 Task: Search nearby hardware stores in San Diego for a DIY project. 
Action: Mouse moved to (140, 76)
Screenshot: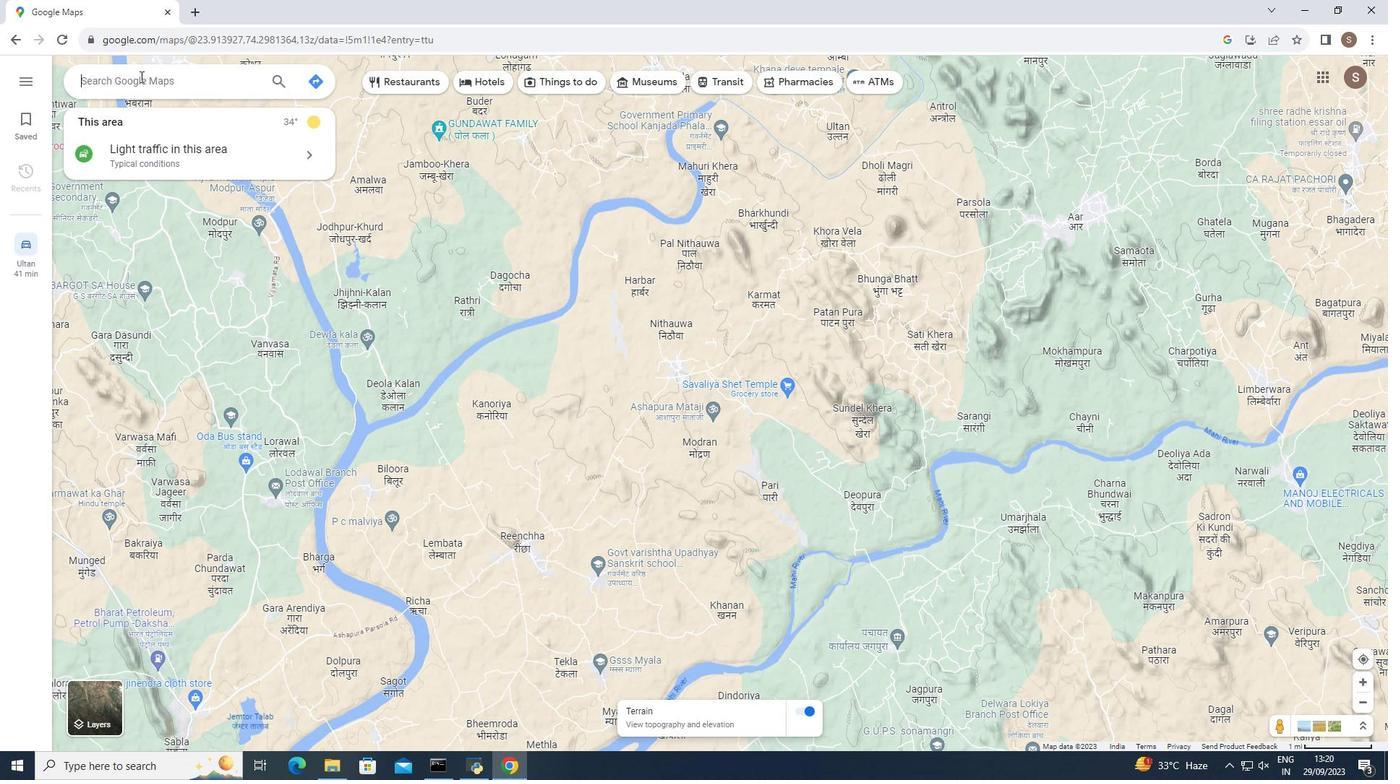
Action: Mouse pressed left at (140, 76)
Screenshot: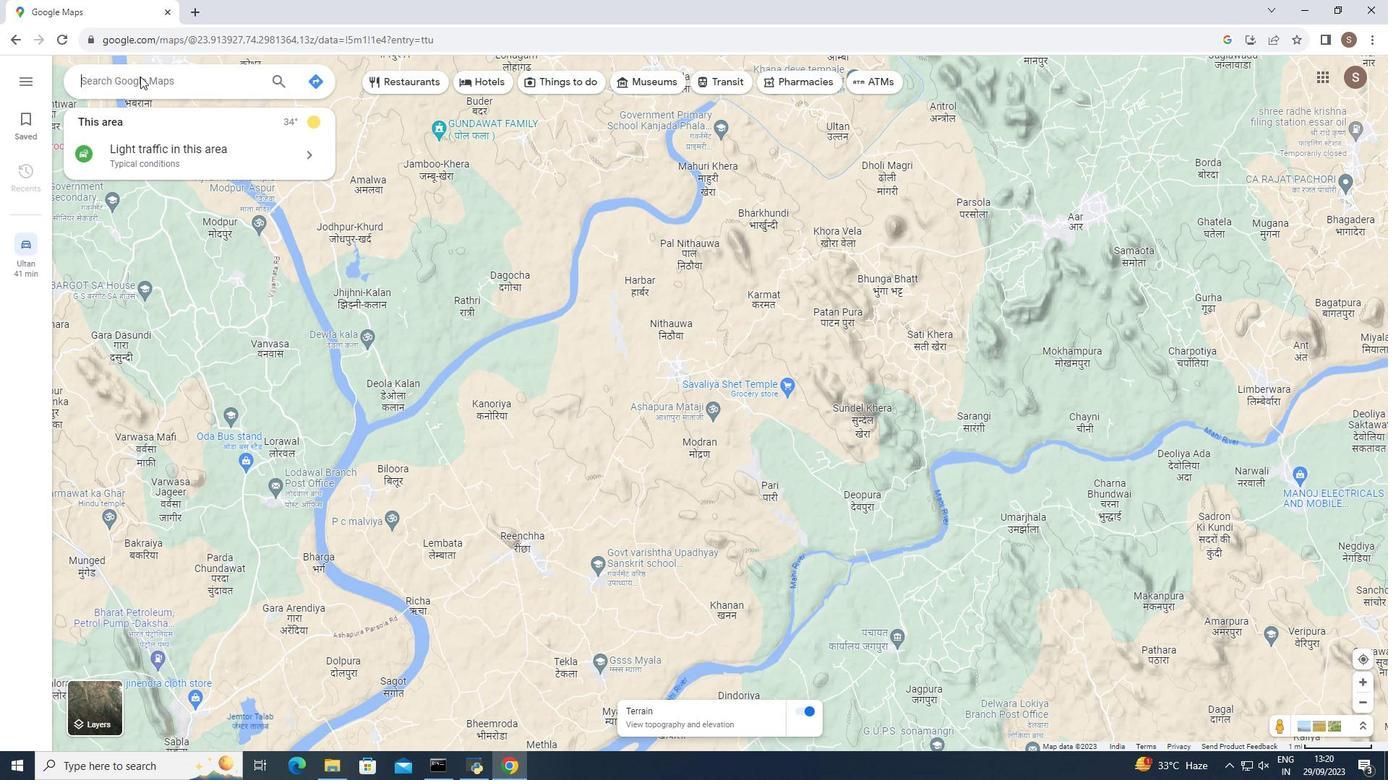 
Action: Mouse moved to (139, 78)
Screenshot: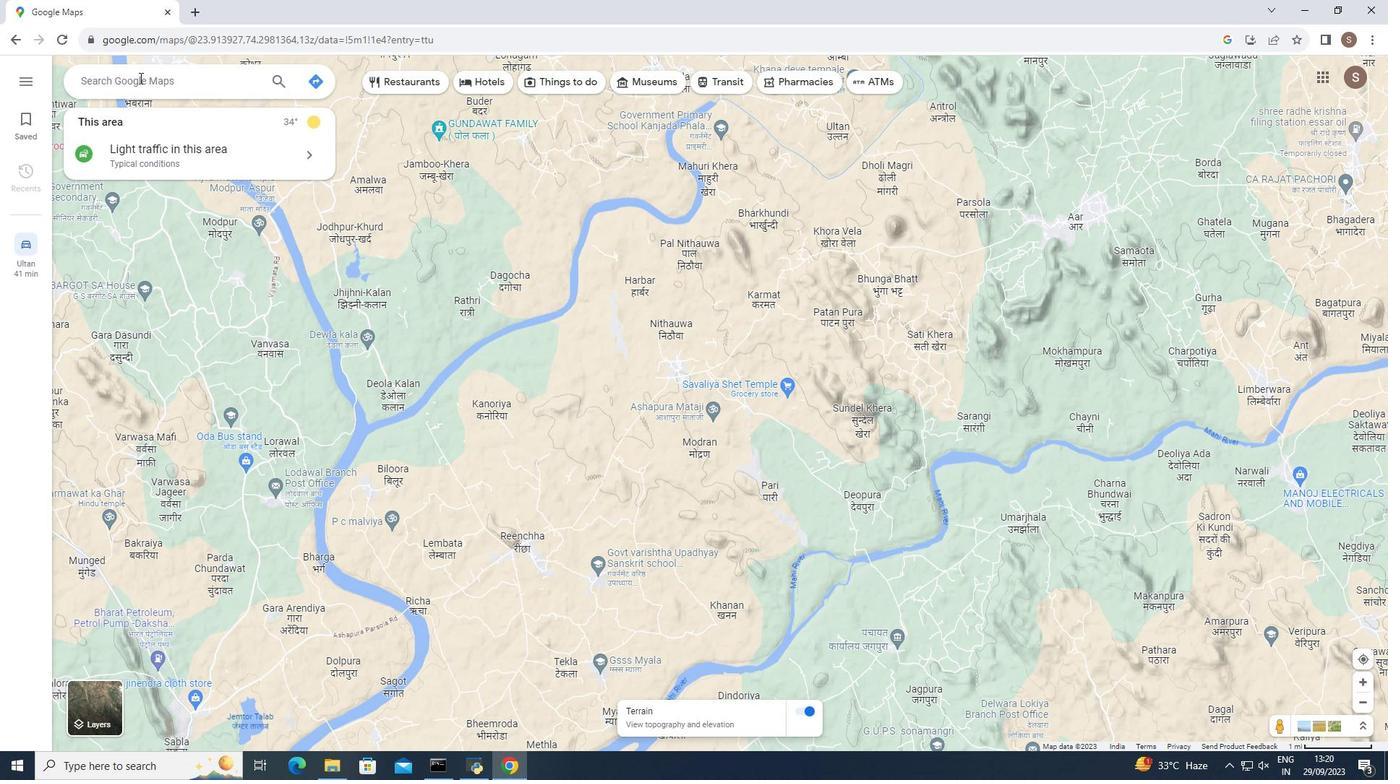 
Action: Key pressed san<Key.space>d
Screenshot: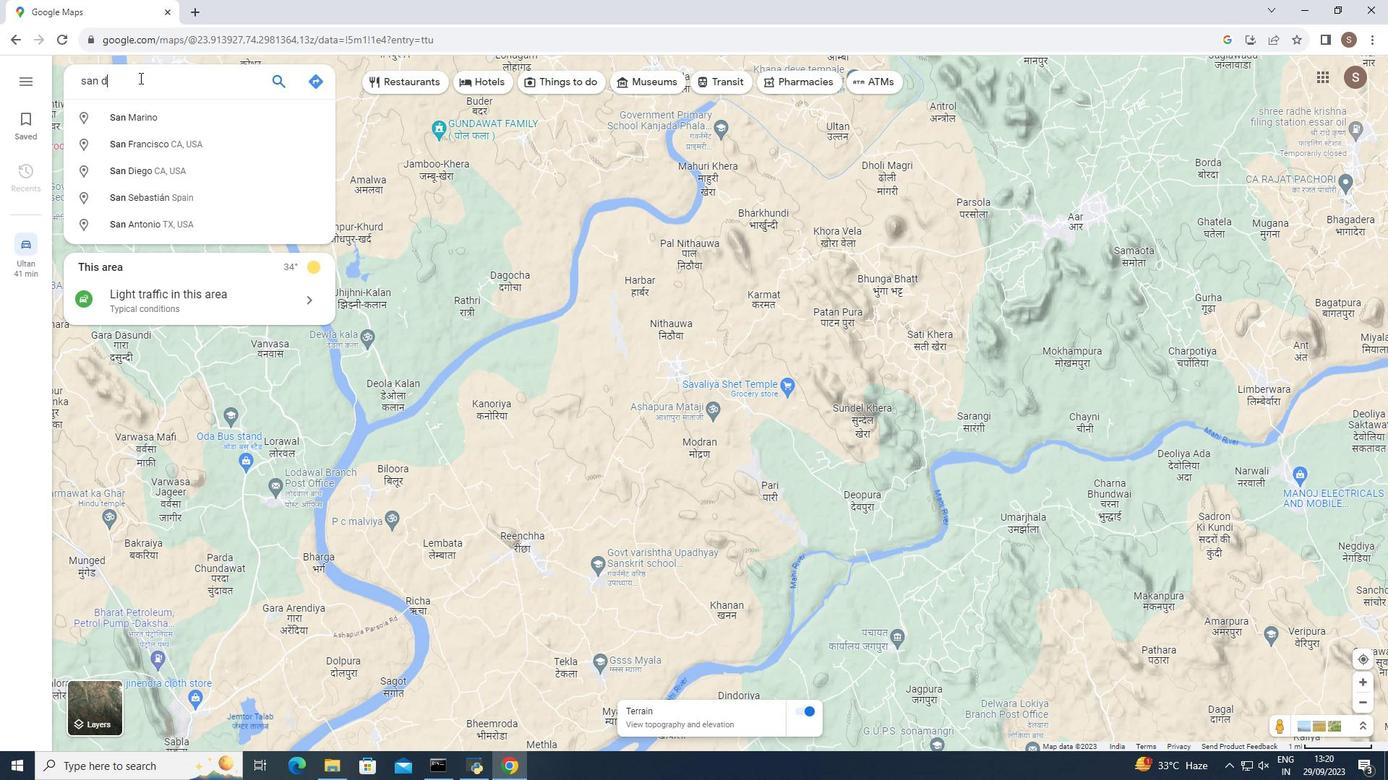 
Action: Mouse moved to (138, 78)
Screenshot: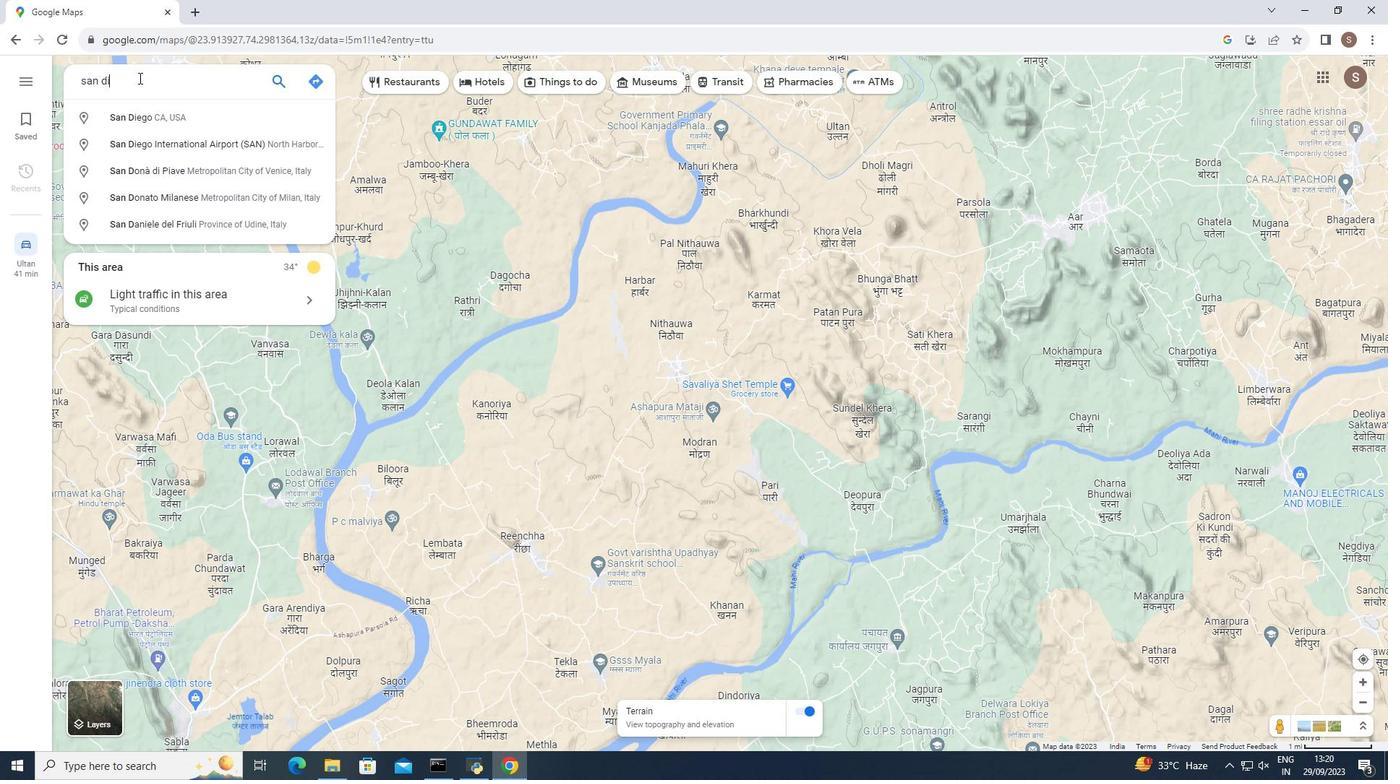 
Action: Key pressed iego
Screenshot: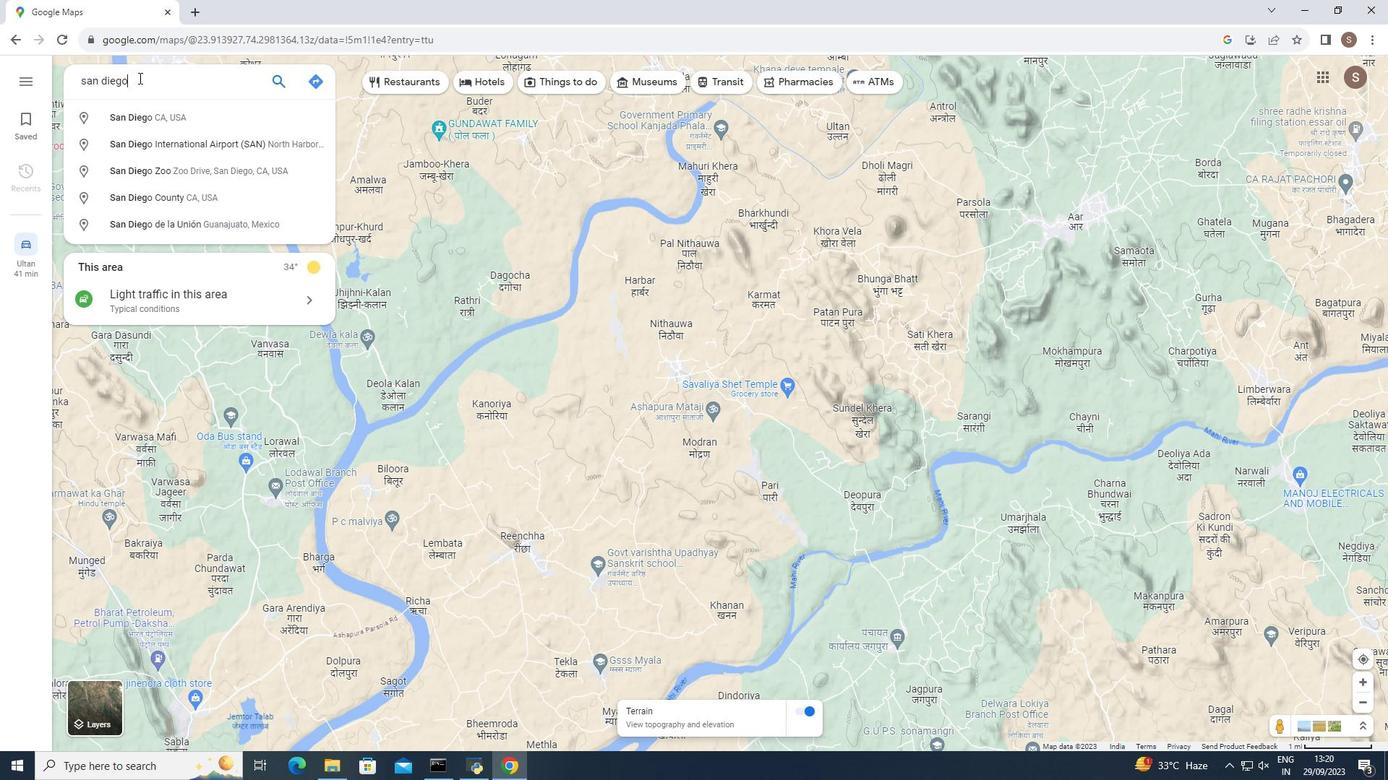 
Action: Mouse moved to (140, 117)
Screenshot: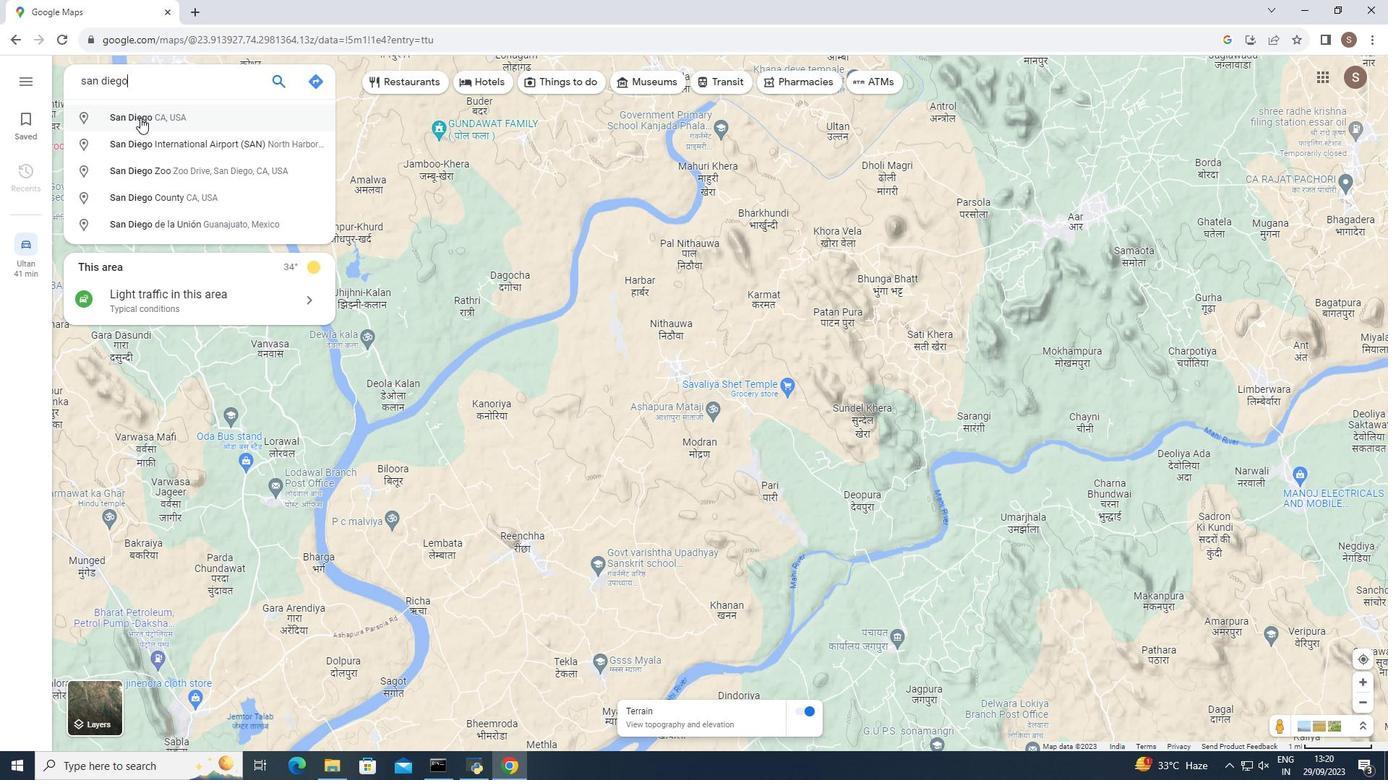 
Action: Mouse pressed left at (140, 117)
Screenshot: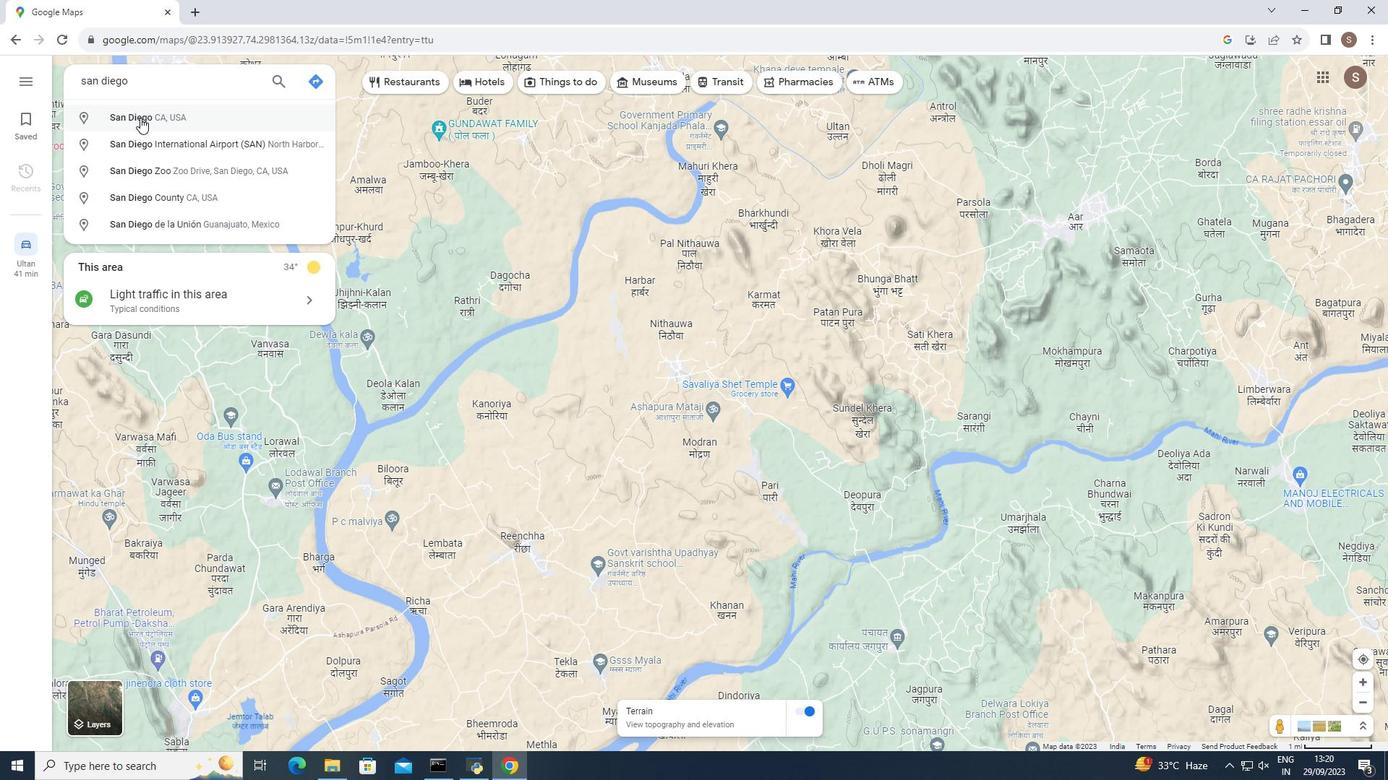 
Action: Mouse moved to (196, 325)
Screenshot: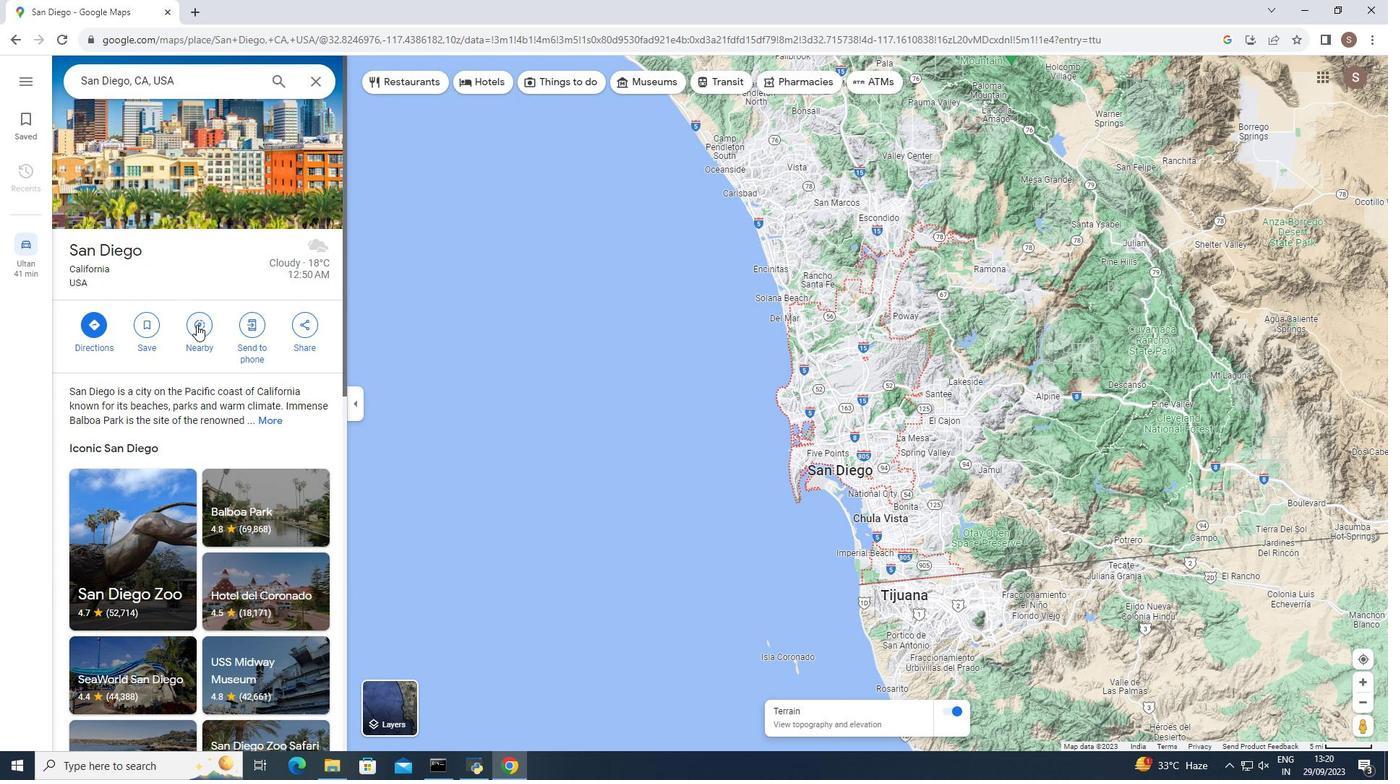 
Action: Mouse pressed left at (196, 325)
Screenshot: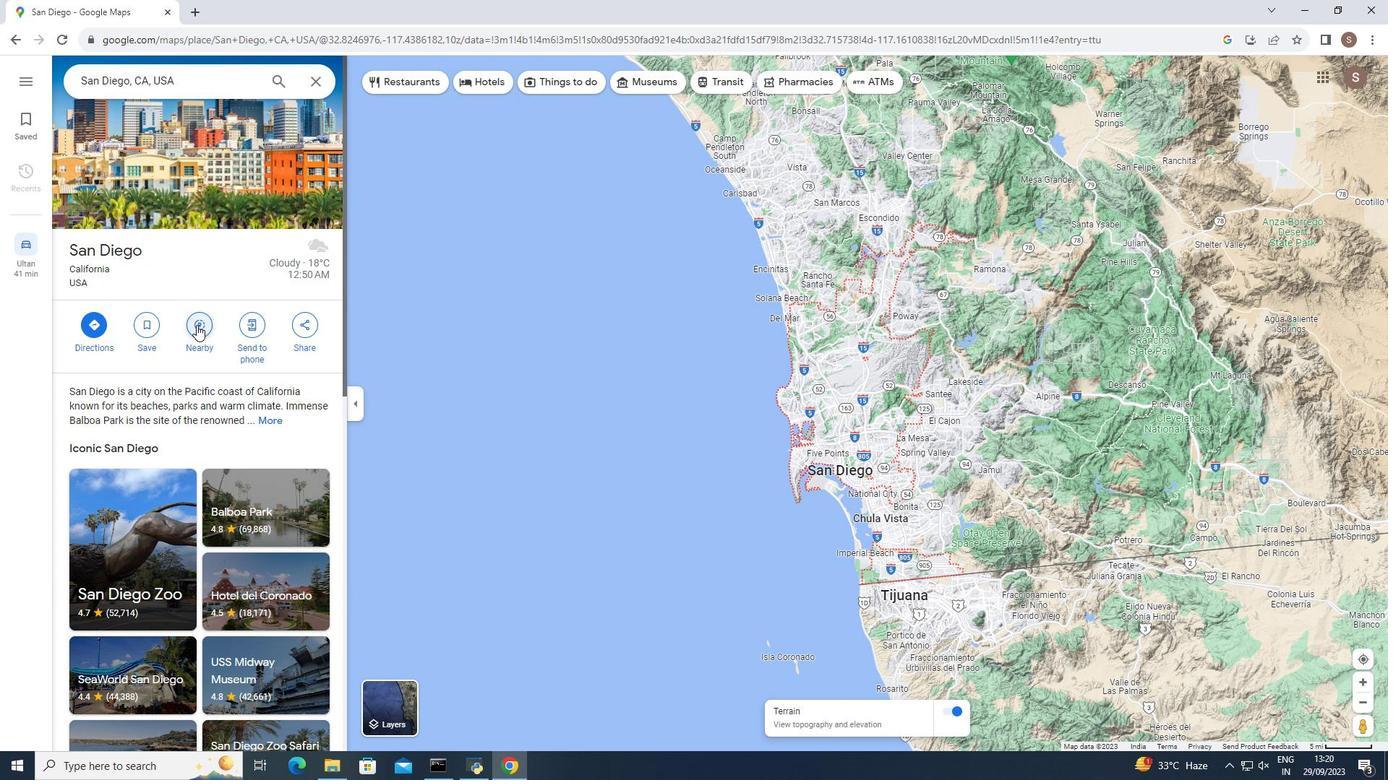 
Action: Mouse moved to (120, 83)
Screenshot: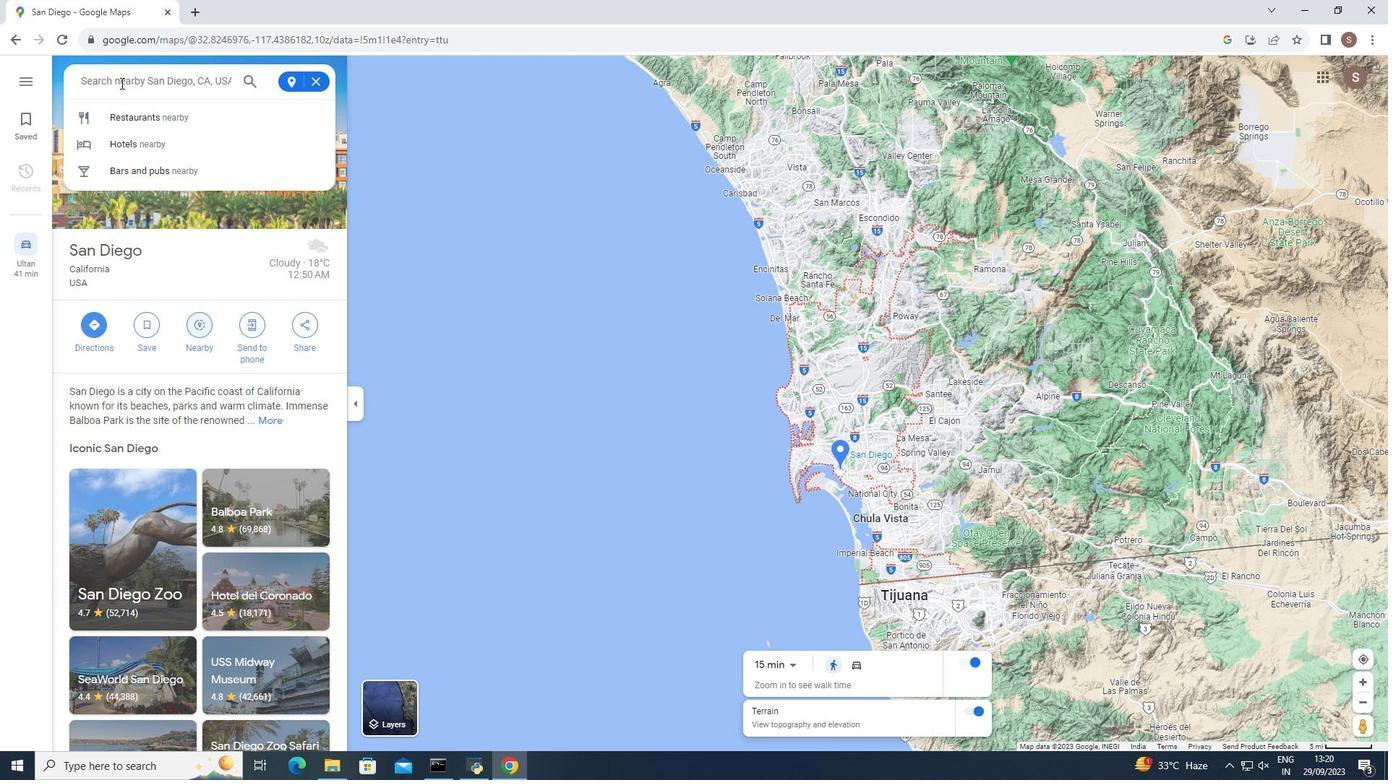 
Action: Mouse pressed left at (120, 83)
Screenshot: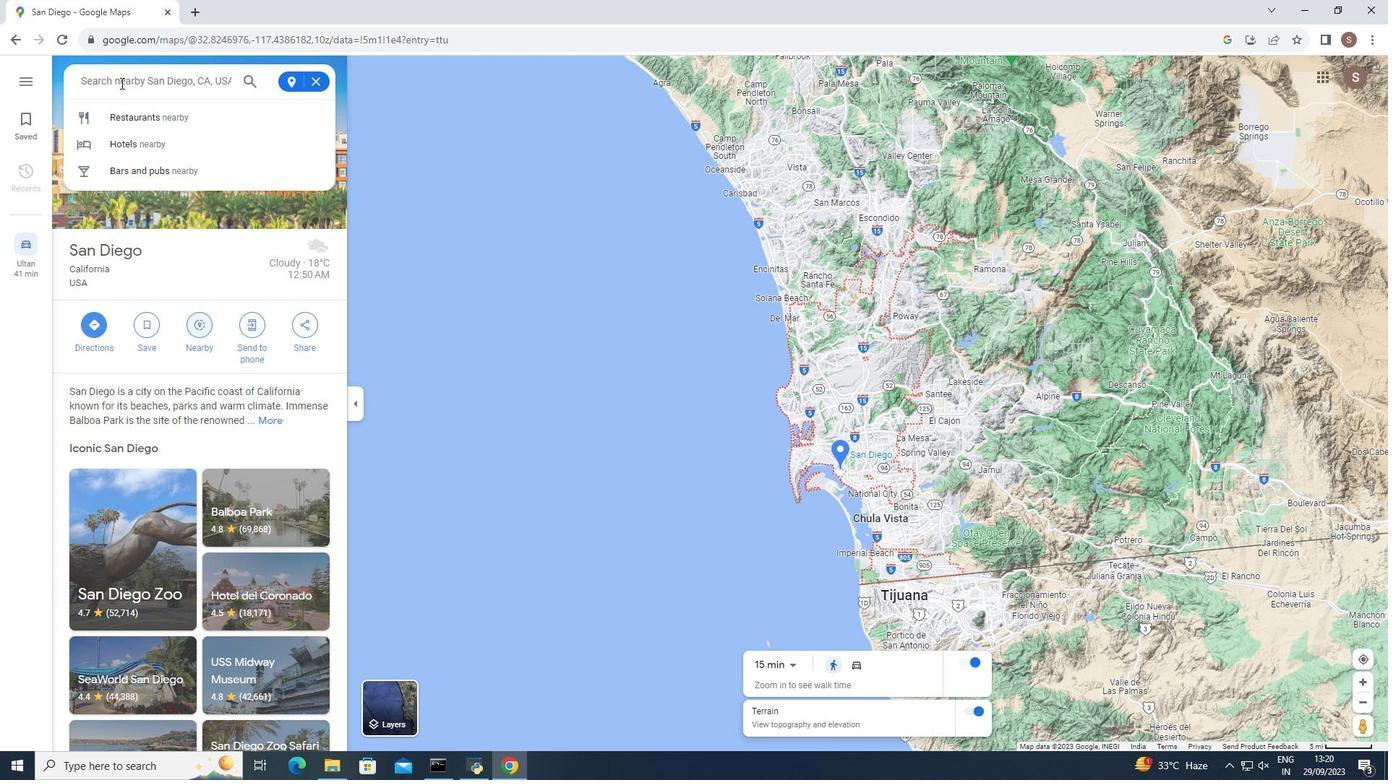 
Action: Mouse moved to (120, 83)
Screenshot: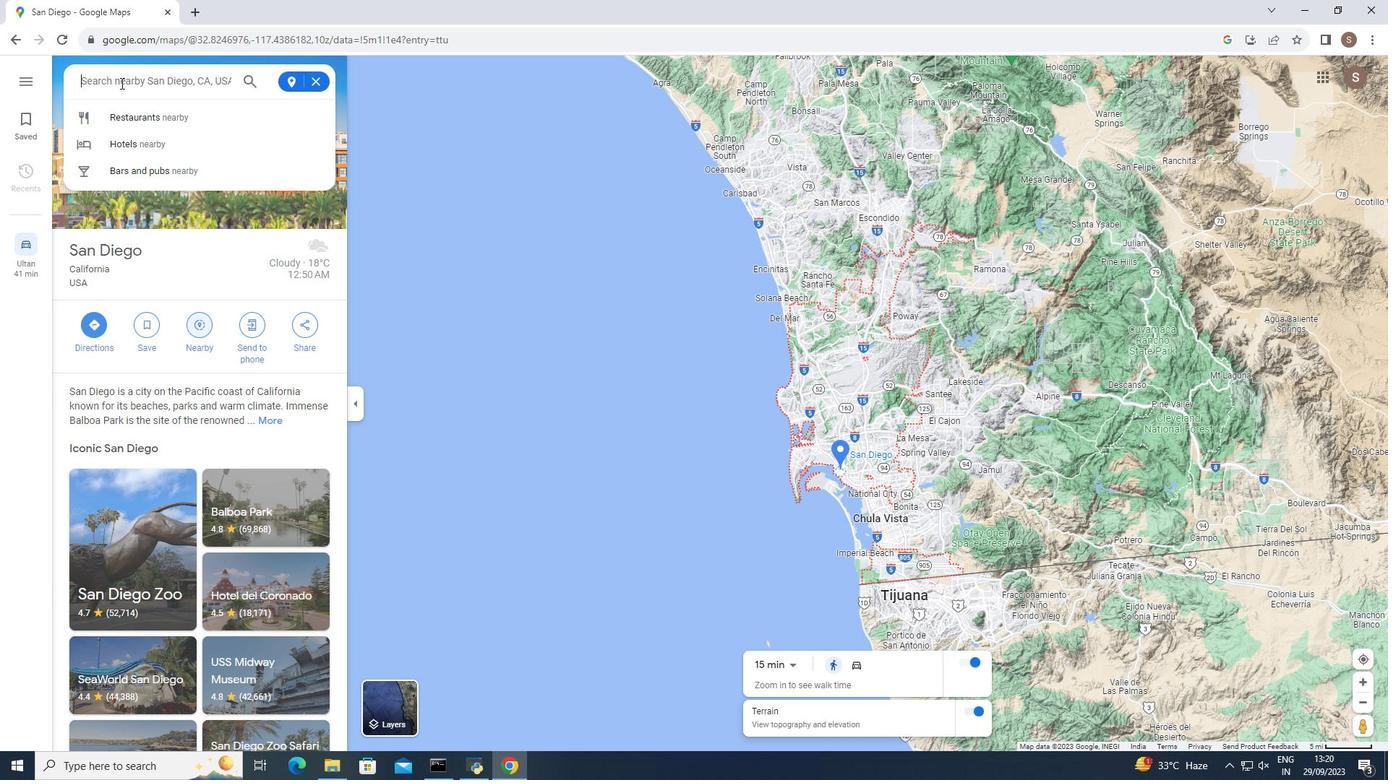 
Action: Key pressed hardware<Key.space>store<Key.enter>
Screenshot: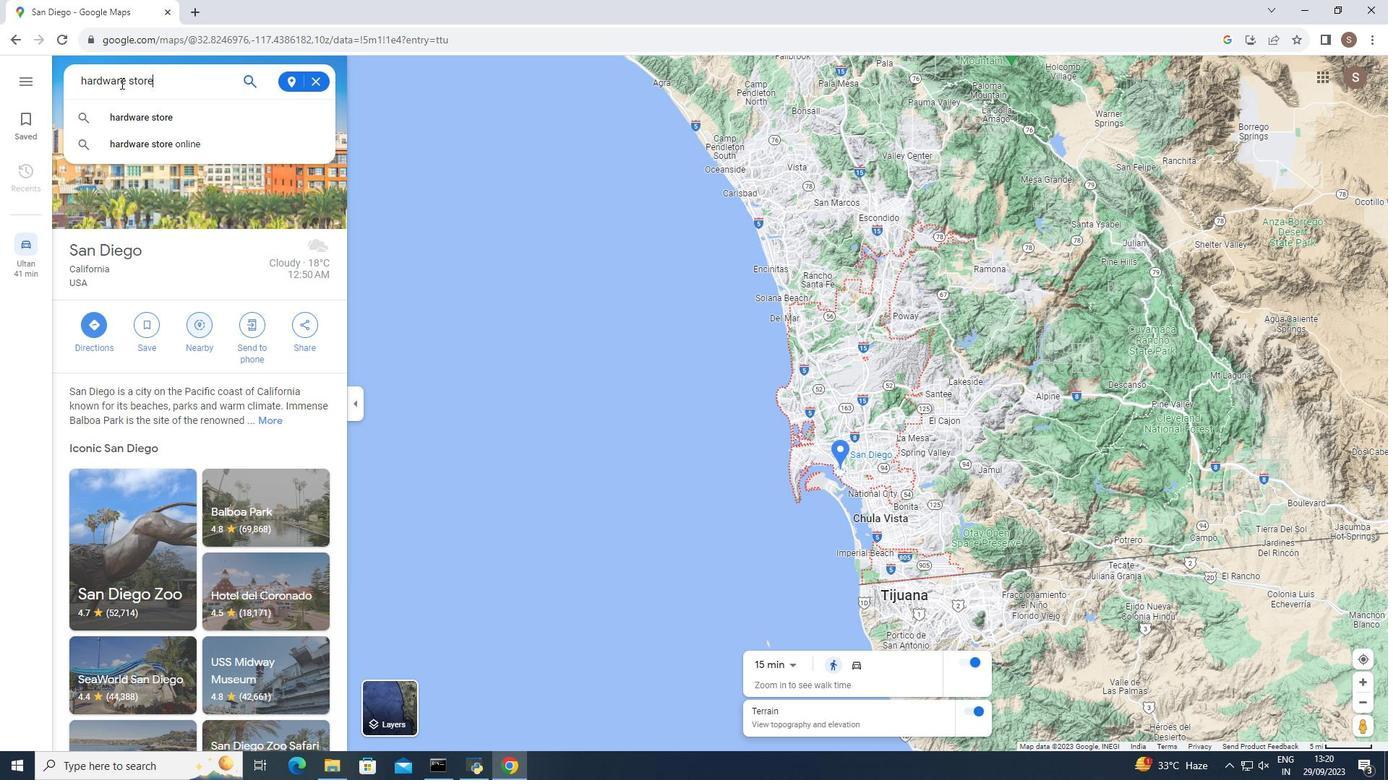 
Action: Mouse moved to (169, 292)
Screenshot: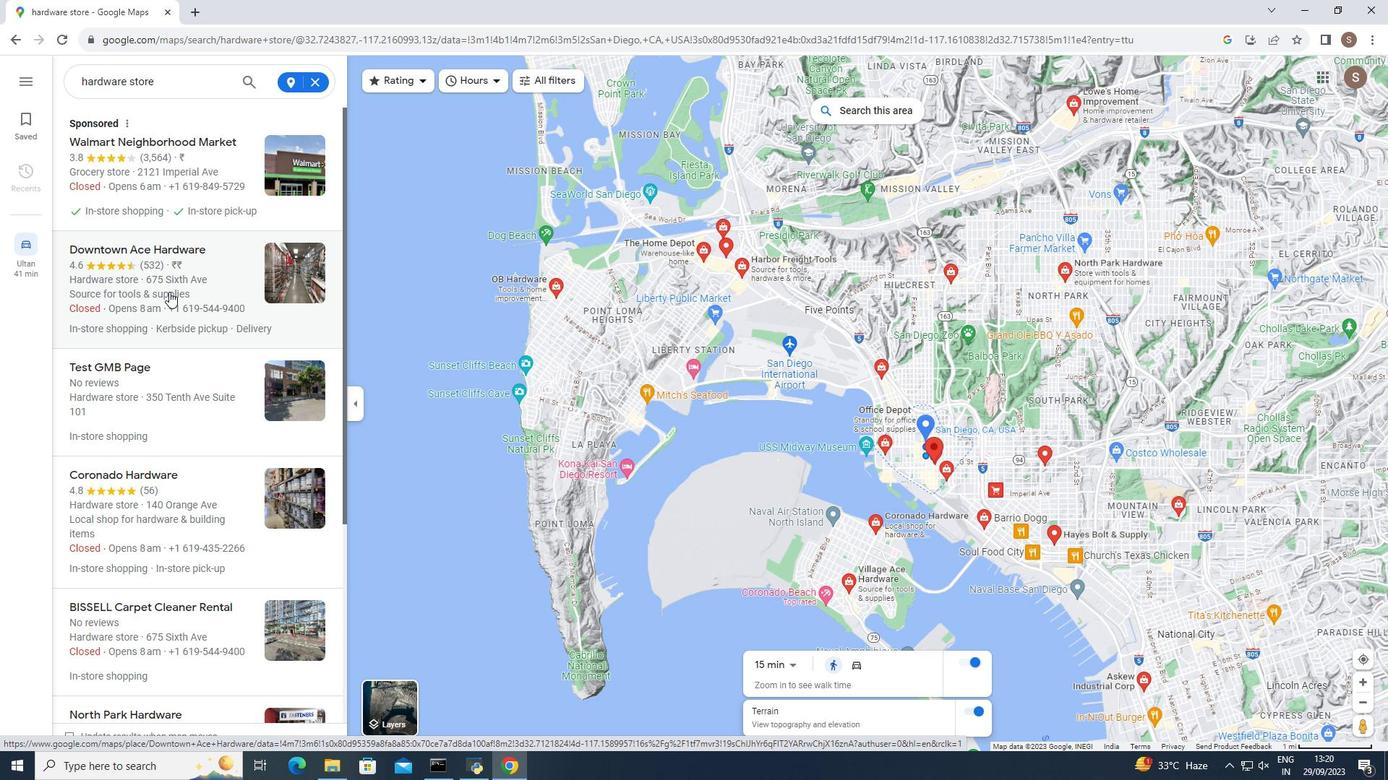
Action: Mouse scrolled (169, 291) with delta (0, 0)
Screenshot: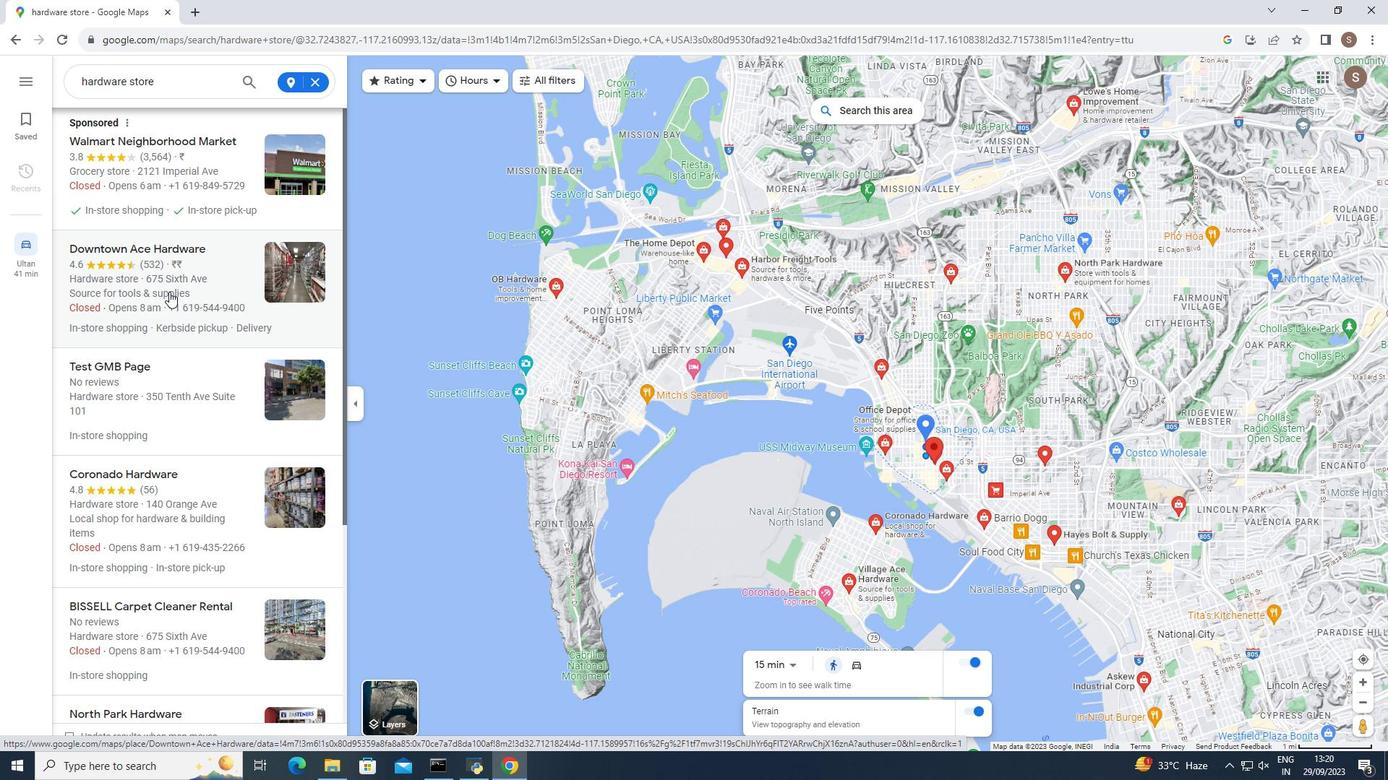 
Action: Mouse moved to (169, 292)
Screenshot: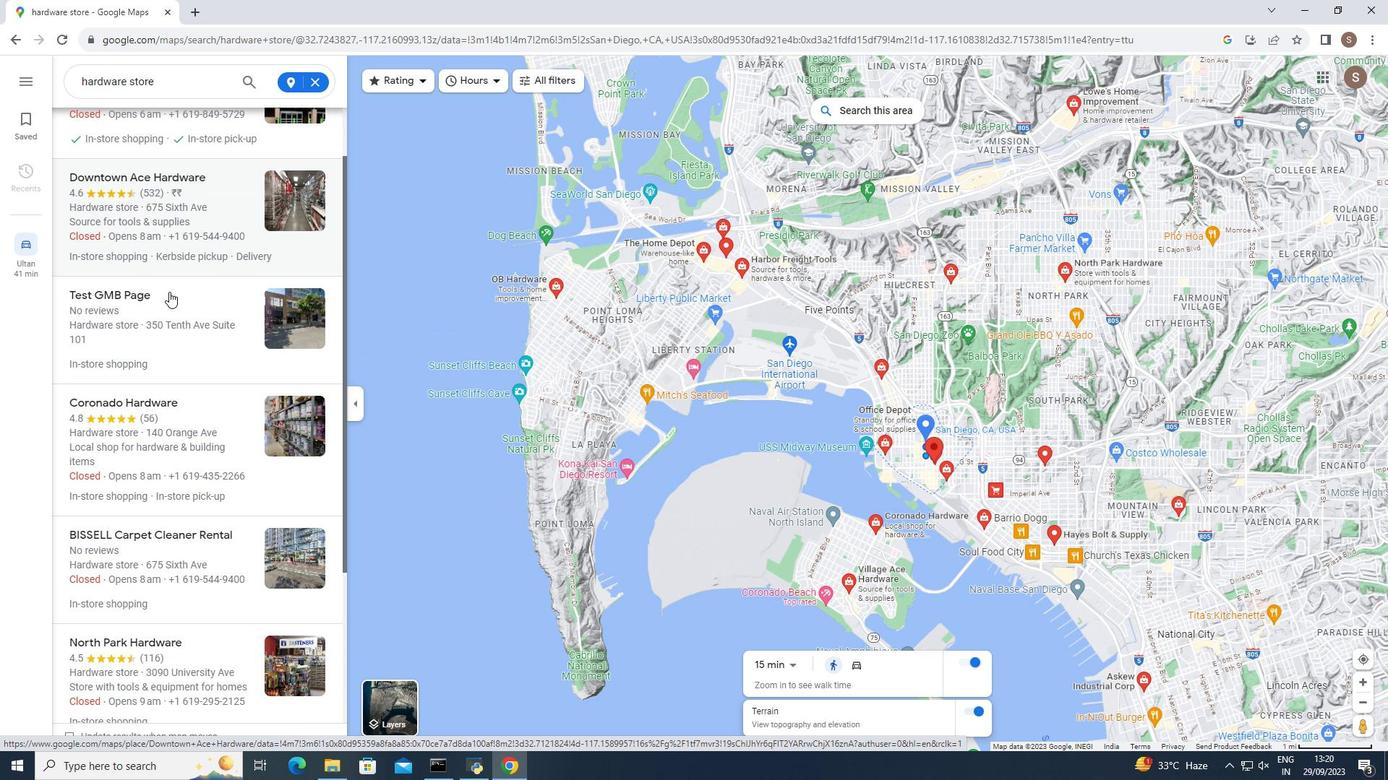
Action: Mouse scrolled (169, 292) with delta (0, 0)
Screenshot: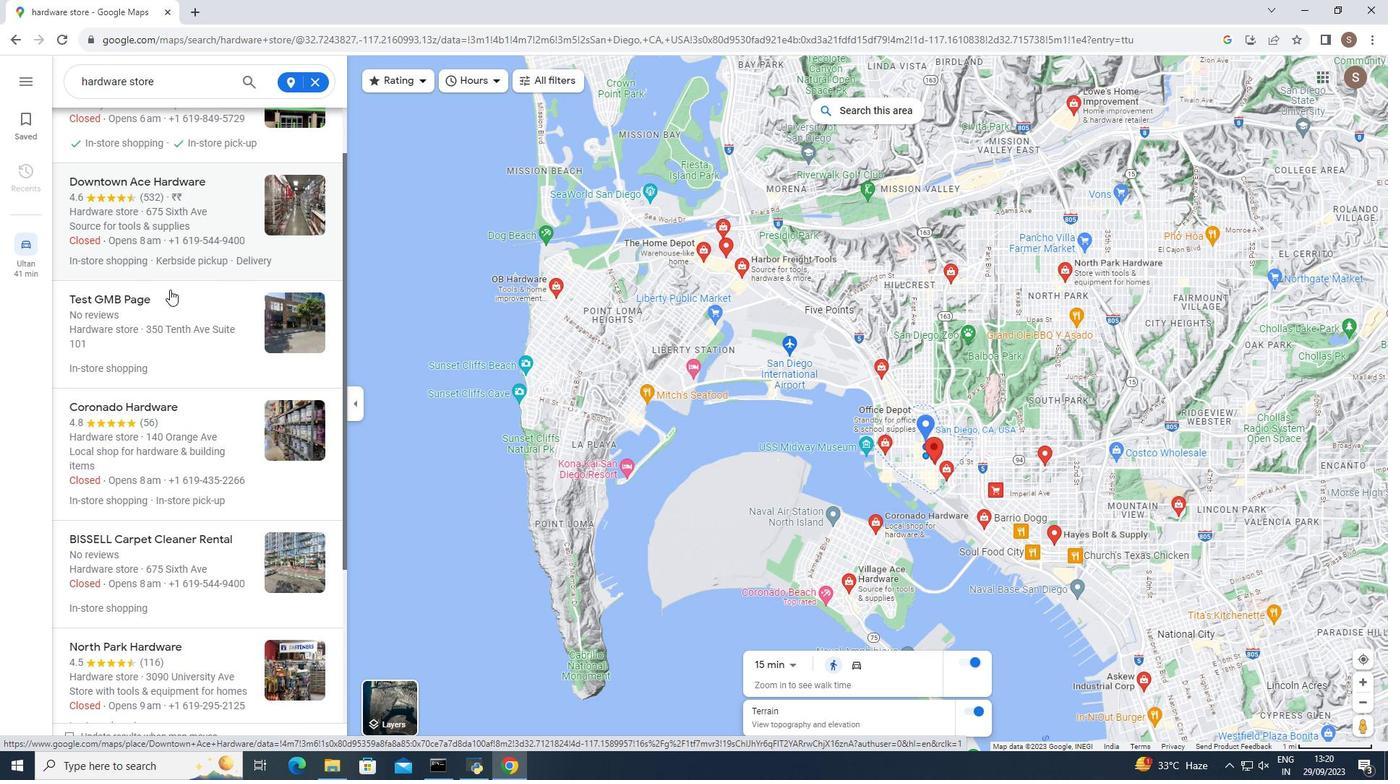 
Action: Mouse moved to (132, 142)
Screenshot: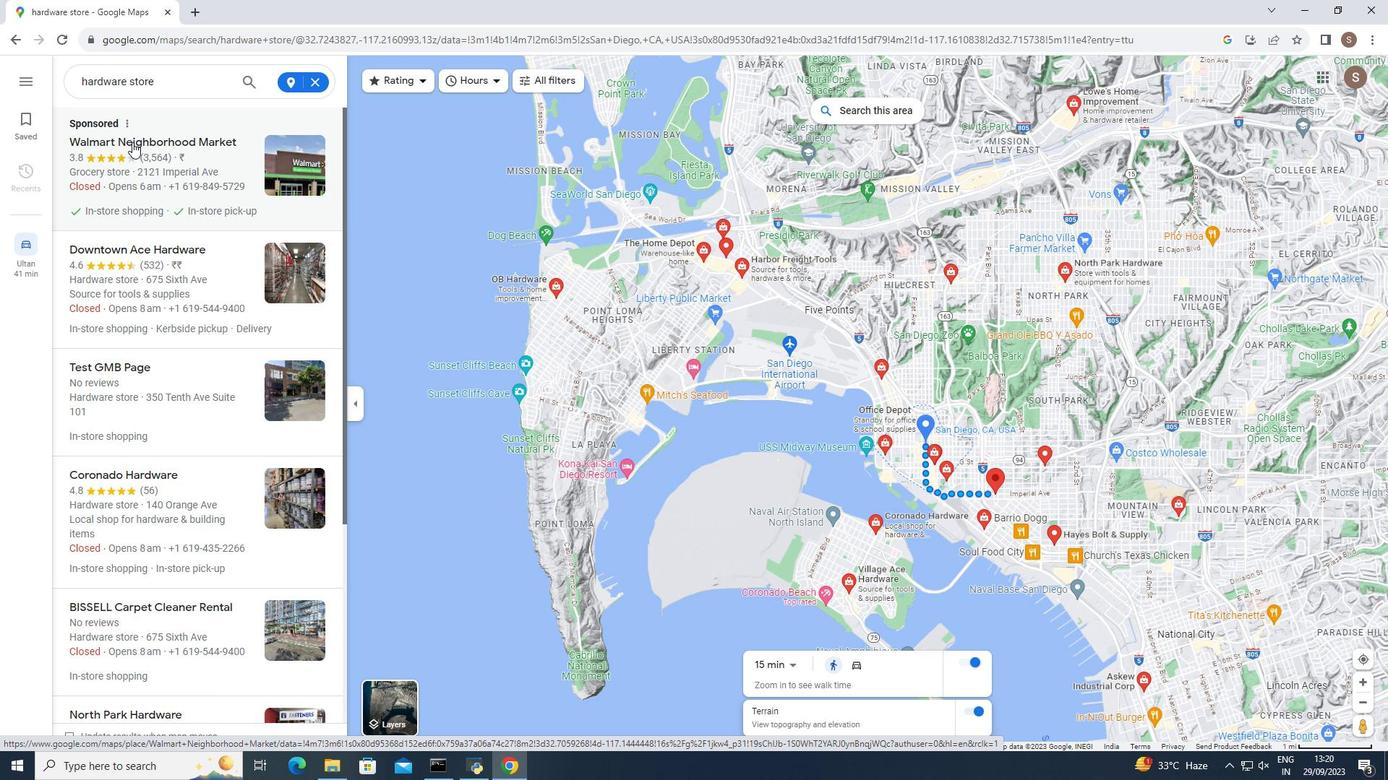 
Action: Mouse pressed left at (132, 142)
Screenshot: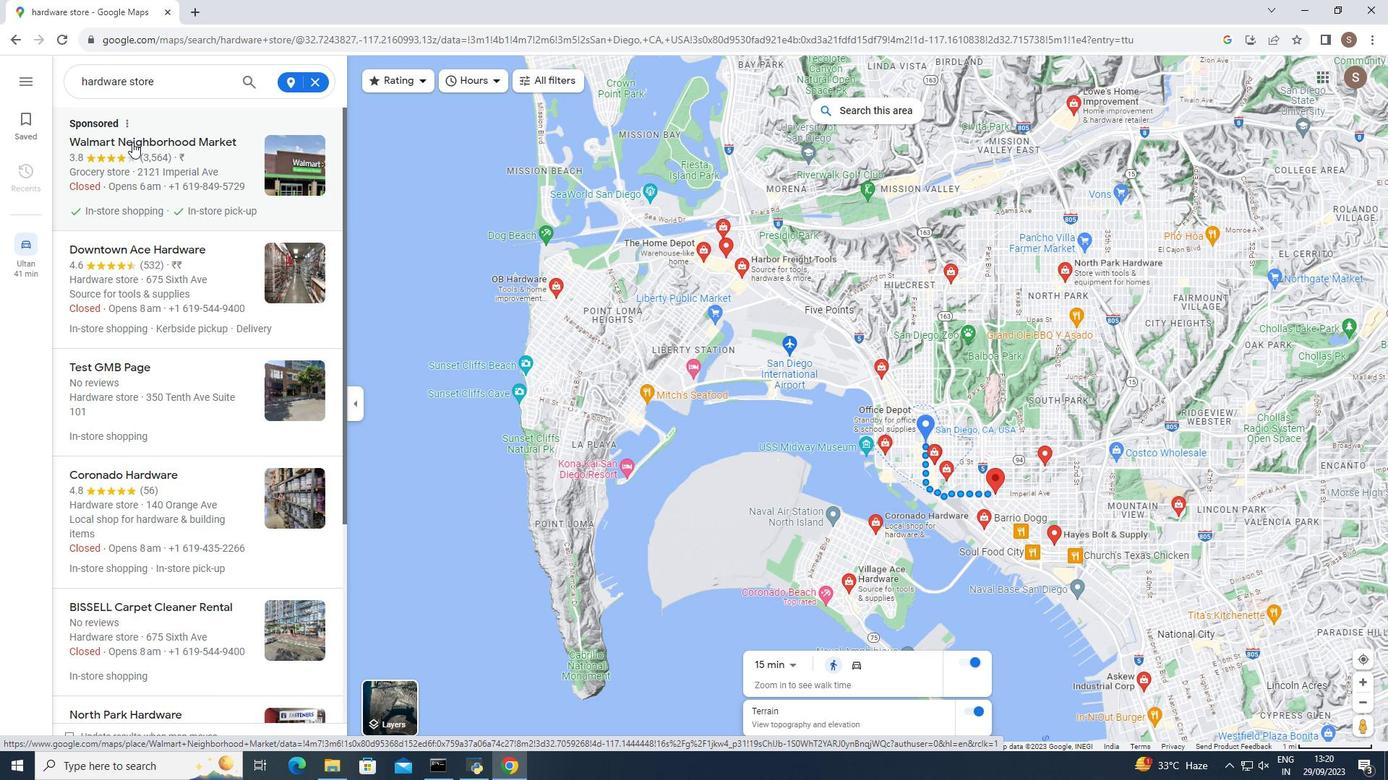 
Action: Mouse moved to (441, 420)
Screenshot: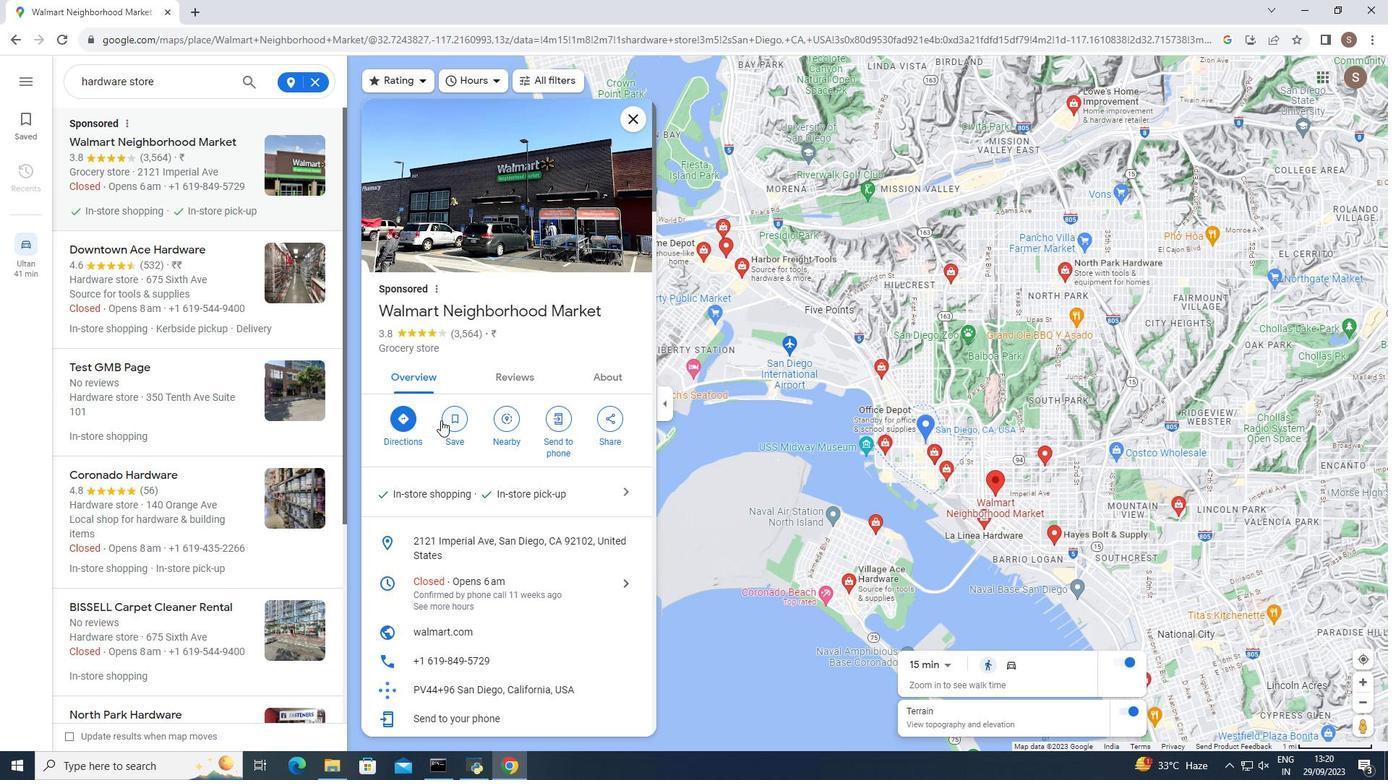 
Action: Mouse scrolled (441, 420) with delta (0, 0)
Screenshot: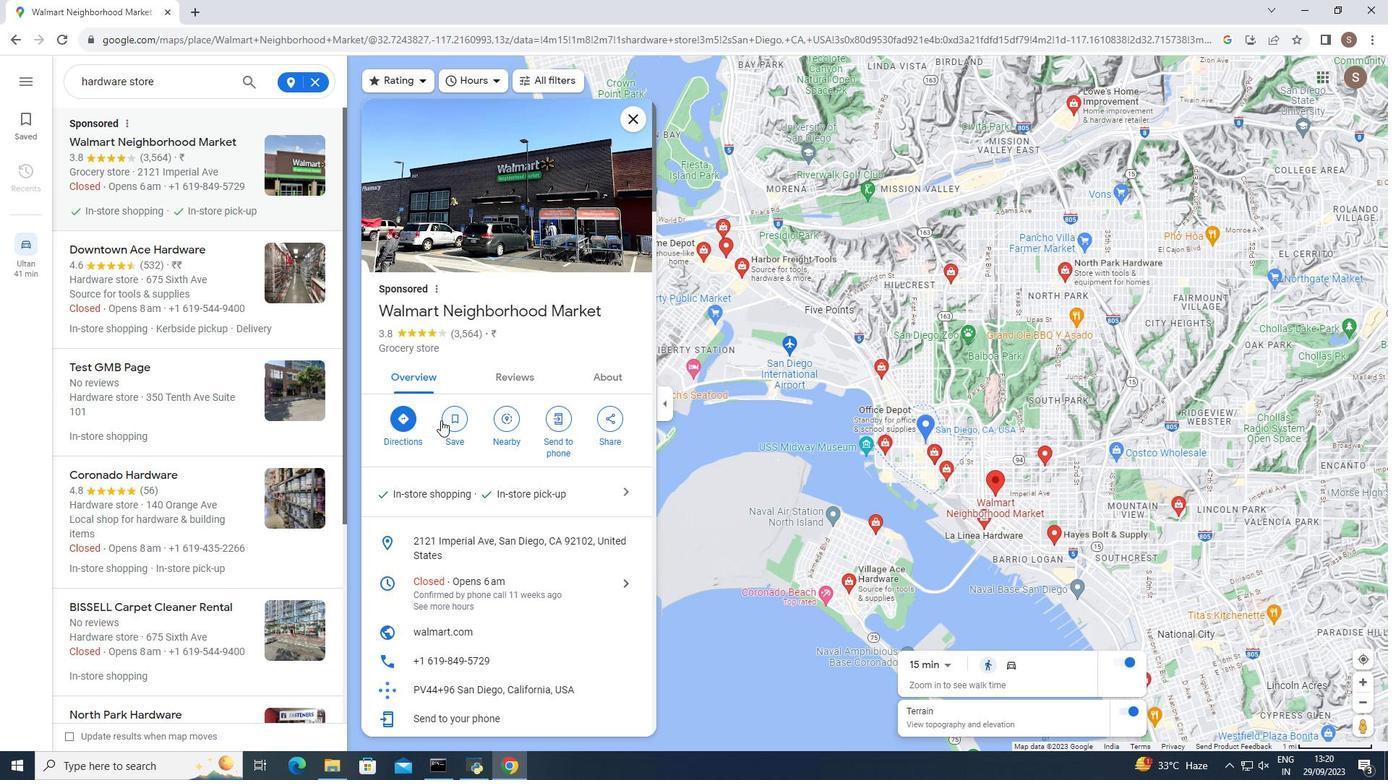 
Action: Mouse moved to (441, 420)
Screenshot: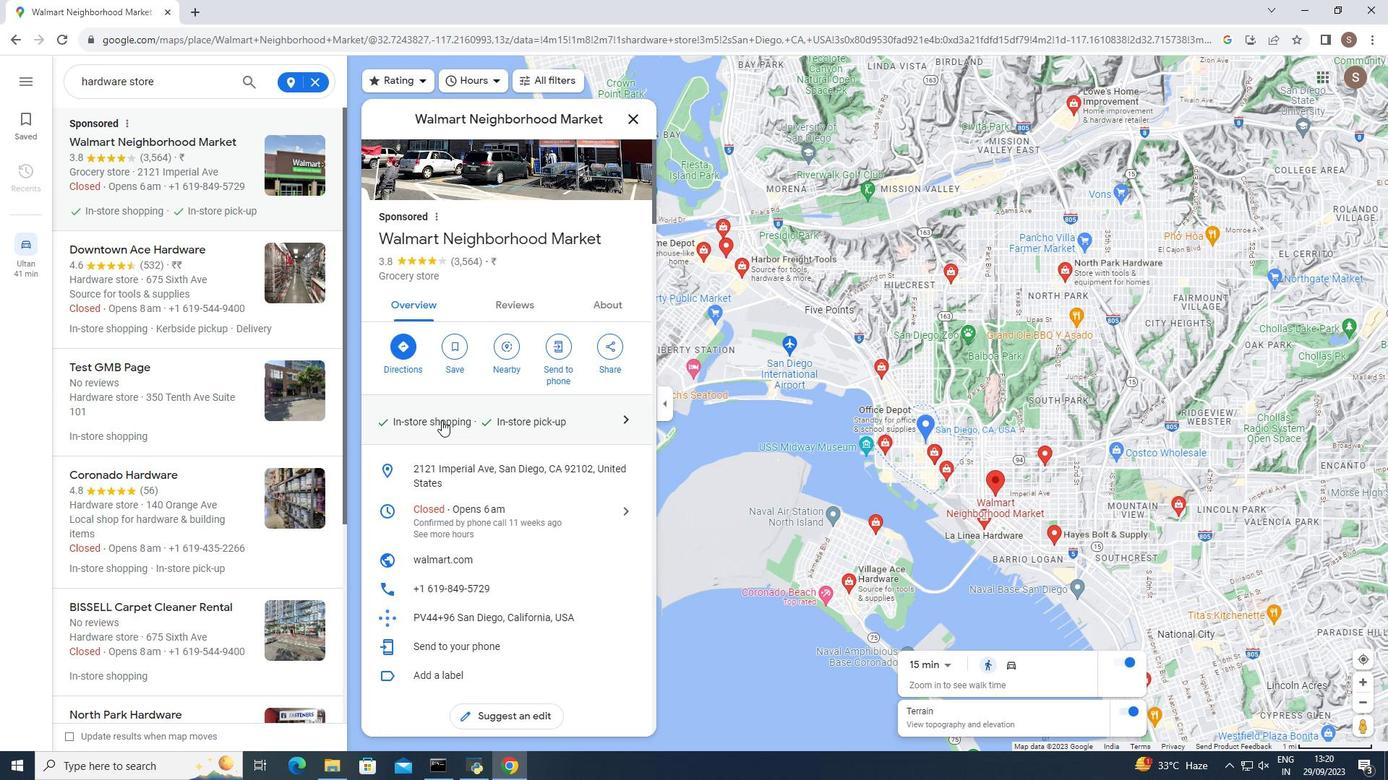 
Action: Mouse scrolled (441, 420) with delta (0, 0)
Screenshot: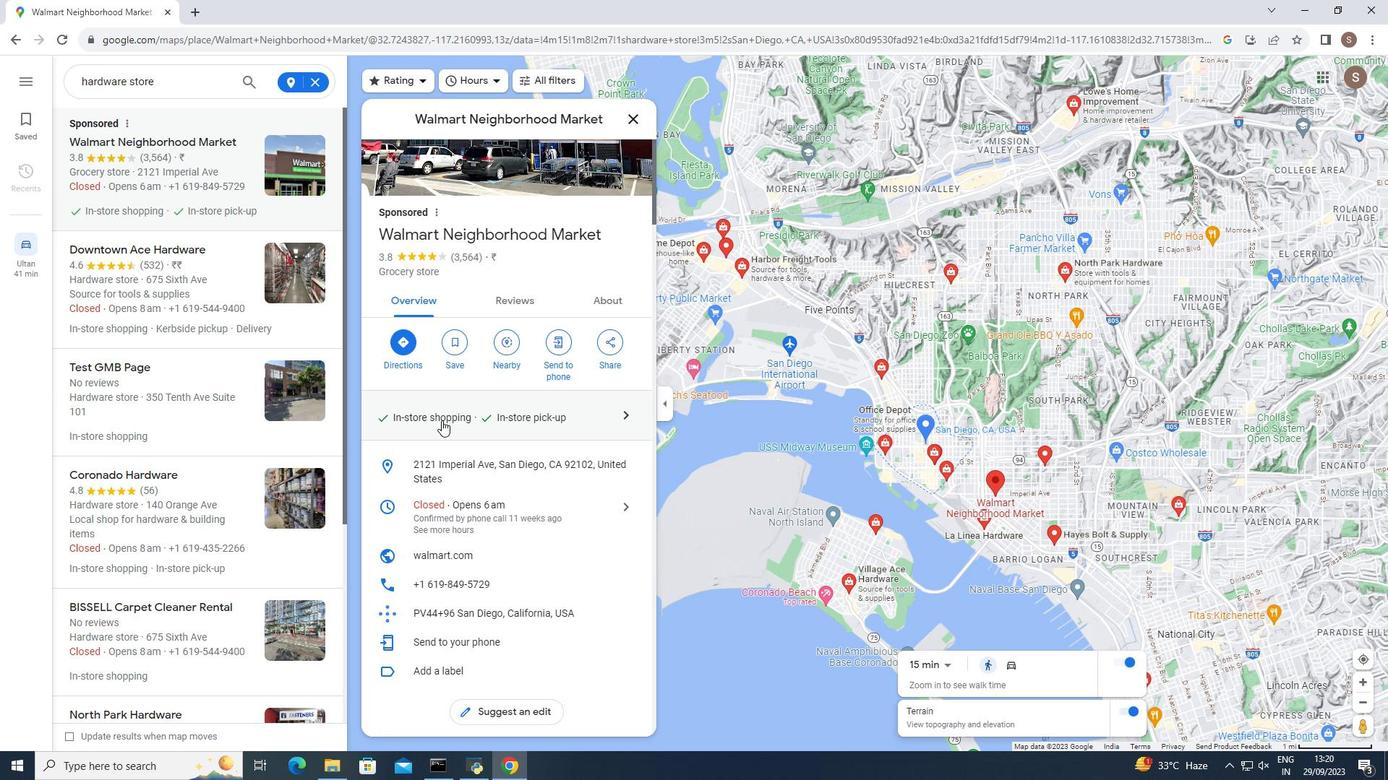 
Action: Mouse moved to (459, 416)
Screenshot: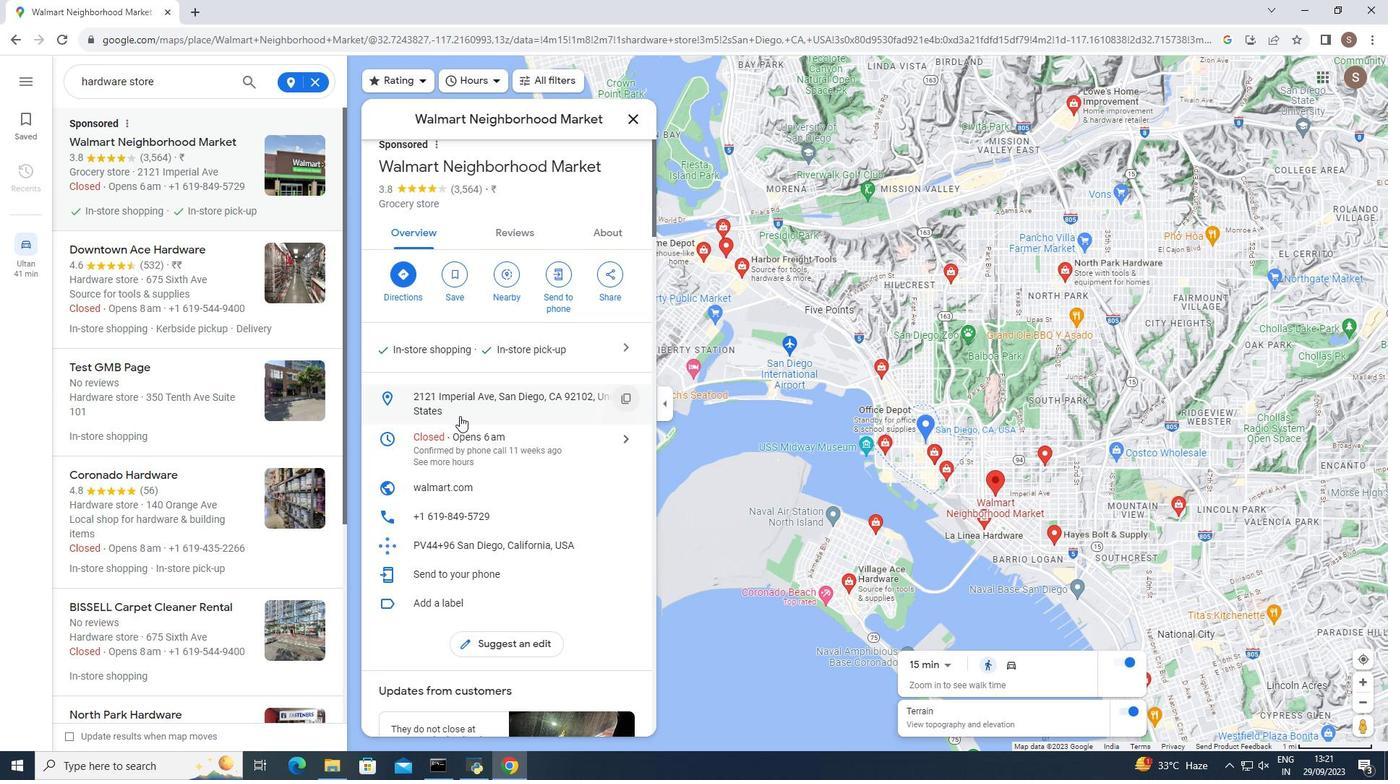 
Action: Mouse scrolled (459, 415) with delta (0, 0)
Screenshot: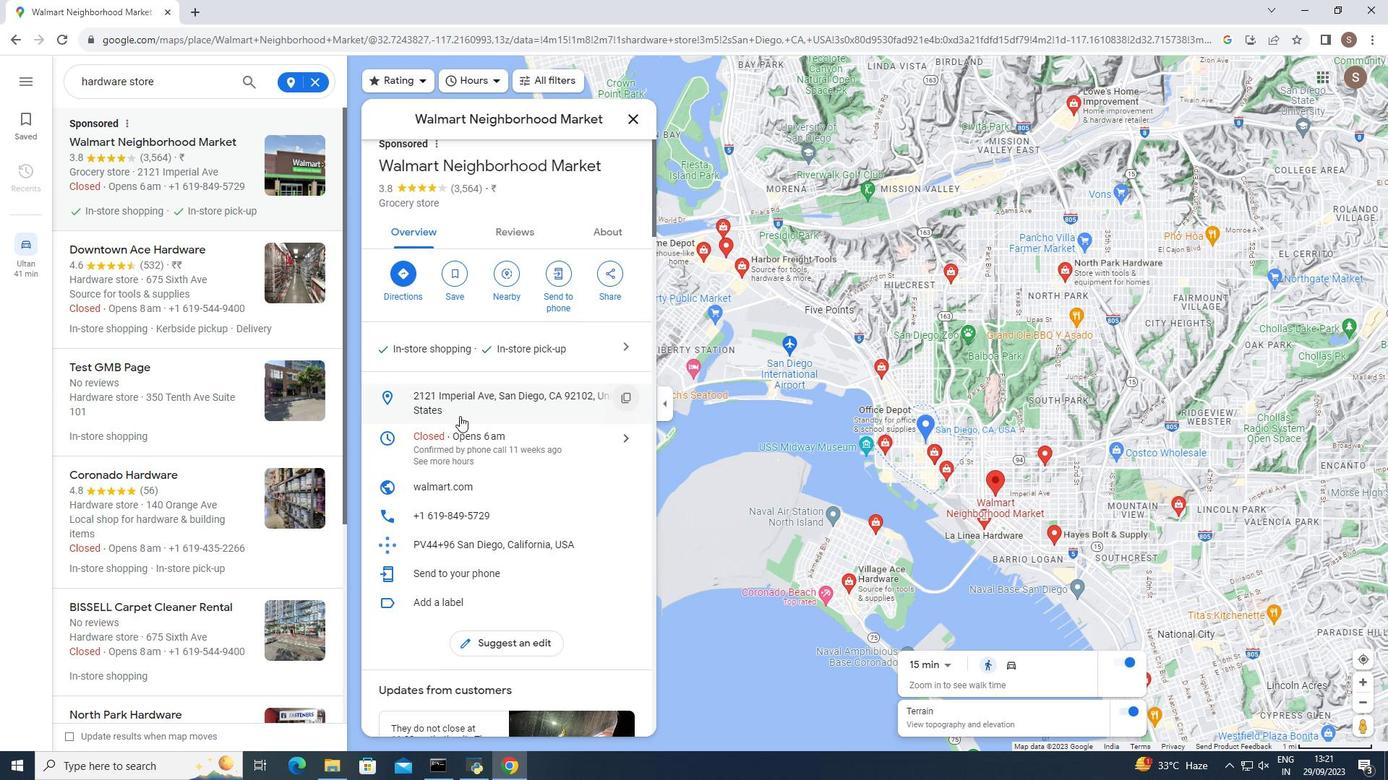 
Action: Mouse scrolled (459, 415) with delta (0, 0)
Screenshot: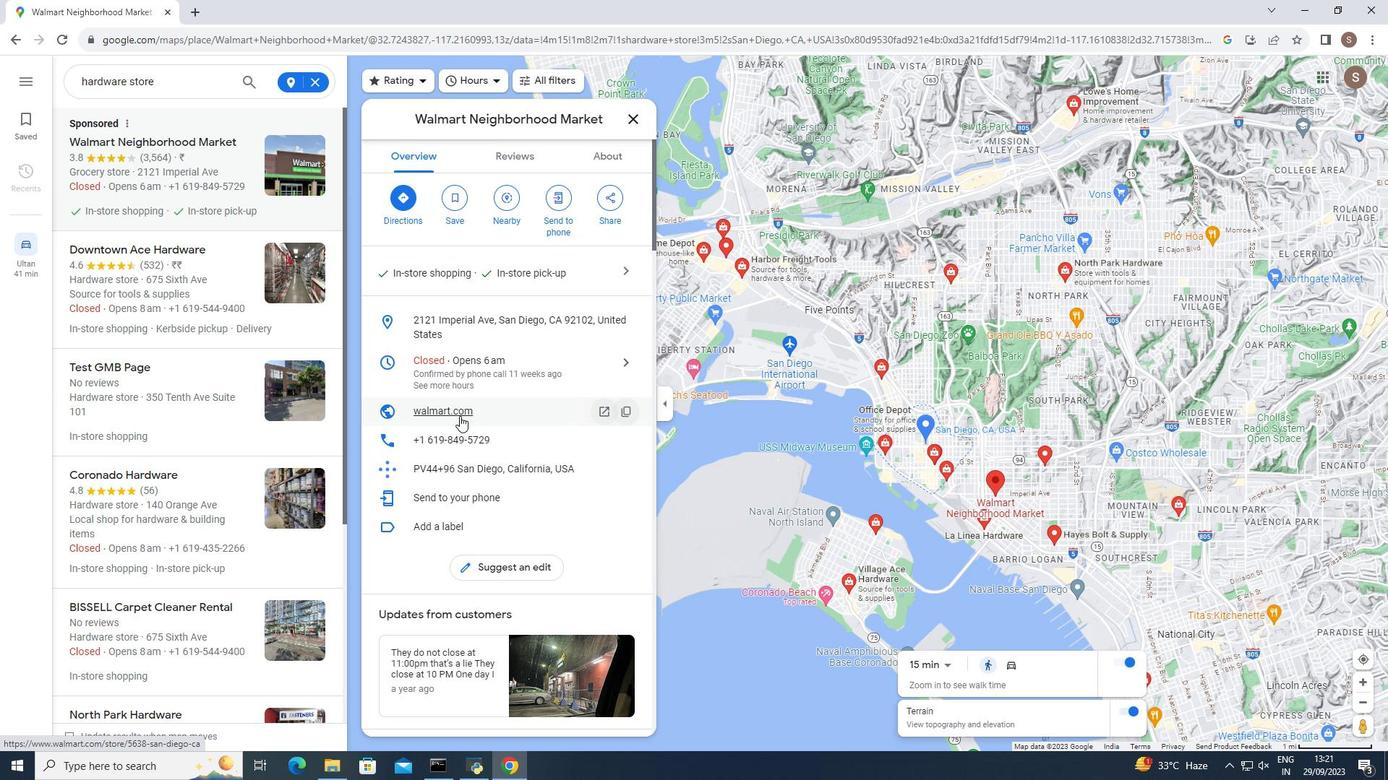 
Action: Mouse moved to (459, 417)
Screenshot: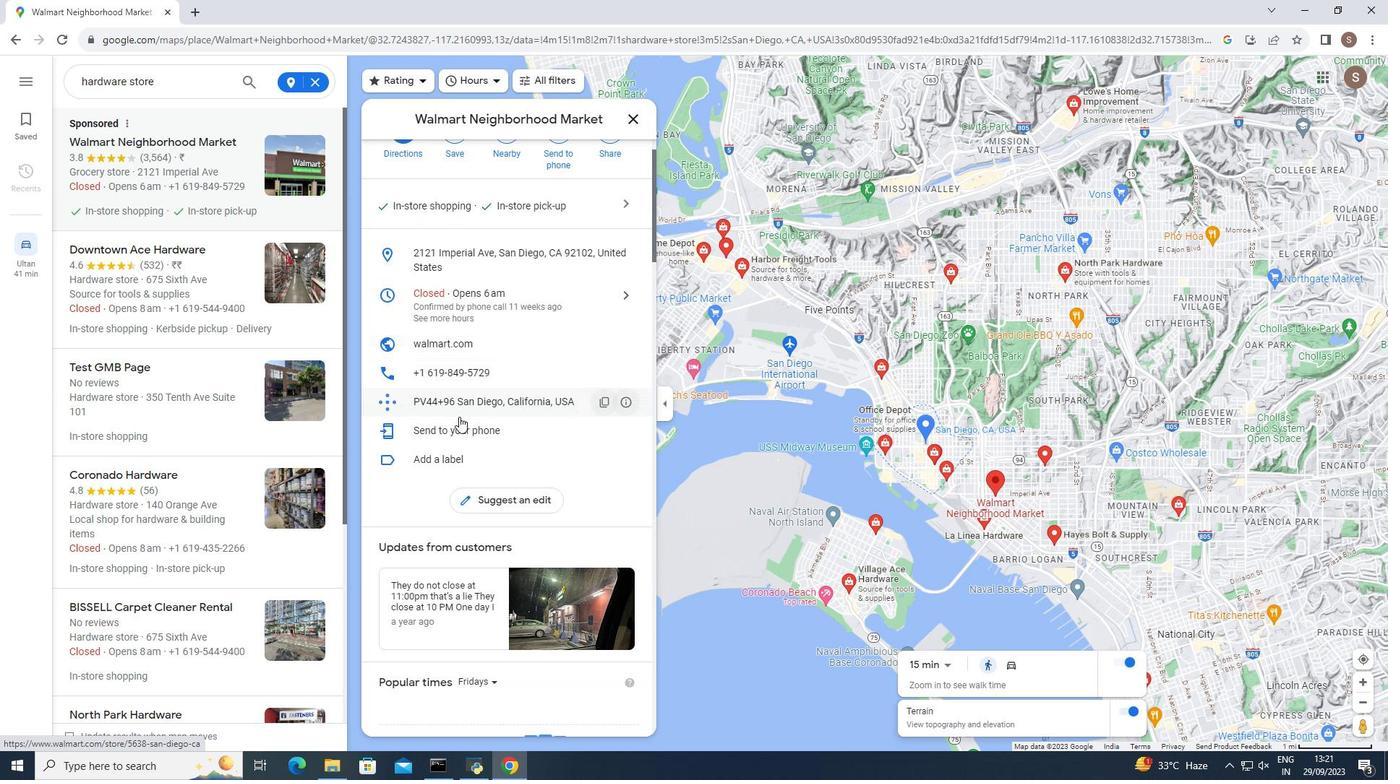 
Action: Mouse scrolled (459, 416) with delta (0, 0)
Screenshot: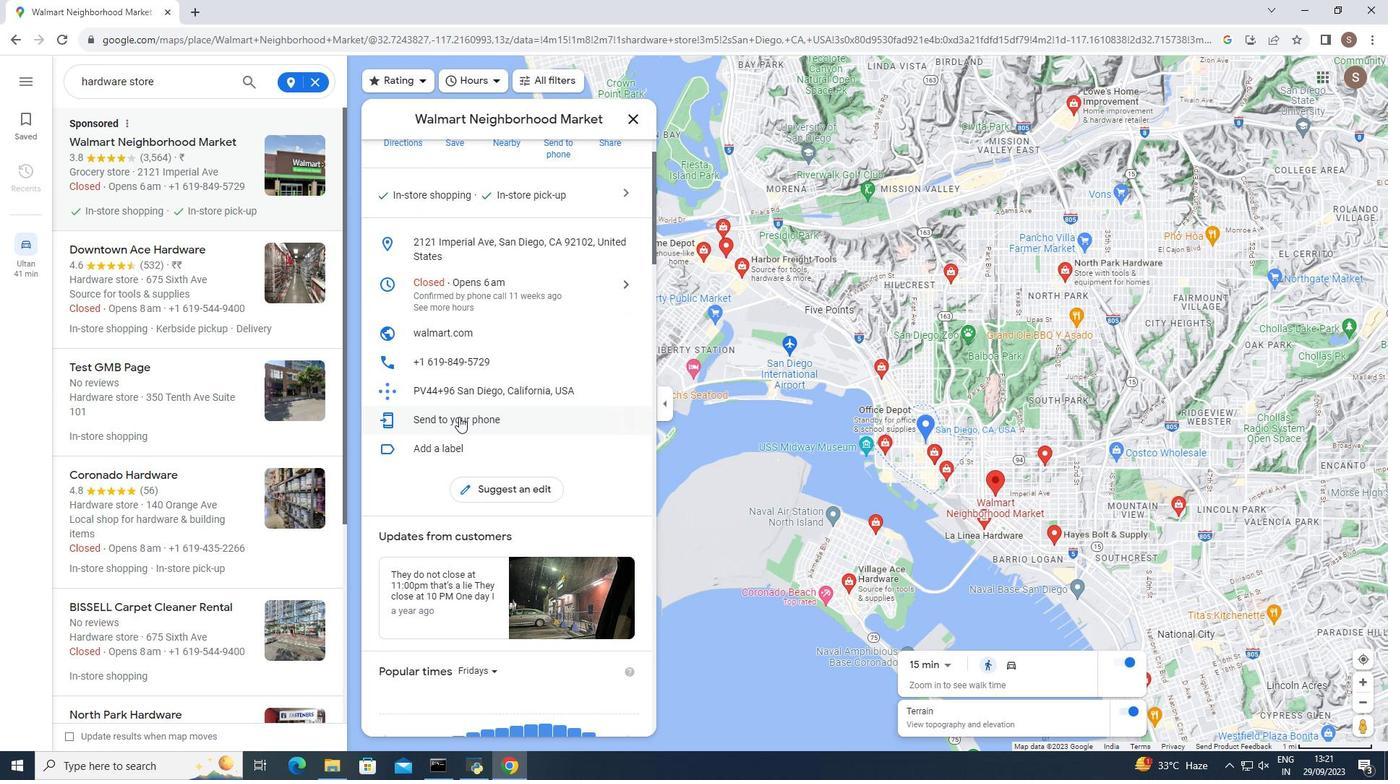 
Action: Mouse scrolled (459, 416) with delta (0, 0)
Screenshot: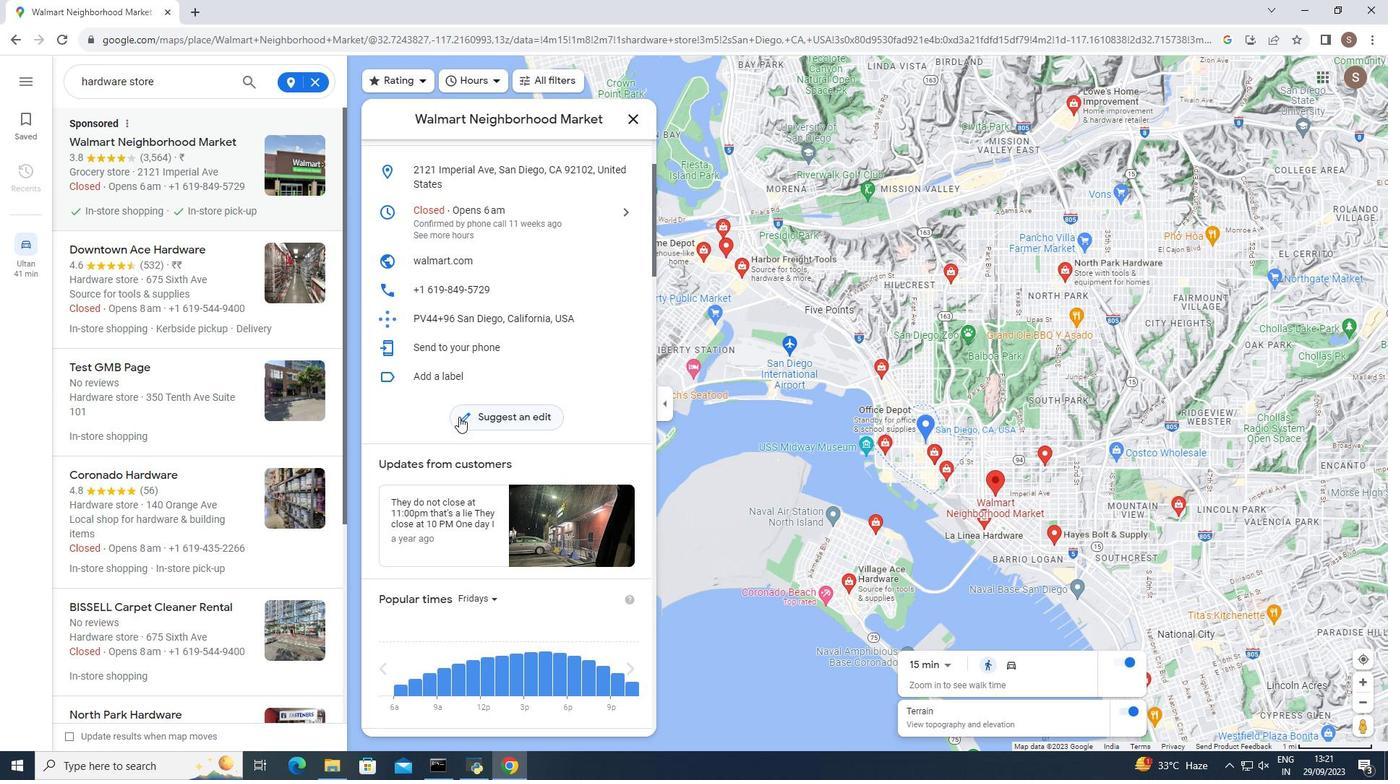 
Action: Mouse scrolled (459, 416) with delta (0, 0)
Screenshot: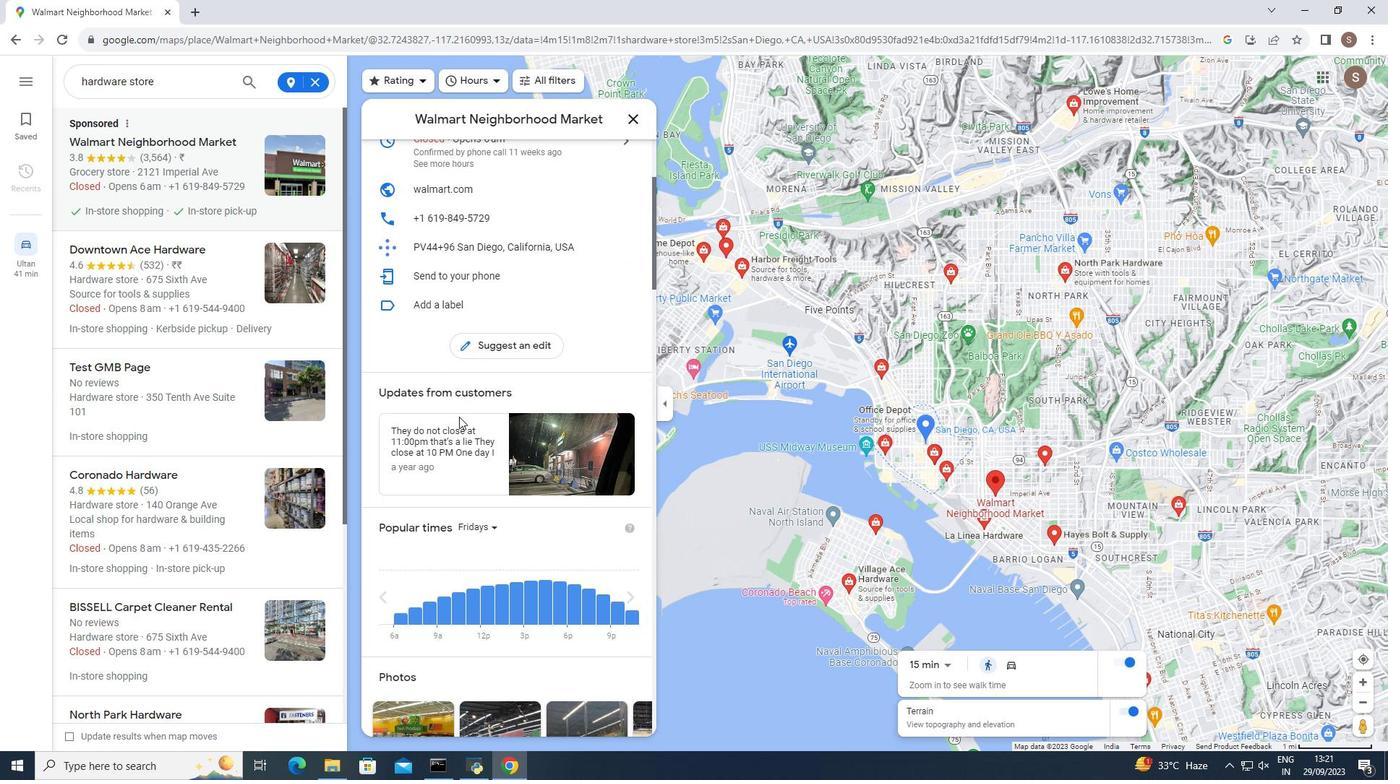 
Action: Mouse scrolled (459, 416) with delta (0, 0)
Screenshot: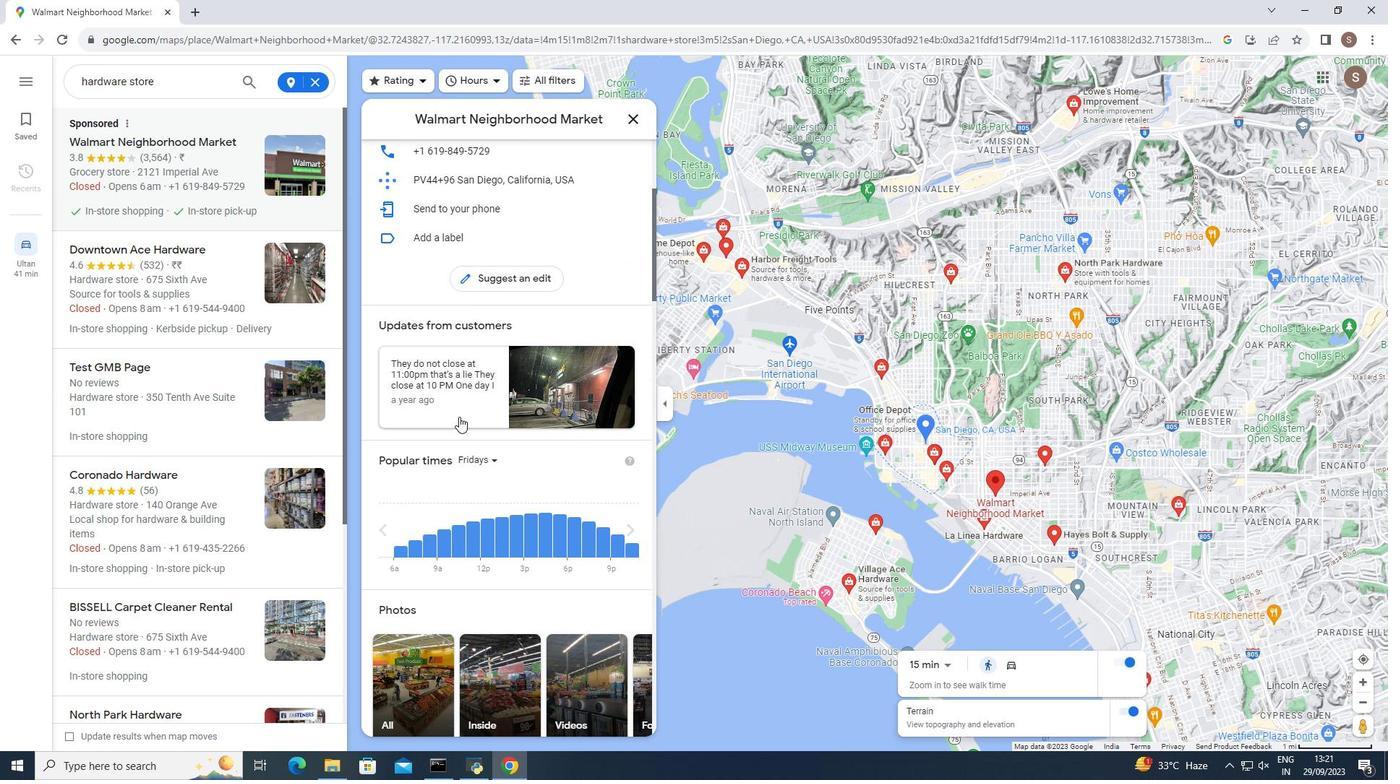 
Action: Mouse scrolled (459, 416) with delta (0, 0)
Screenshot: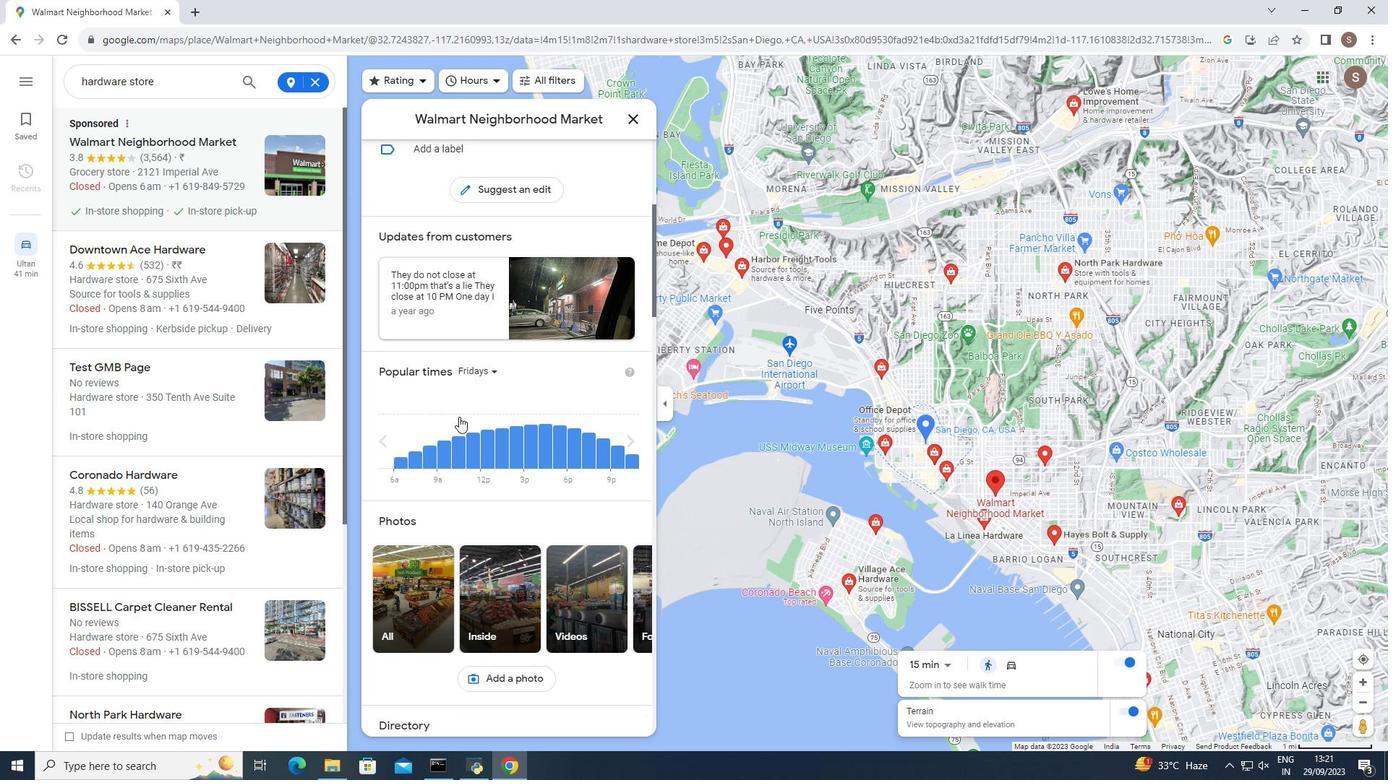 
Action: Mouse scrolled (459, 416) with delta (0, 0)
Screenshot: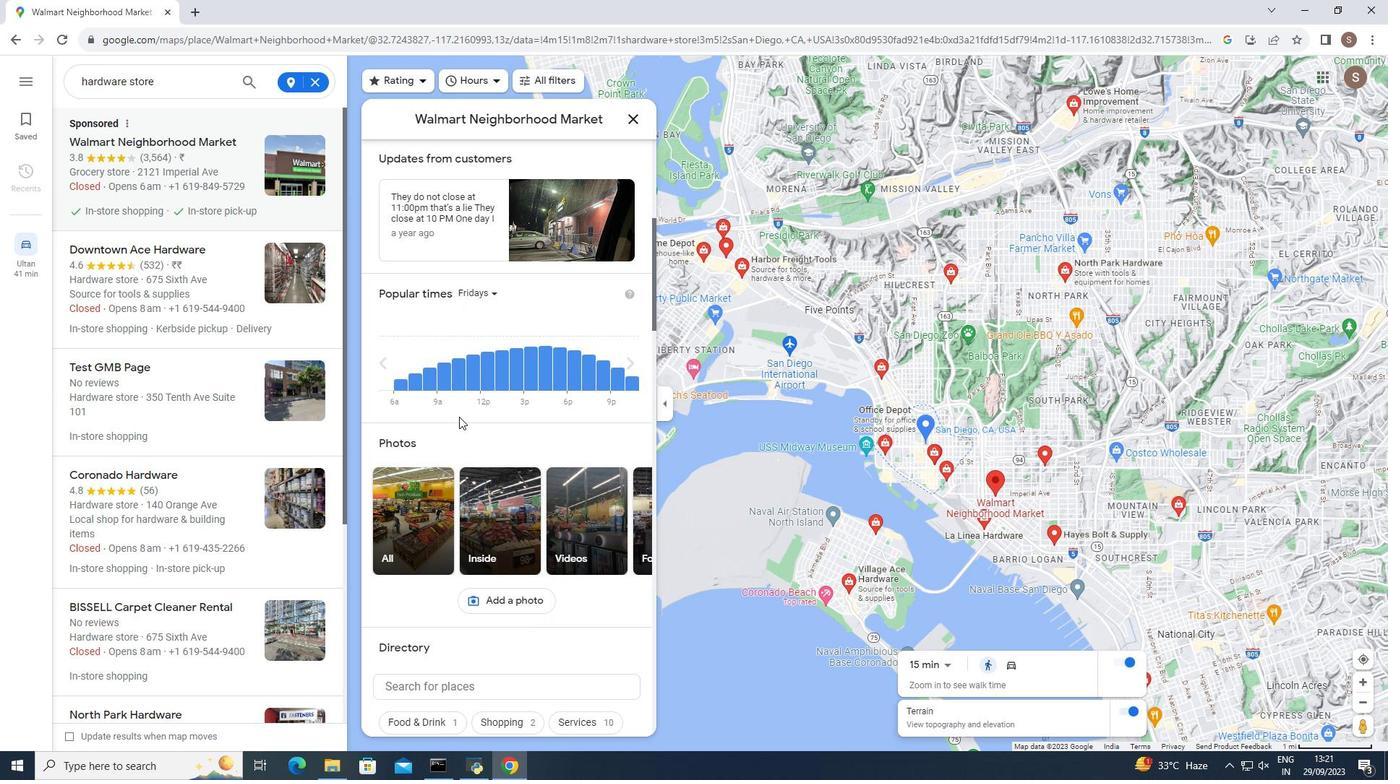 
Action: Mouse scrolled (459, 416) with delta (0, 0)
Screenshot: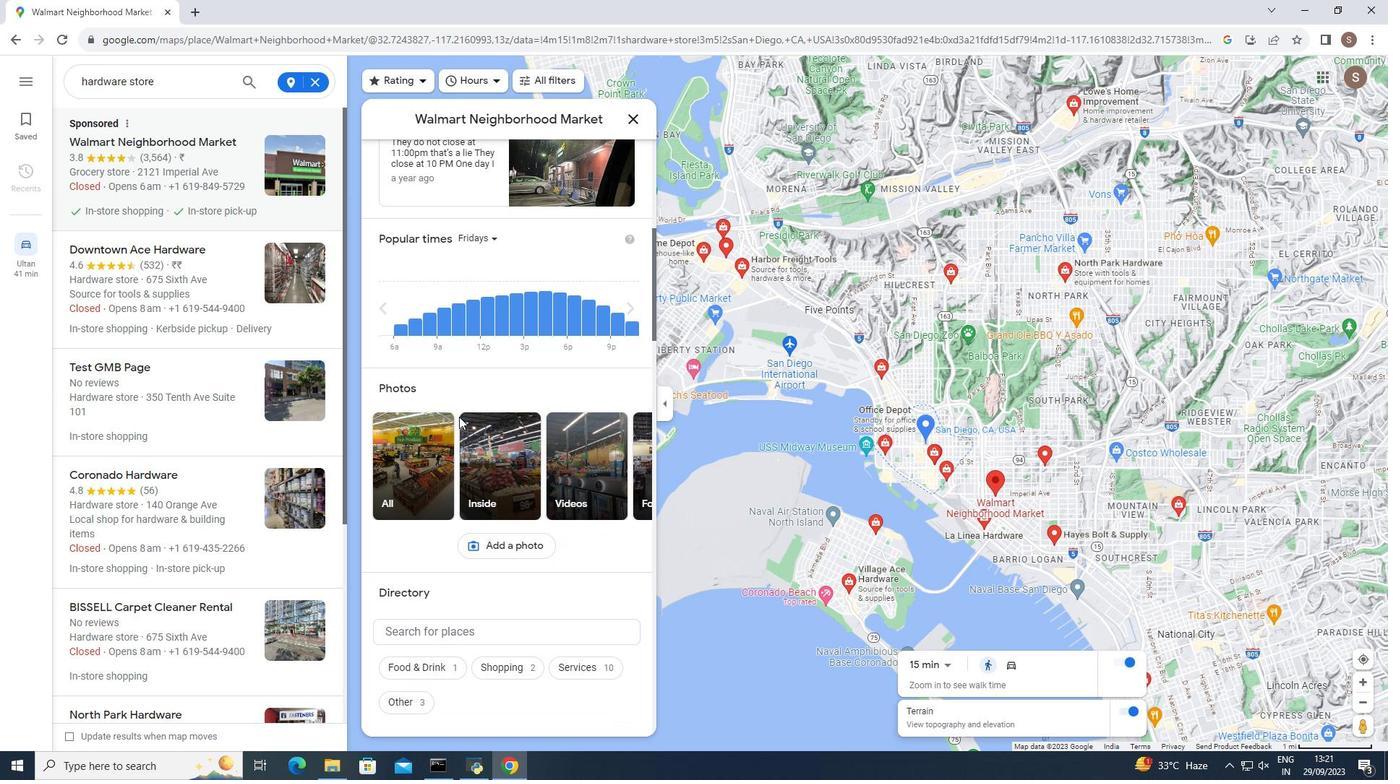 
Action: Mouse scrolled (459, 416) with delta (0, 0)
Screenshot: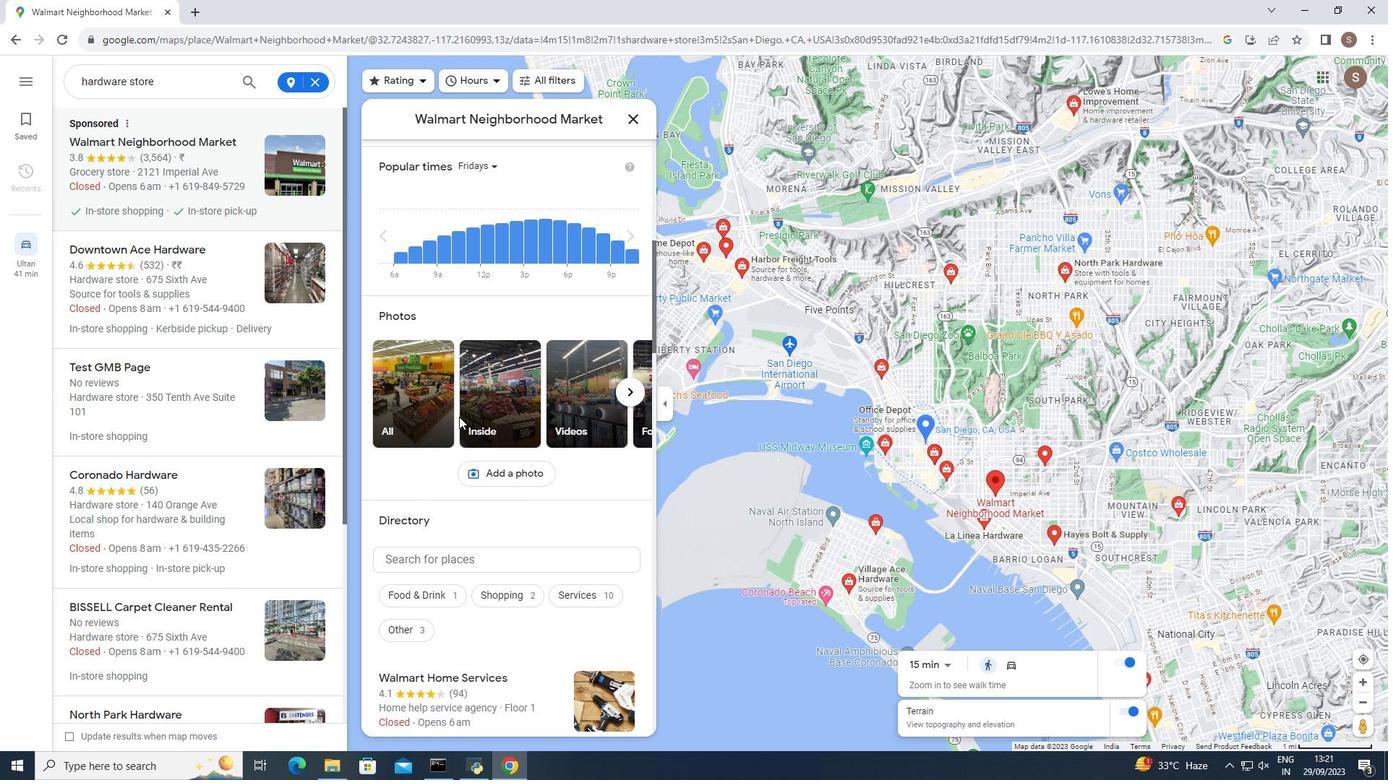 
Action: Mouse scrolled (459, 416) with delta (0, 0)
Screenshot: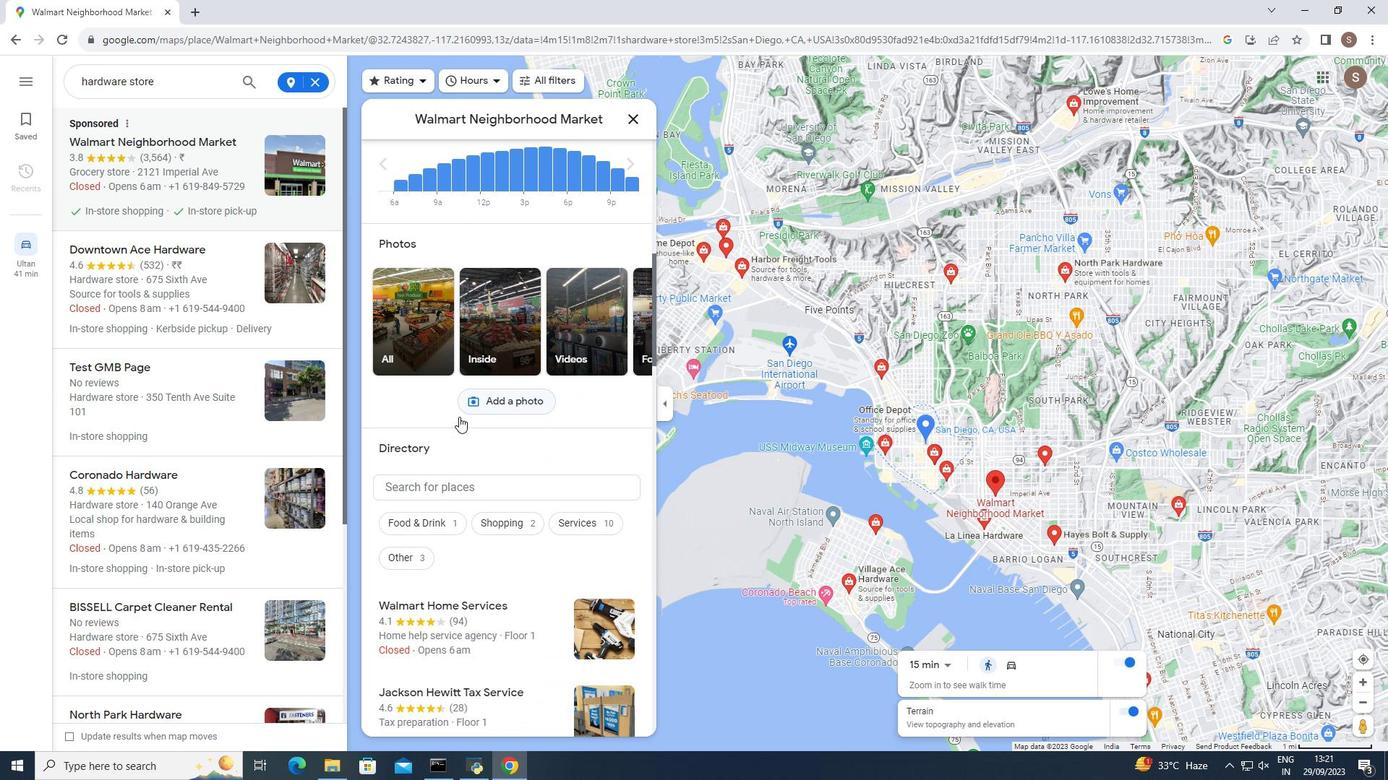 
Action: Mouse scrolled (459, 416) with delta (0, 0)
Screenshot: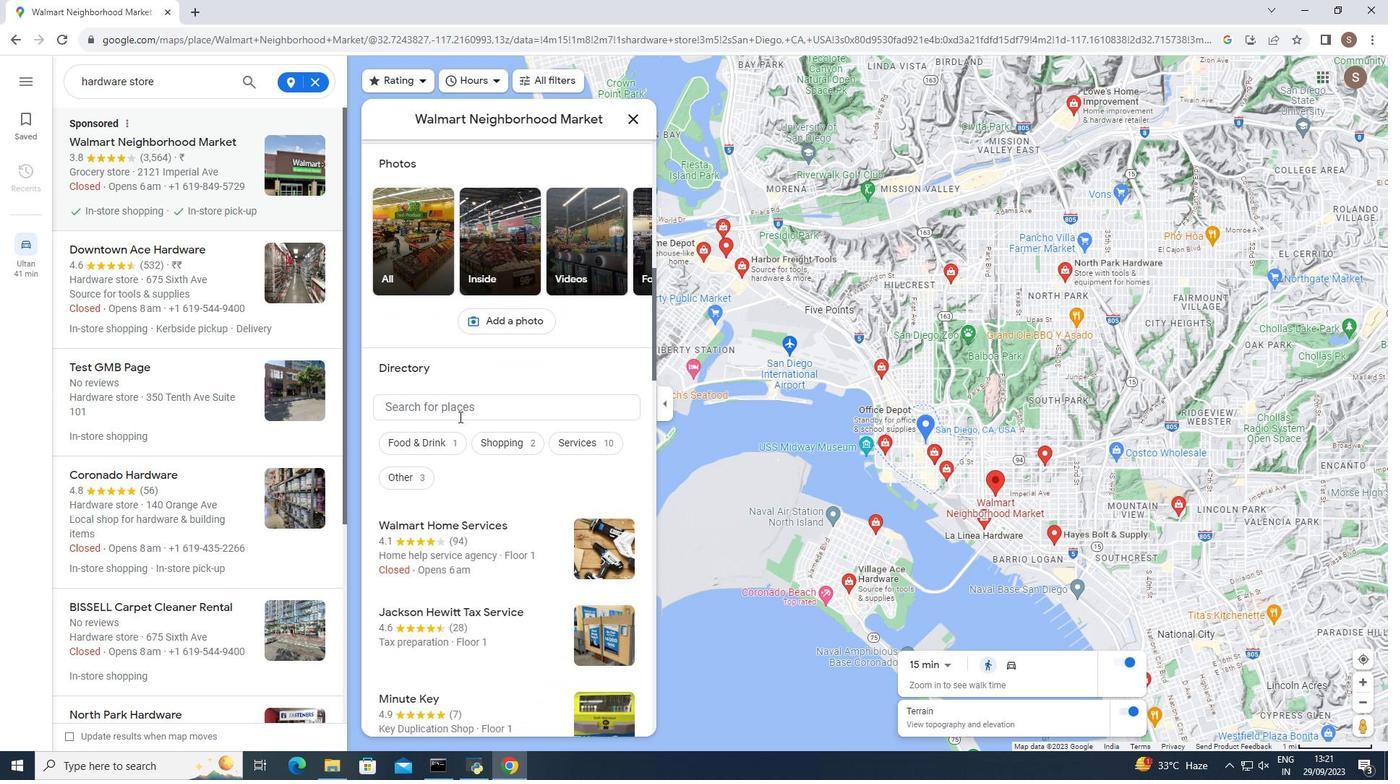 
Action: Mouse scrolled (459, 416) with delta (0, 0)
Screenshot: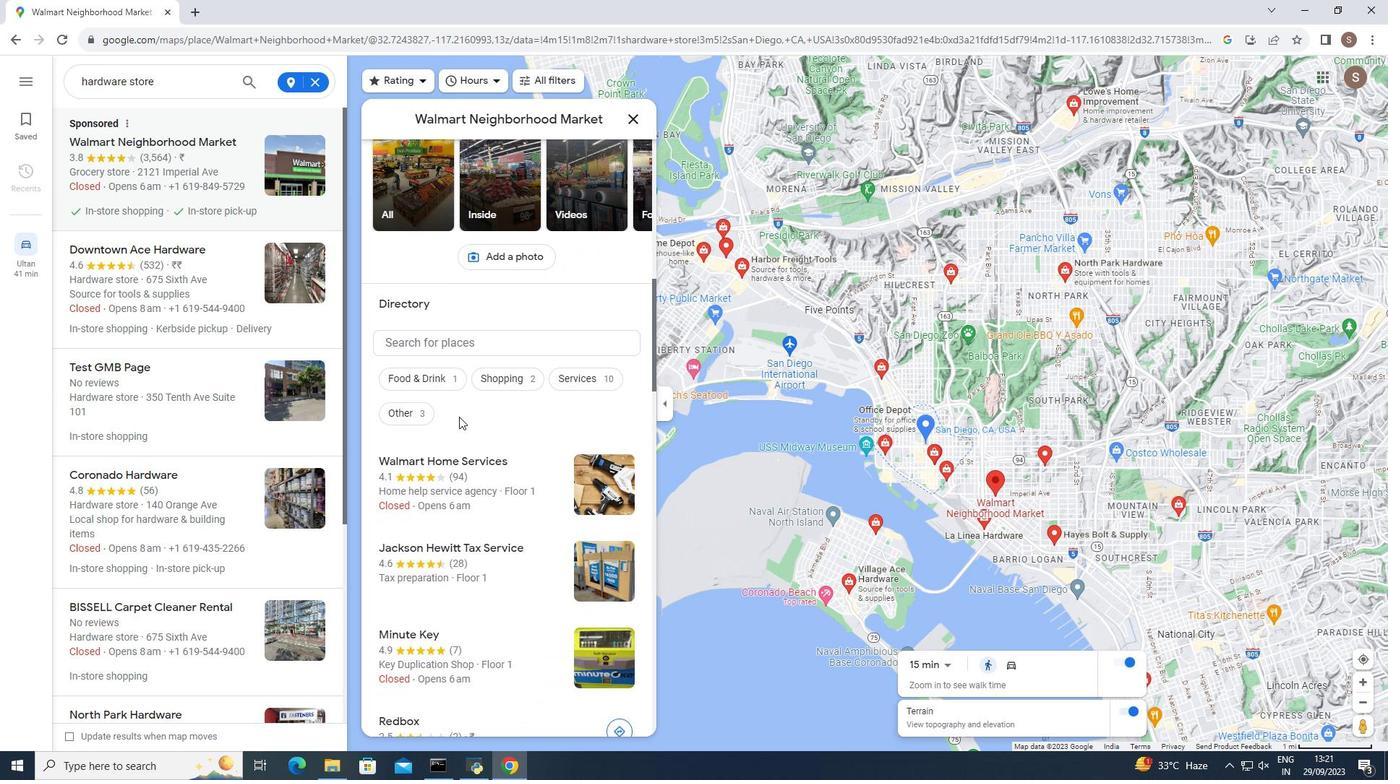 
Action: Mouse scrolled (459, 416) with delta (0, 0)
Screenshot: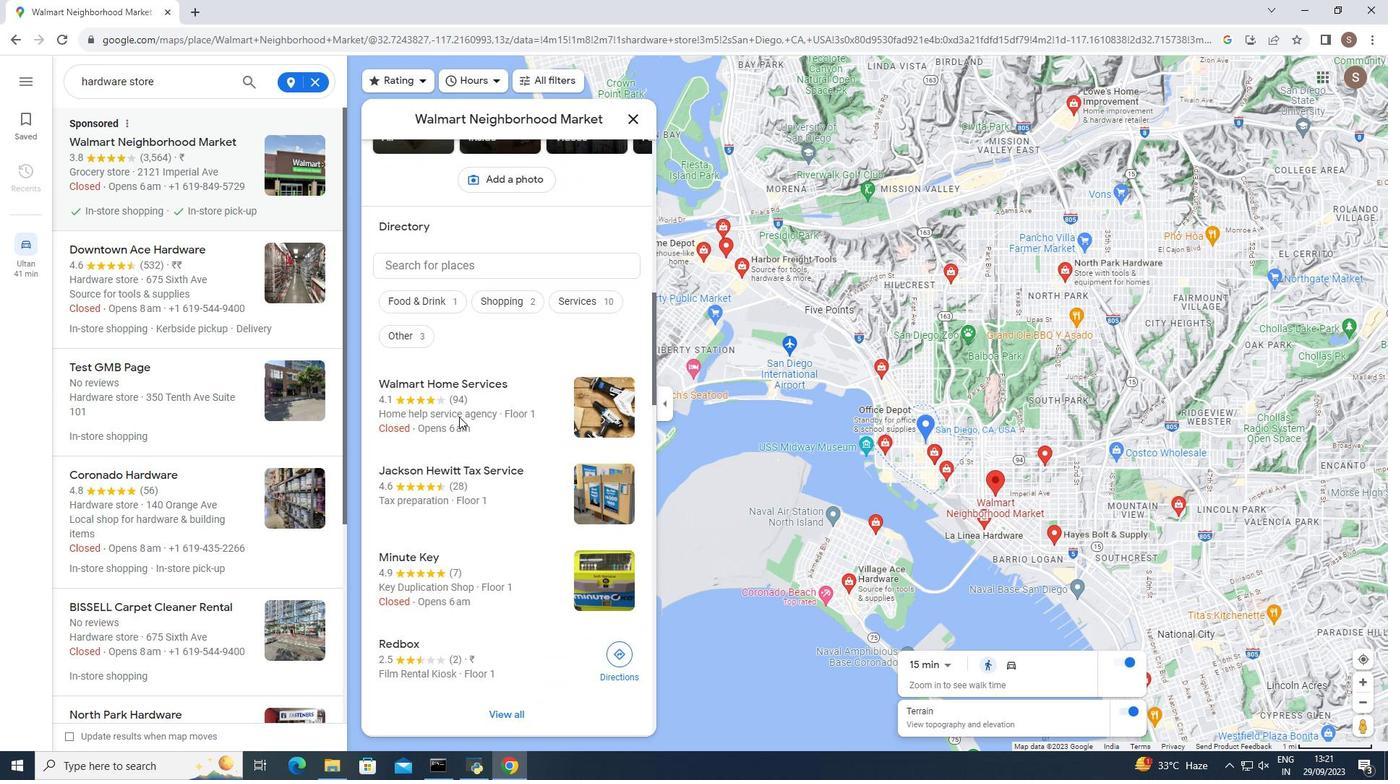 
Action: Mouse moved to (459, 417)
Screenshot: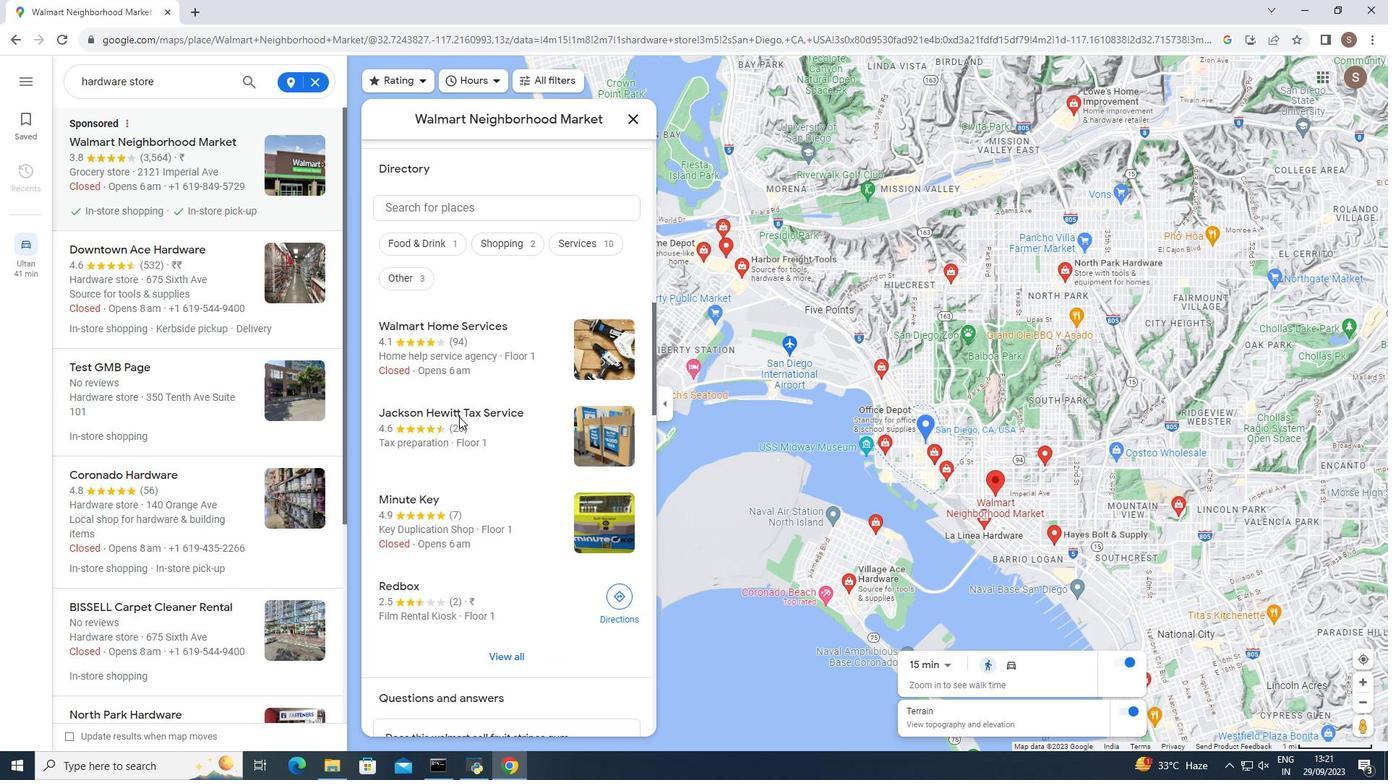 
Action: Mouse scrolled (459, 416) with delta (0, 0)
Screenshot: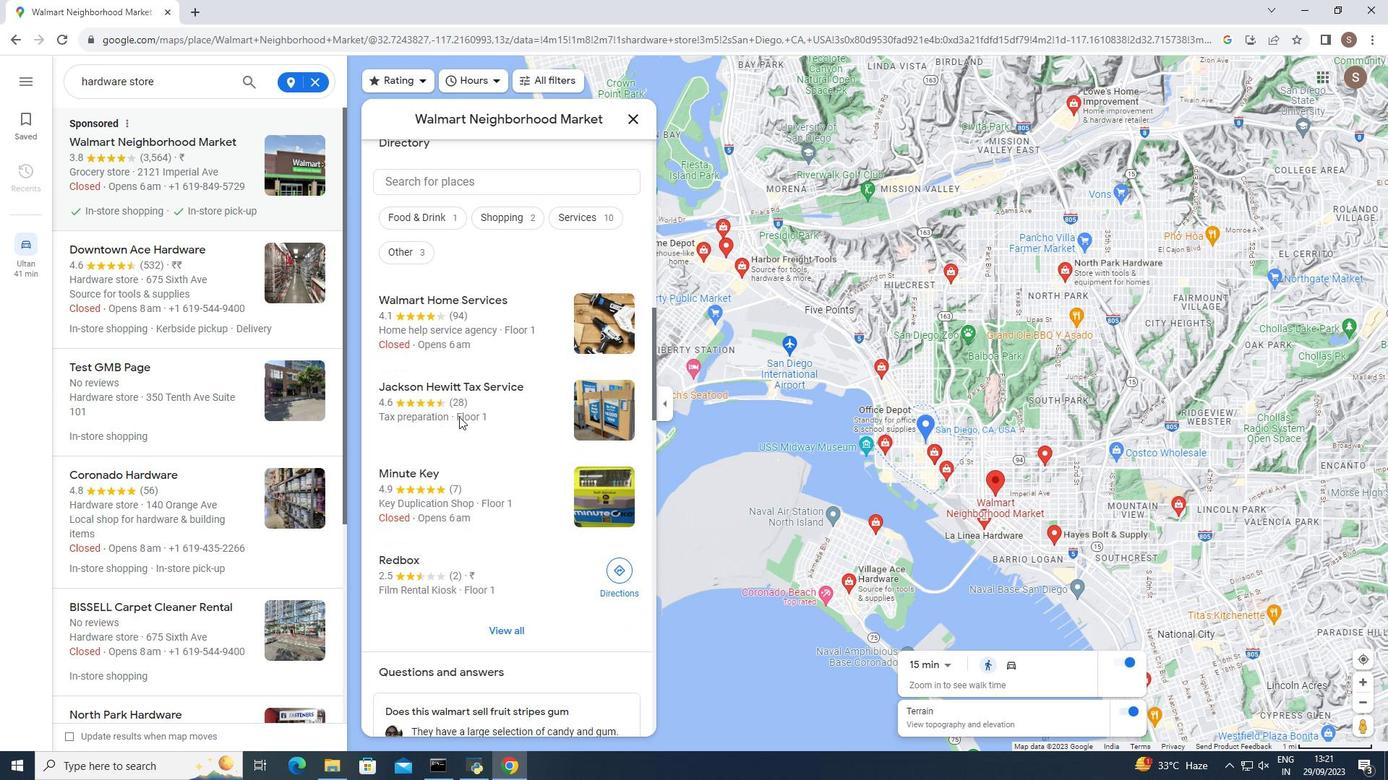 
Action: Mouse scrolled (459, 416) with delta (0, 0)
Screenshot: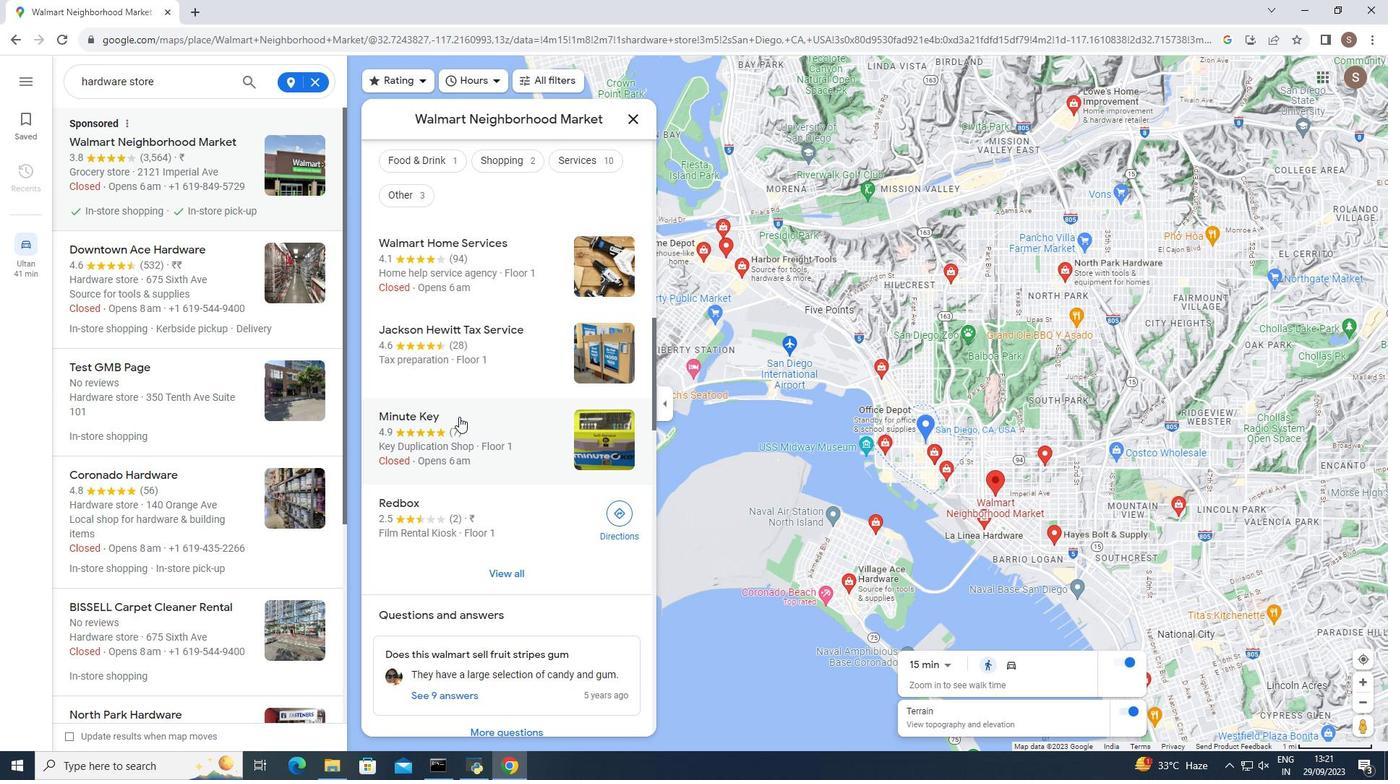 
Action: Mouse scrolled (459, 416) with delta (0, 0)
Screenshot: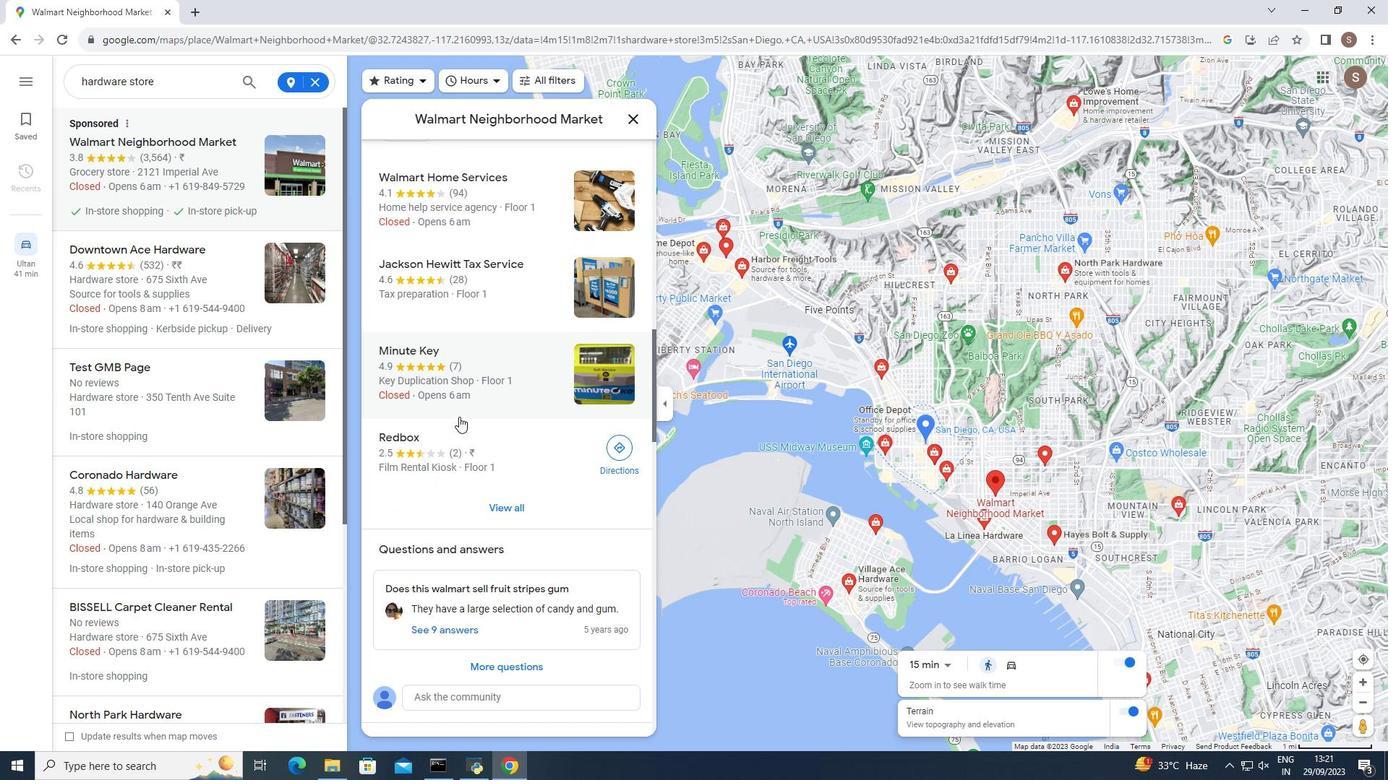 
Action: Mouse scrolled (459, 416) with delta (0, 0)
Screenshot: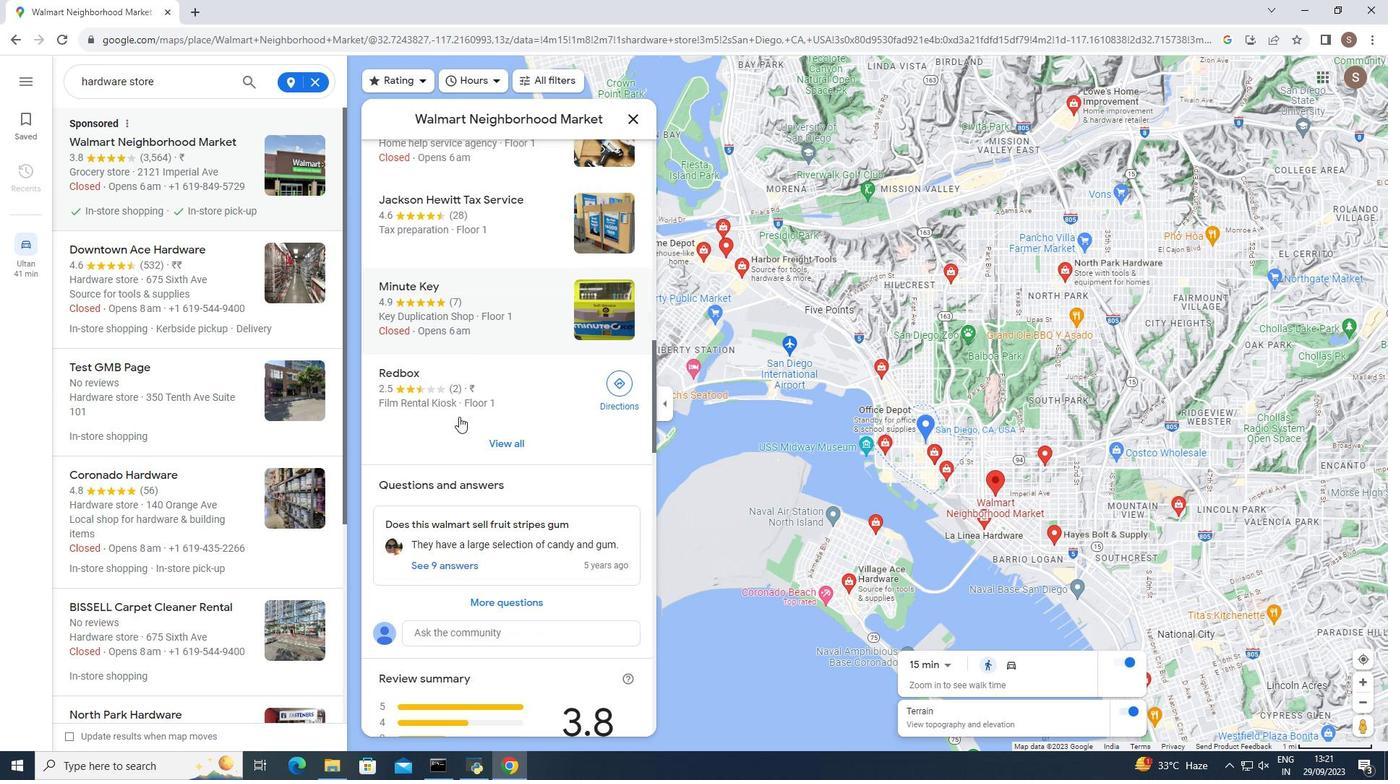 
Action: Mouse scrolled (459, 416) with delta (0, 0)
Screenshot: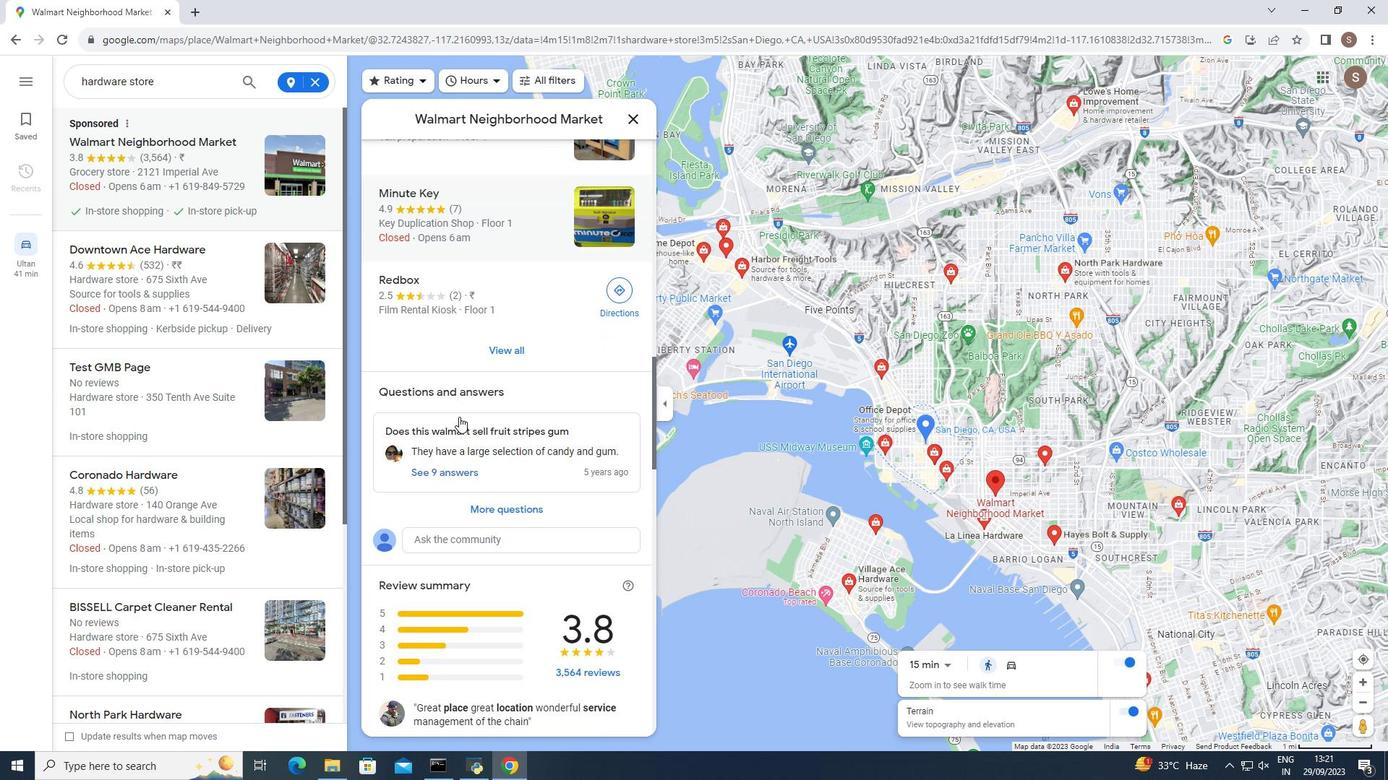 
Action: Mouse scrolled (459, 416) with delta (0, 0)
Screenshot: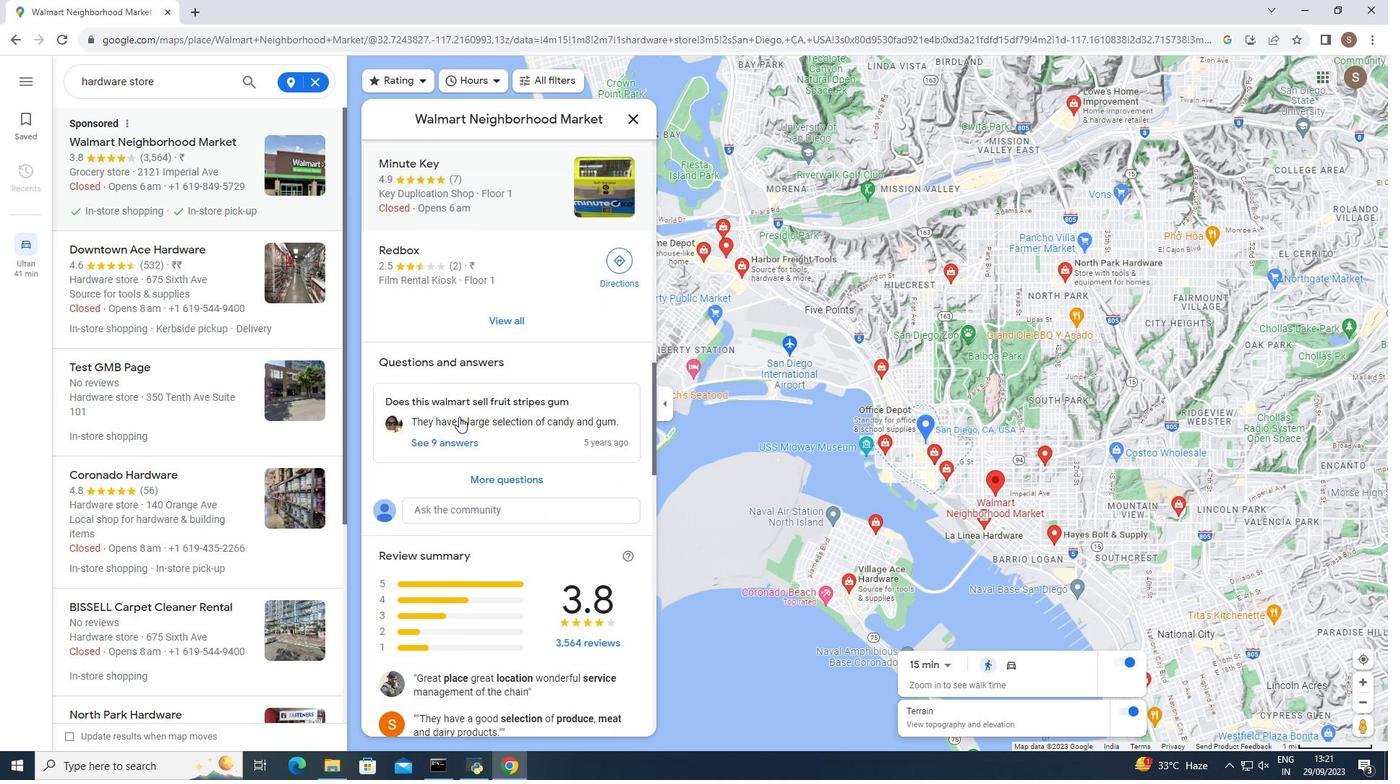 
Action: Mouse scrolled (459, 416) with delta (0, 0)
Screenshot: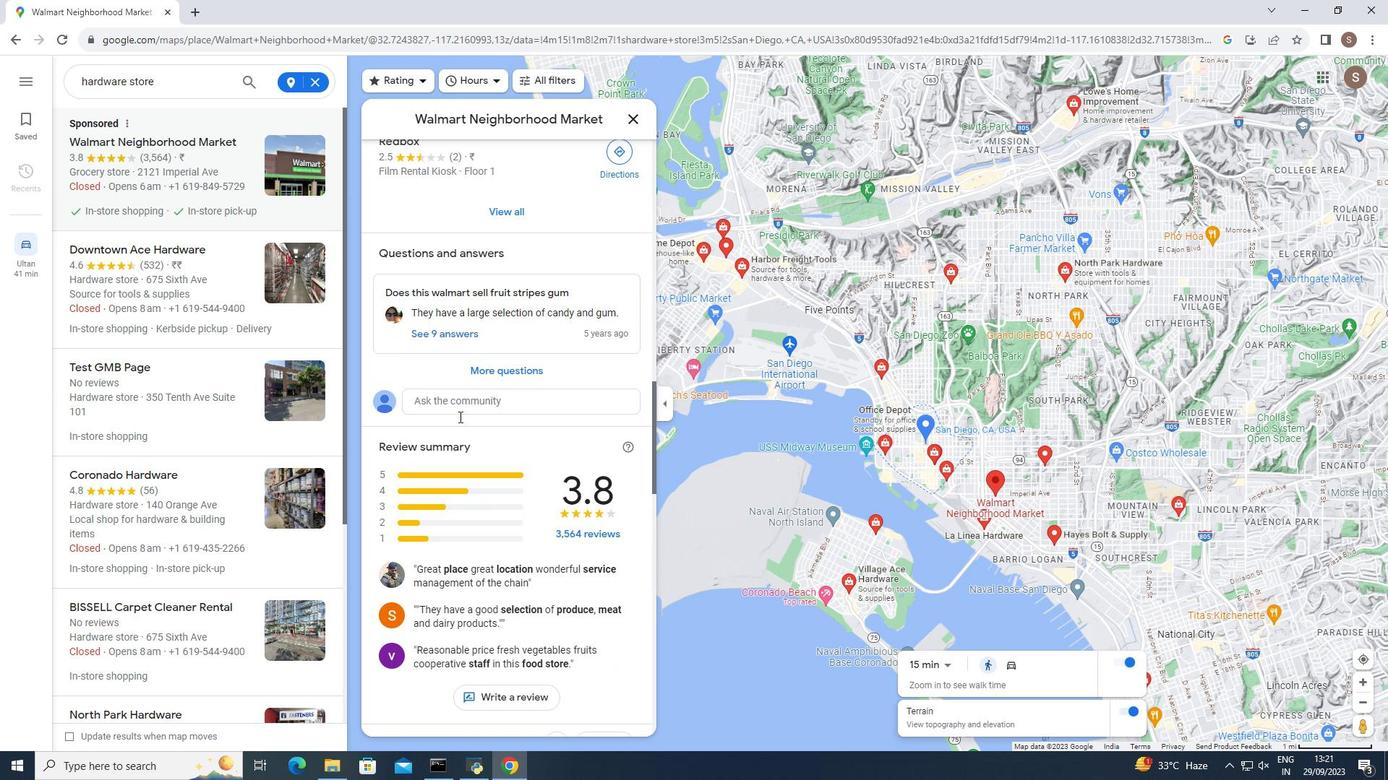 
Action: Mouse scrolled (459, 416) with delta (0, 0)
Screenshot: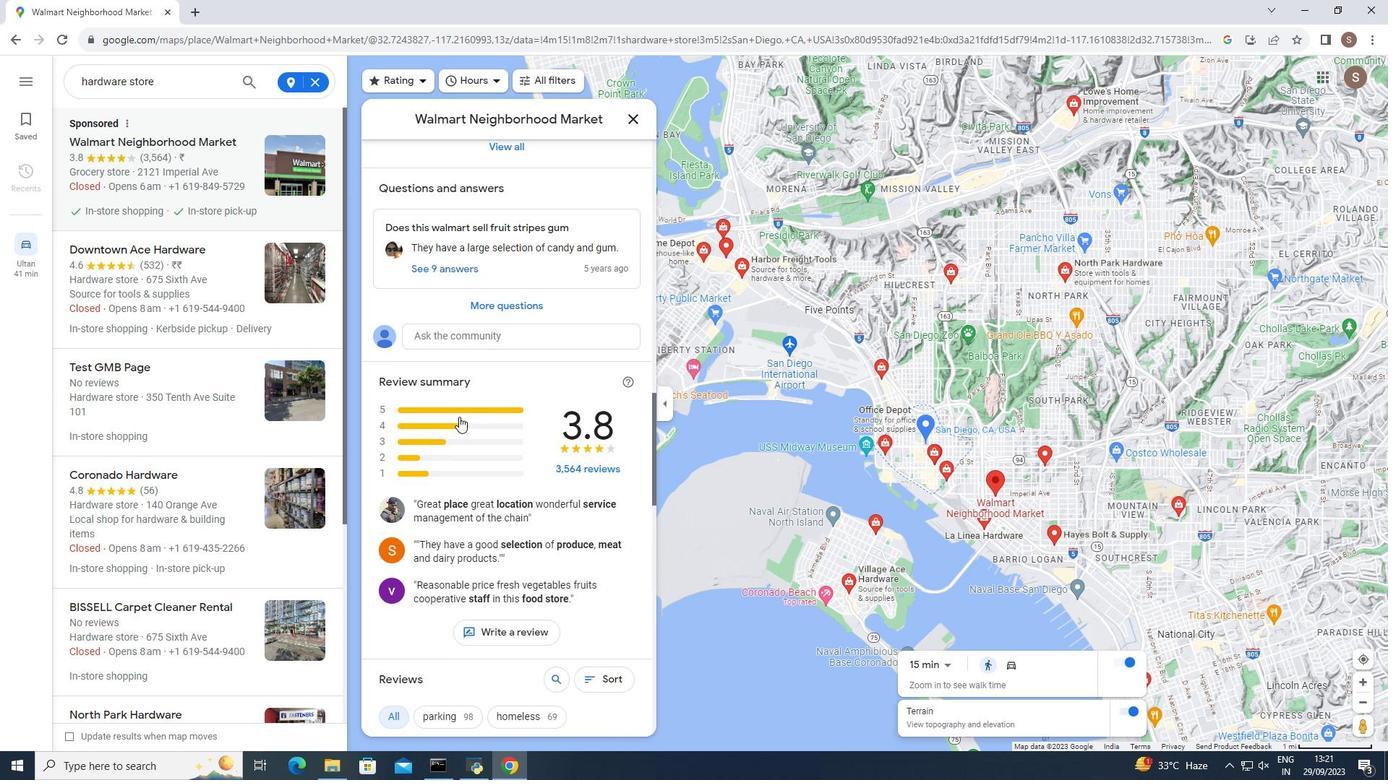 
Action: Mouse scrolled (459, 416) with delta (0, 0)
Screenshot: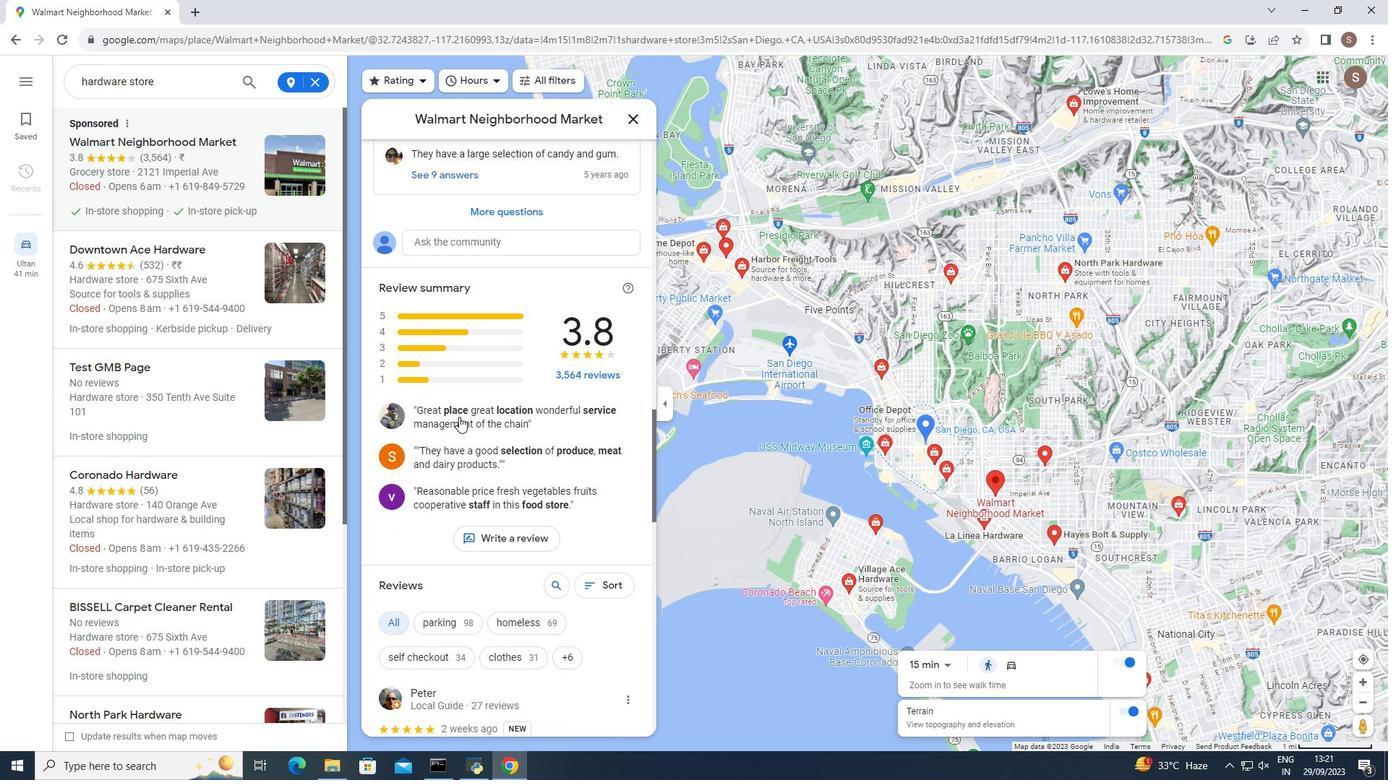 
Action: Mouse scrolled (459, 416) with delta (0, 0)
Screenshot: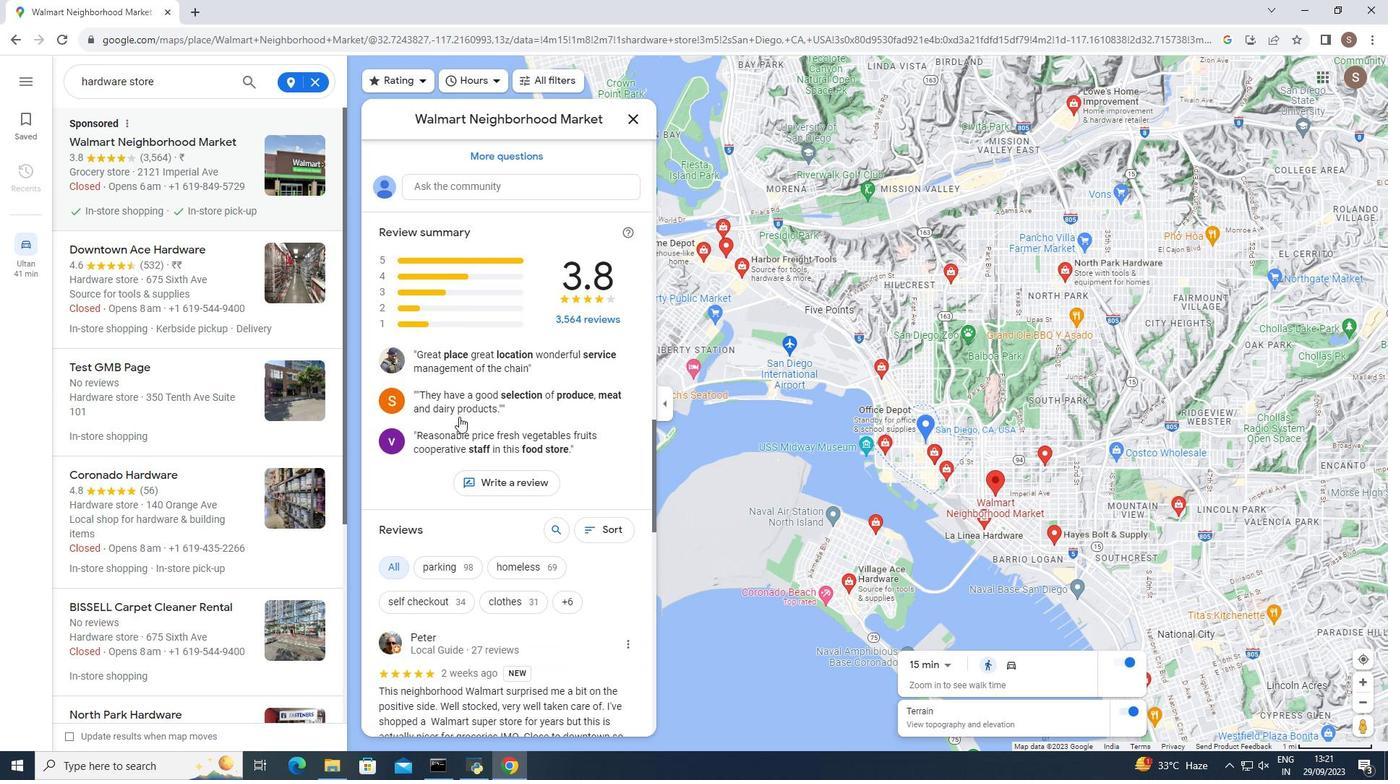 
Action: Mouse scrolled (459, 416) with delta (0, 0)
Screenshot: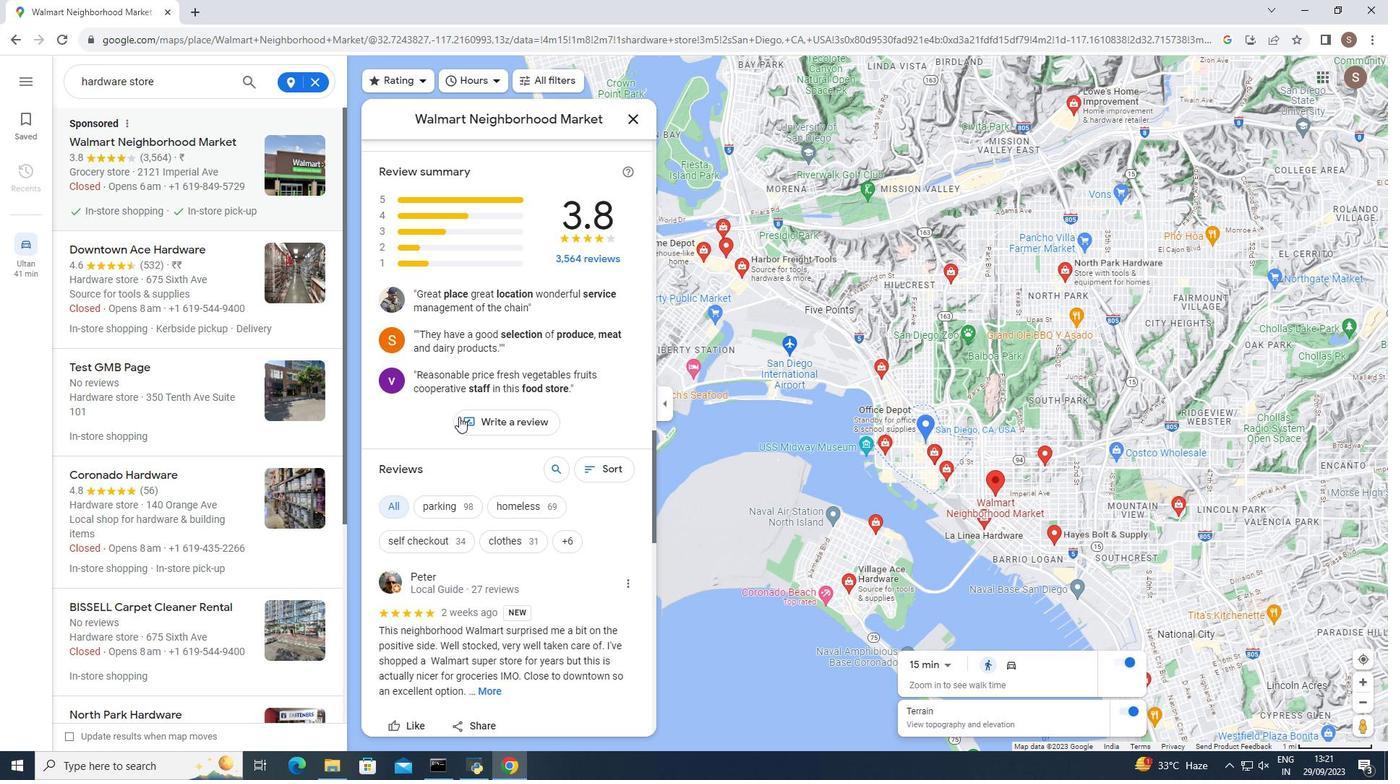 
Action: Mouse scrolled (459, 416) with delta (0, 0)
Screenshot: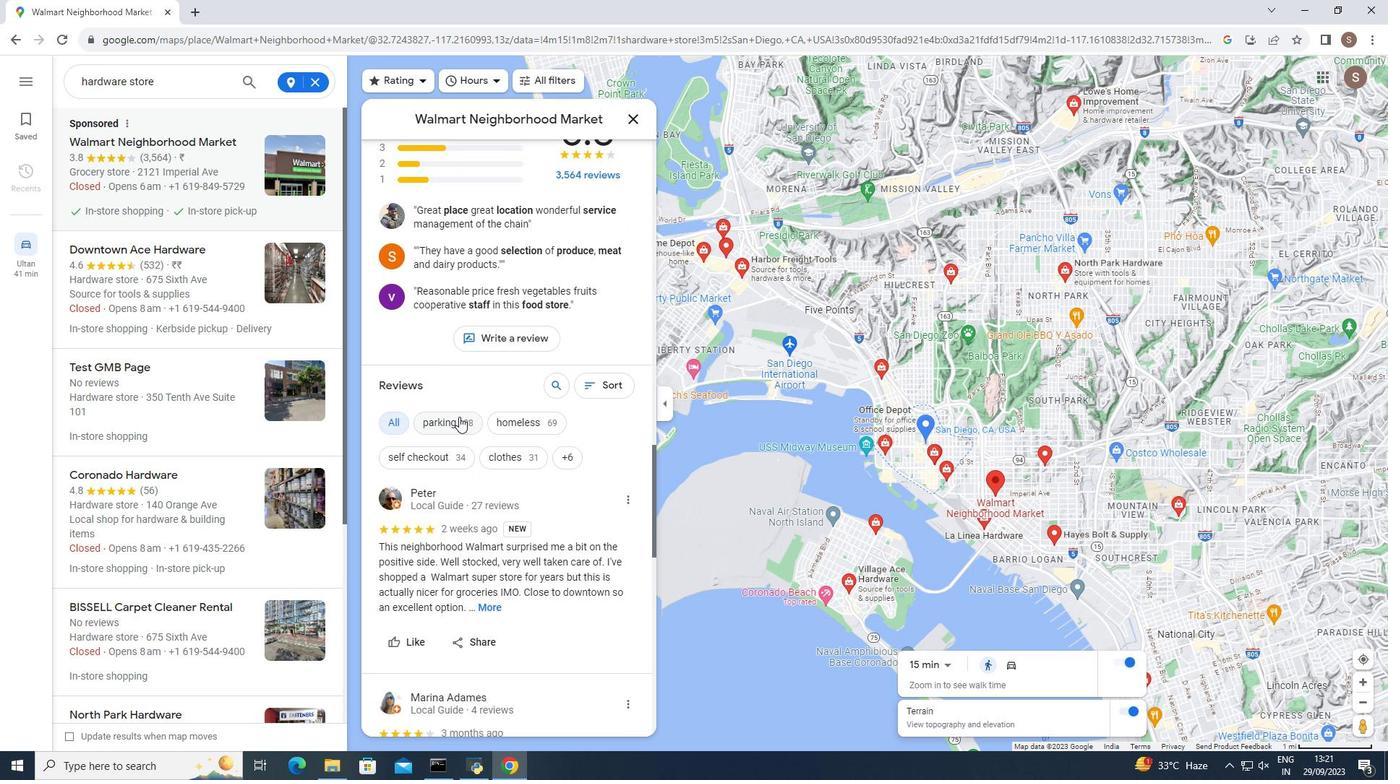 
Action: Mouse scrolled (459, 416) with delta (0, 0)
Screenshot: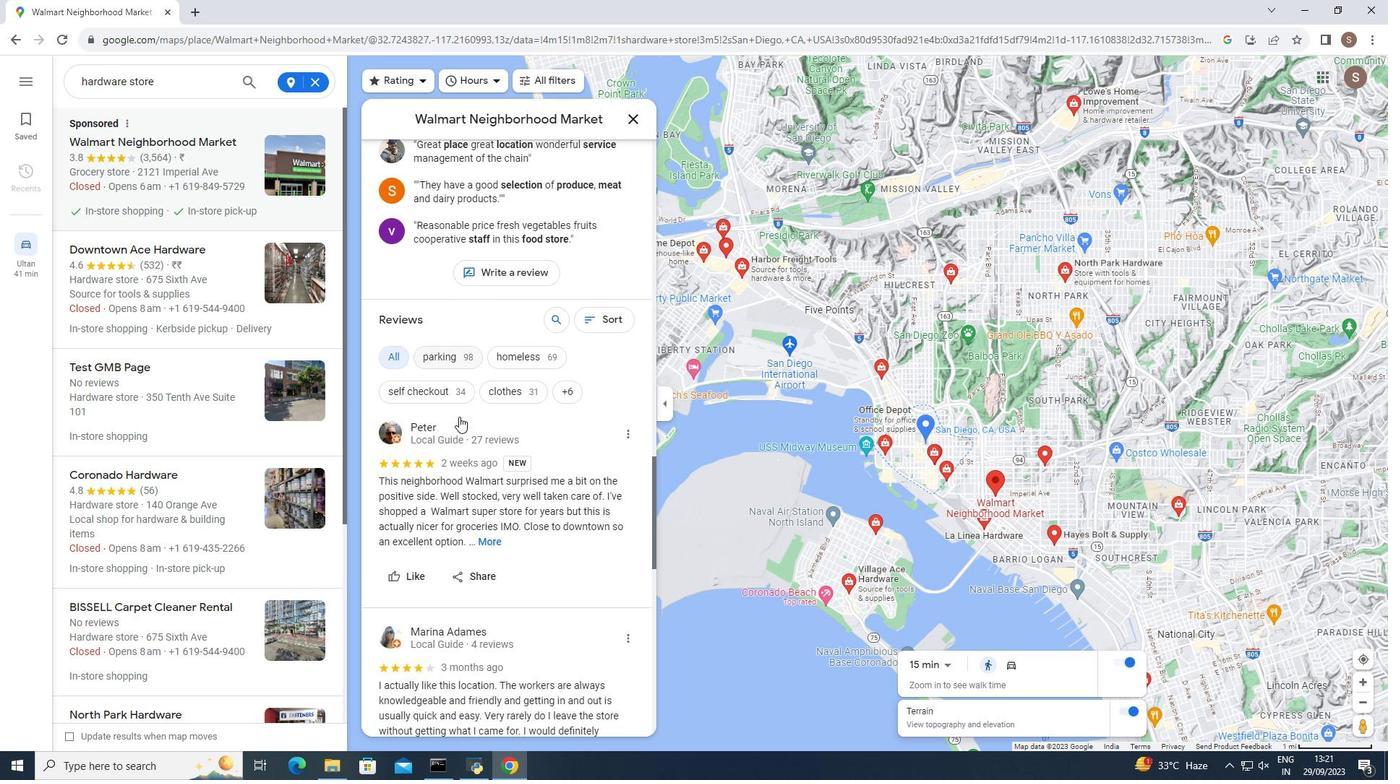 
Action: Mouse moved to (486, 473)
Screenshot: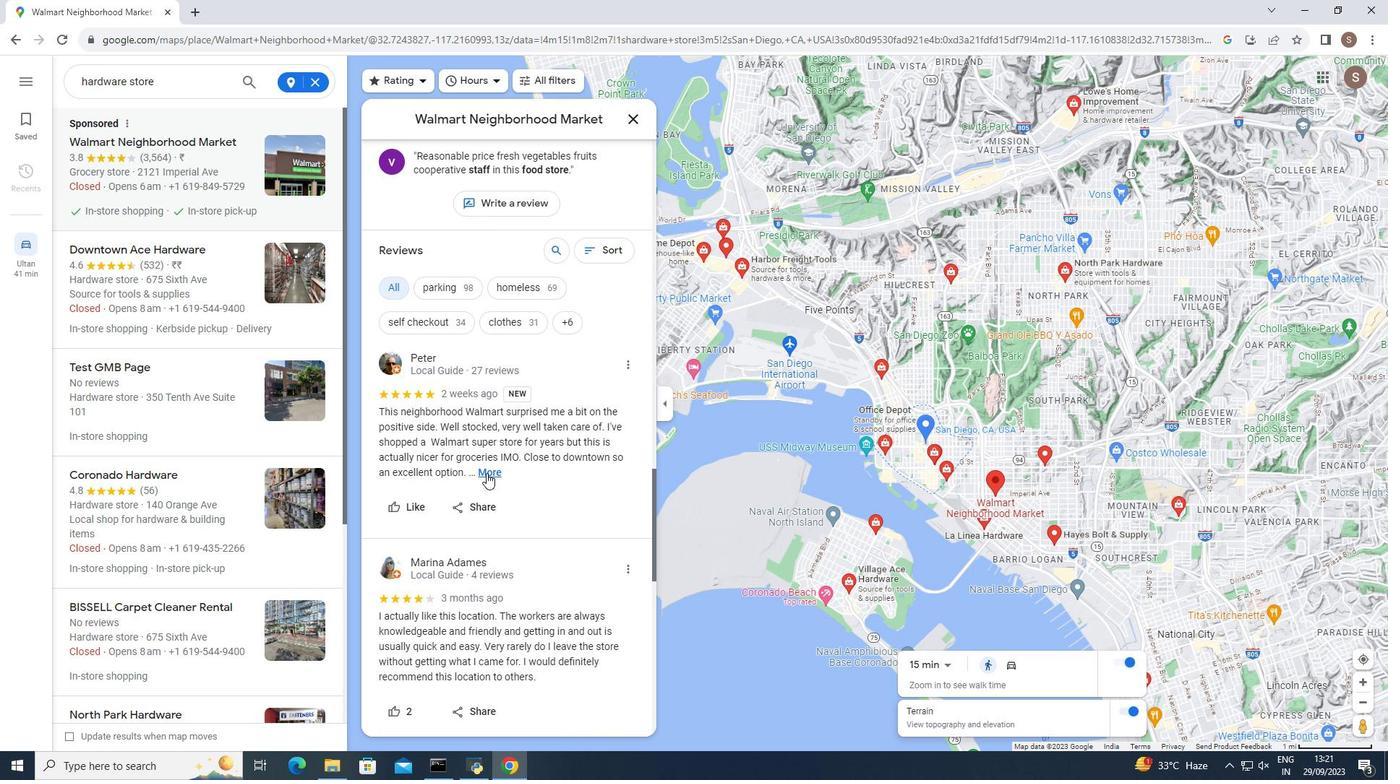 
Action: Mouse pressed left at (486, 473)
Screenshot: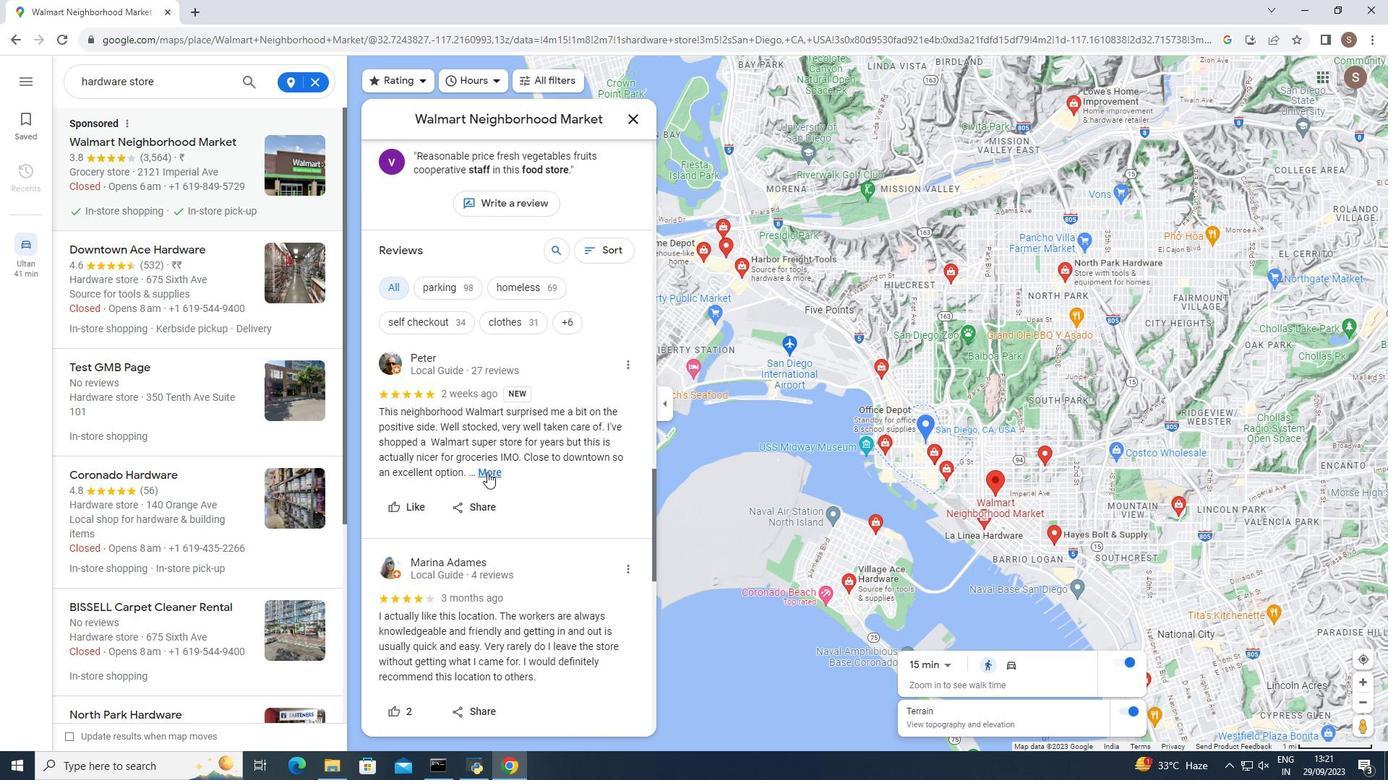 
Action: Mouse moved to (506, 465)
Screenshot: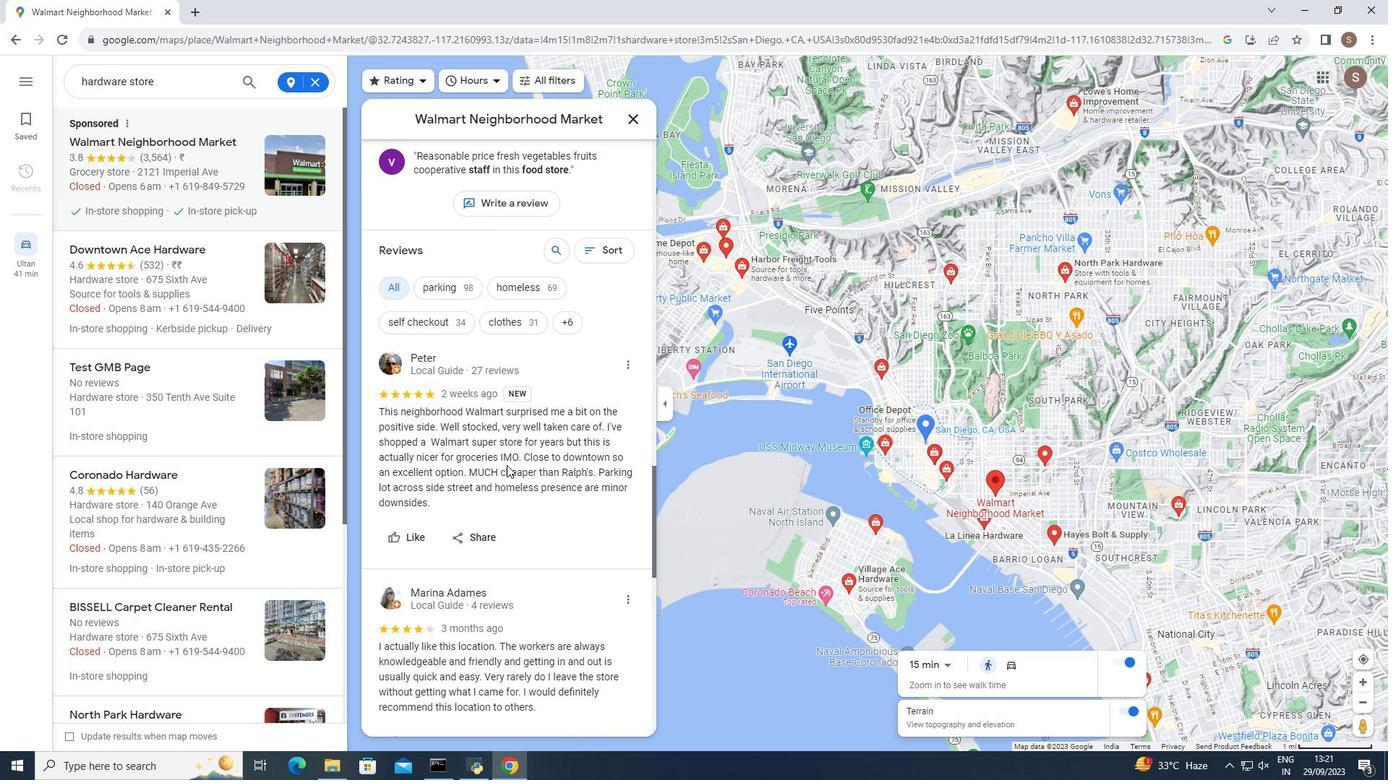 
Action: Mouse scrolled (506, 464) with delta (0, 0)
Screenshot: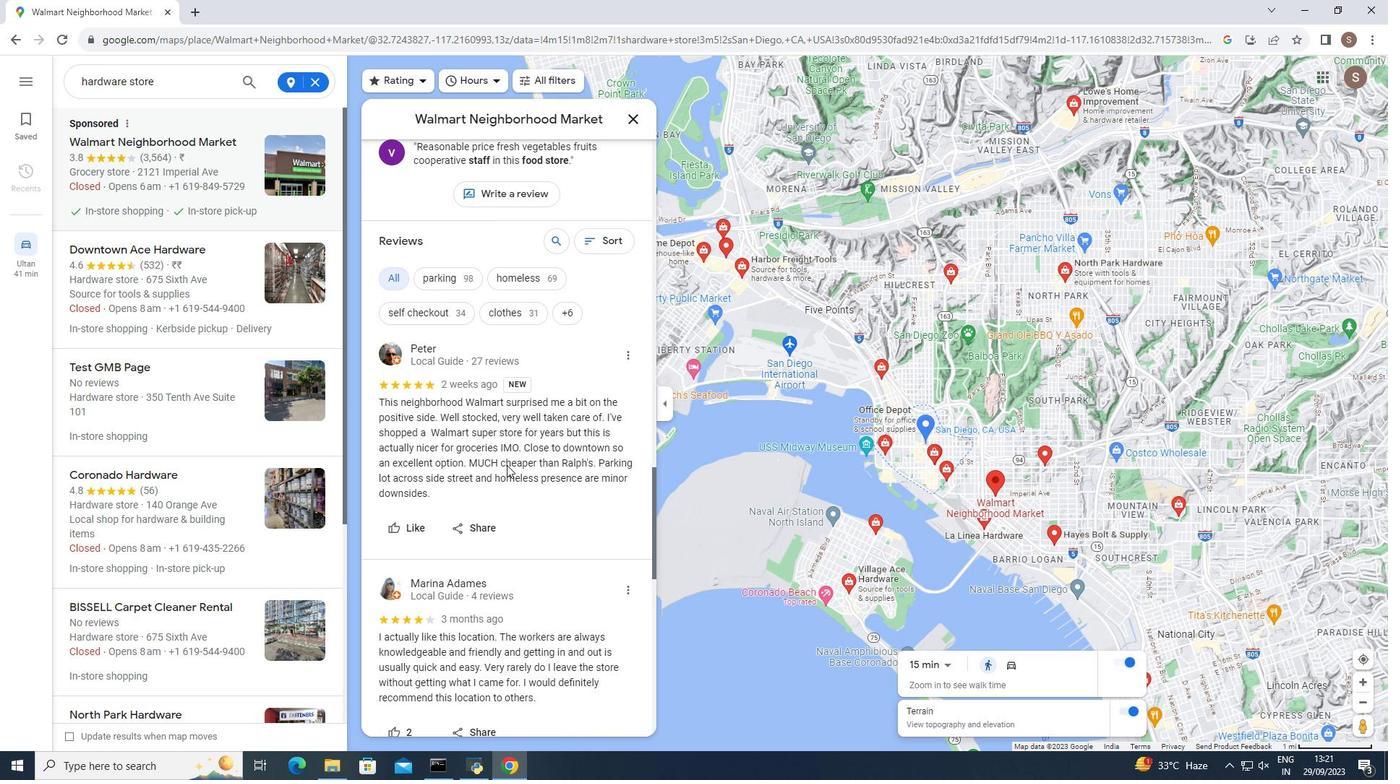 
Action: Mouse scrolled (506, 464) with delta (0, 0)
Screenshot: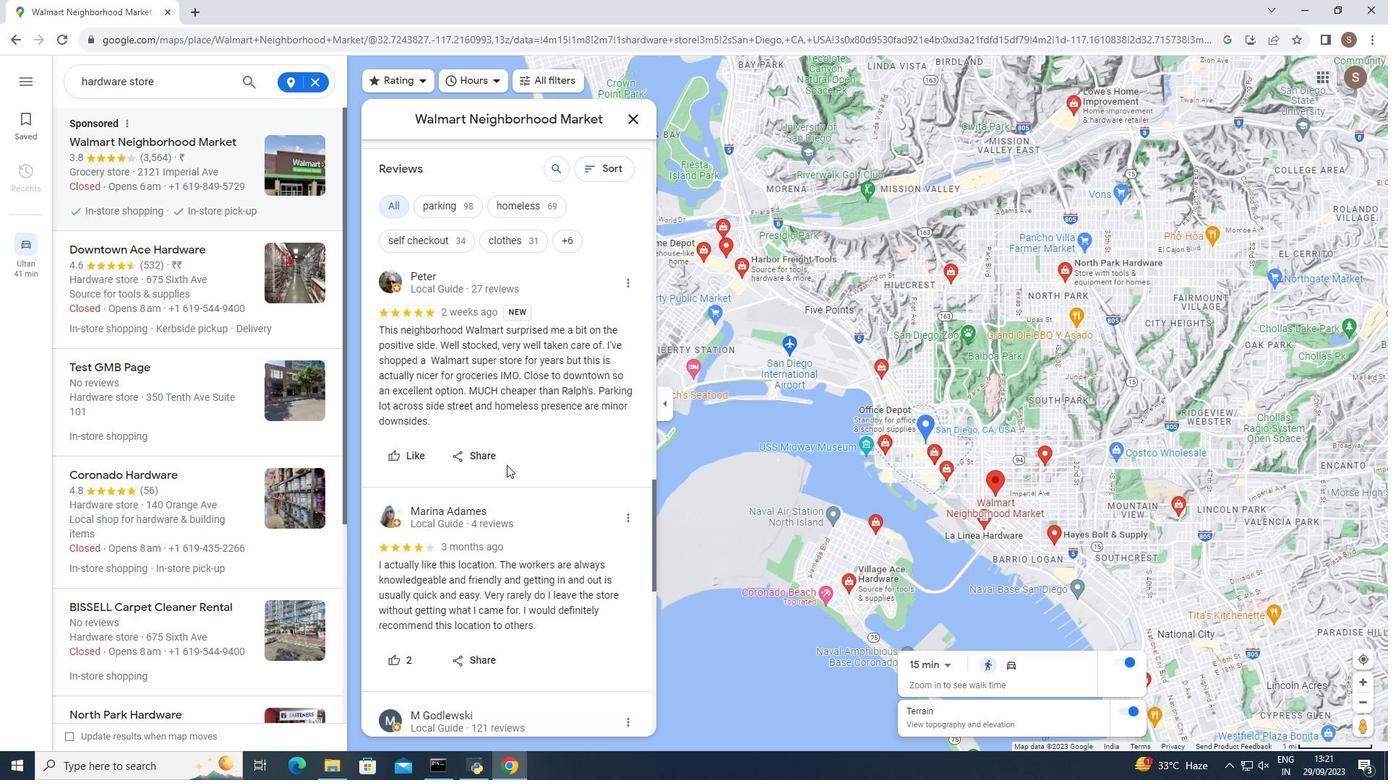 
Action: Mouse scrolled (506, 464) with delta (0, 0)
Screenshot: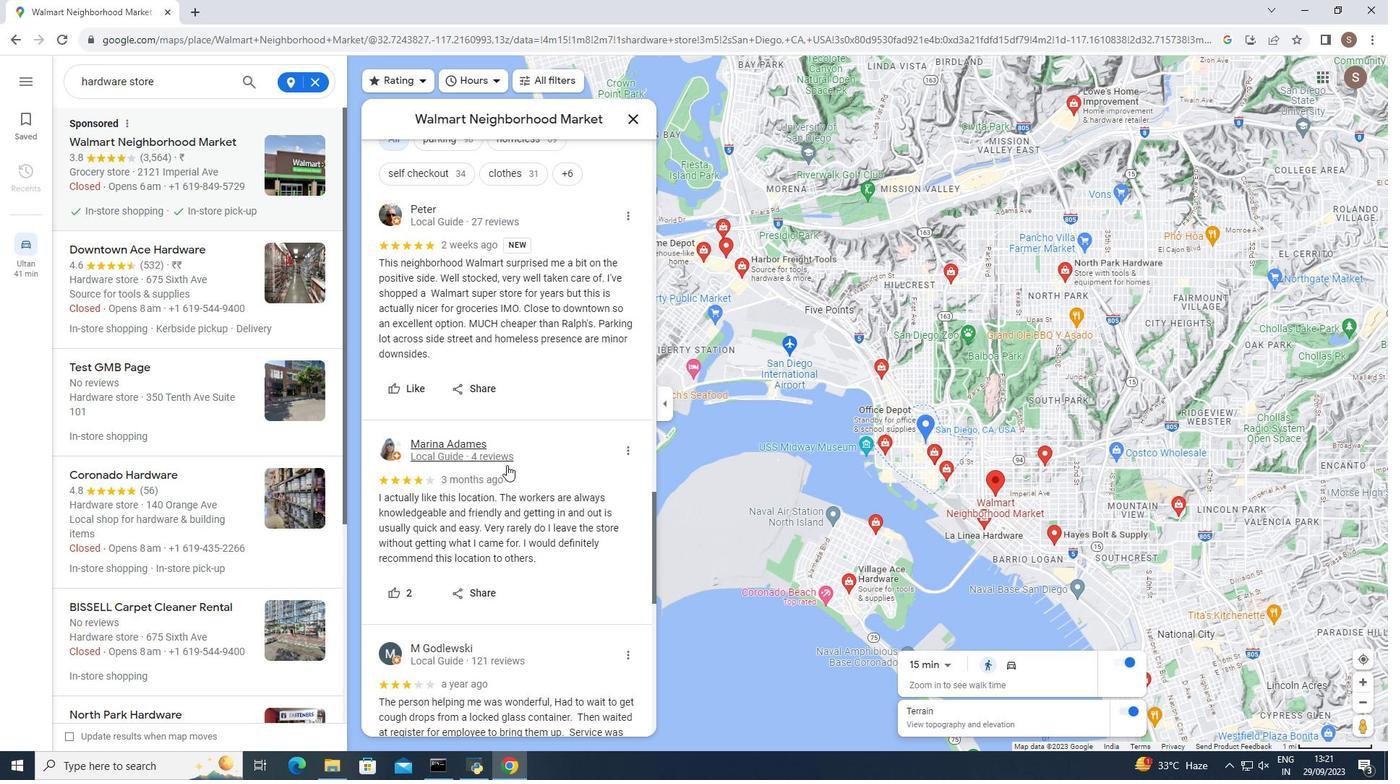 
Action: Mouse moved to (630, 119)
Screenshot: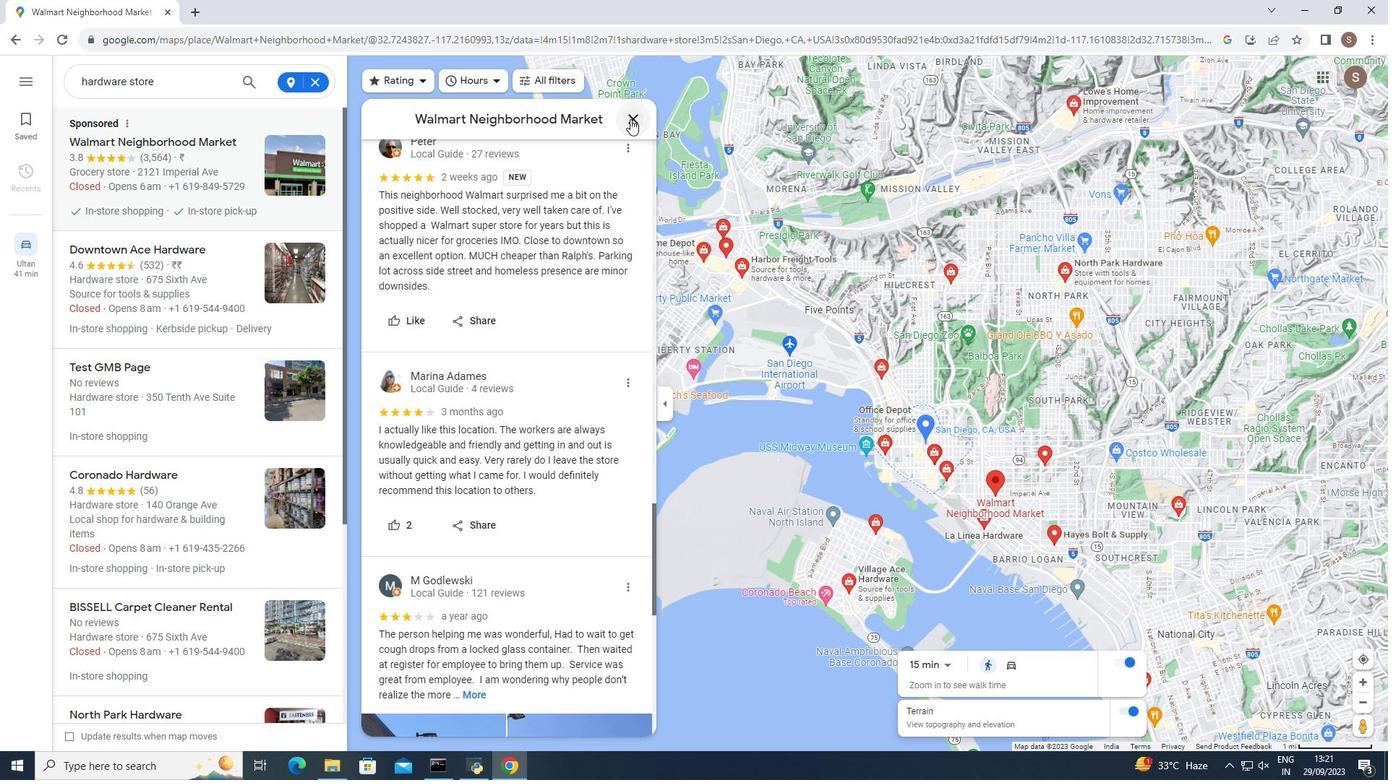 
Action: Mouse pressed left at (630, 119)
Screenshot: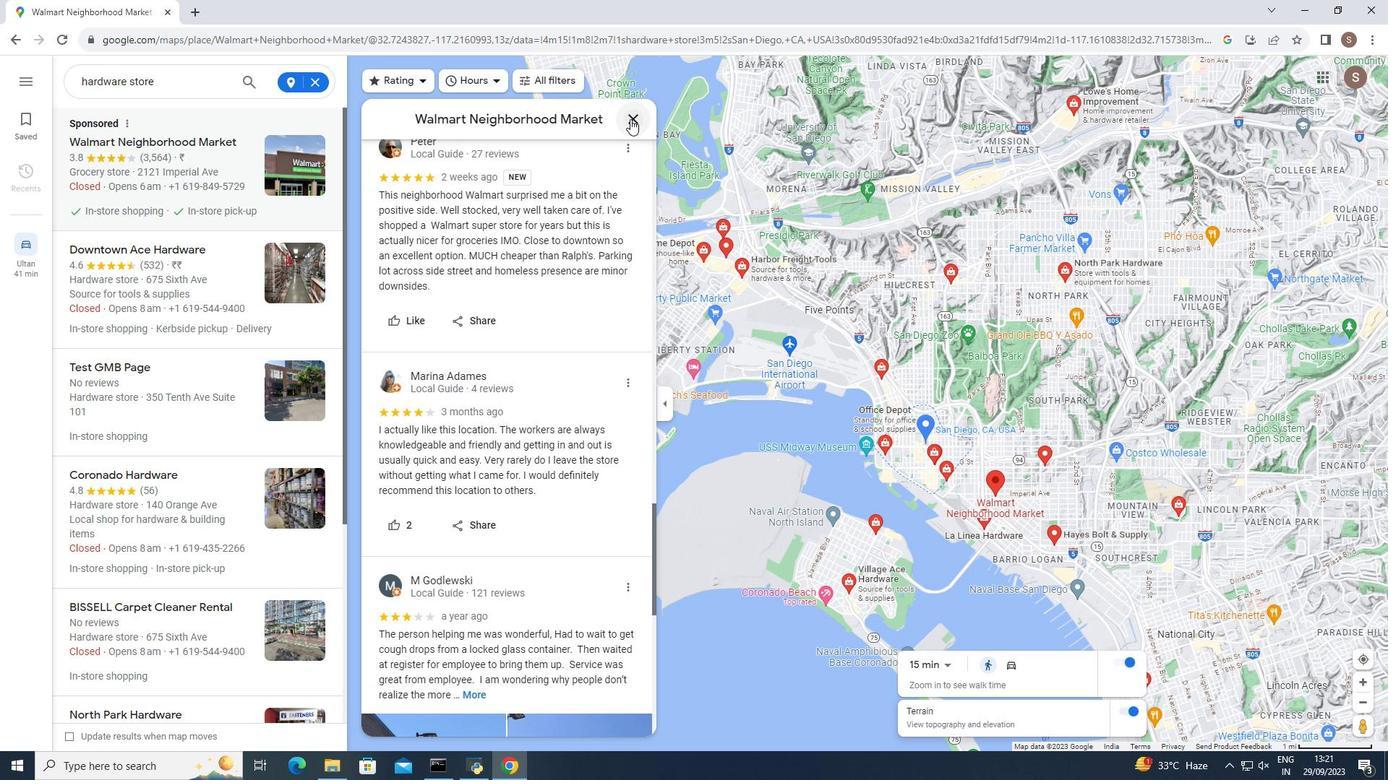 
Action: Mouse moved to (169, 251)
Screenshot: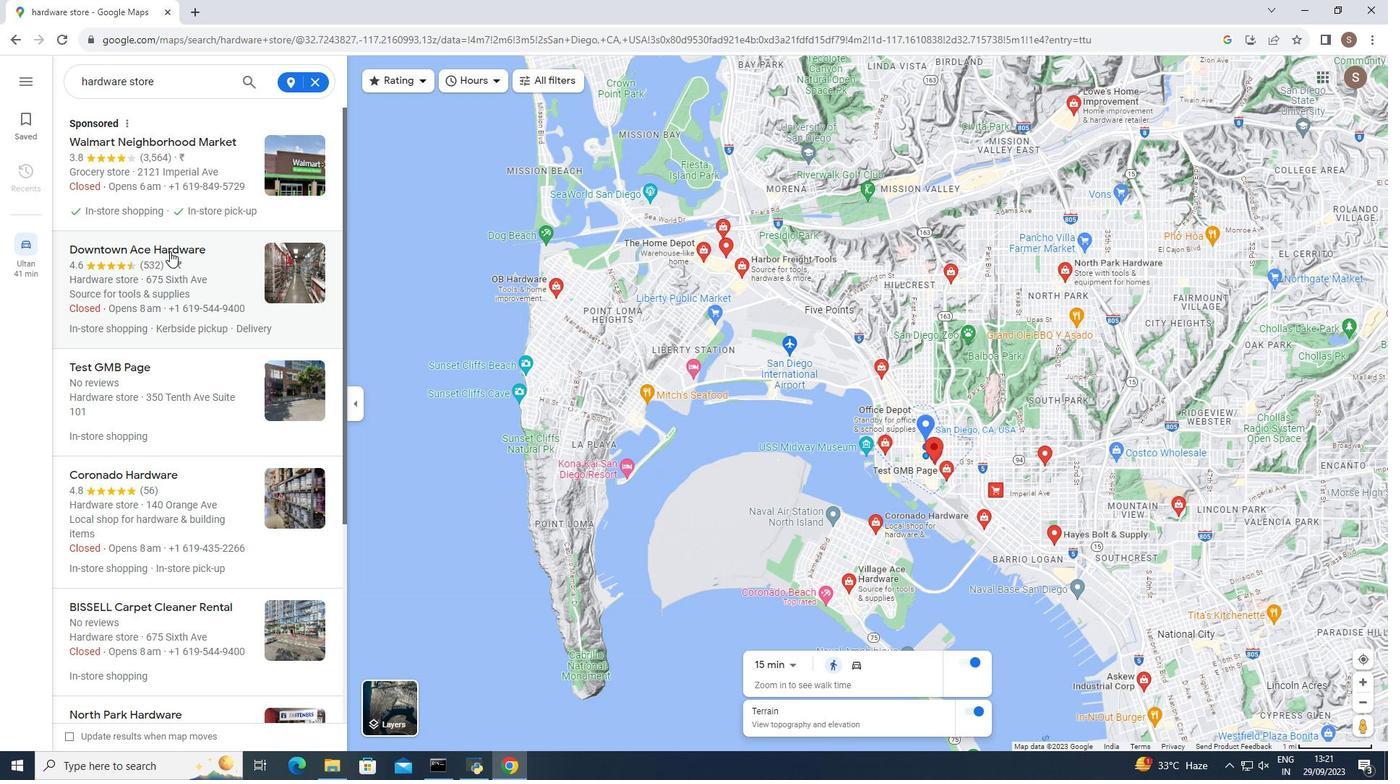 
Action: Mouse pressed left at (169, 251)
Screenshot: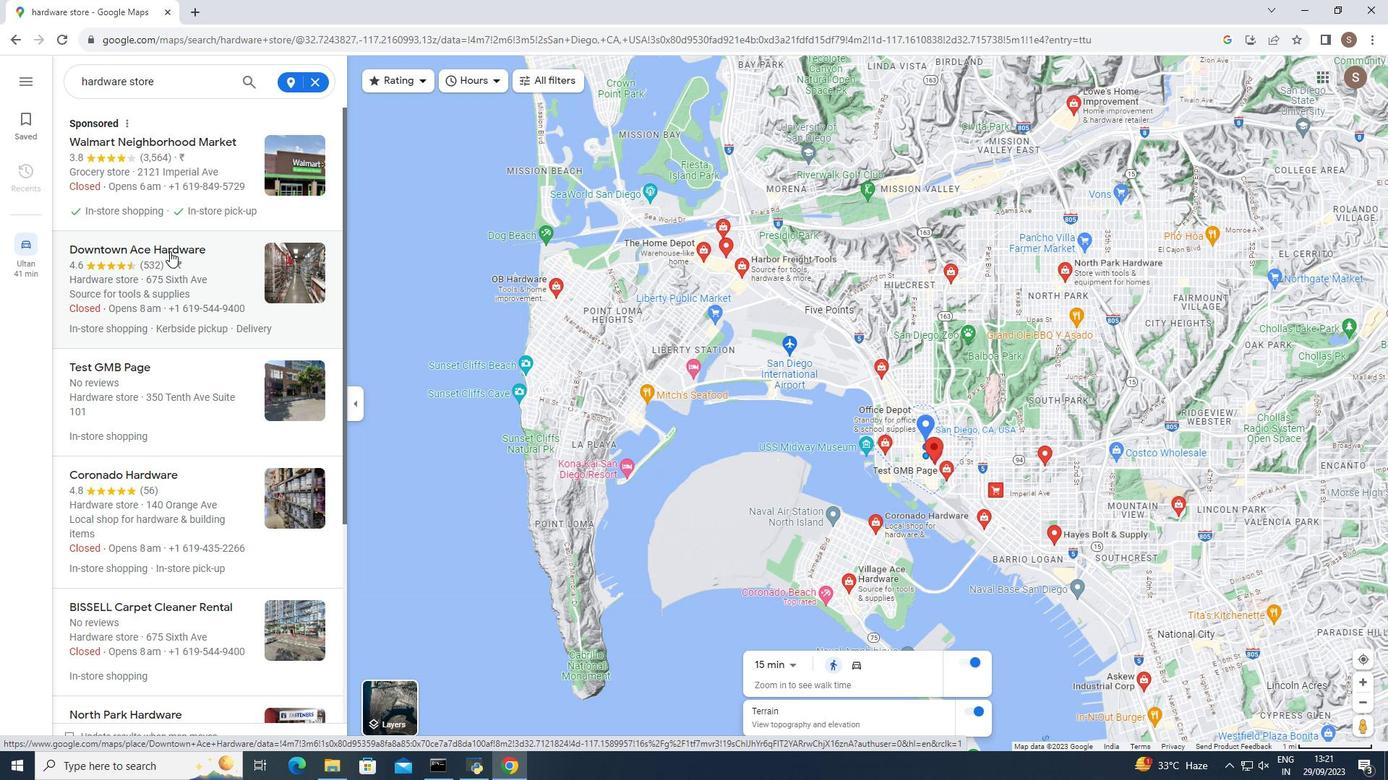
Action: Mouse moved to (456, 422)
Screenshot: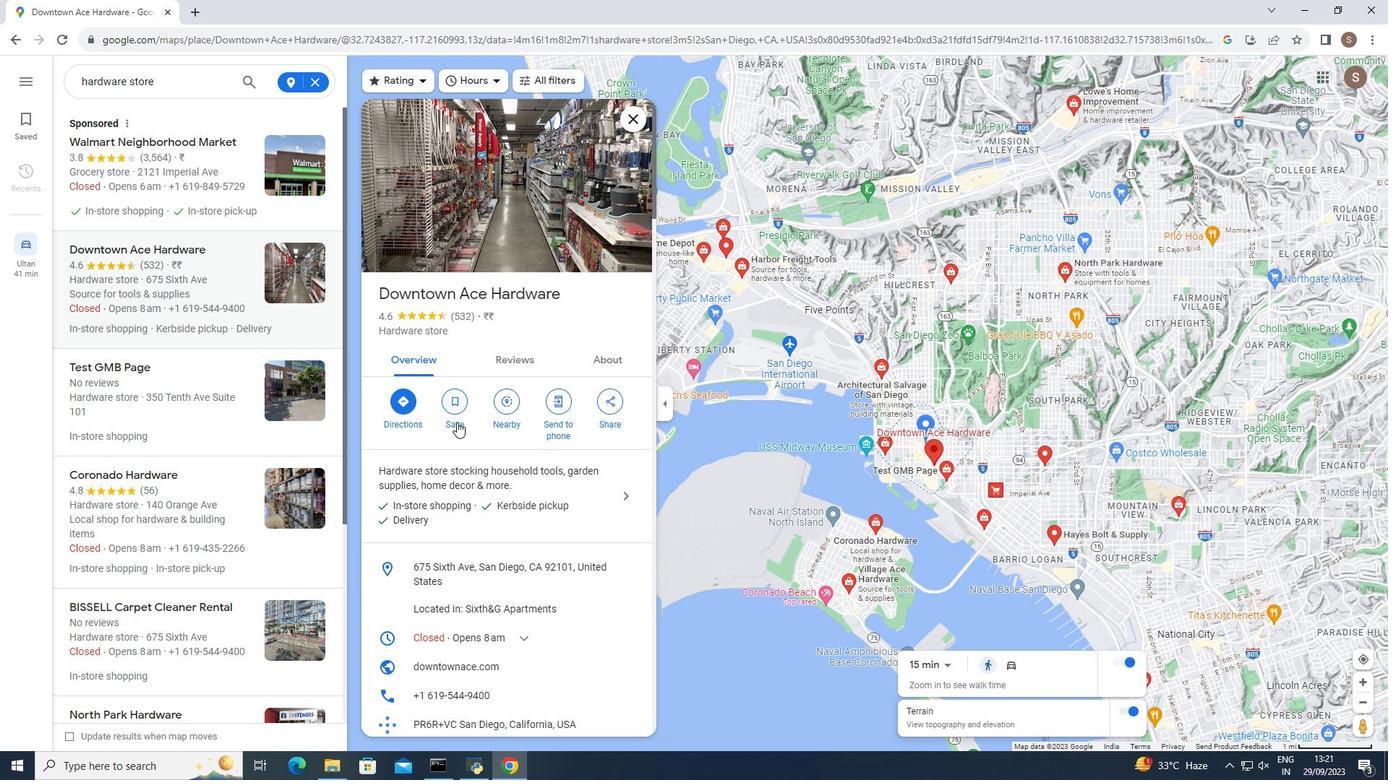 
Action: Mouse scrolled (456, 421) with delta (0, 0)
Screenshot: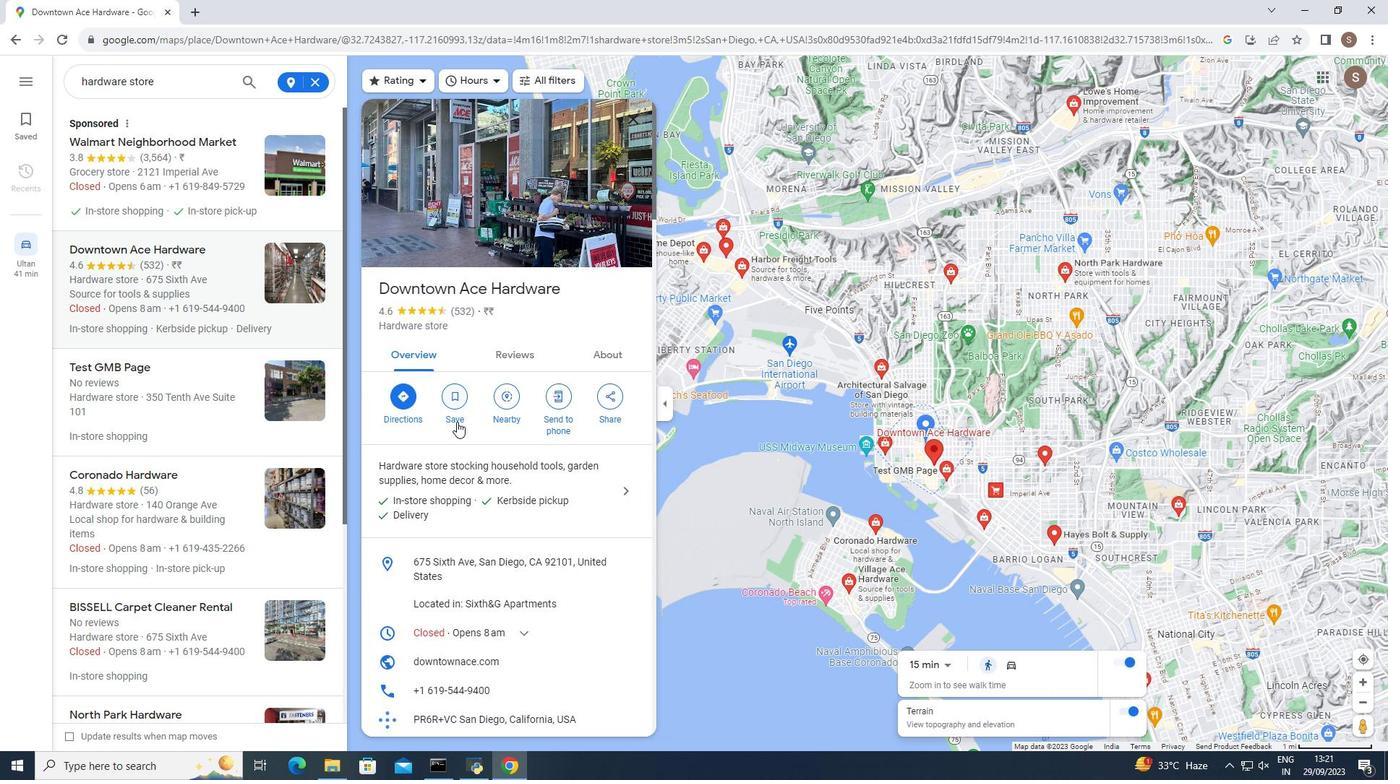 
Action: Mouse moved to (456, 422)
Screenshot: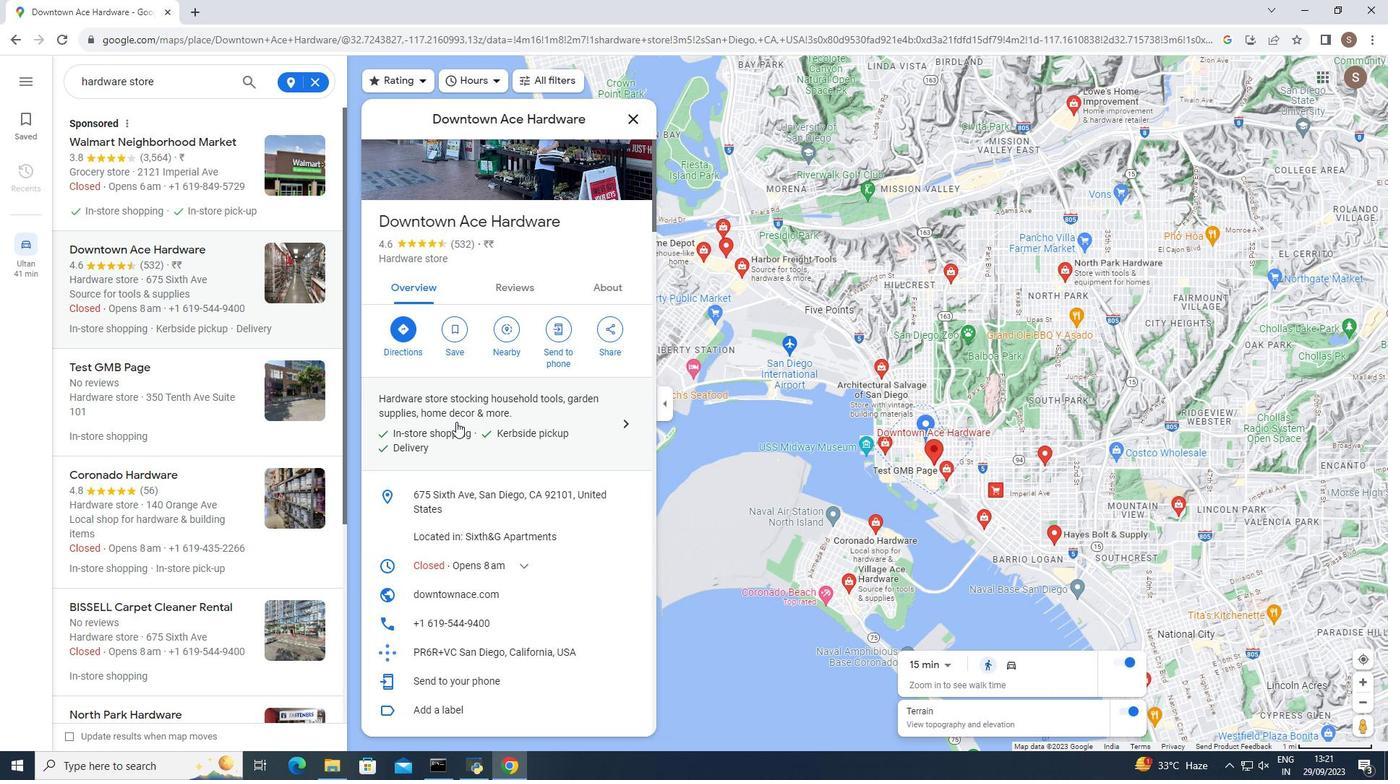 
Action: Mouse scrolled (456, 421) with delta (0, 0)
Screenshot: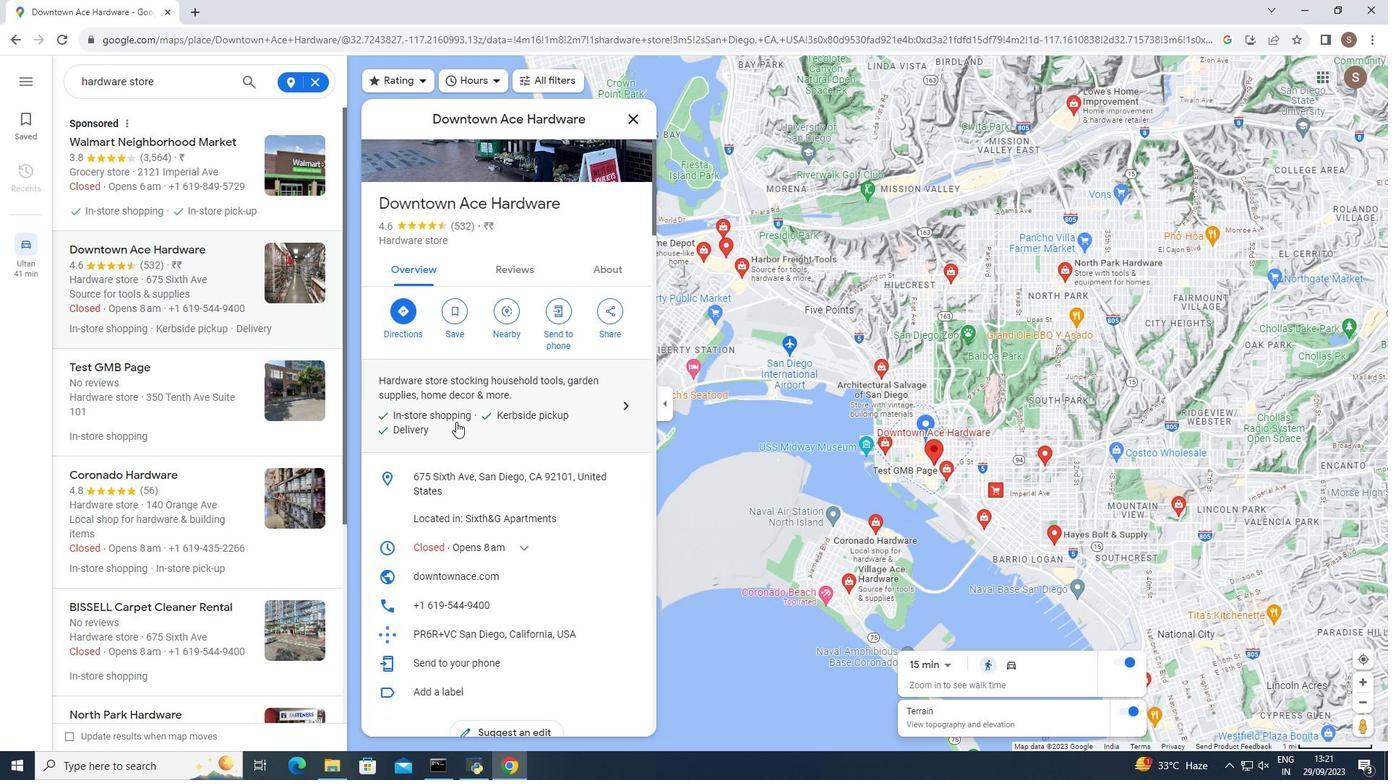
Action: Mouse moved to (465, 430)
Screenshot: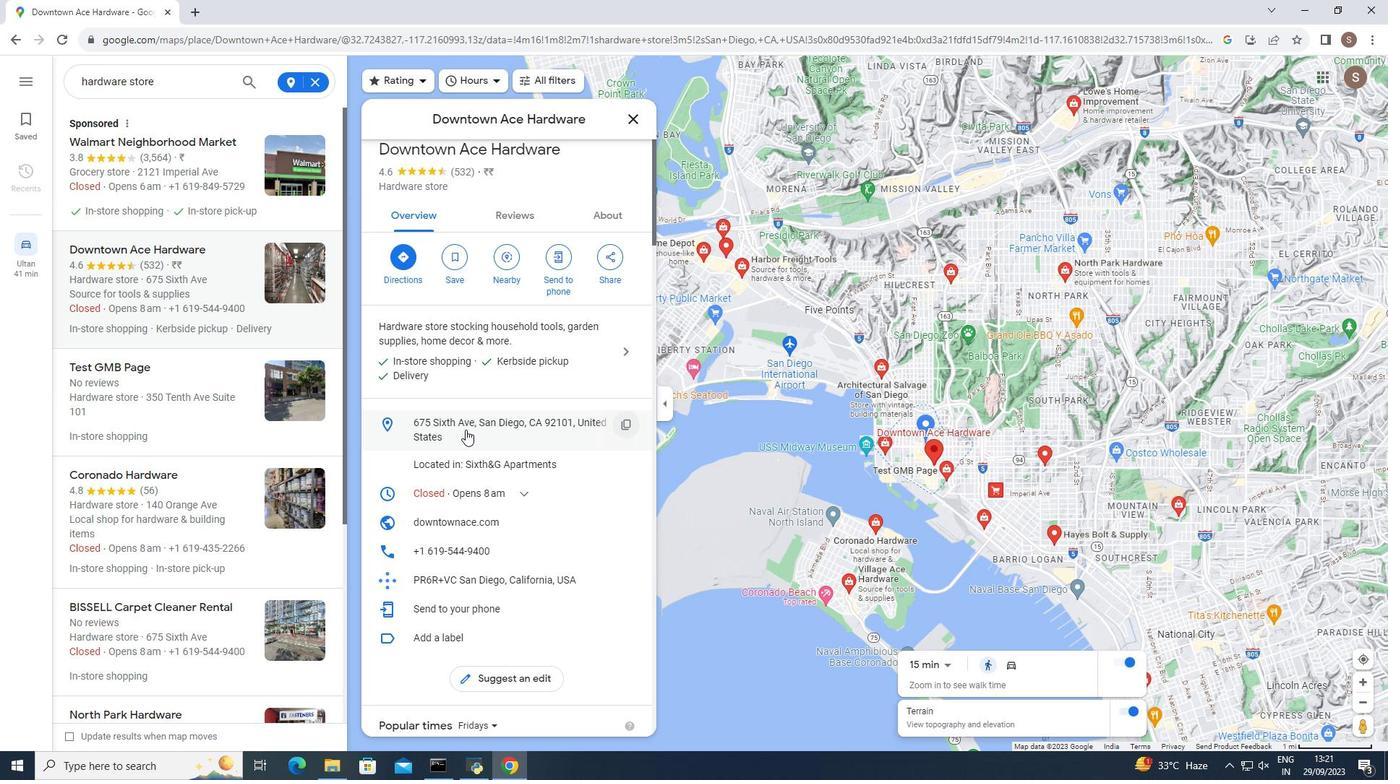 
Action: Mouse scrolled (465, 429) with delta (0, 0)
Screenshot: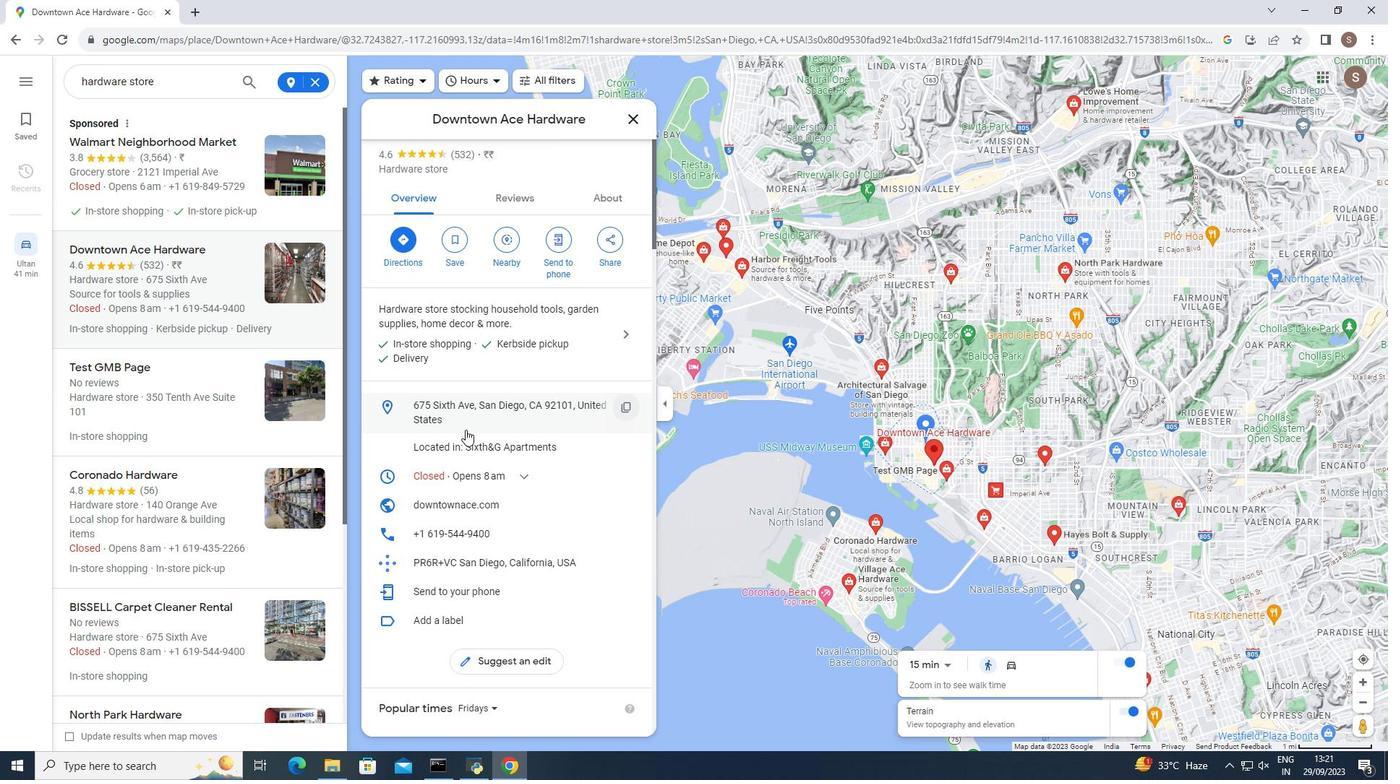 
Action: Mouse moved to (465, 428)
Screenshot: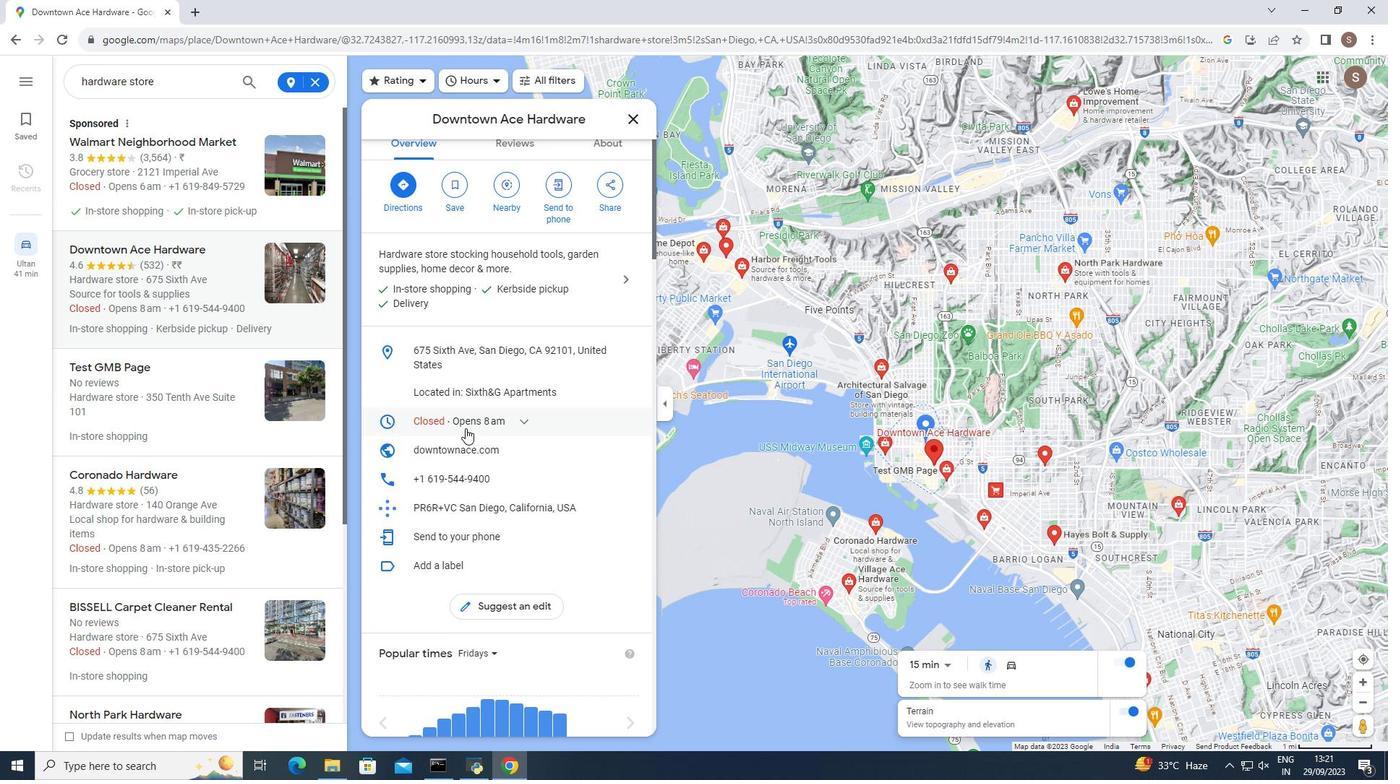 
Action: Mouse scrolled (465, 428) with delta (0, 0)
Screenshot: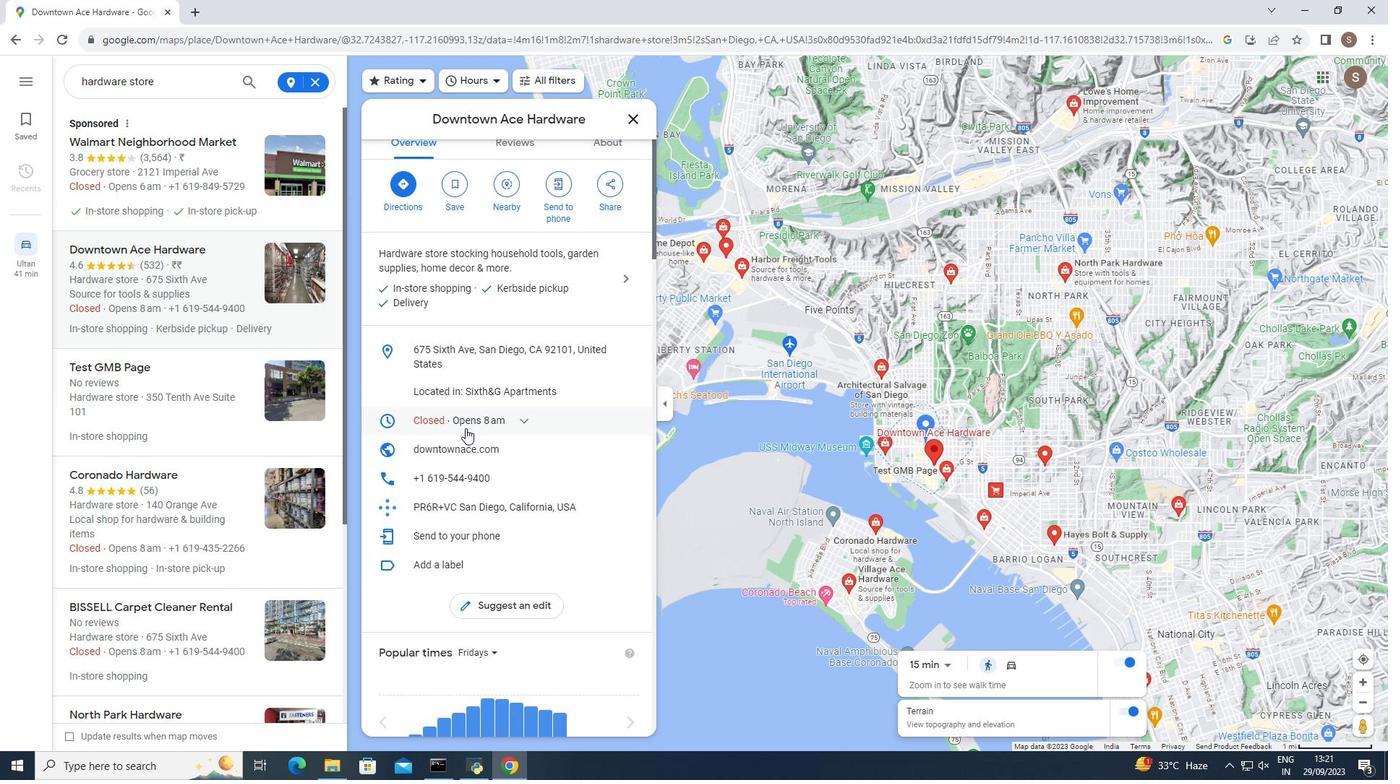 
Action: Mouse scrolled (465, 428) with delta (0, 0)
Screenshot: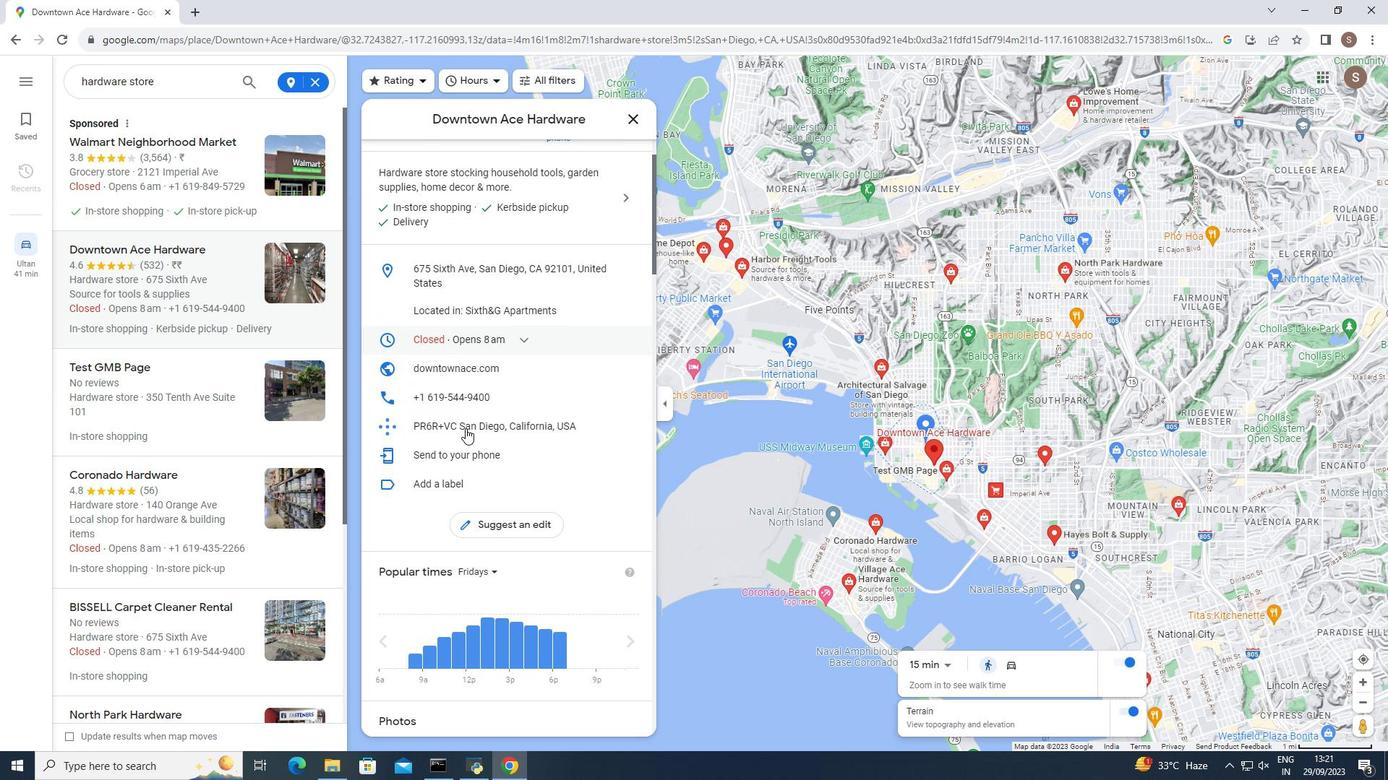 
Action: Mouse moved to (465, 427)
Screenshot: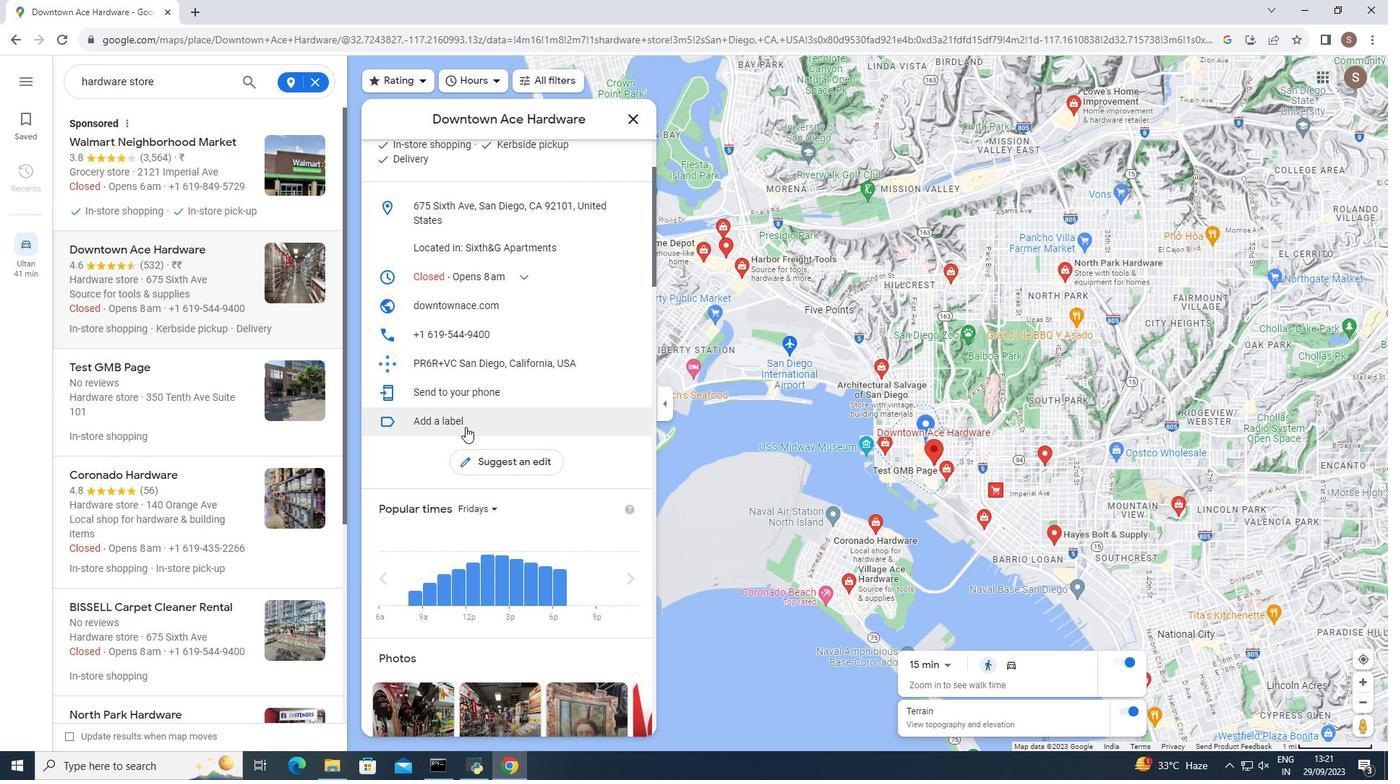 
Action: Mouse scrolled (465, 426) with delta (0, 0)
Screenshot: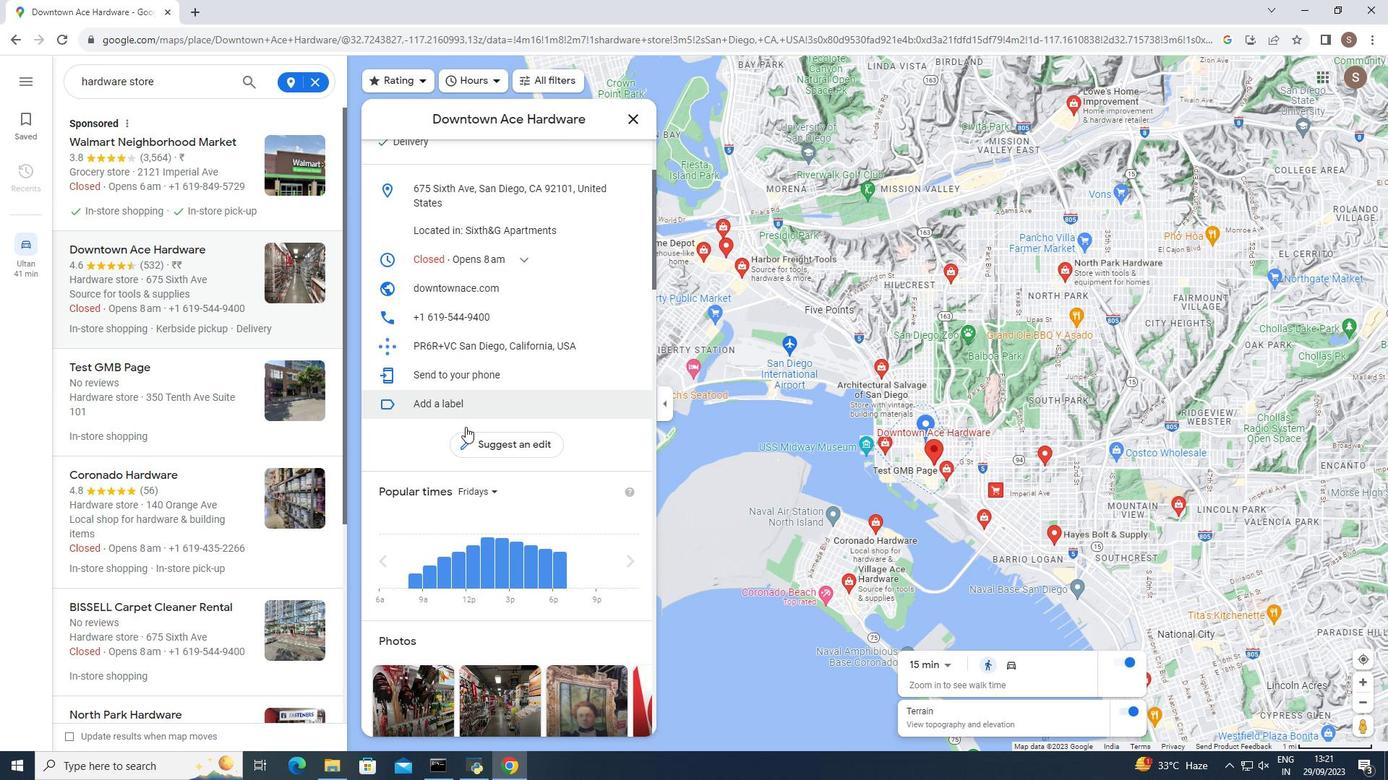 
Action: Mouse scrolled (465, 426) with delta (0, 0)
Screenshot: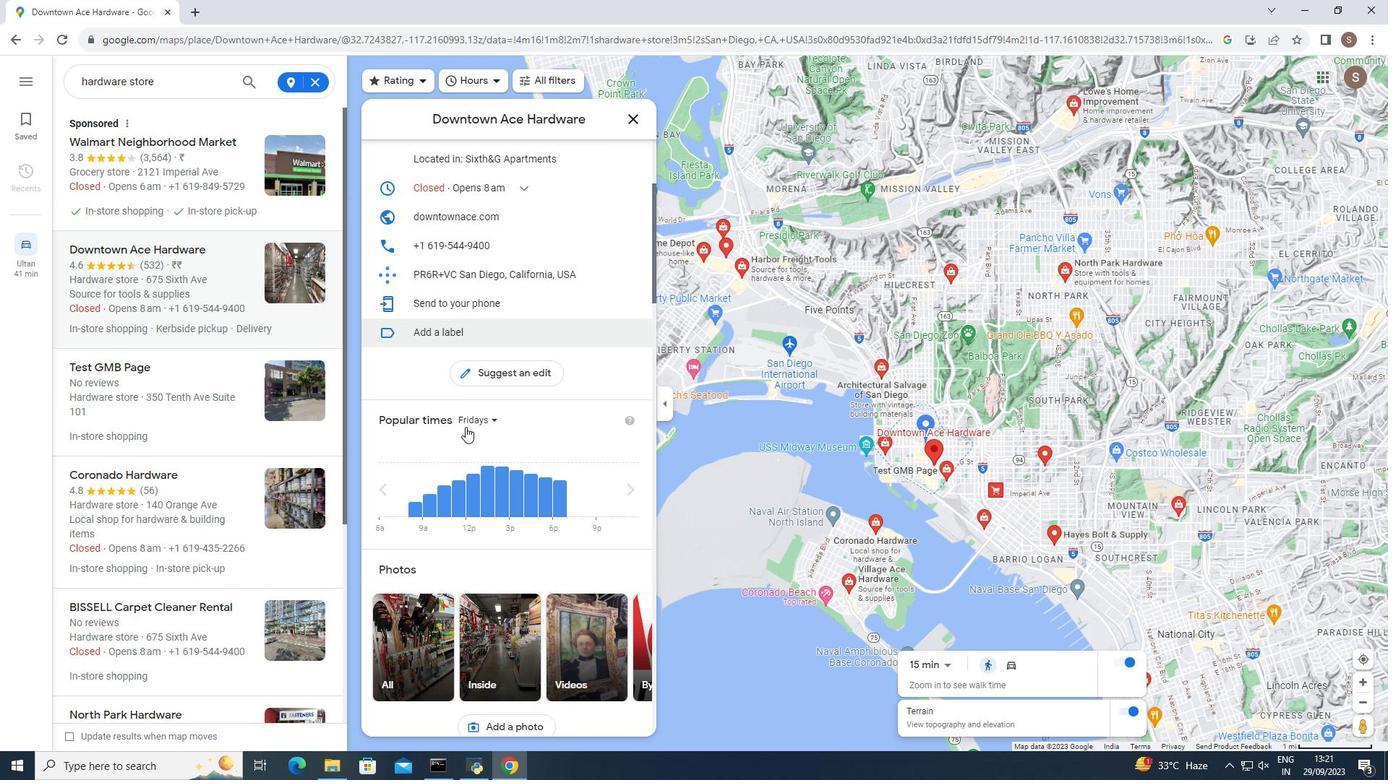 
Action: Mouse scrolled (465, 426) with delta (0, 0)
Screenshot: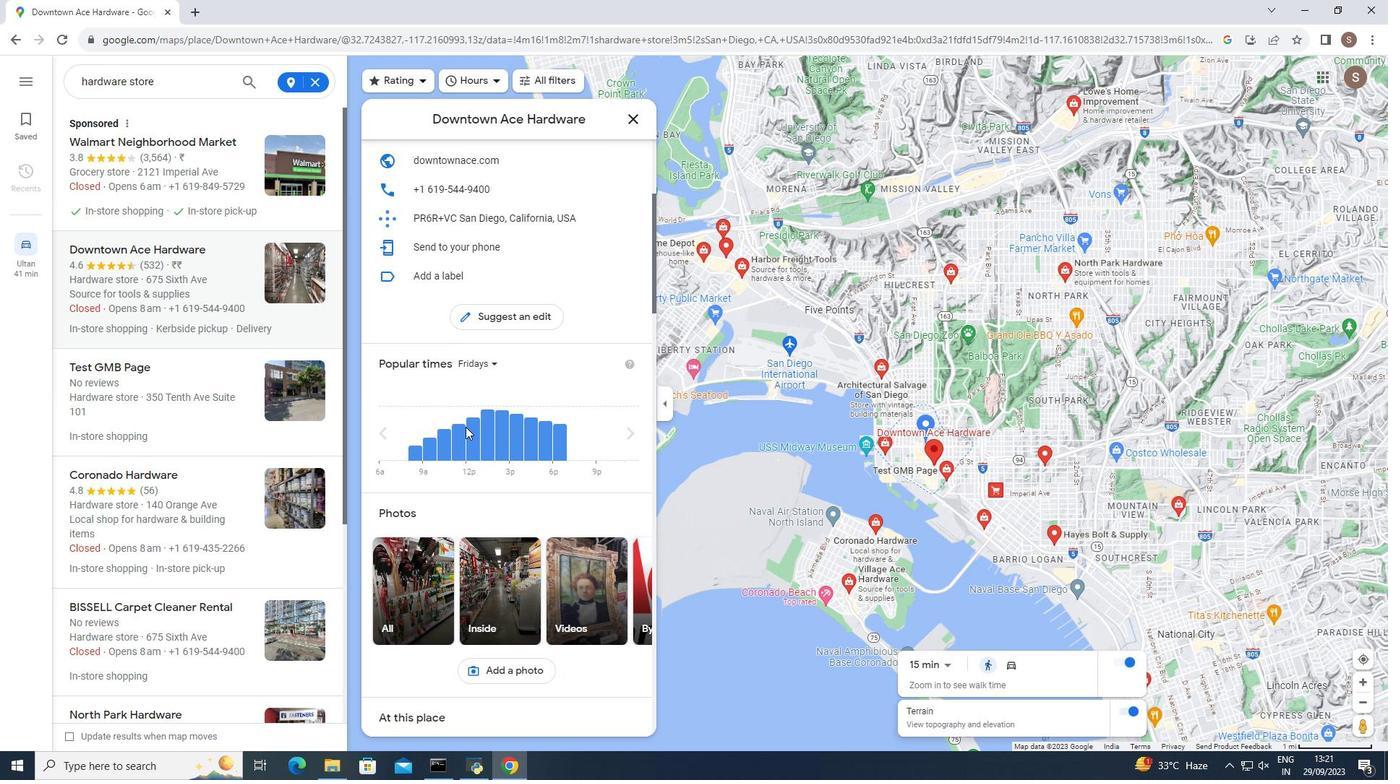 
Action: Mouse scrolled (465, 426) with delta (0, 0)
Screenshot: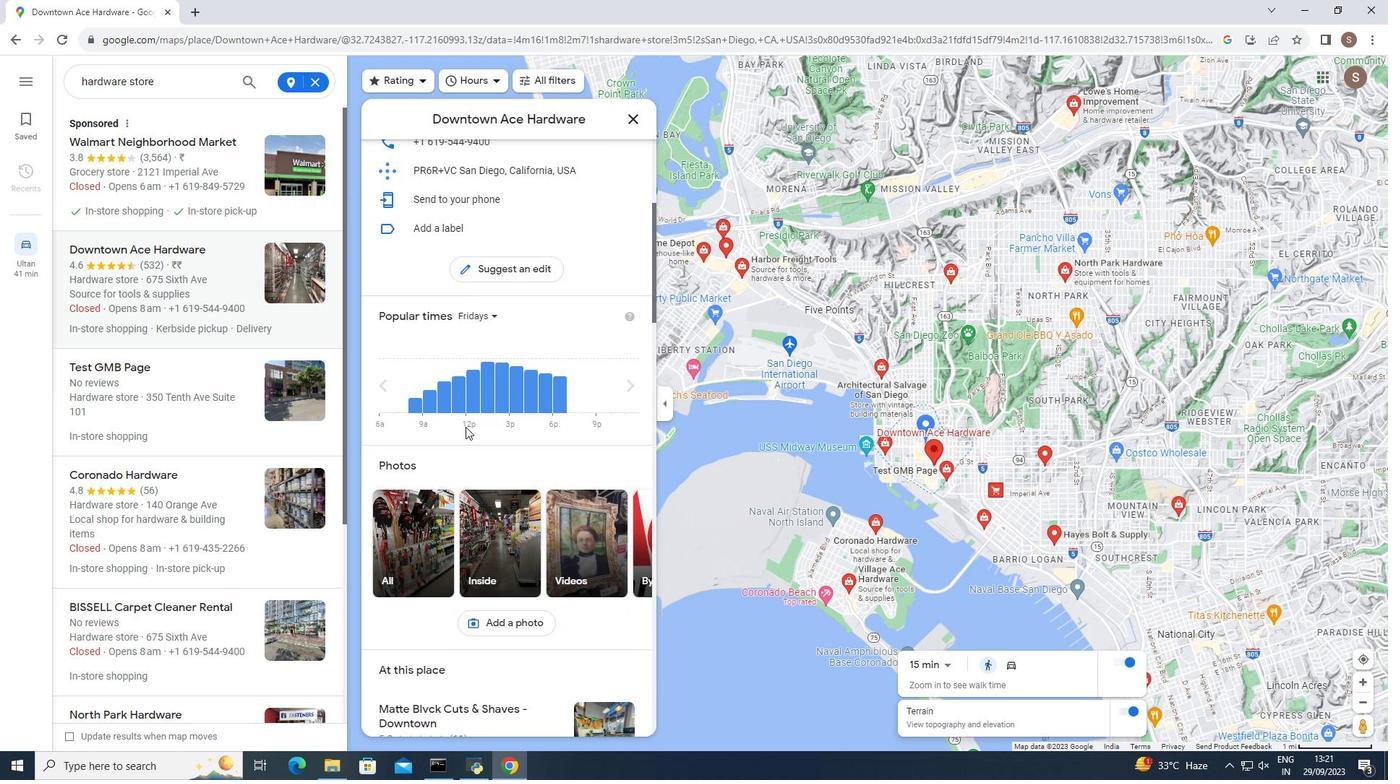 
Action: Mouse scrolled (465, 426) with delta (0, 0)
Screenshot: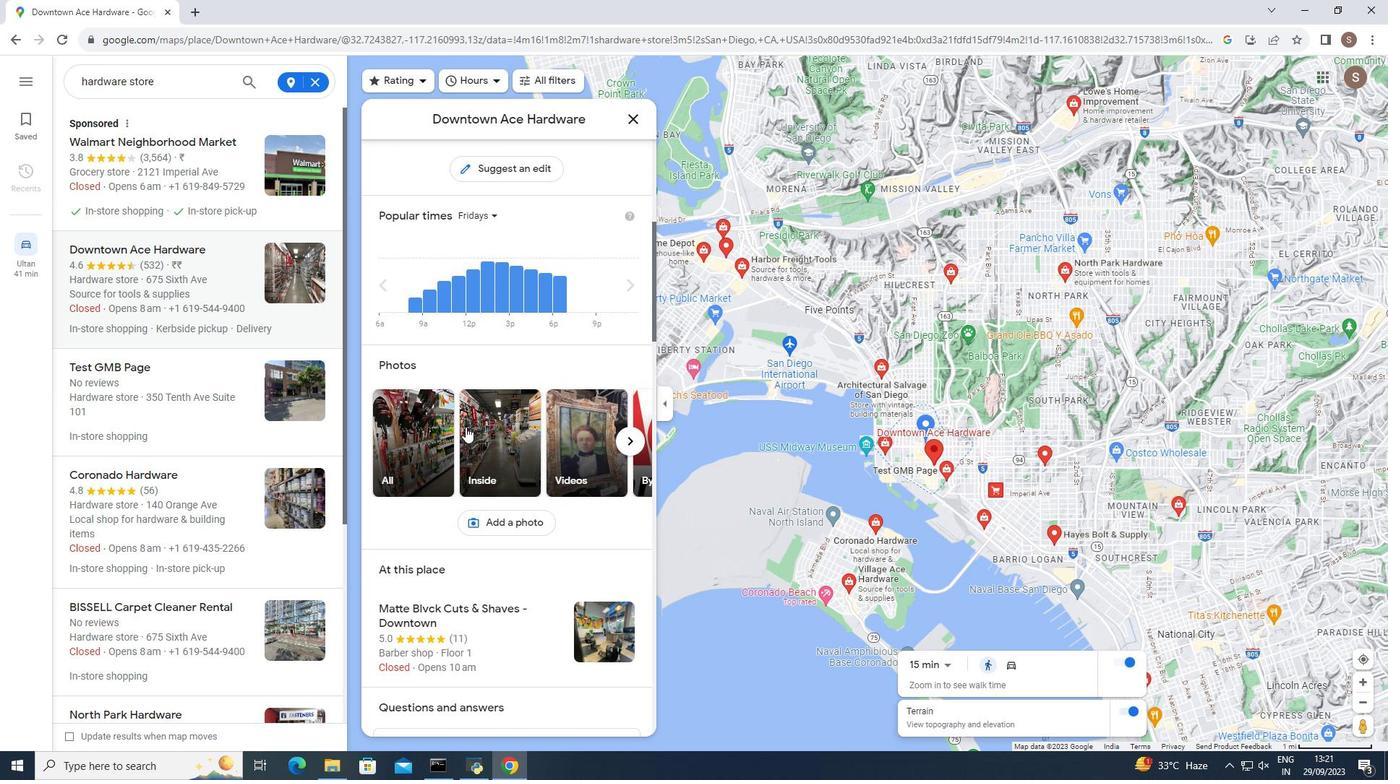 
Action: Mouse scrolled (465, 426) with delta (0, 0)
Screenshot: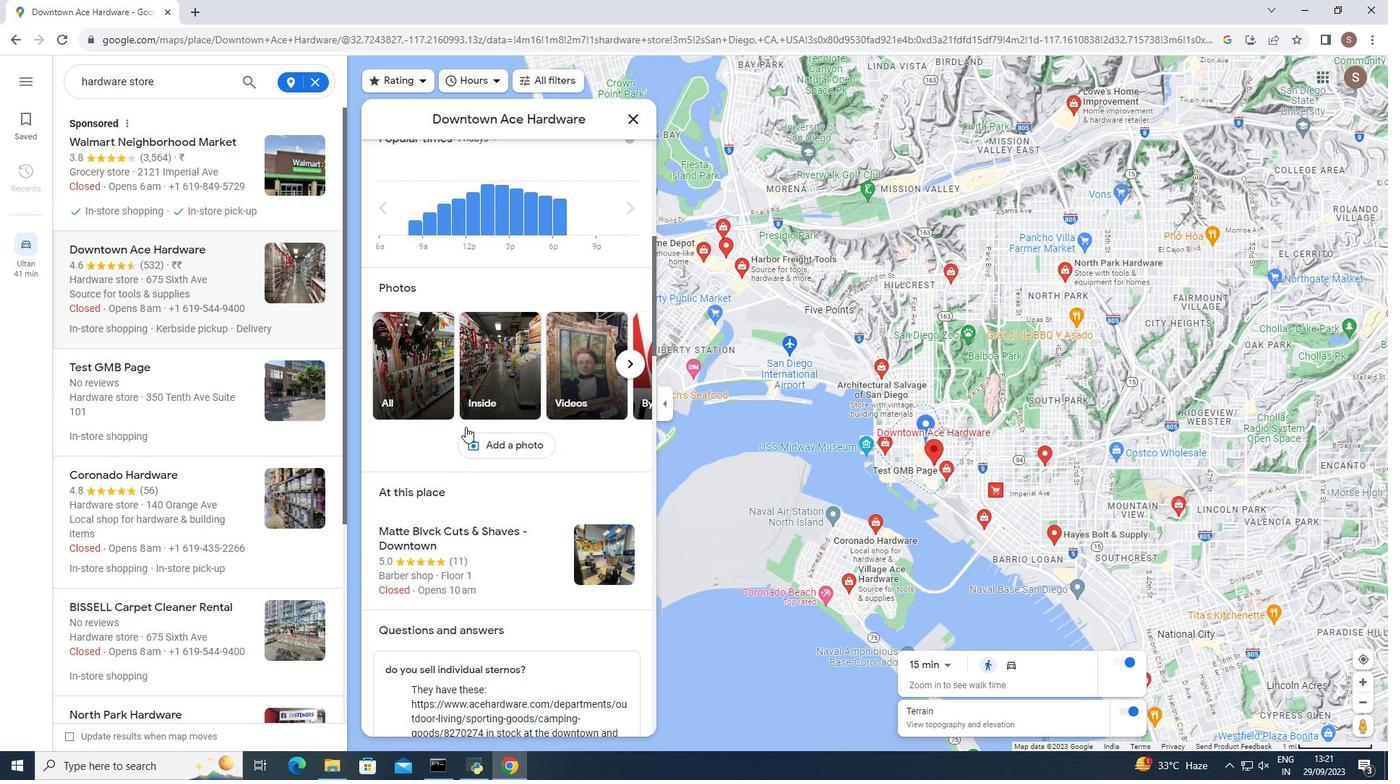 
Action: Mouse scrolled (465, 426) with delta (0, 0)
Screenshot: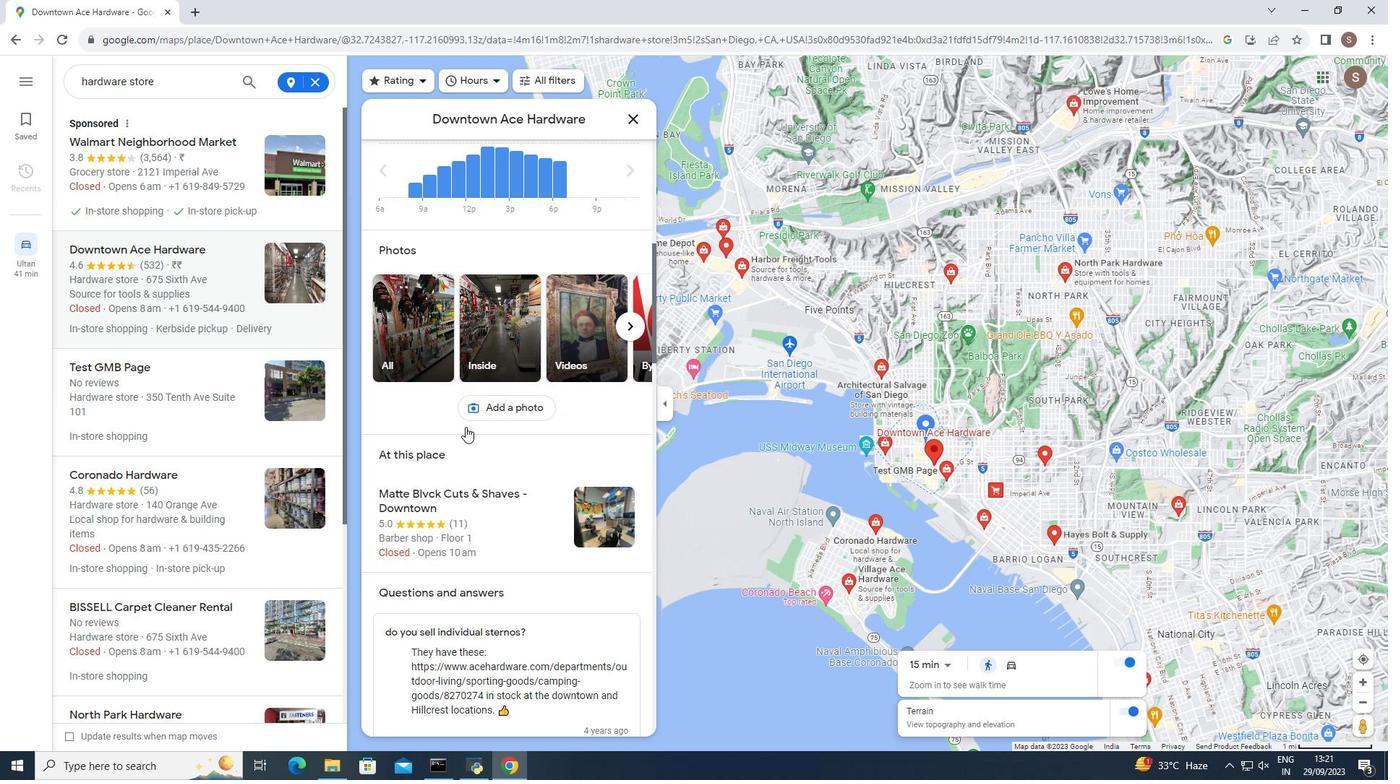 
Action: Mouse moved to (465, 426)
Screenshot: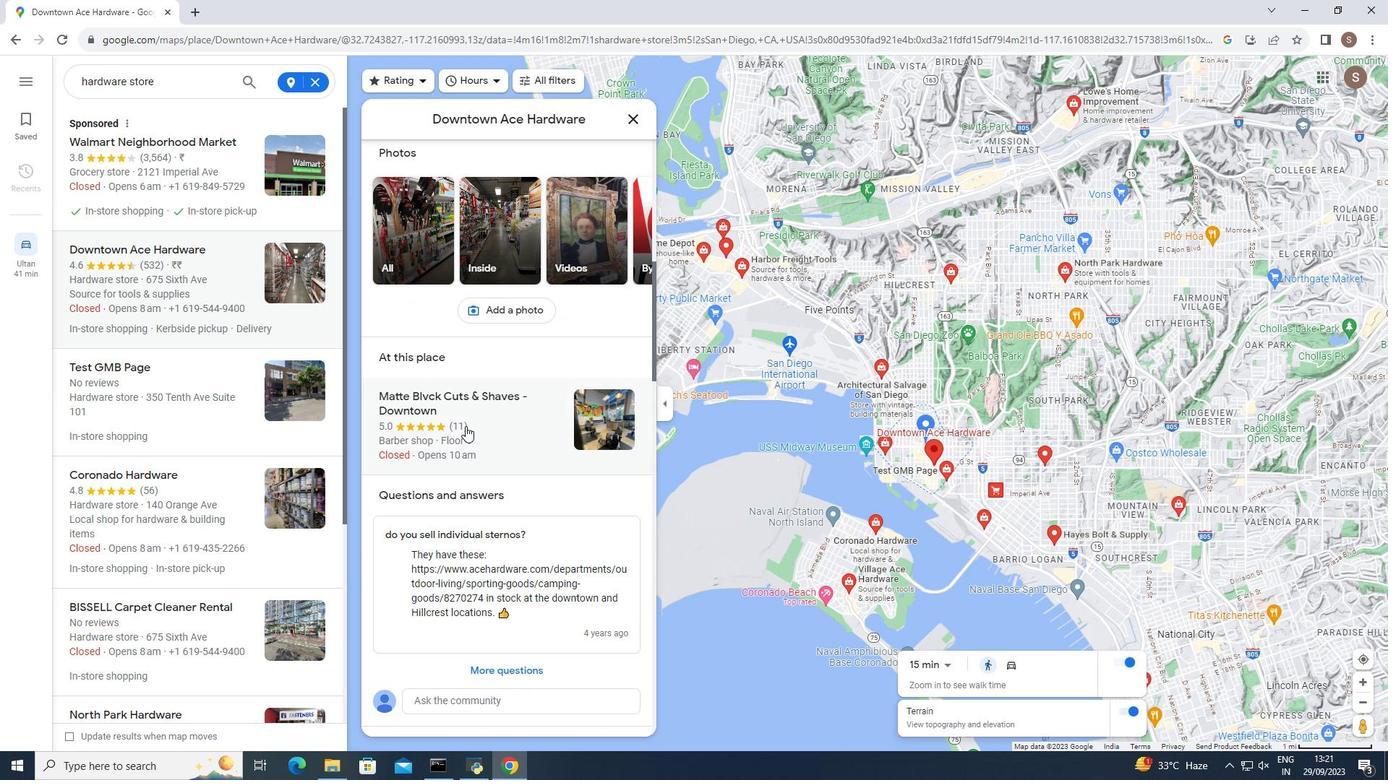 
Action: Mouse scrolled (465, 425) with delta (0, 0)
Screenshot: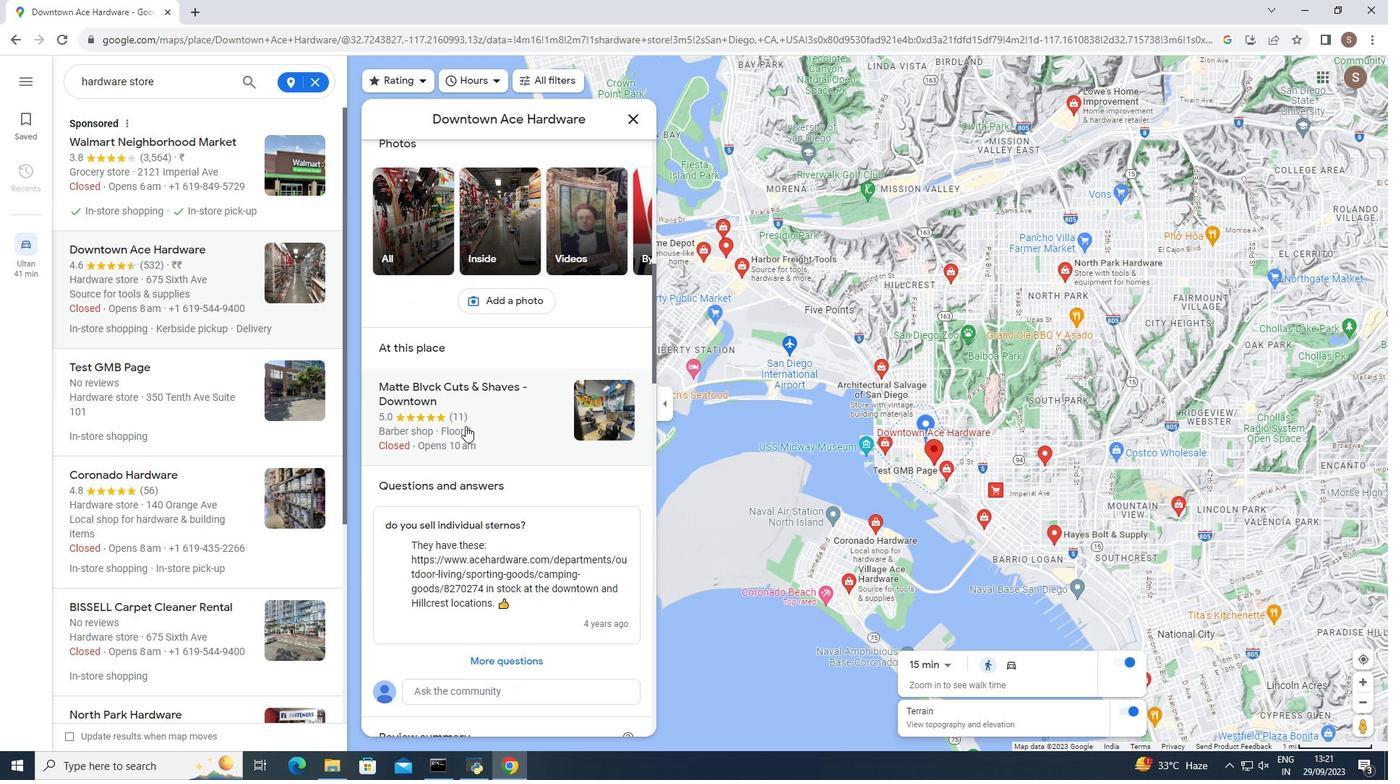 
Action: Mouse moved to (465, 426)
Screenshot: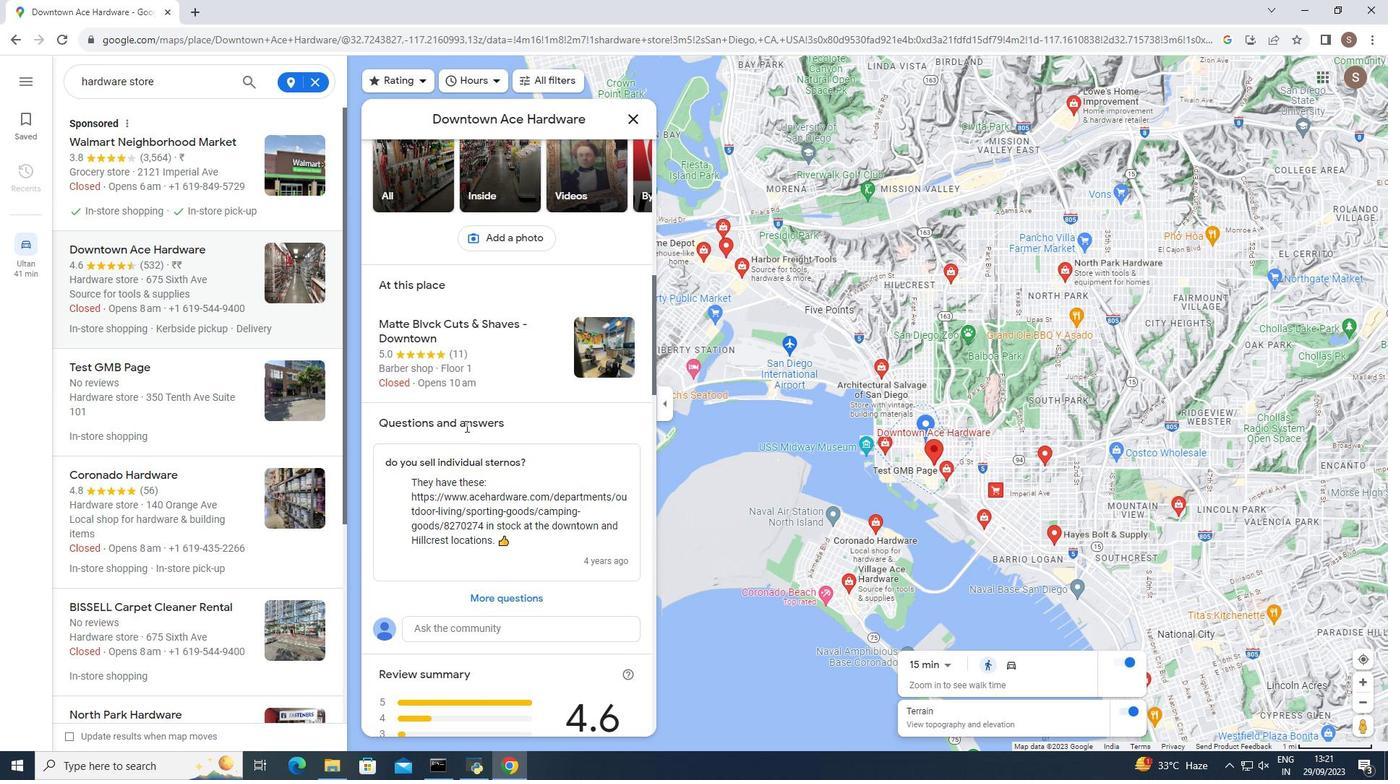 
Action: Mouse scrolled (465, 425) with delta (0, 0)
Screenshot: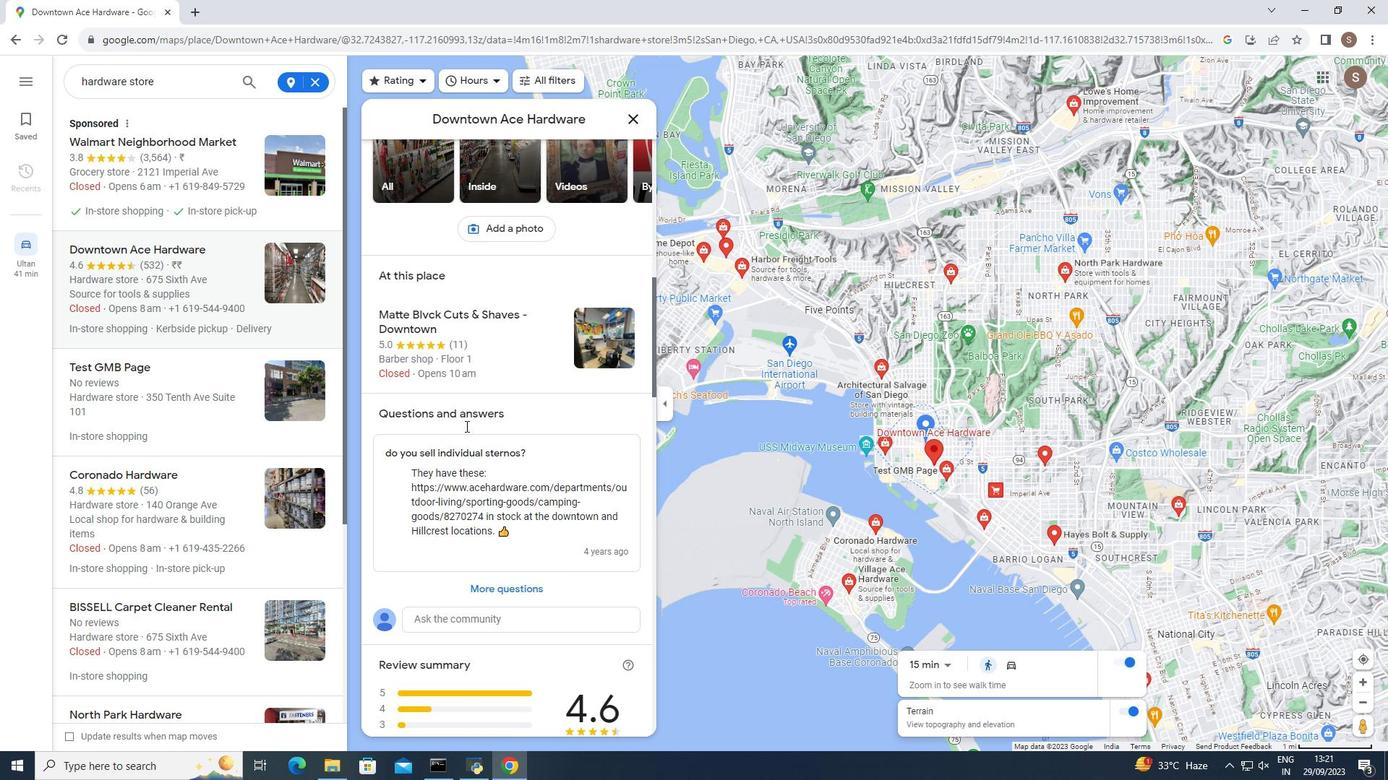 
Action: Mouse moved to (465, 425)
Screenshot: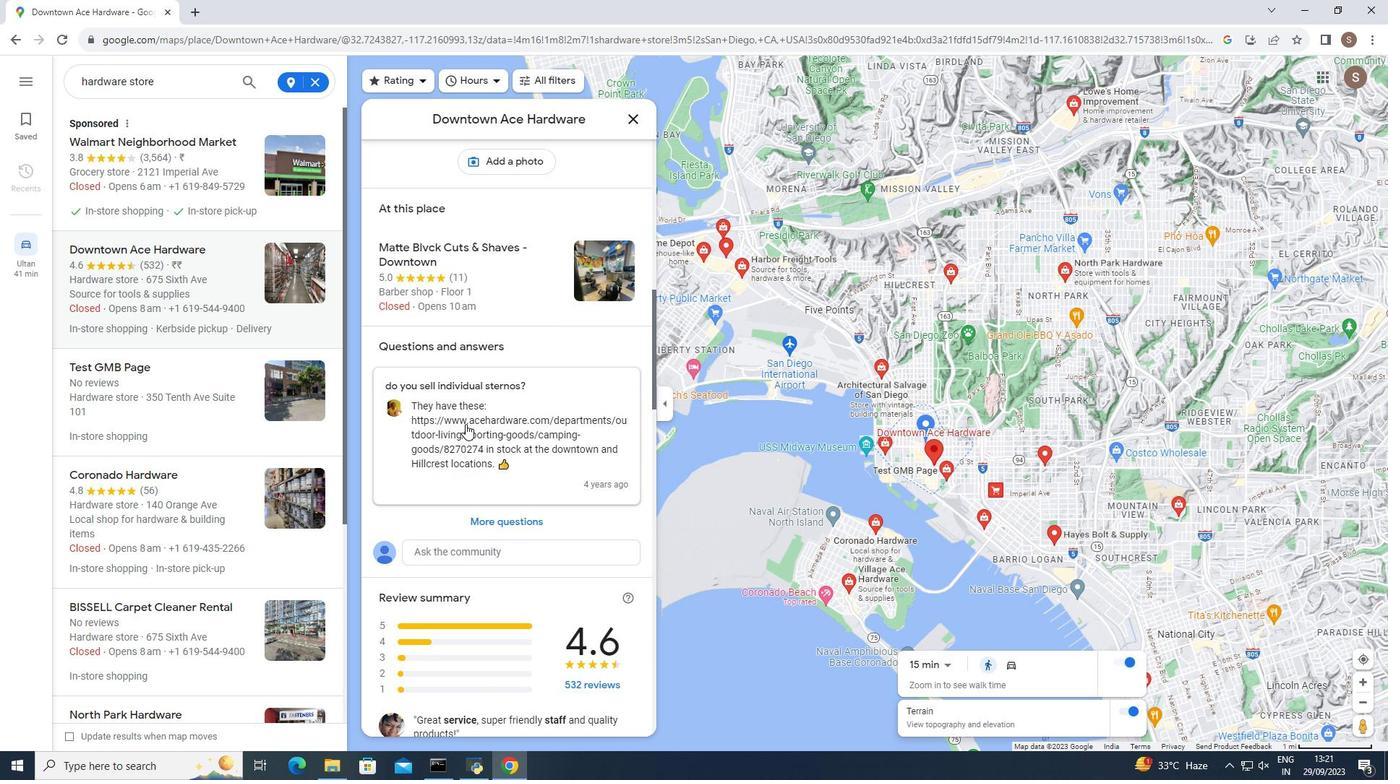 
Action: Mouse scrolled (465, 424) with delta (0, 0)
Screenshot: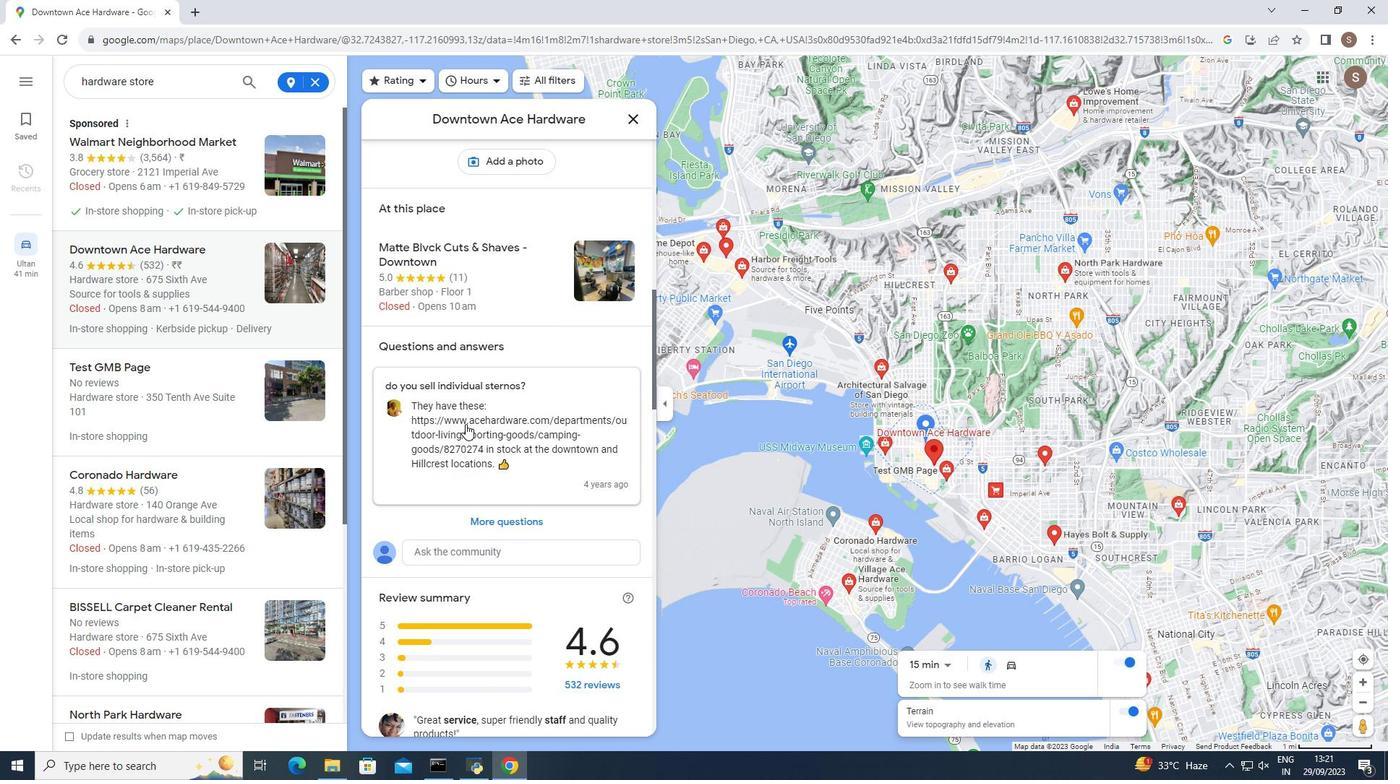 
Action: Mouse moved to (466, 420)
Screenshot: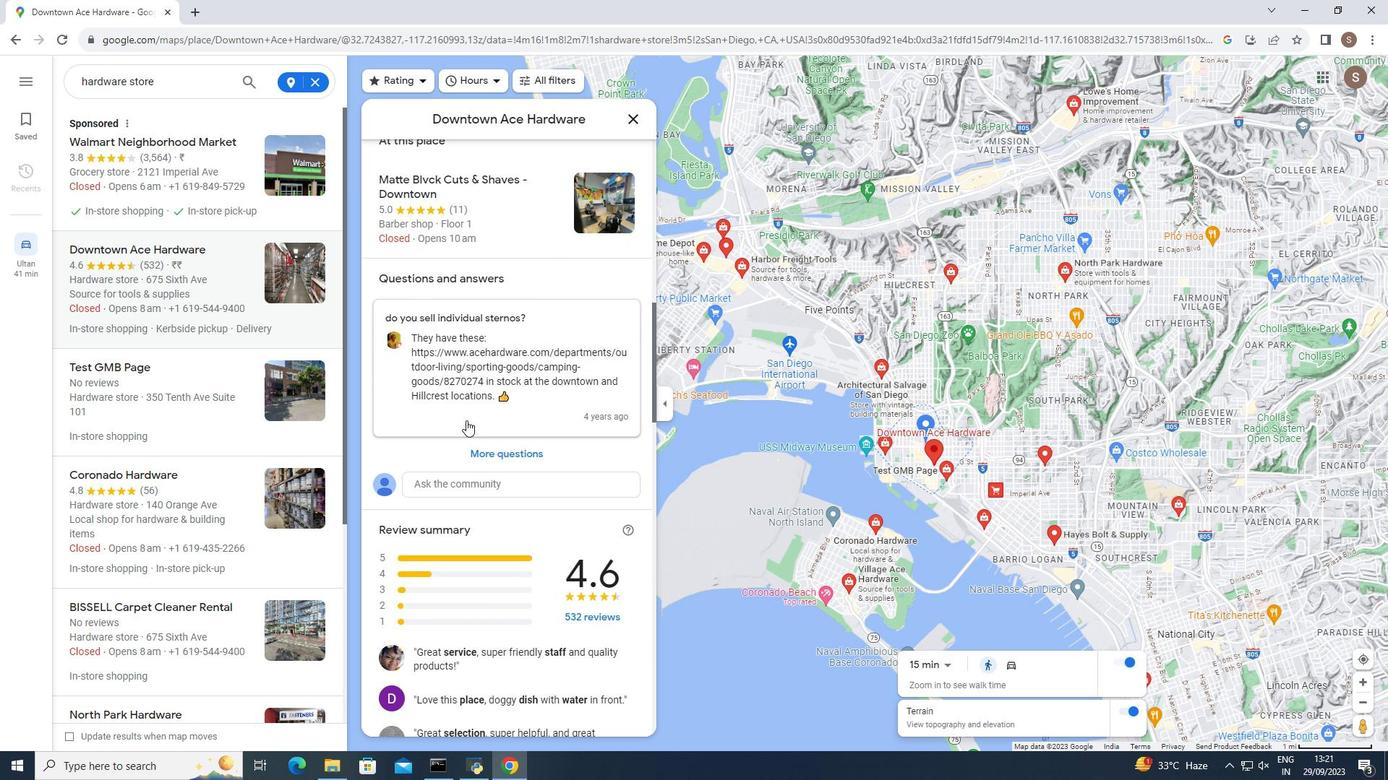 
Action: Mouse scrolled (466, 420) with delta (0, 0)
Screenshot: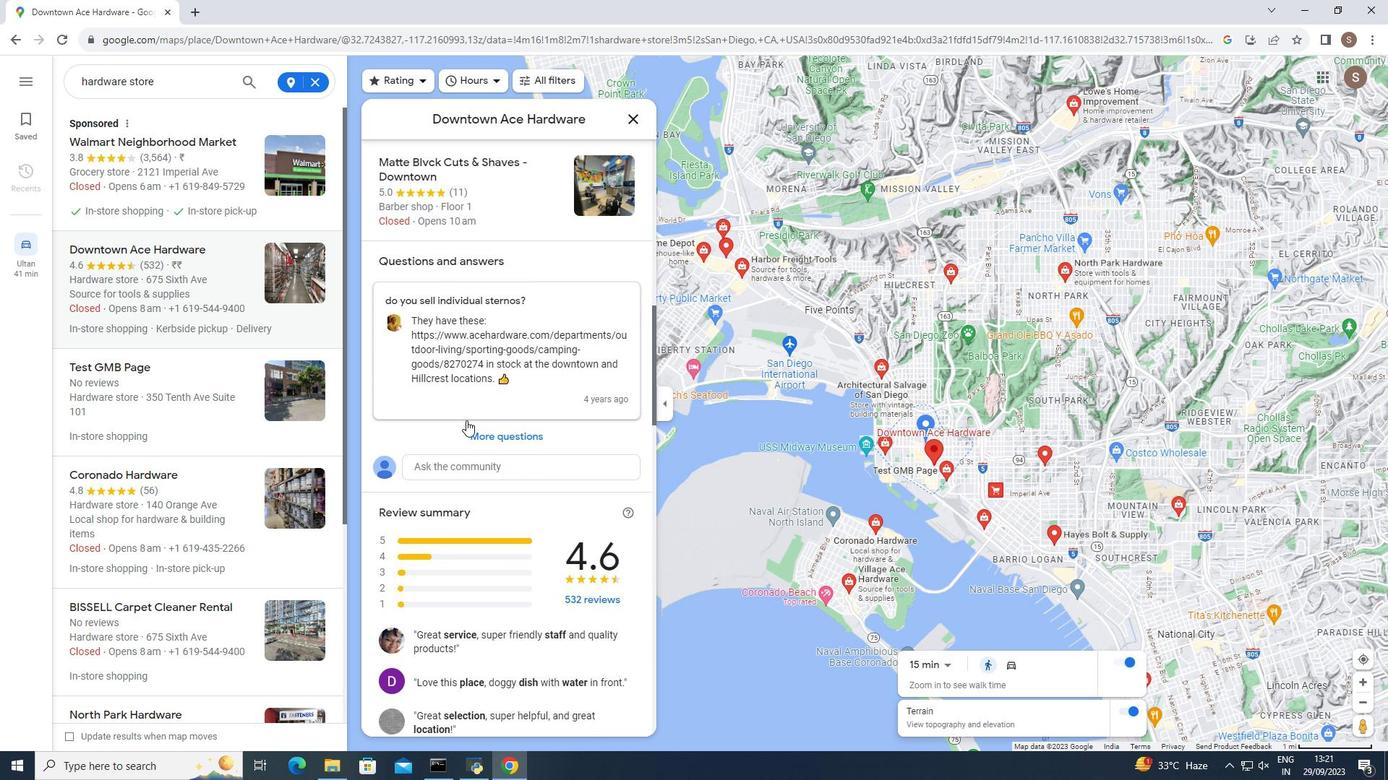 
Action: Mouse scrolled (466, 420) with delta (0, 0)
Screenshot: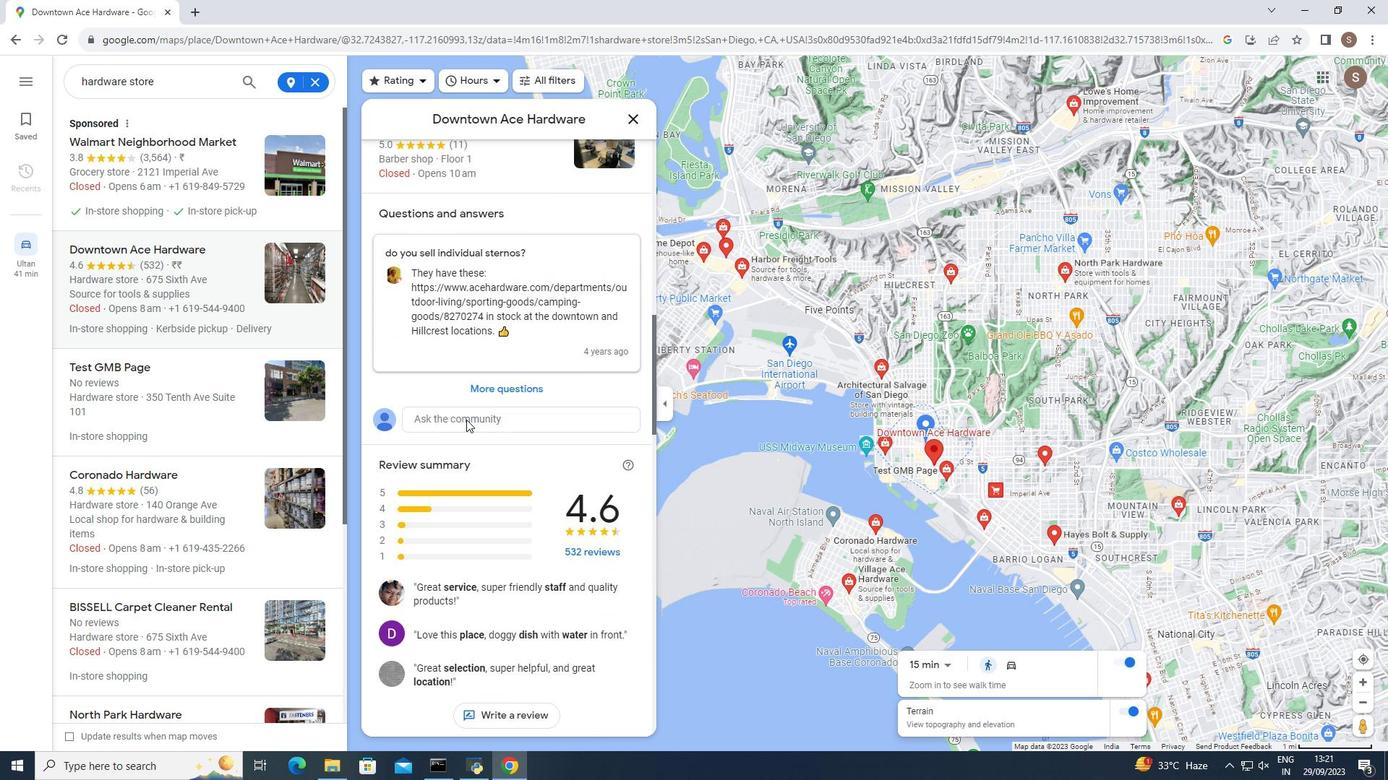
Action: Mouse moved to (467, 419)
Screenshot: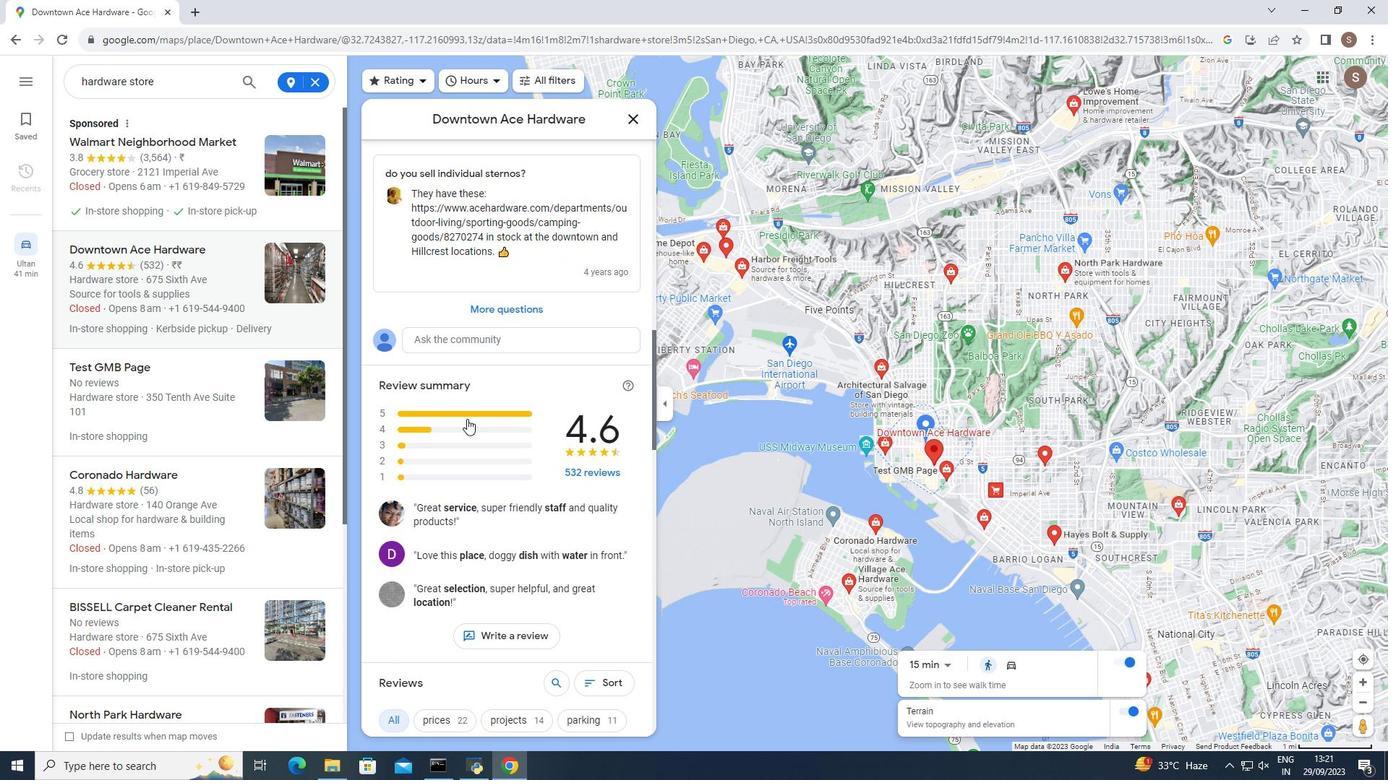 
Action: Mouse scrolled (467, 418) with delta (0, 0)
Screenshot: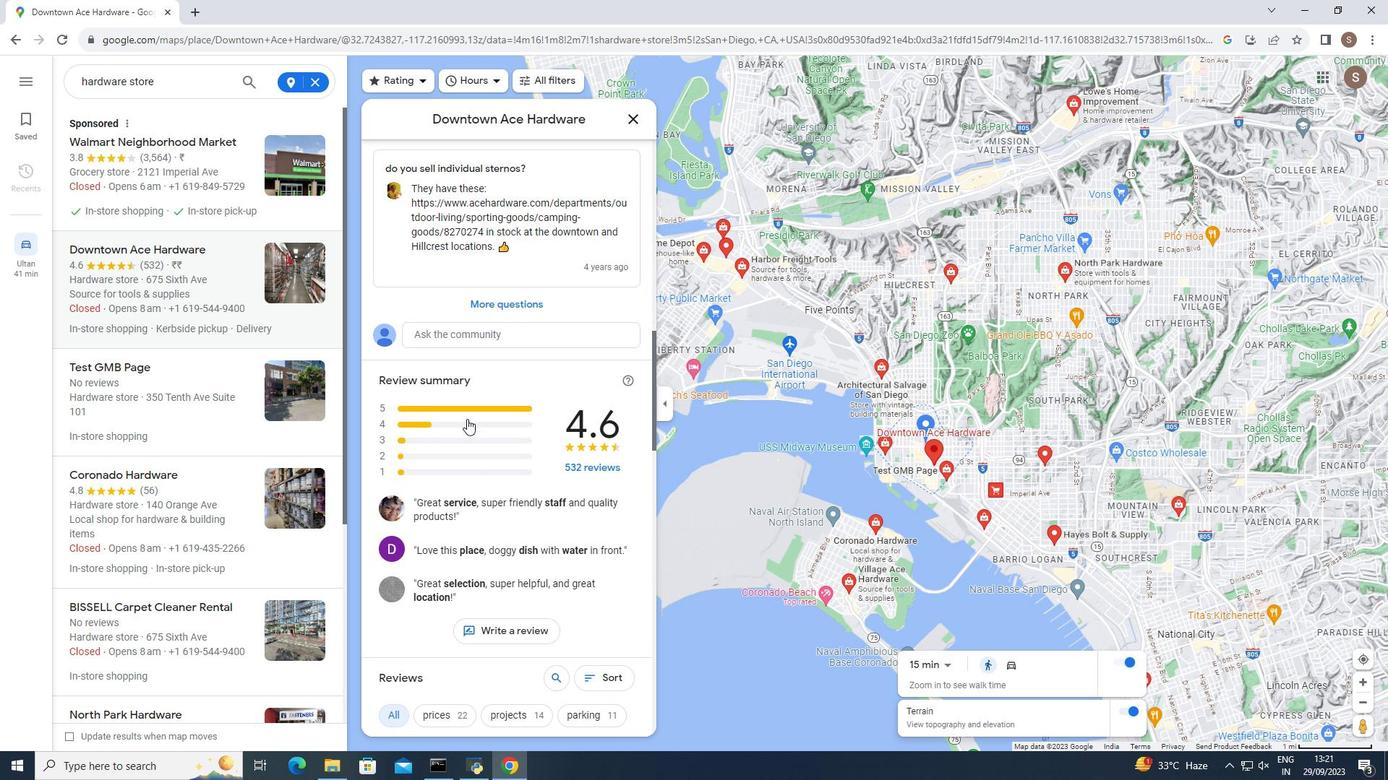 
Action: Mouse scrolled (467, 418) with delta (0, 0)
Screenshot: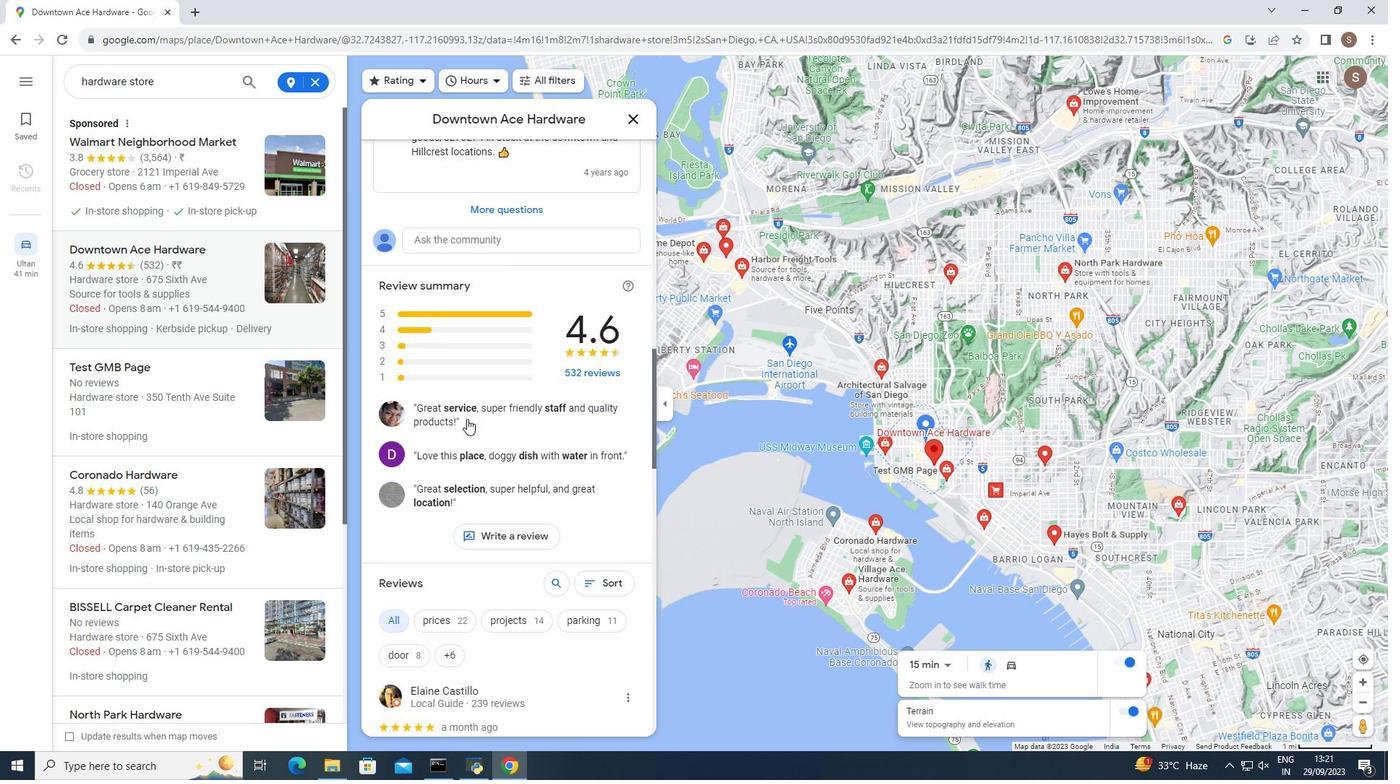 
Action: Mouse moved to (467, 418)
Screenshot: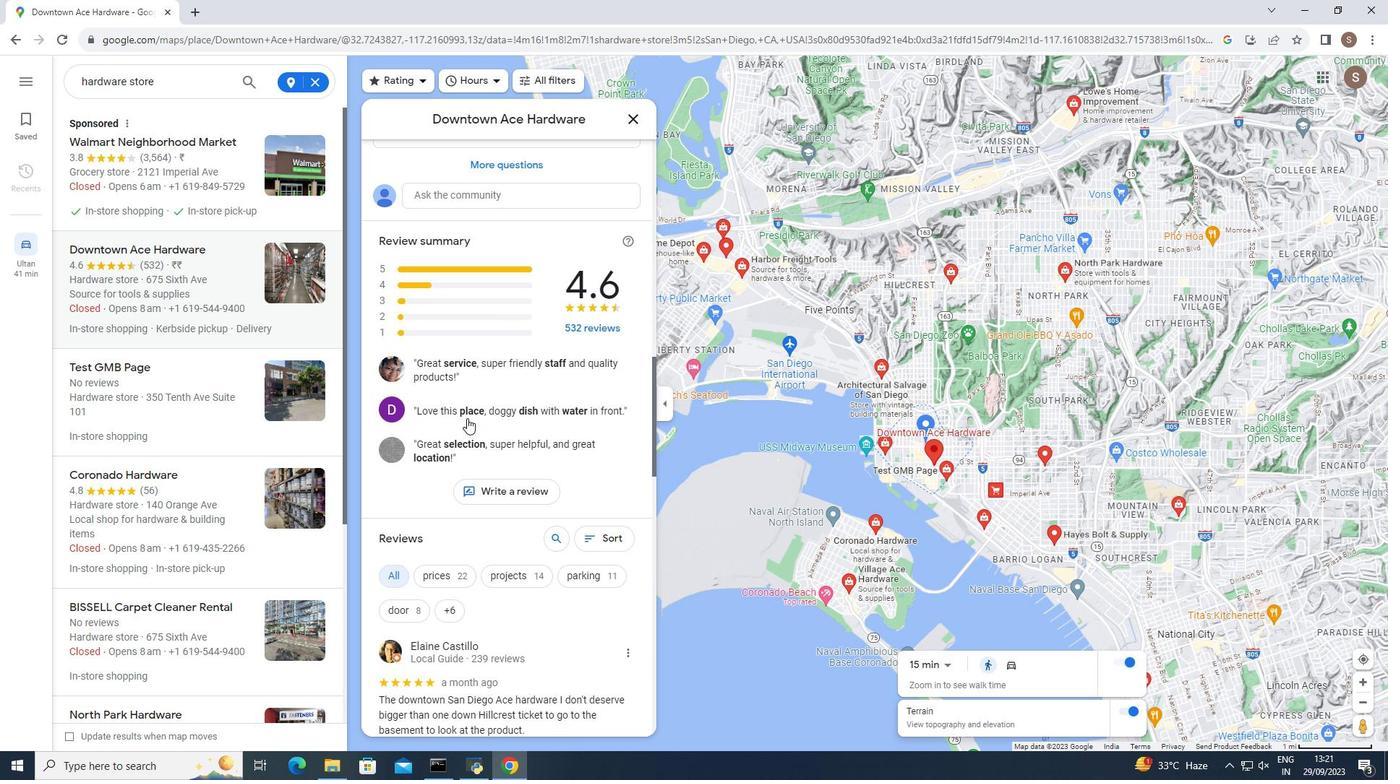 
Action: Mouse scrolled (467, 417) with delta (0, 0)
Screenshot: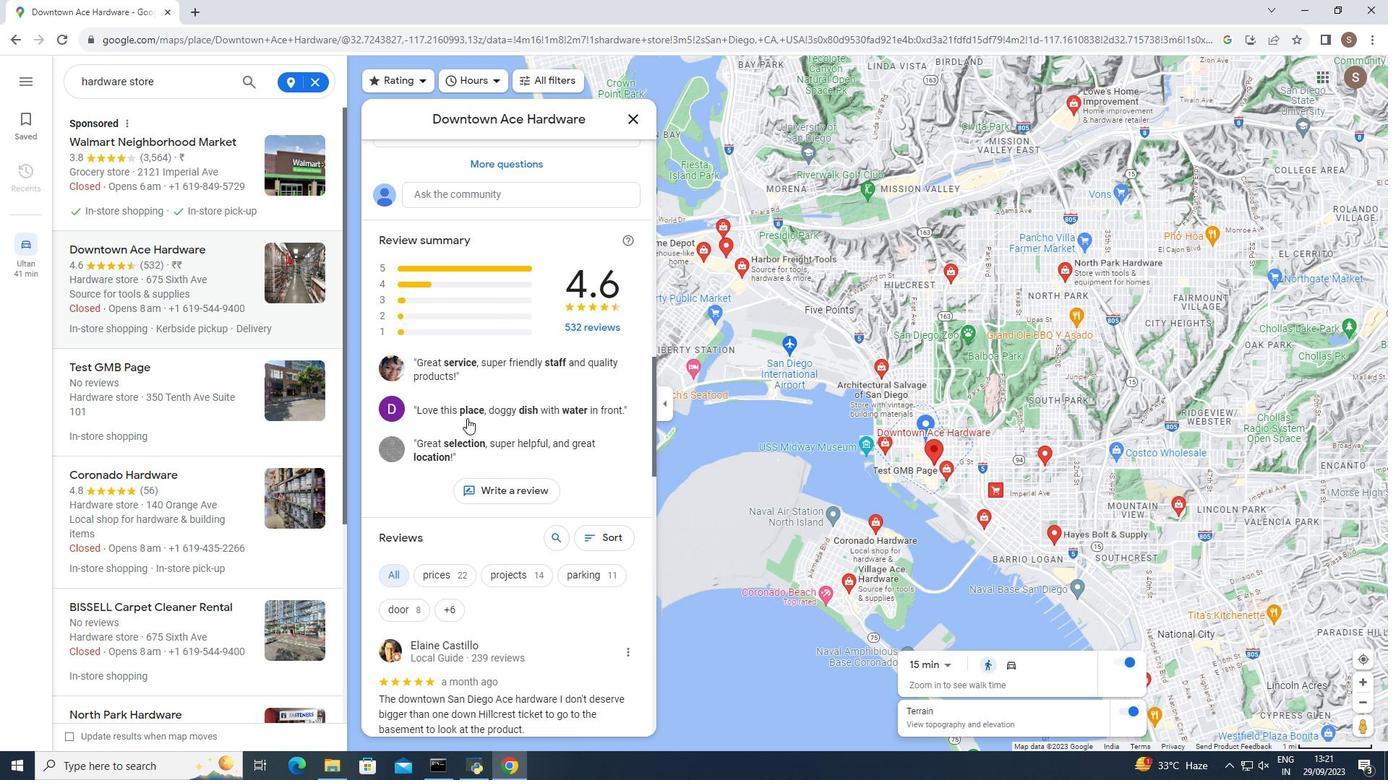 
Action: Mouse scrolled (467, 417) with delta (0, 0)
Screenshot: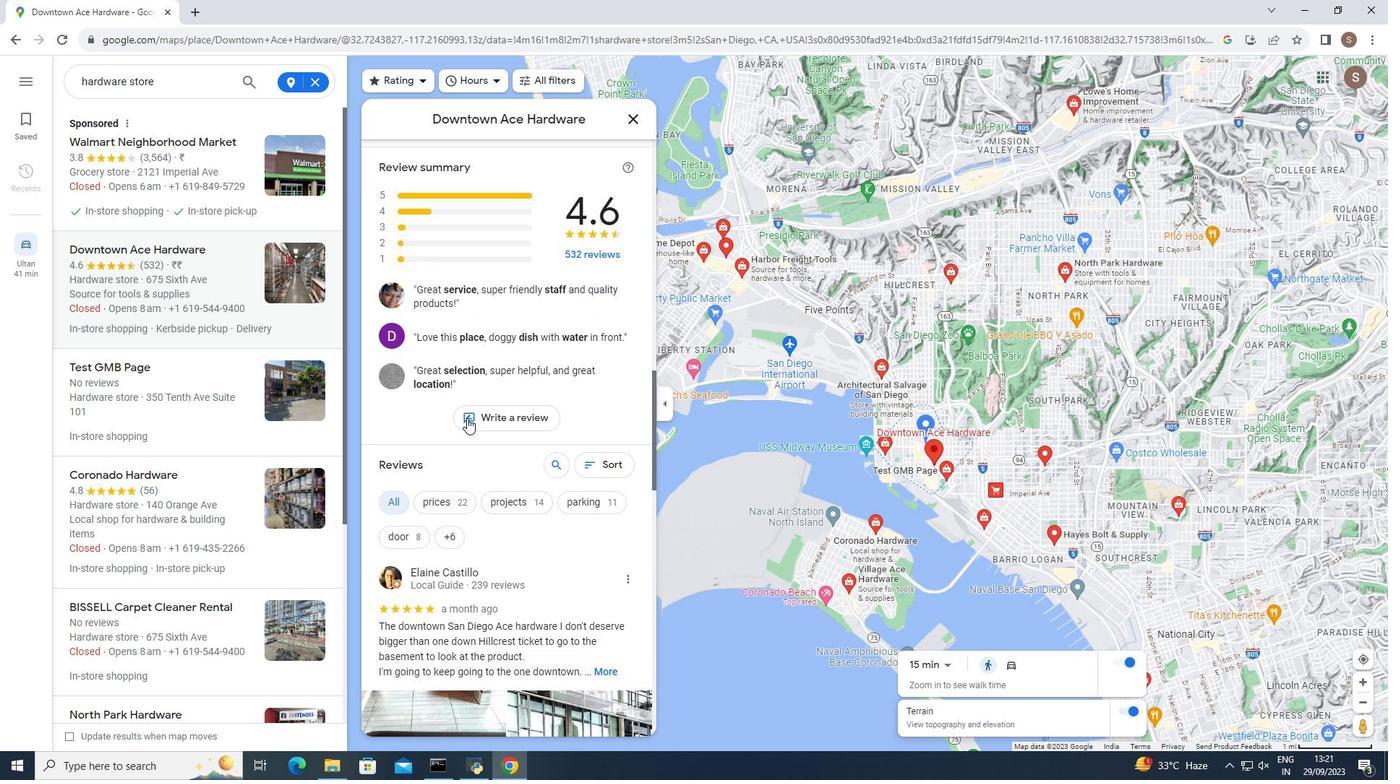 
Action: Mouse scrolled (467, 417) with delta (0, 0)
Screenshot: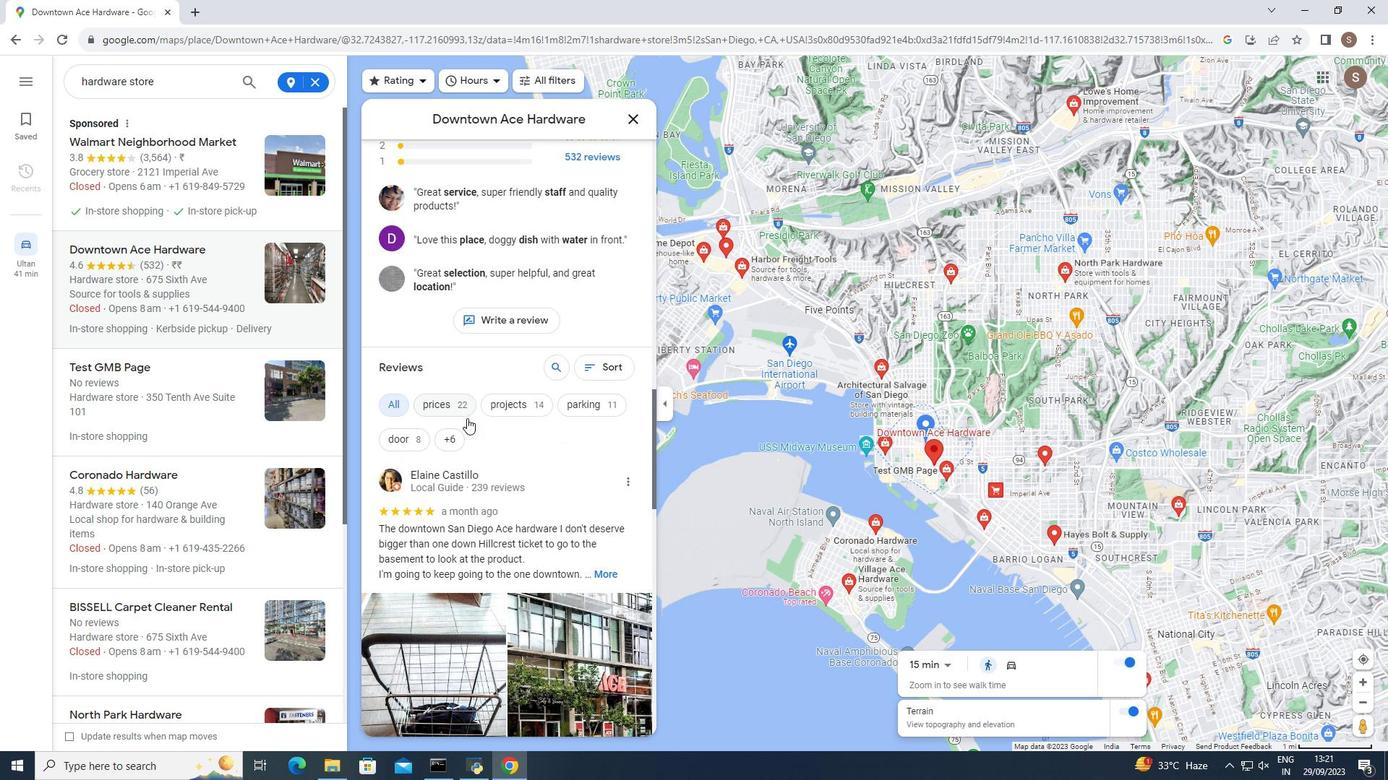 
Action: Mouse moved to (607, 532)
Screenshot: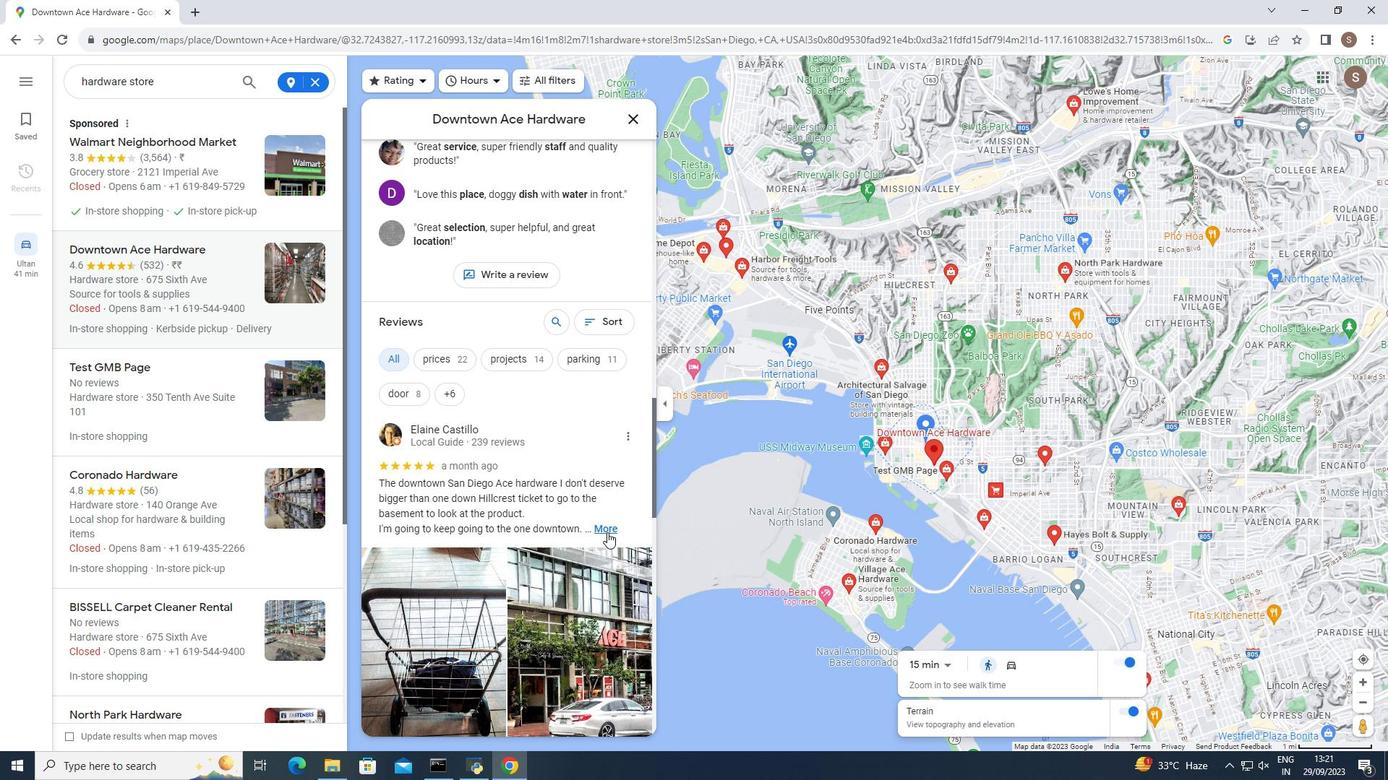 
Action: Mouse pressed left at (607, 532)
Screenshot: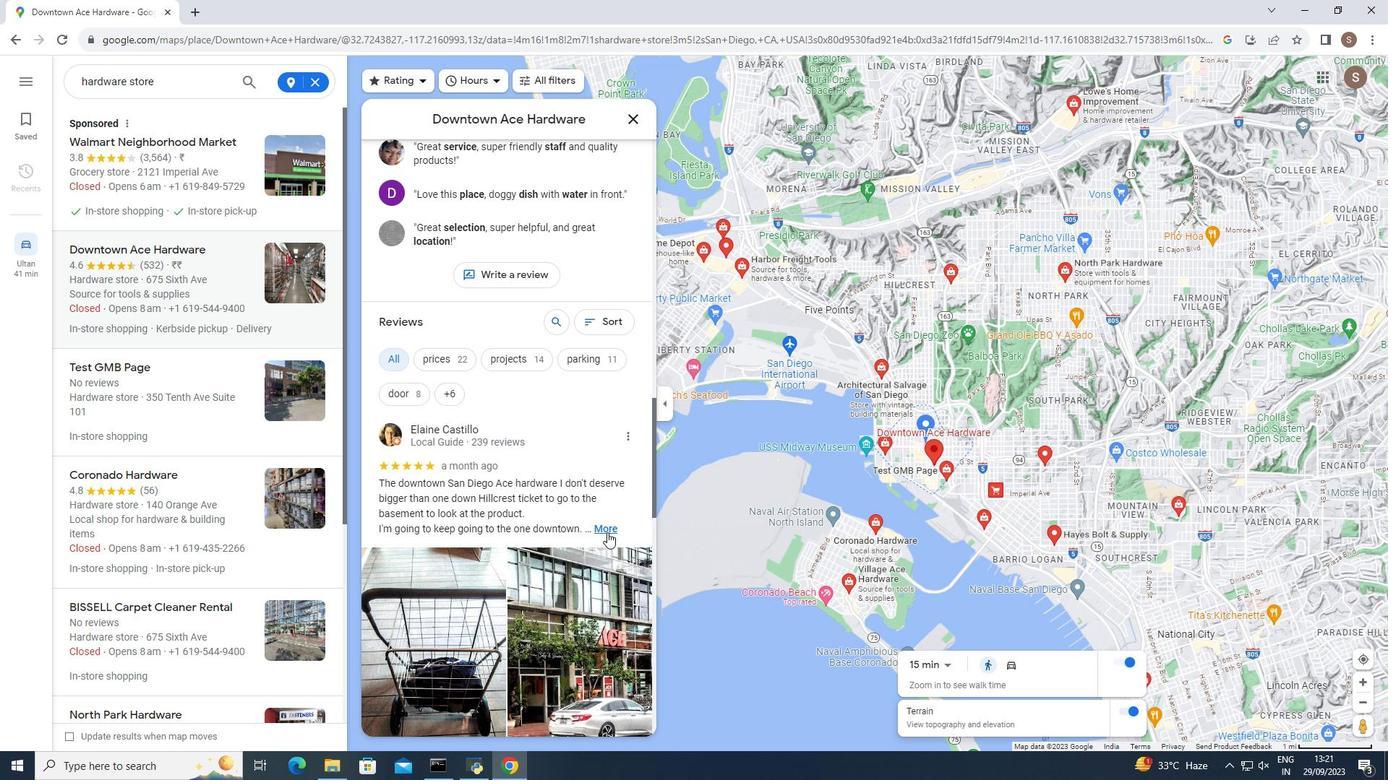 
Action: Mouse moved to (582, 516)
Screenshot: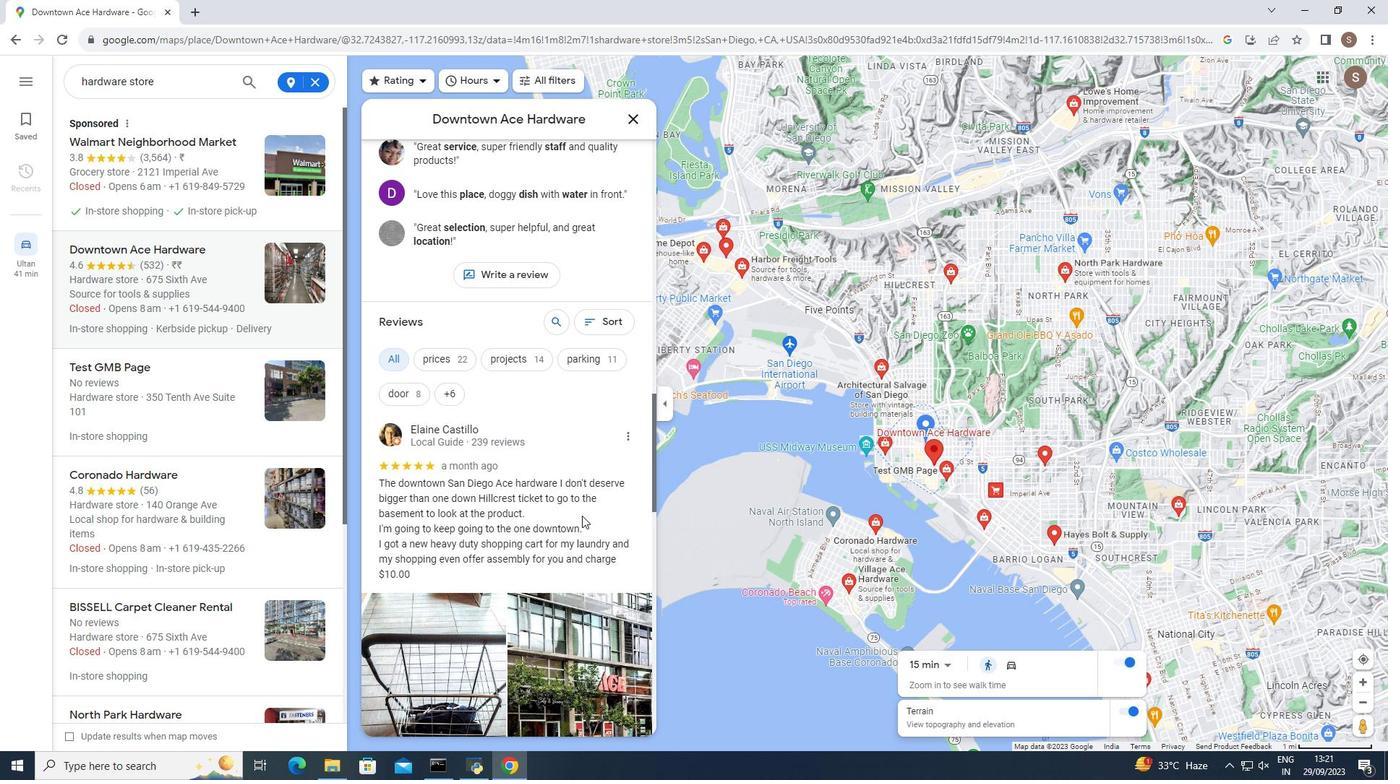 
Action: Mouse scrolled (582, 515) with delta (0, 0)
Screenshot: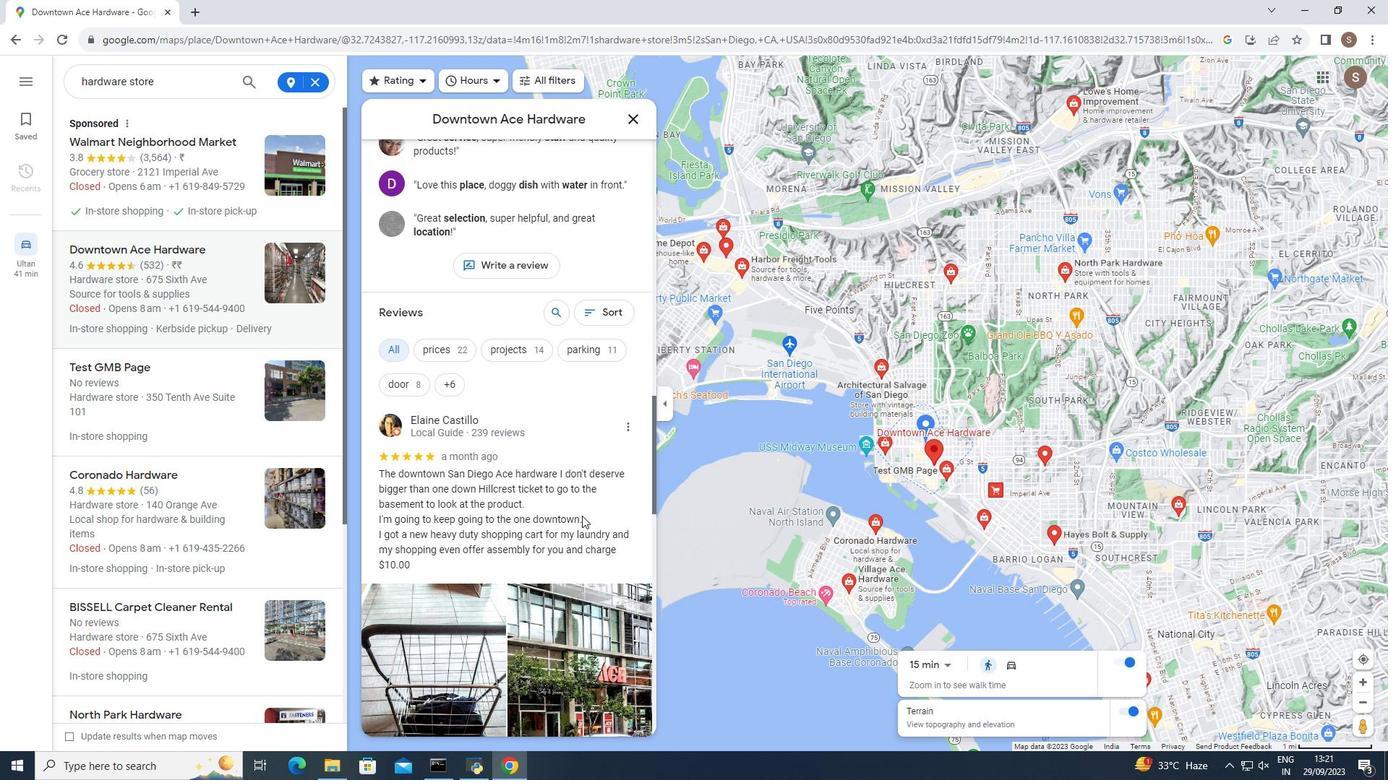 
Action: Mouse moved to (582, 514)
Screenshot: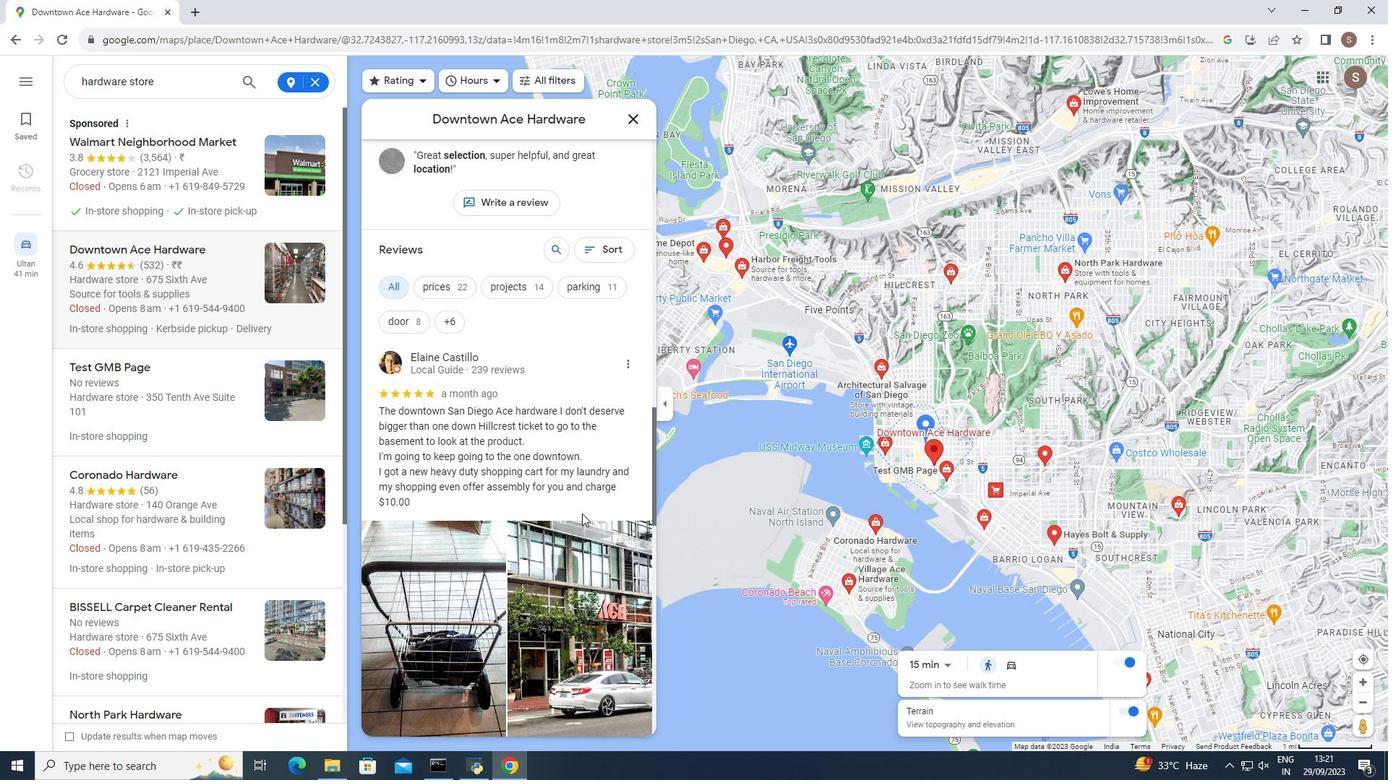 
Action: Mouse scrolled (582, 513) with delta (0, 0)
Screenshot: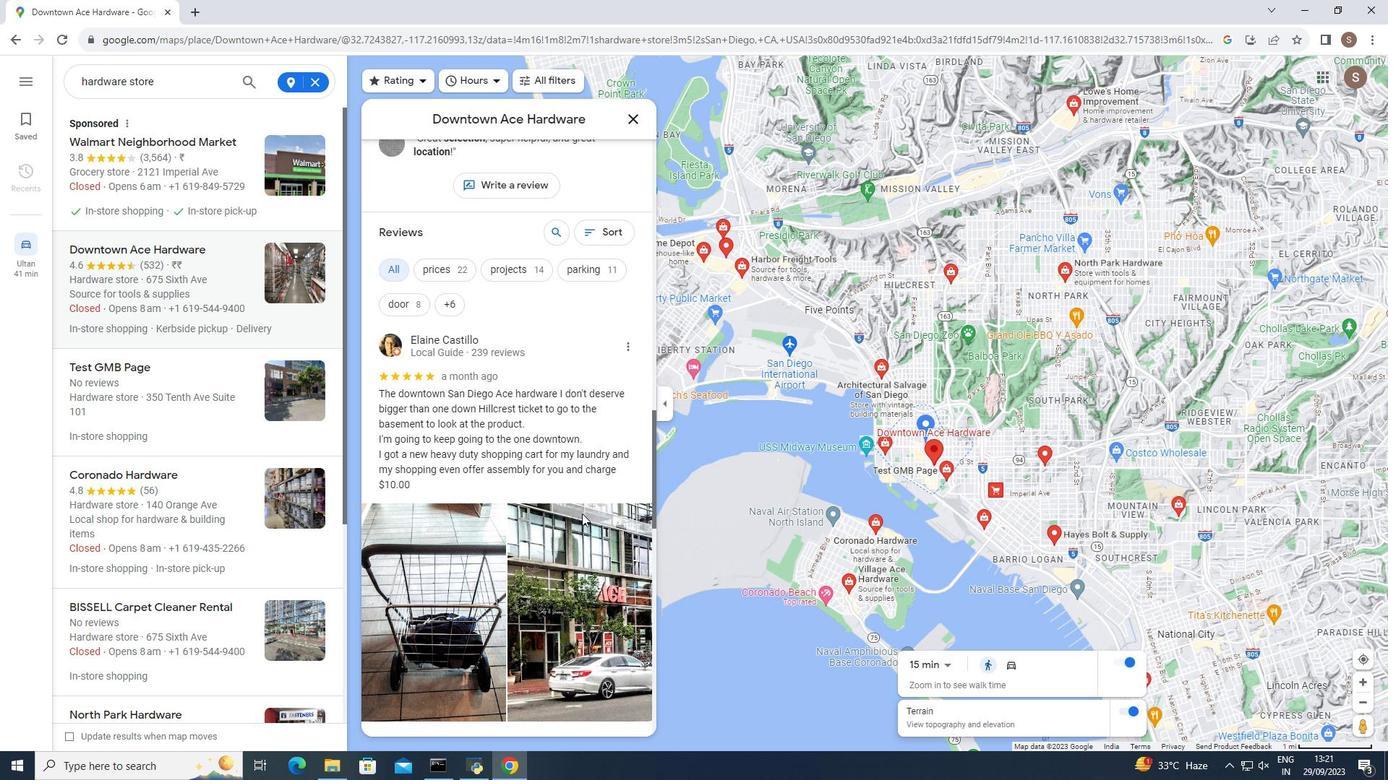
Action: Mouse scrolled (582, 513) with delta (0, 0)
Screenshot: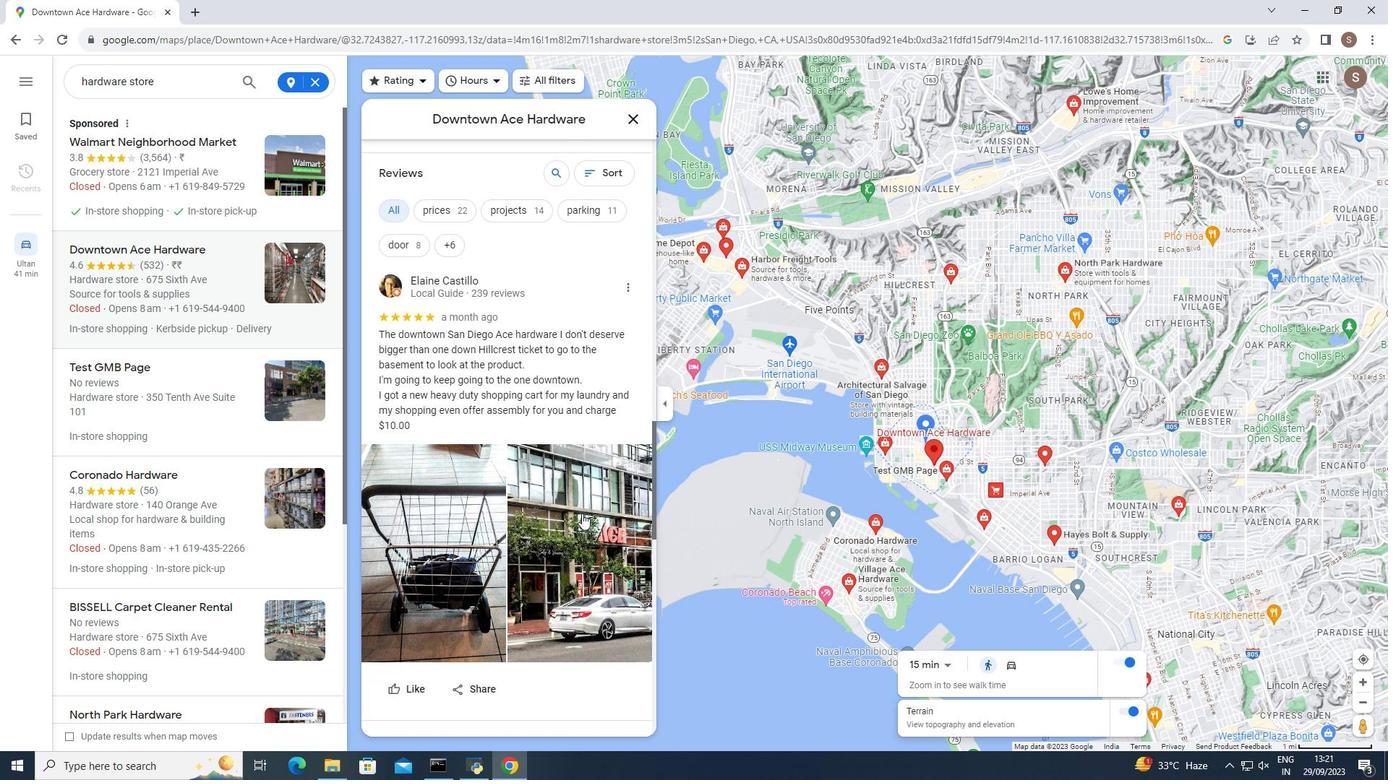 
Action: Mouse moved to (582, 512)
Screenshot: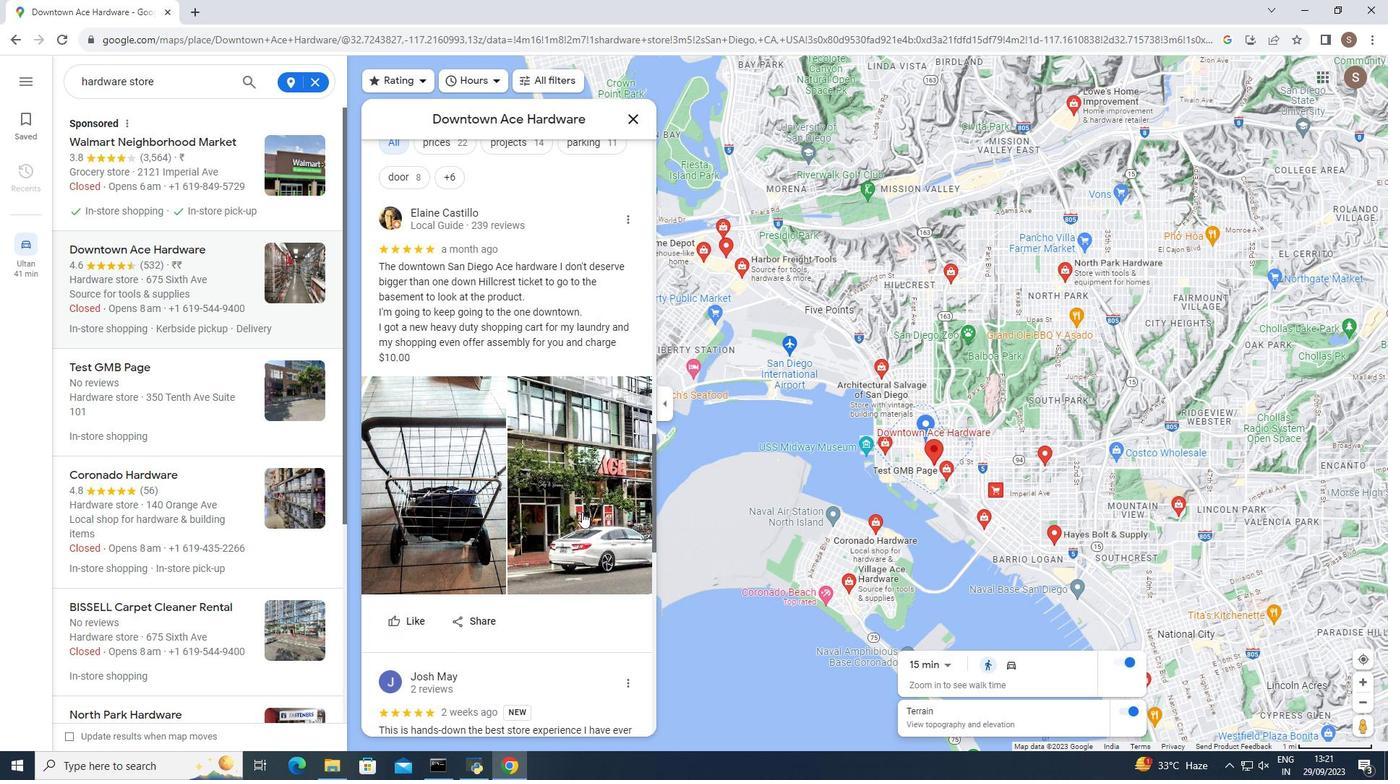 
Action: Mouse scrolled (582, 511) with delta (0, 0)
Screenshot: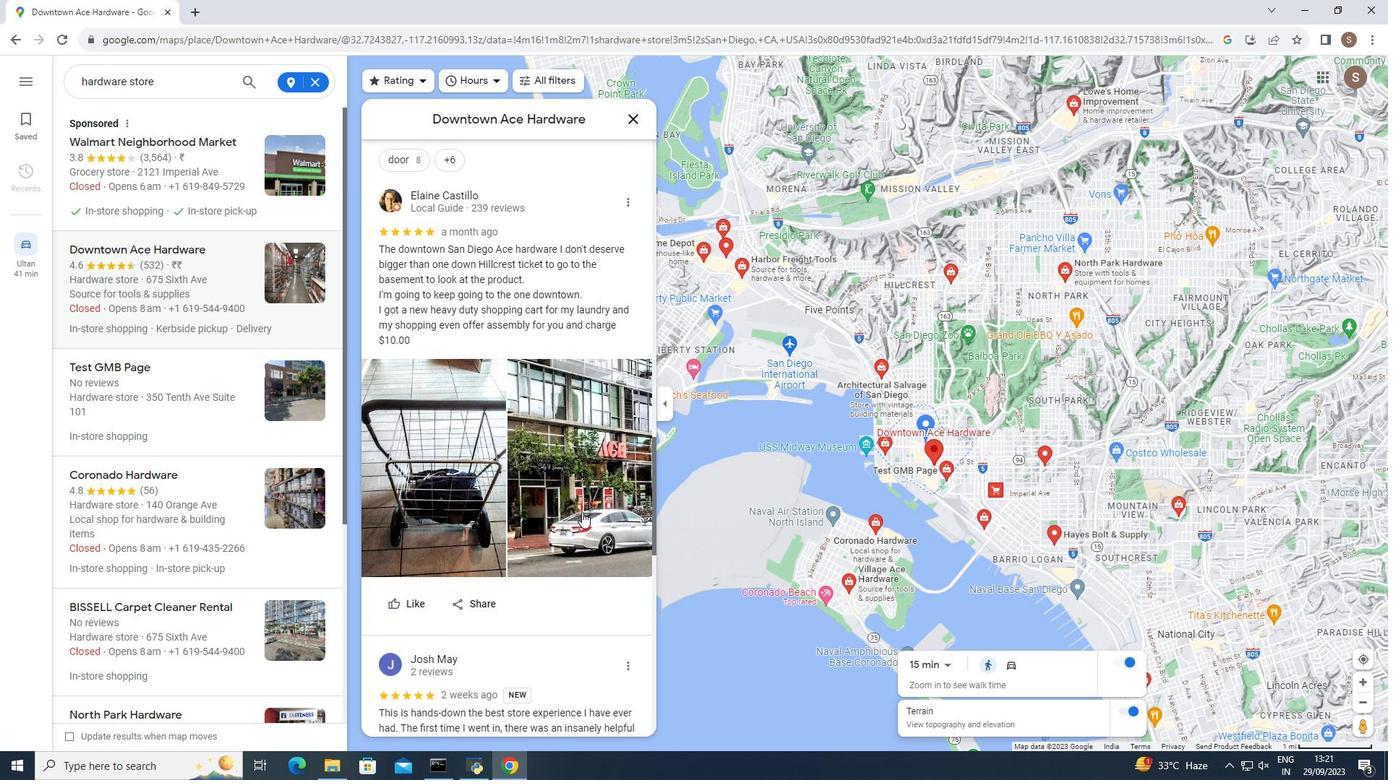 
Action: Mouse scrolled (582, 511) with delta (0, 0)
Screenshot: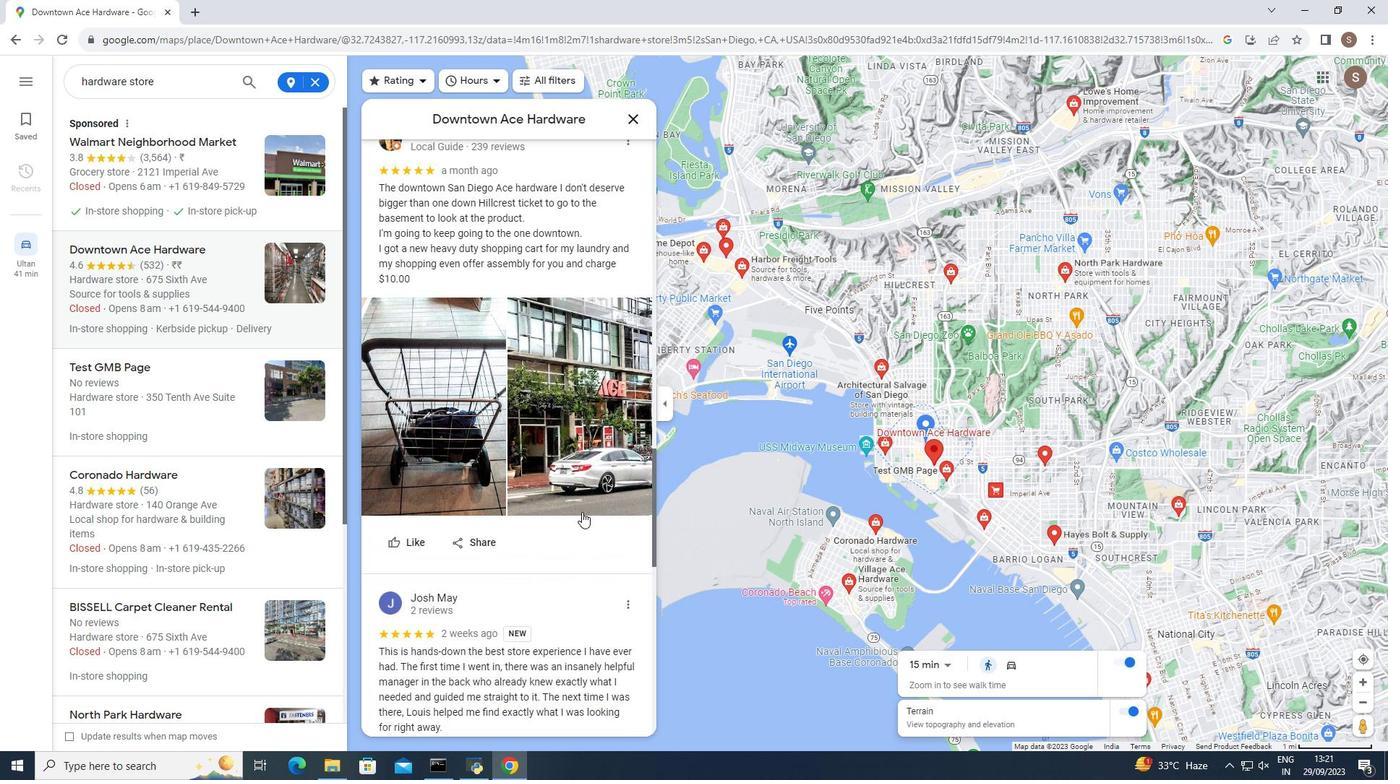 
Action: Mouse moved to (582, 512)
Screenshot: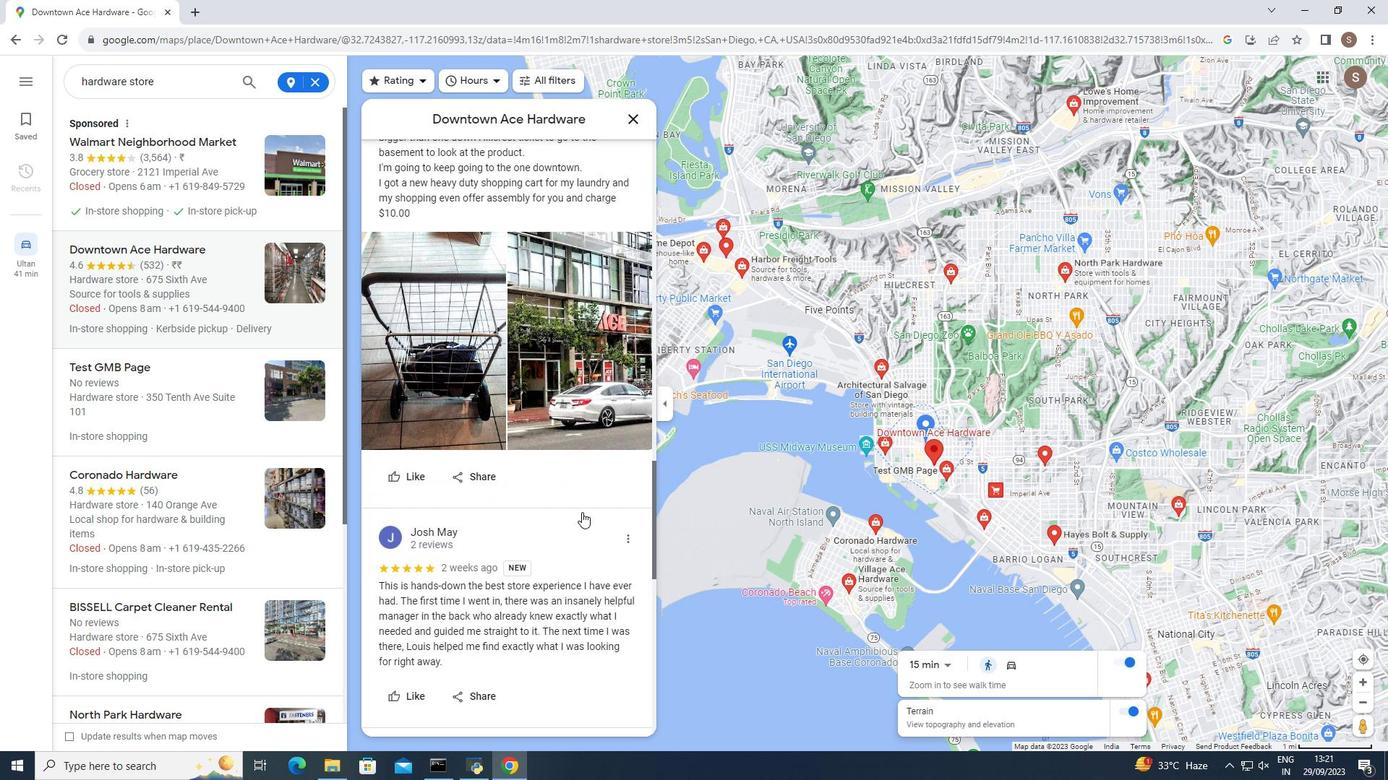 
Action: Mouse scrolled (582, 511) with delta (0, 0)
Screenshot: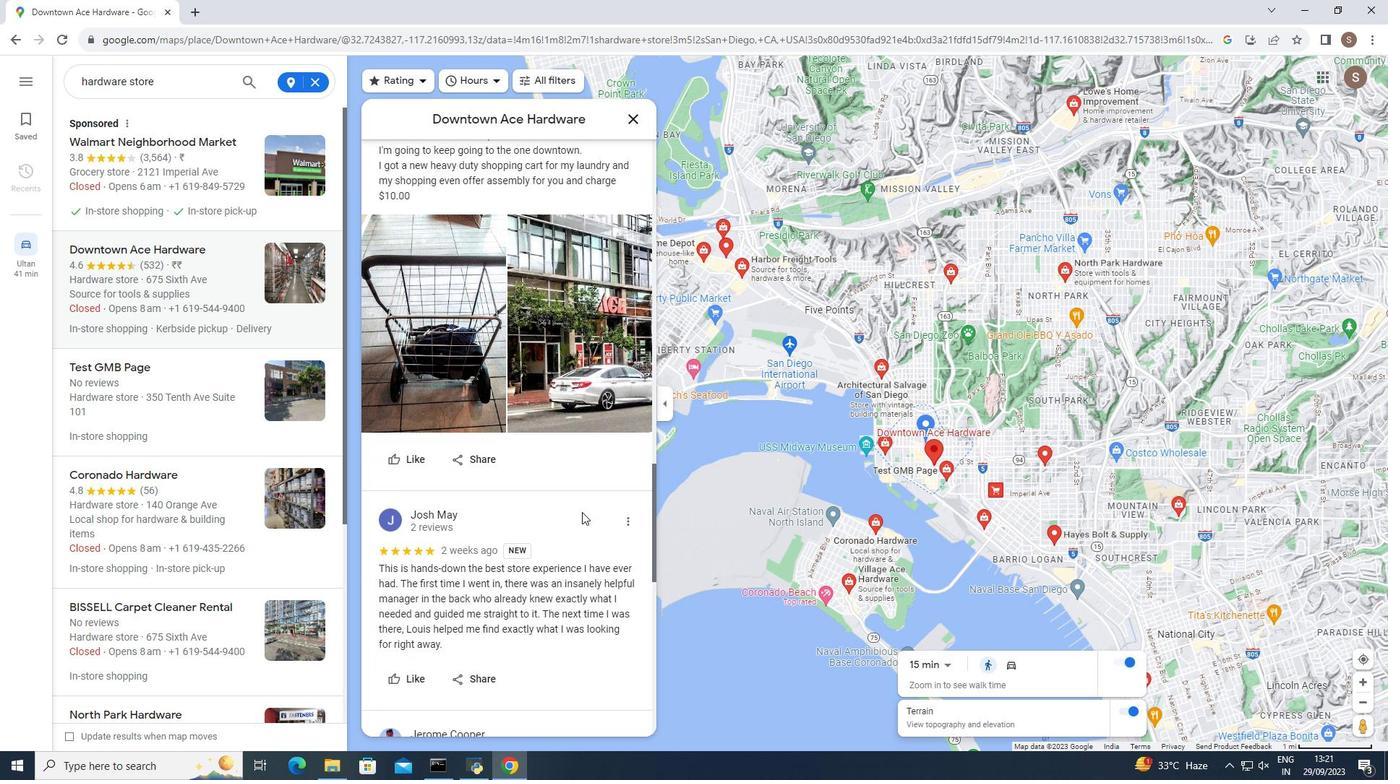 
Action: Mouse scrolled (582, 511) with delta (0, 0)
Screenshot: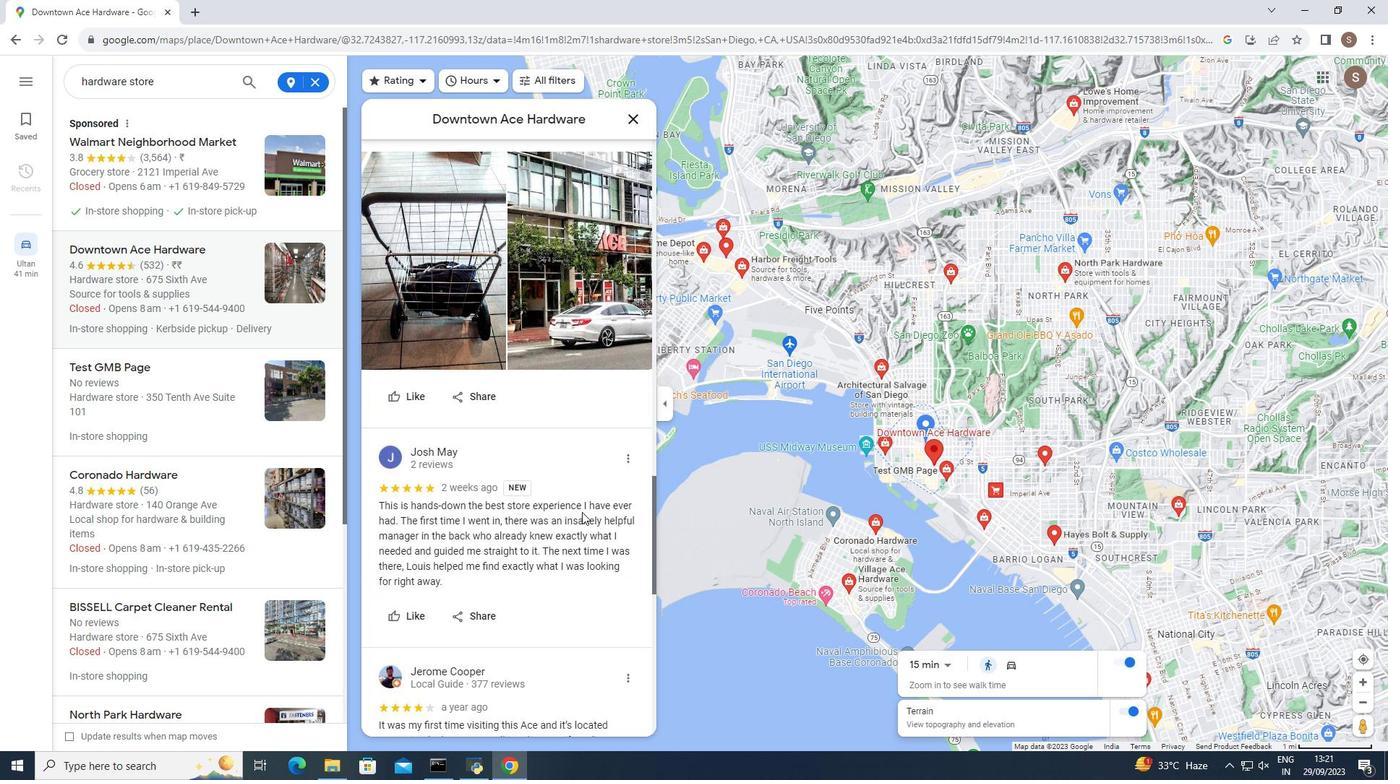 
Action: Mouse scrolled (582, 511) with delta (0, 0)
Screenshot: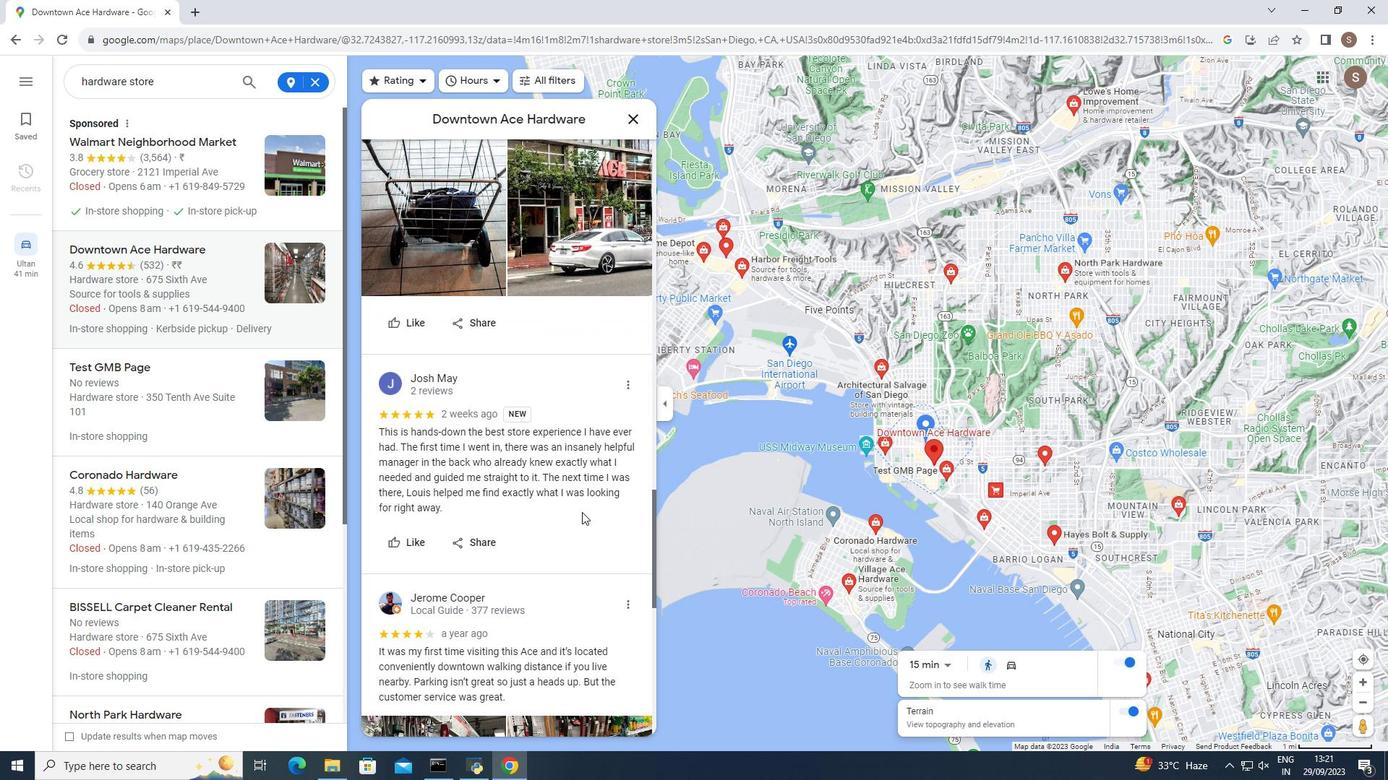
Action: Mouse scrolled (582, 511) with delta (0, 0)
Screenshot: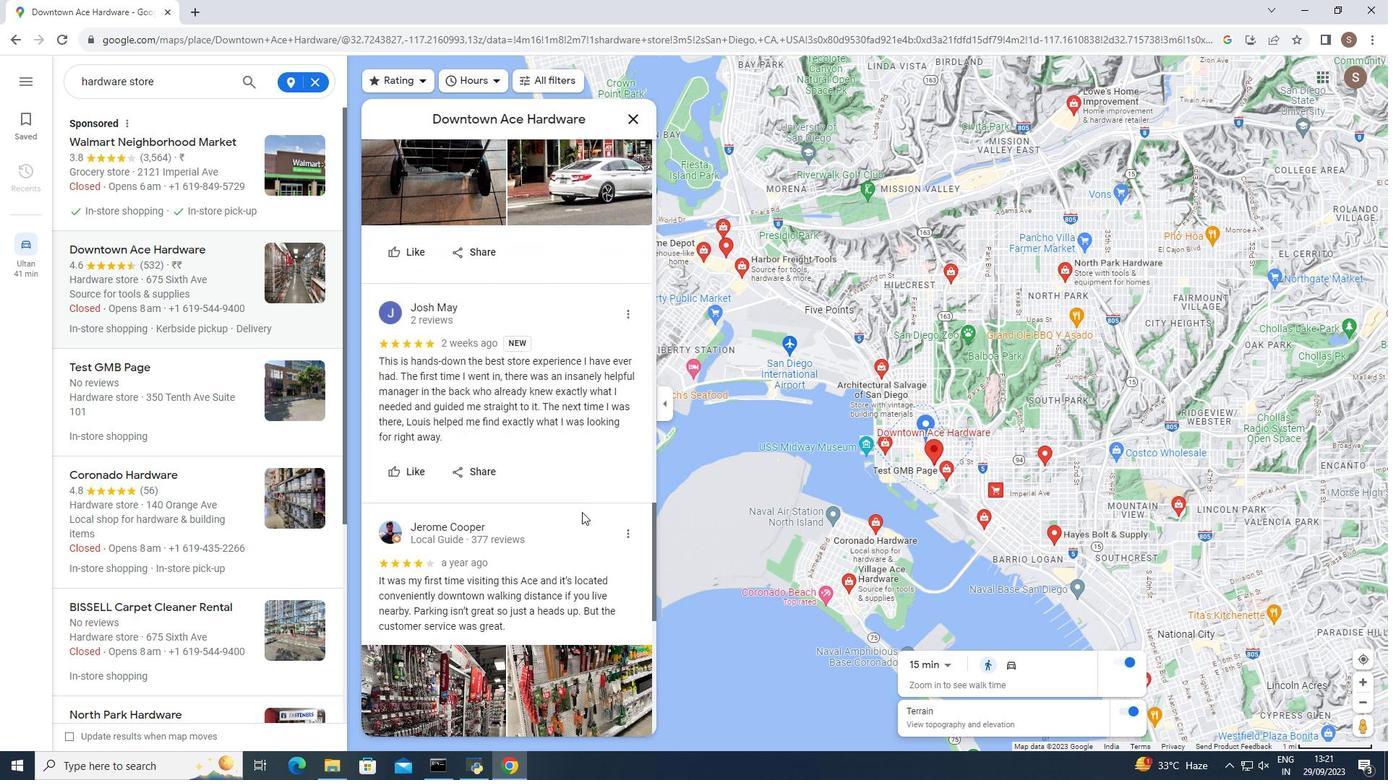 
Action: Mouse scrolled (582, 511) with delta (0, 0)
Screenshot: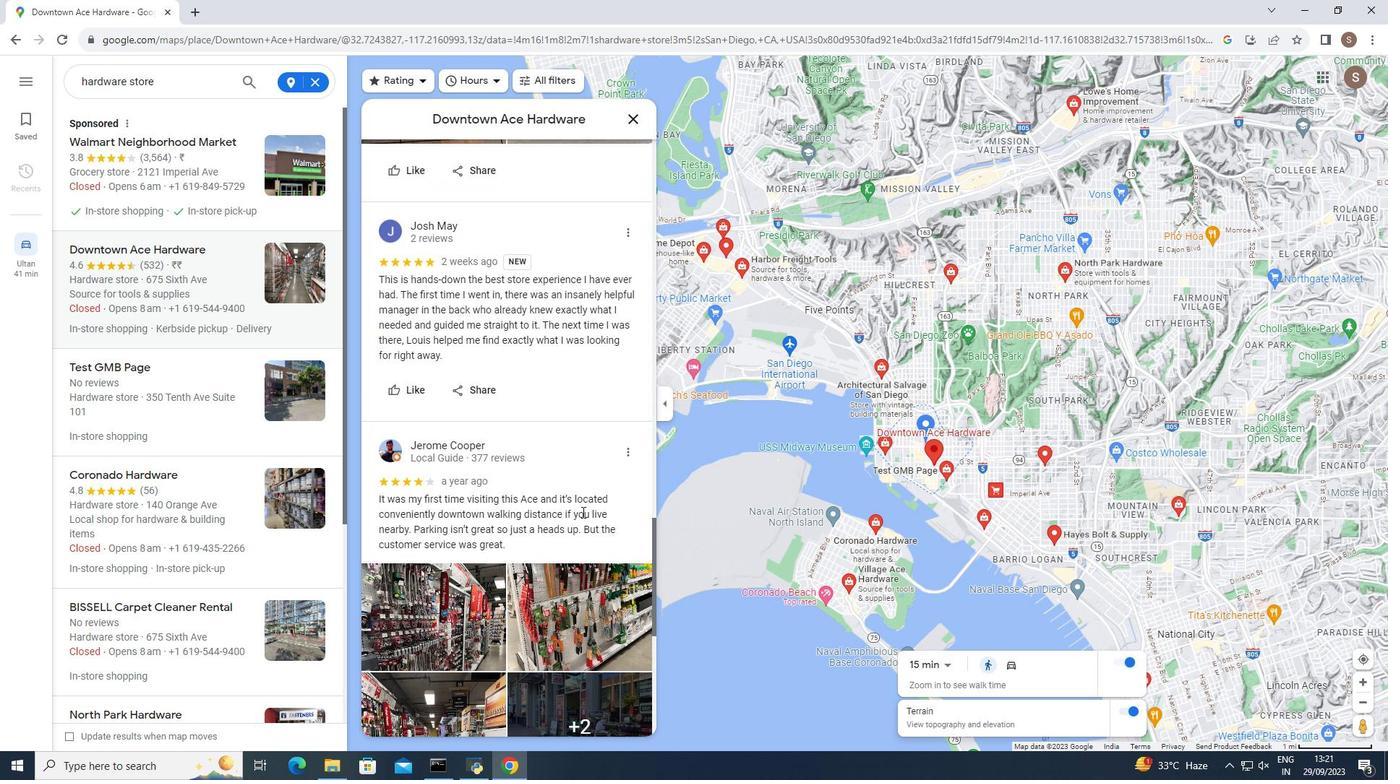 
Action: Mouse moved to (582, 511)
Screenshot: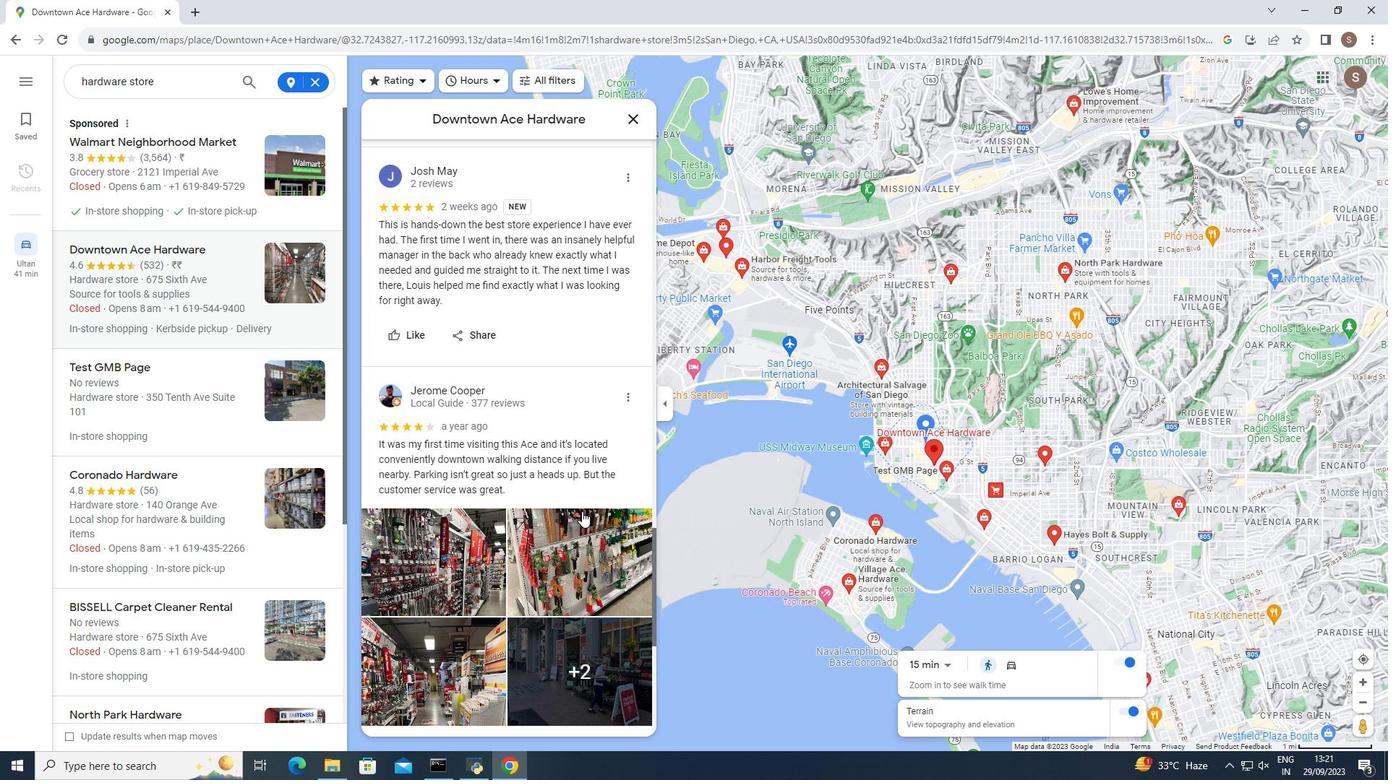 
Action: Mouse scrolled (582, 511) with delta (0, 0)
Screenshot: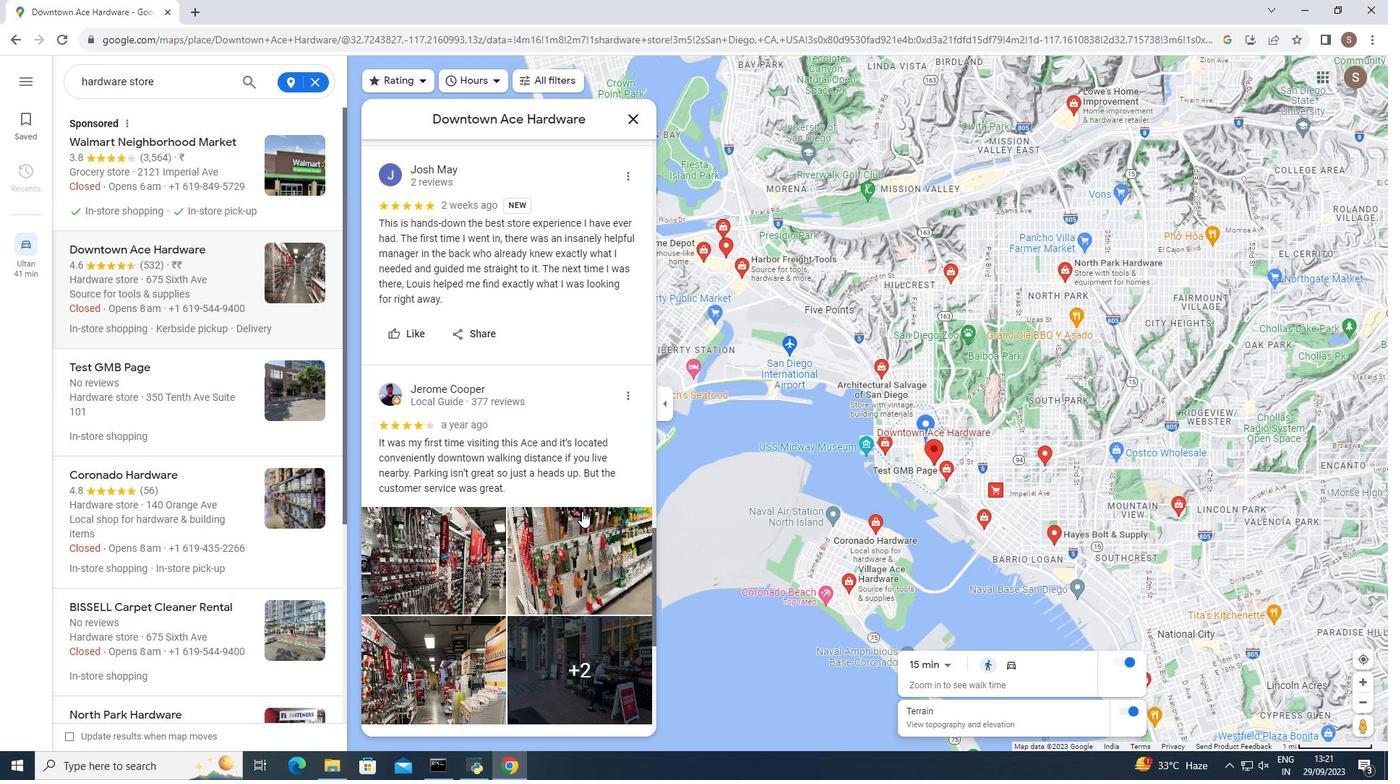 
Action: Mouse scrolled (582, 511) with delta (0, 0)
Screenshot: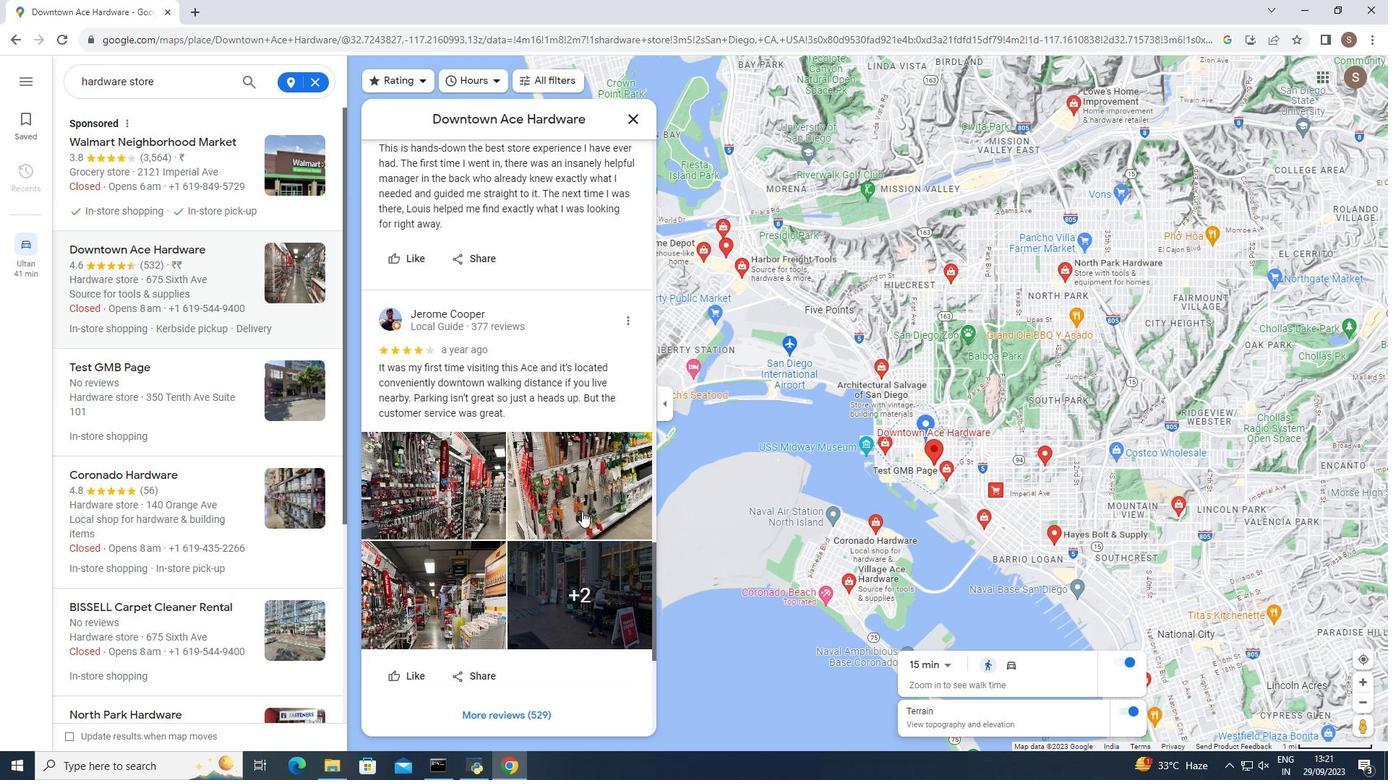 
Action: Mouse moved to (635, 115)
Screenshot: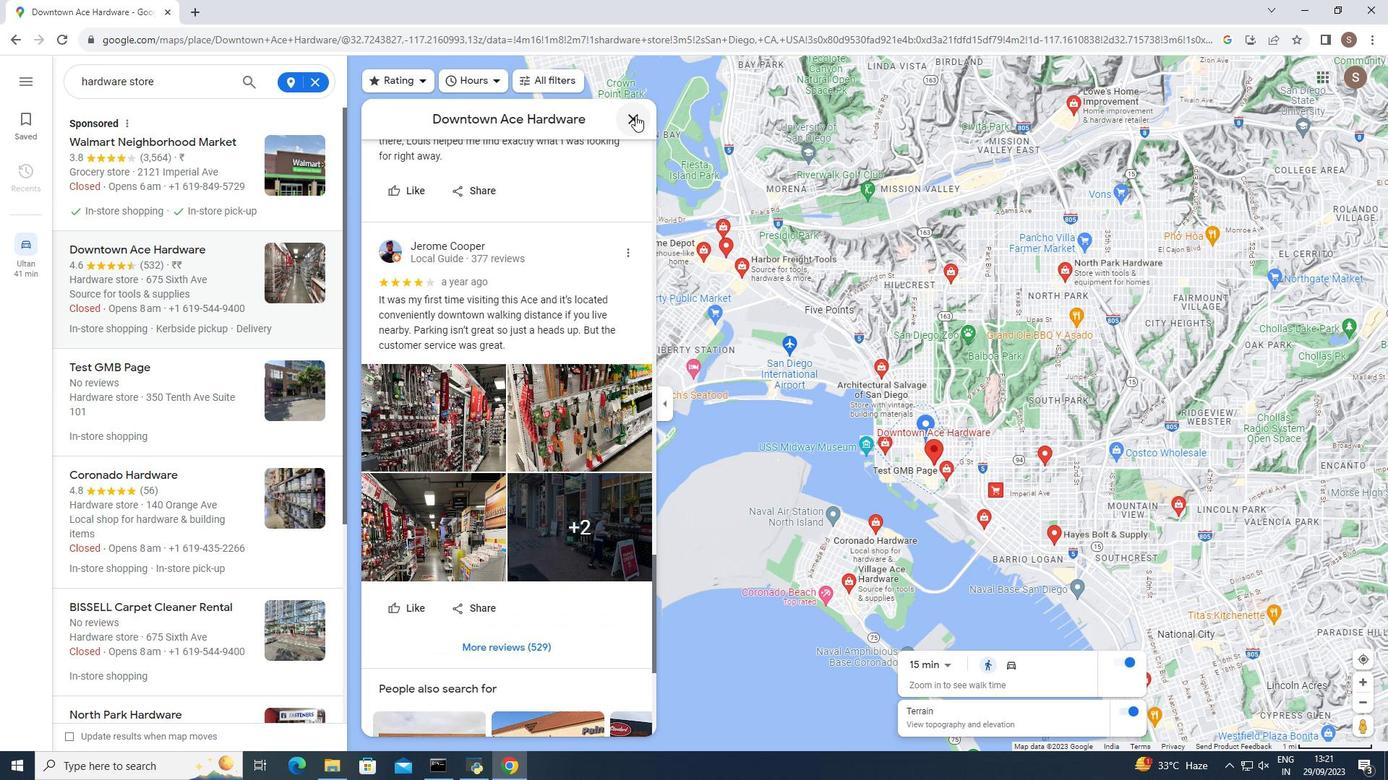 
Action: Mouse pressed left at (635, 115)
Screenshot: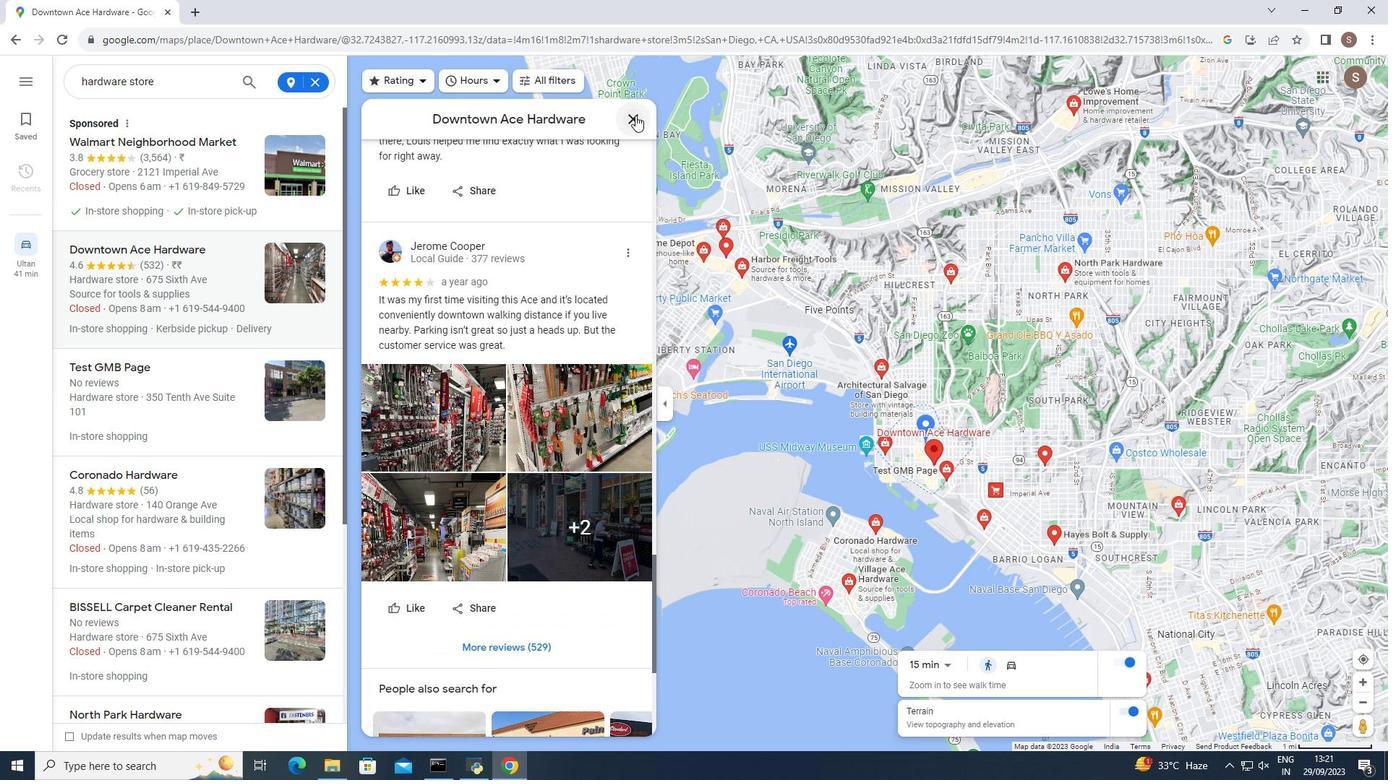 
Action: Mouse moved to (127, 360)
Screenshot: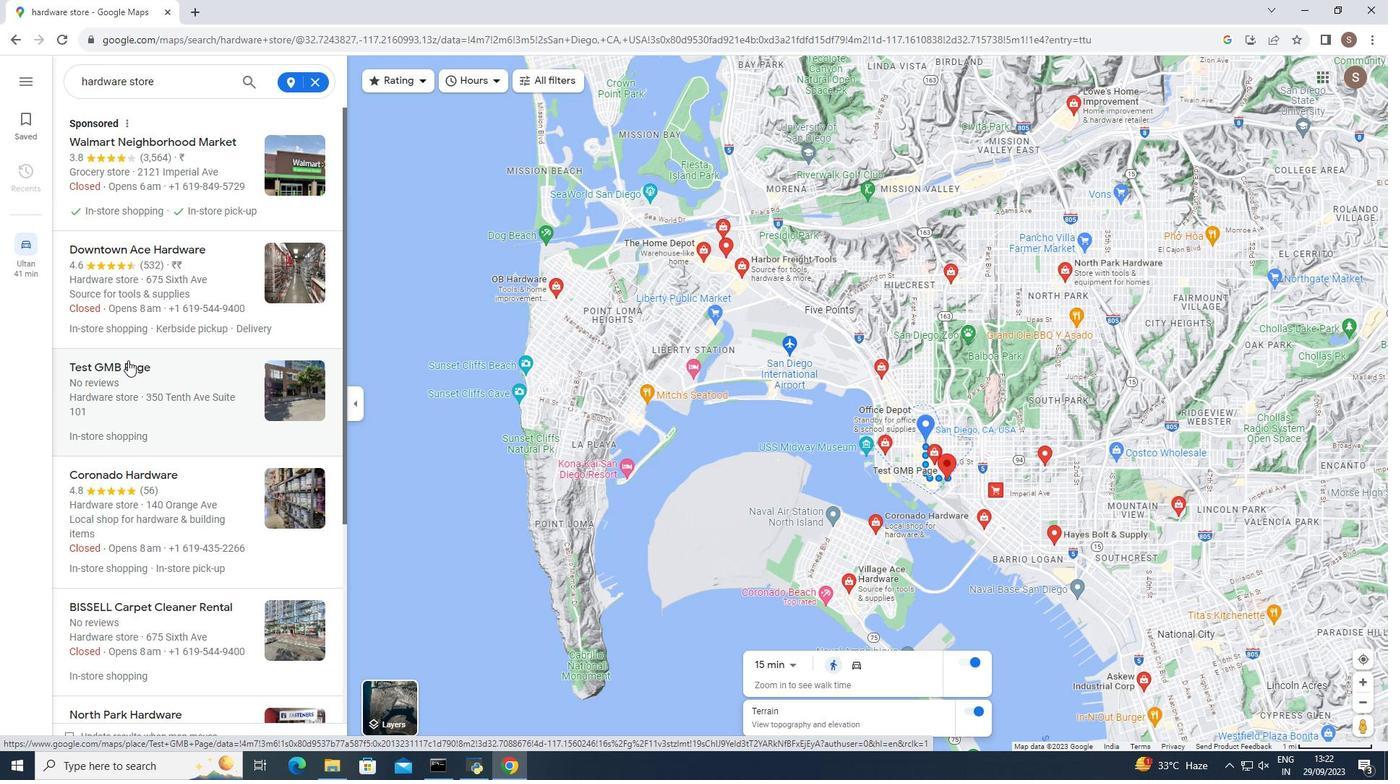 
Action: Mouse pressed left at (127, 360)
Screenshot: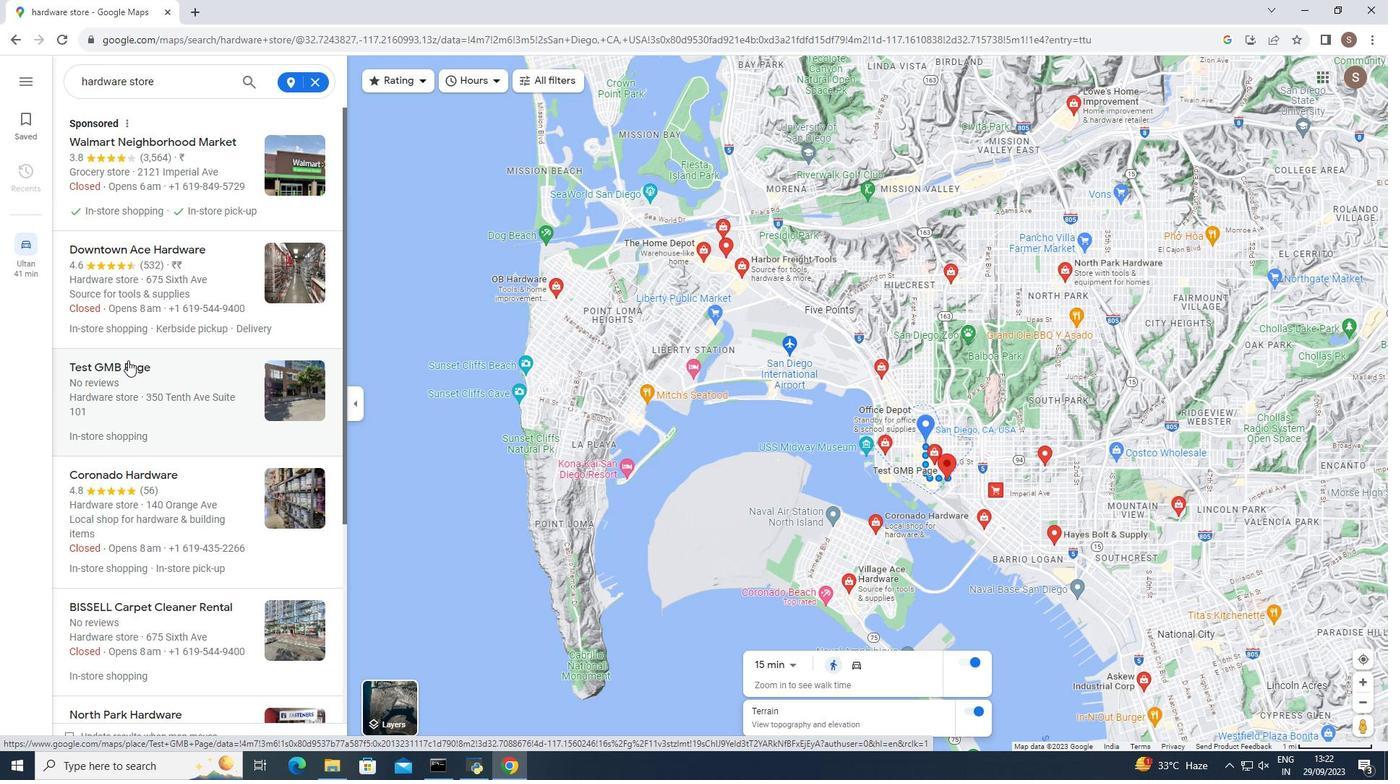
Action: Mouse moved to (446, 481)
Screenshot: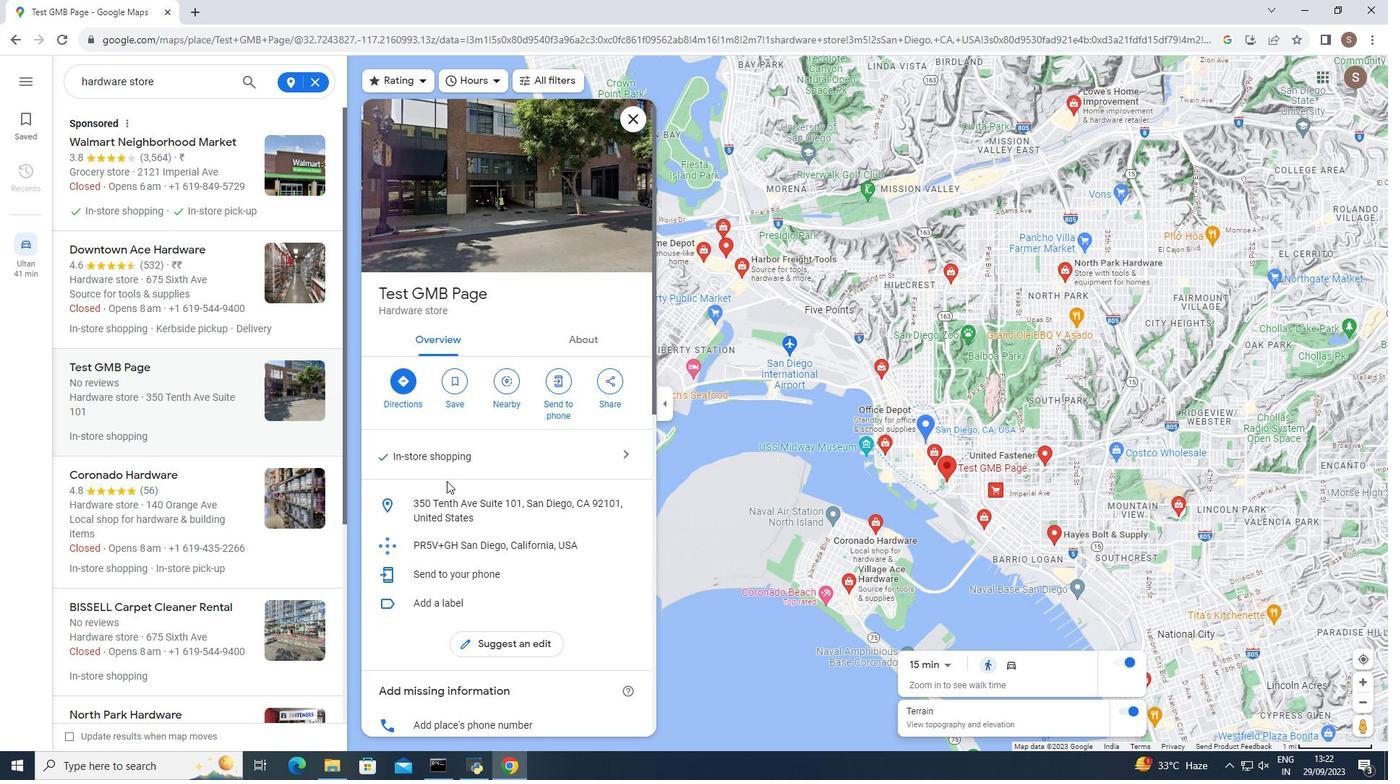 
Action: Mouse scrolled (446, 480) with delta (0, 0)
Screenshot: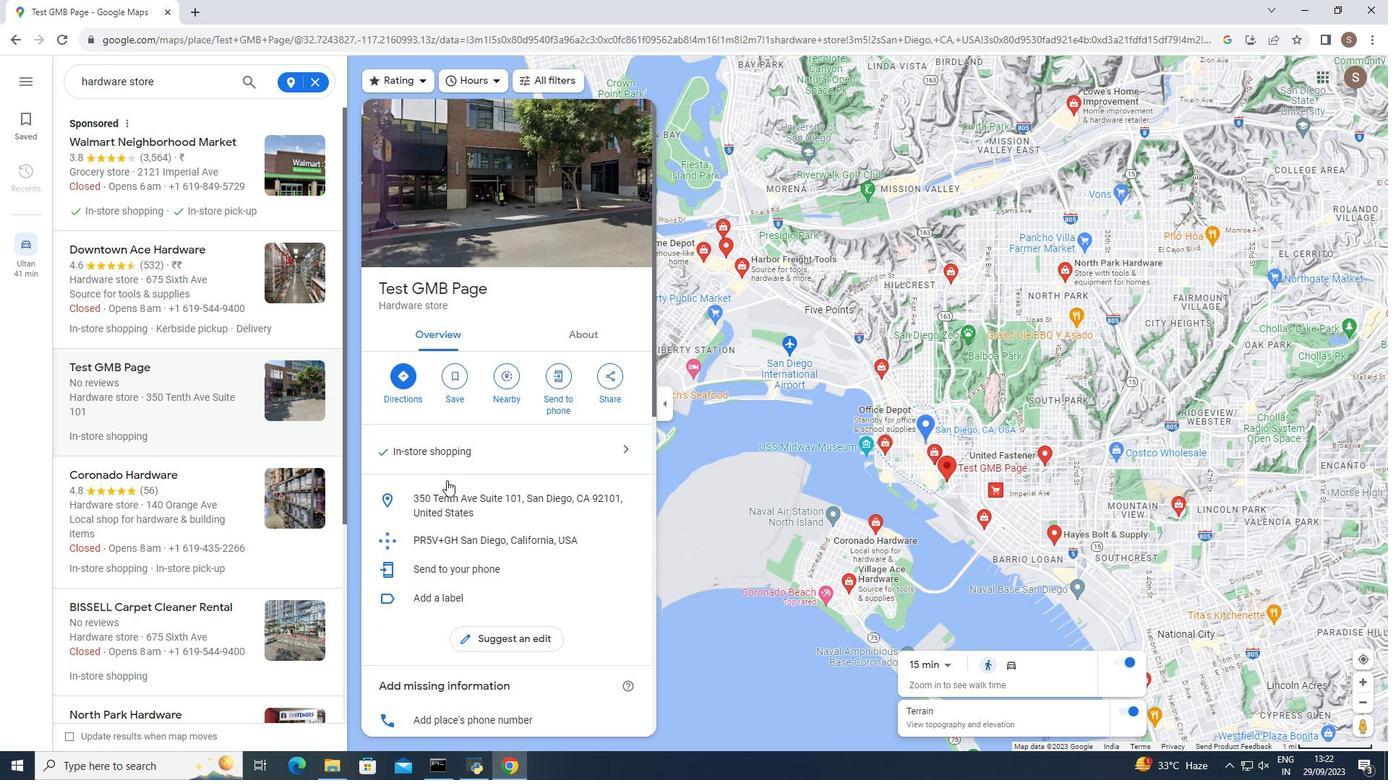 
Action: Mouse moved to (444, 467)
Screenshot: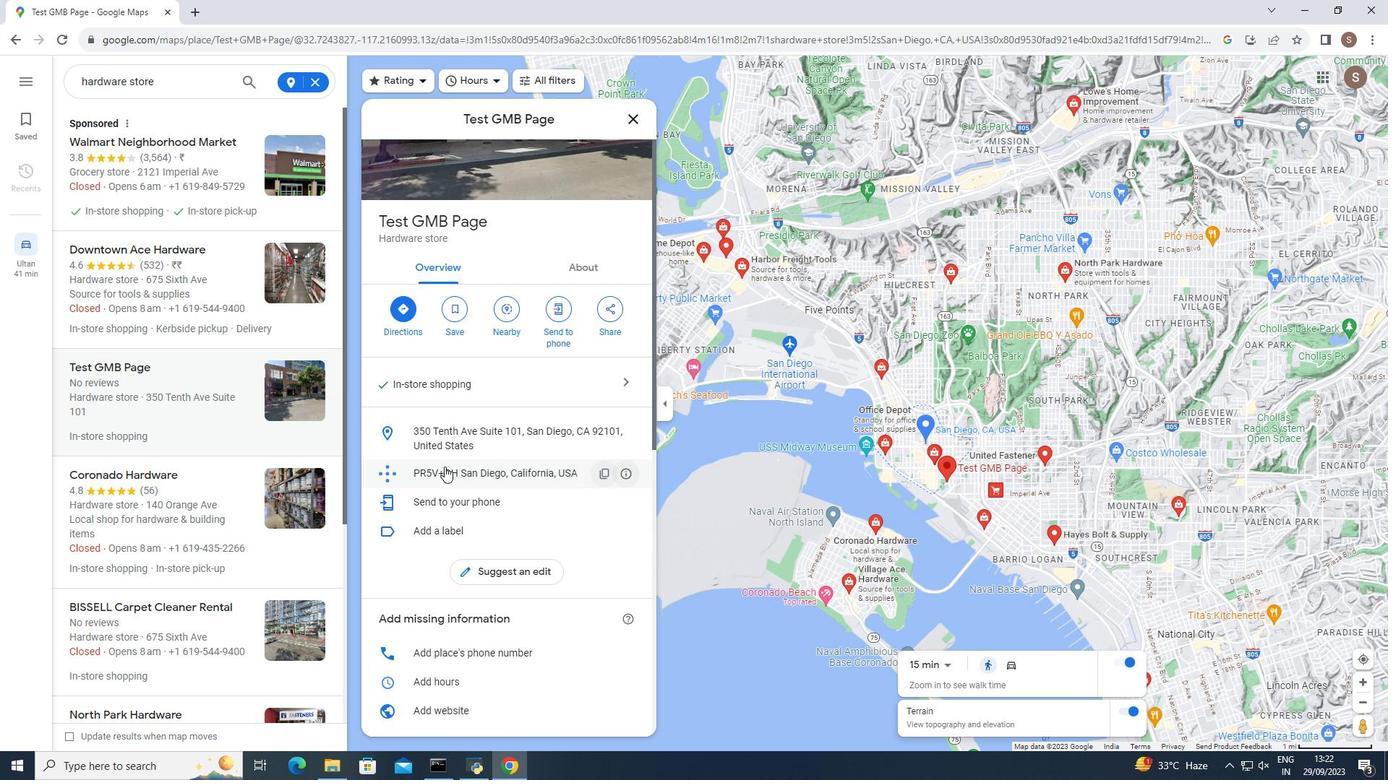 
Action: Mouse scrolled (444, 466) with delta (0, 0)
Screenshot: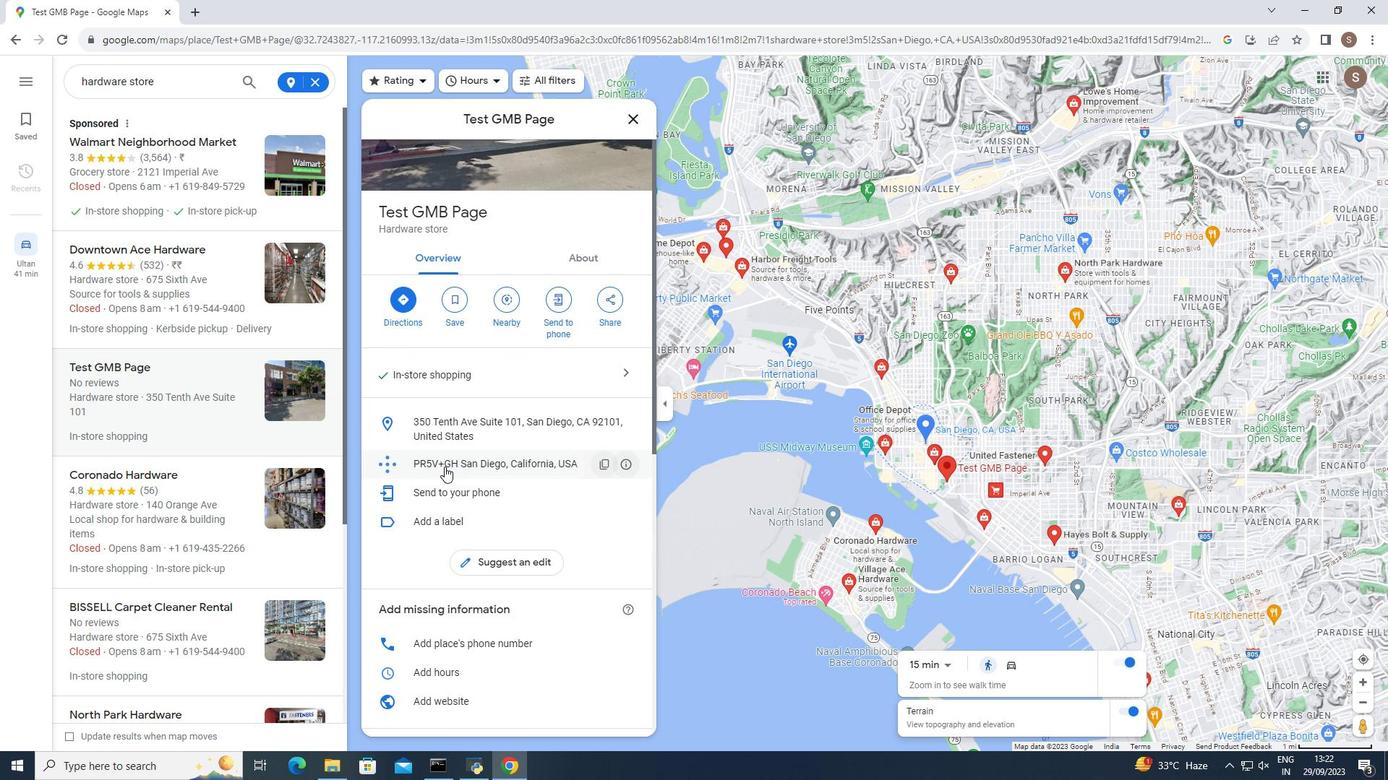 
Action: Mouse scrolled (444, 466) with delta (0, 0)
Screenshot: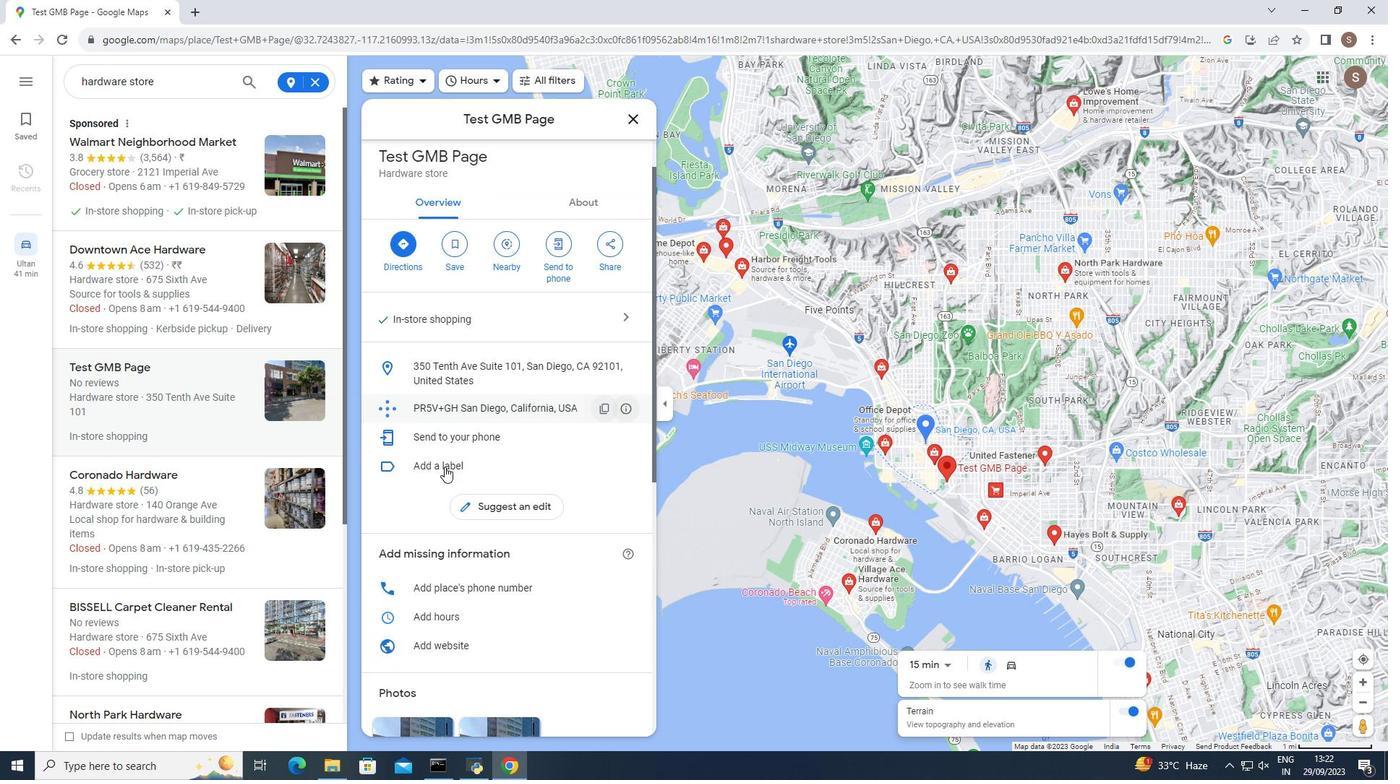 
Action: Mouse moved to (445, 462)
Screenshot: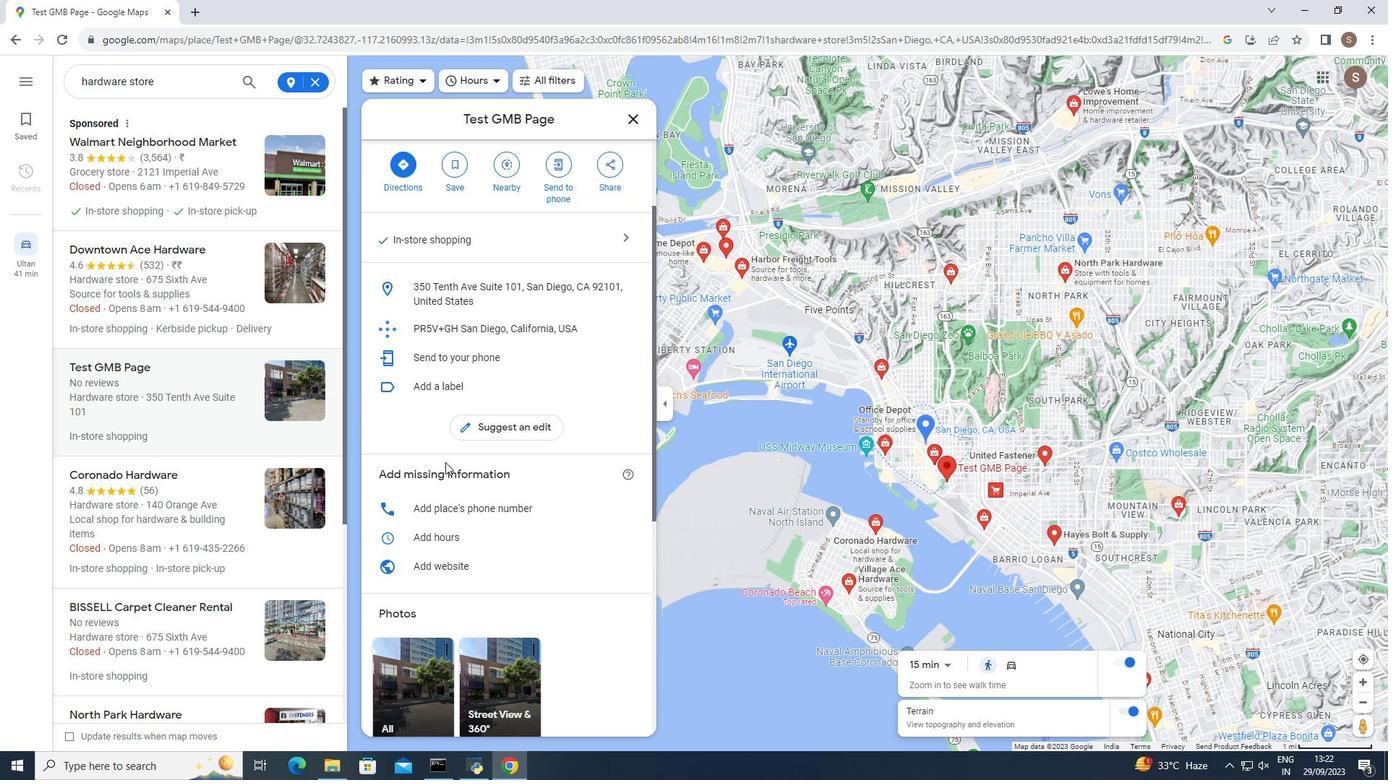 
Action: Mouse scrolled (445, 462) with delta (0, 0)
Screenshot: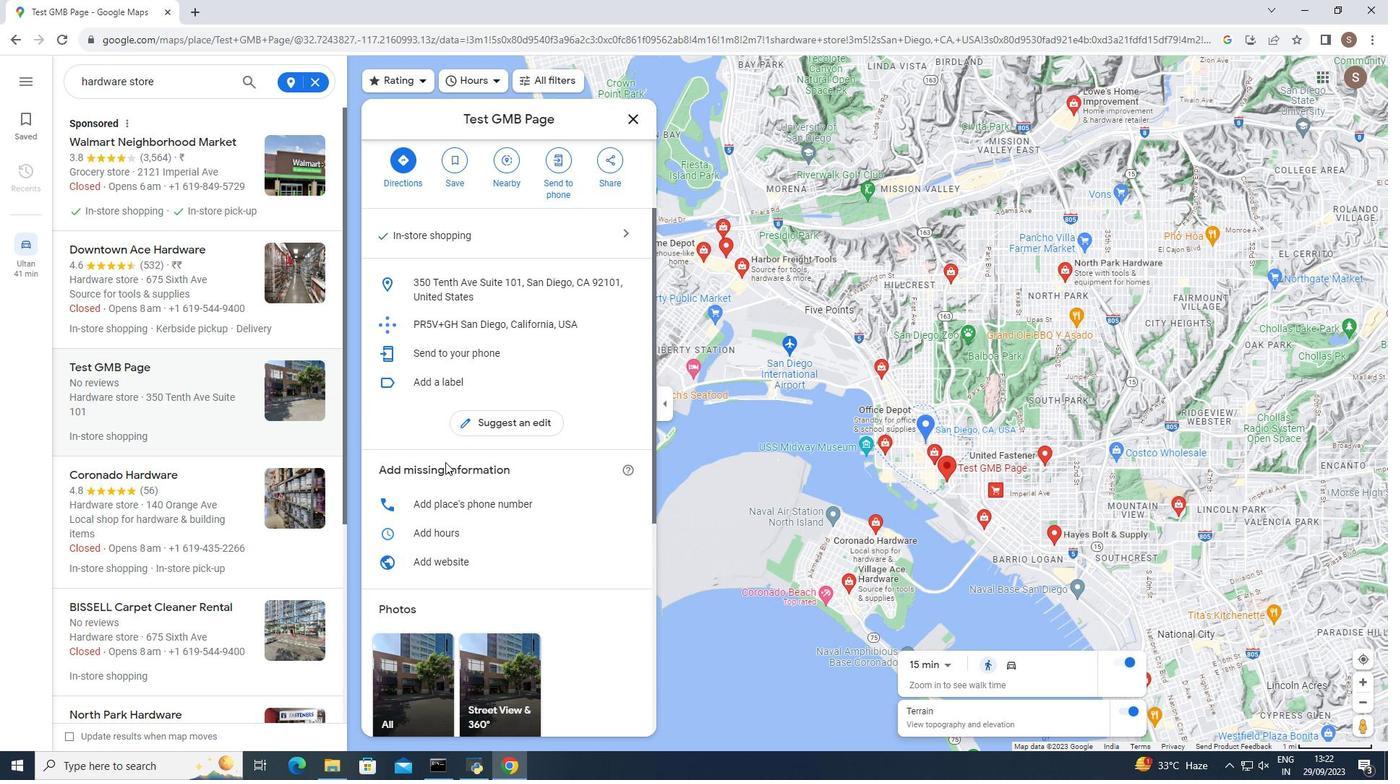 
Action: Mouse scrolled (445, 462) with delta (0, 0)
Screenshot: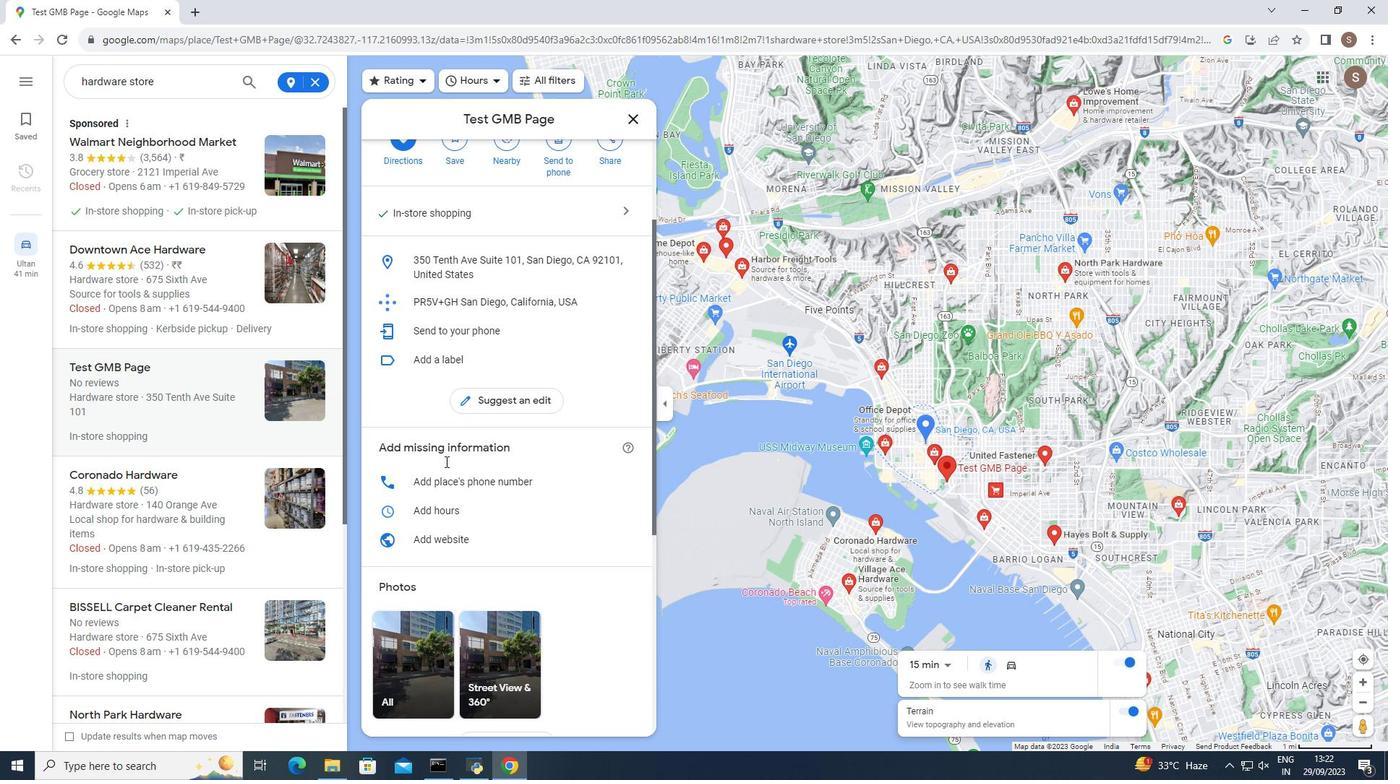 
Action: Mouse moved to (446, 459)
Screenshot: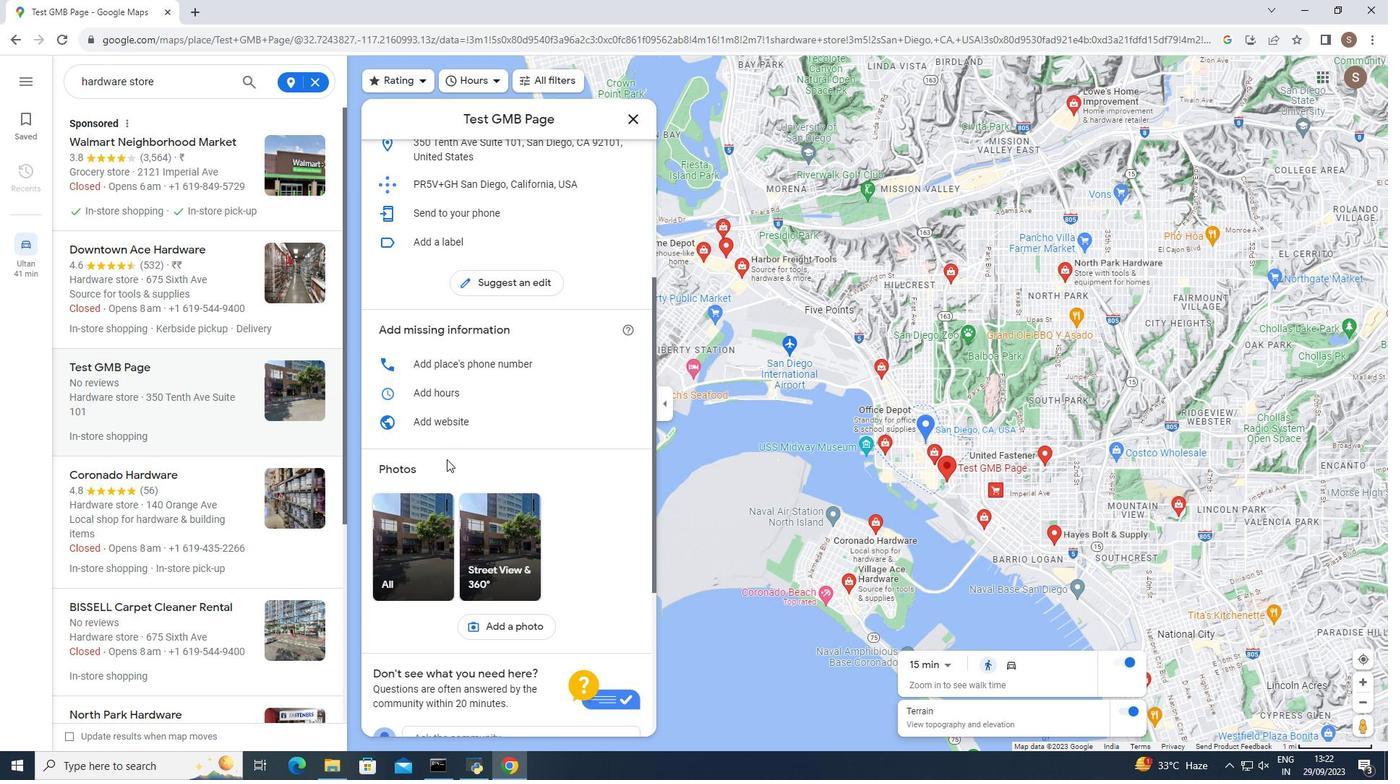 
Action: Mouse scrolled (446, 459) with delta (0, 0)
Screenshot: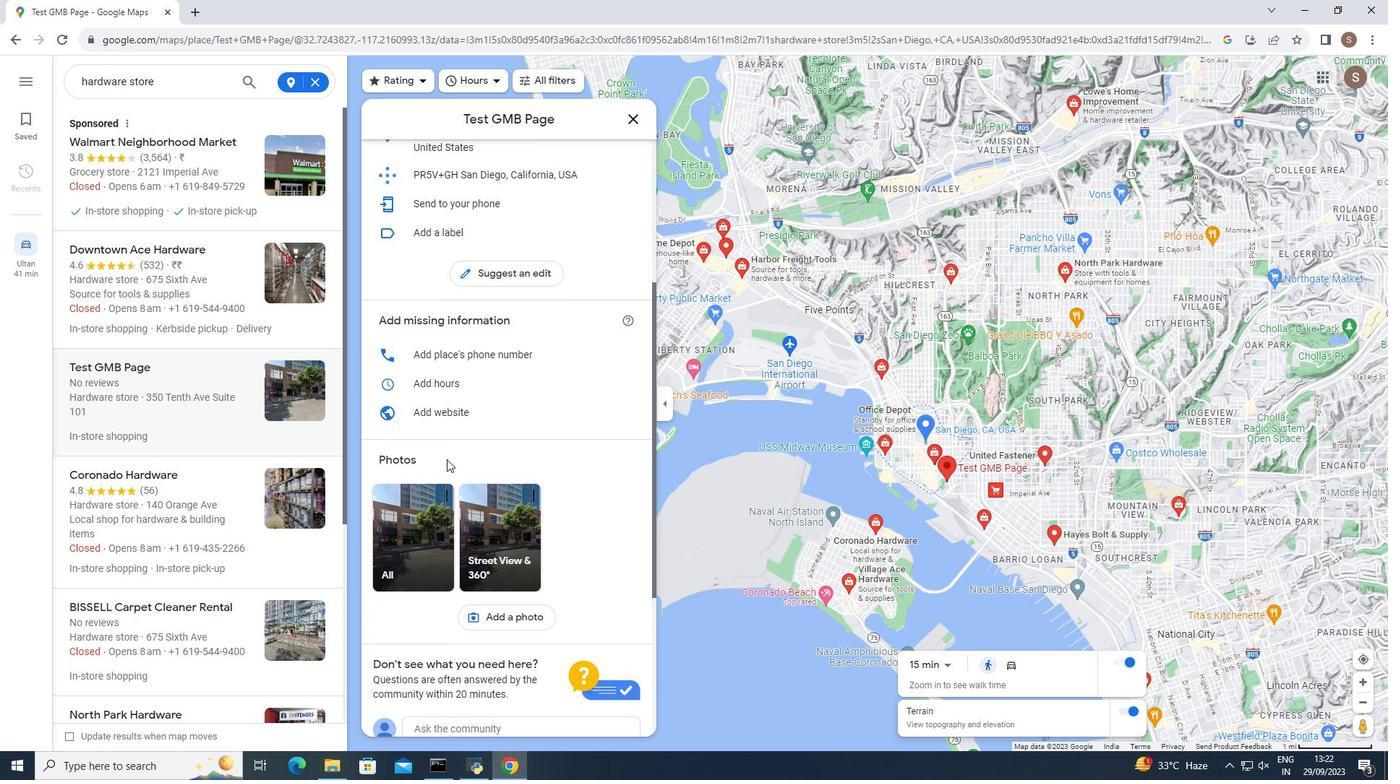 
Action: Mouse scrolled (446, 459) with delta (0, 0)
Screenshot: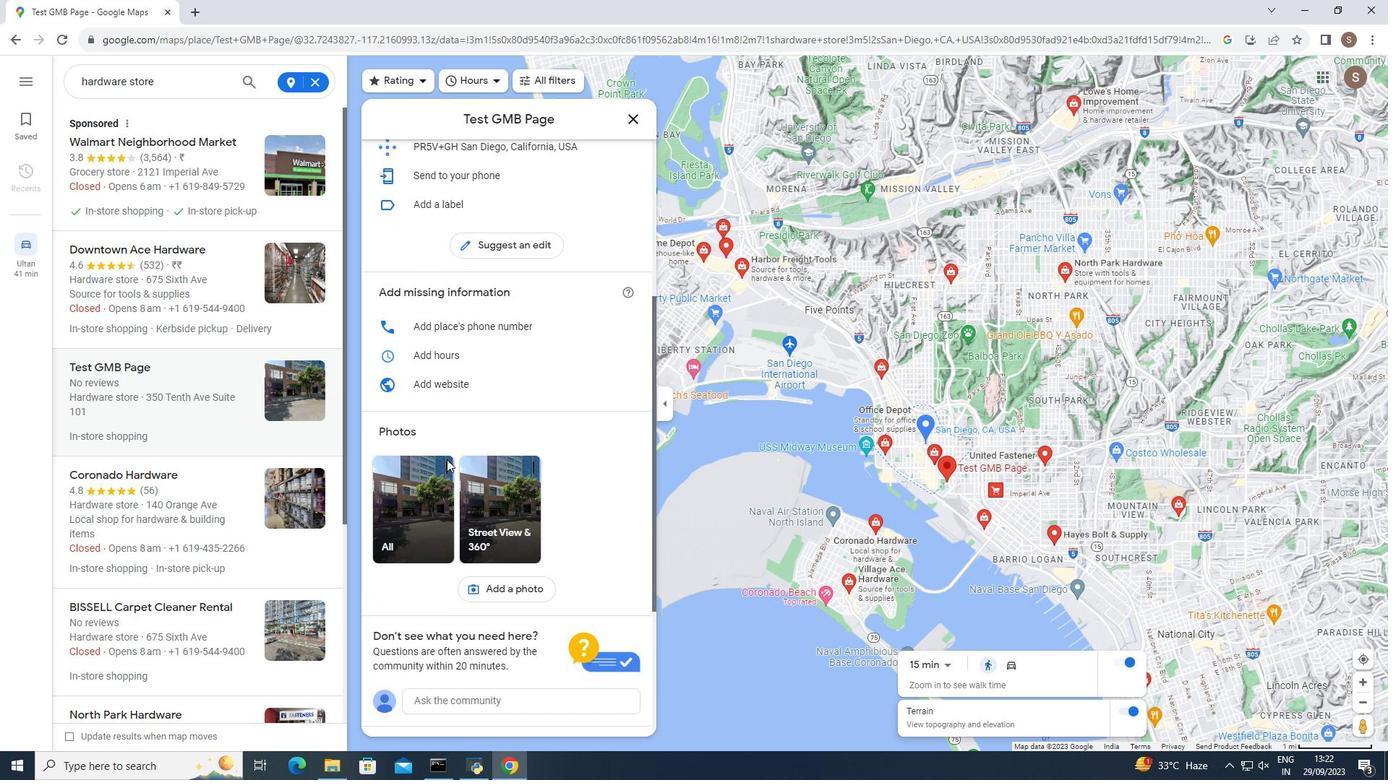 
Action: Mouse moved to (446, 457)
Screenshot: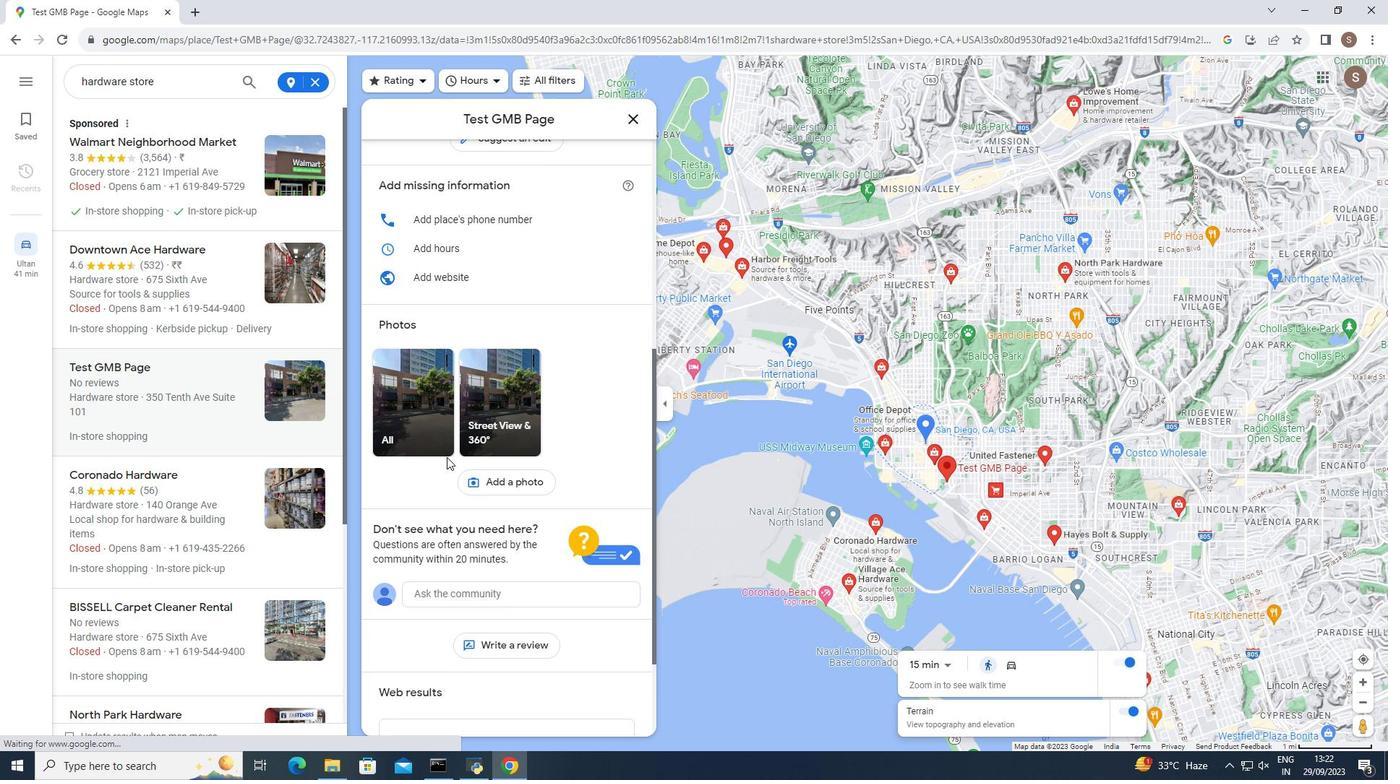 
Action: Mouse scrolled (446, 456) with delta (0, 0)
Screenshot: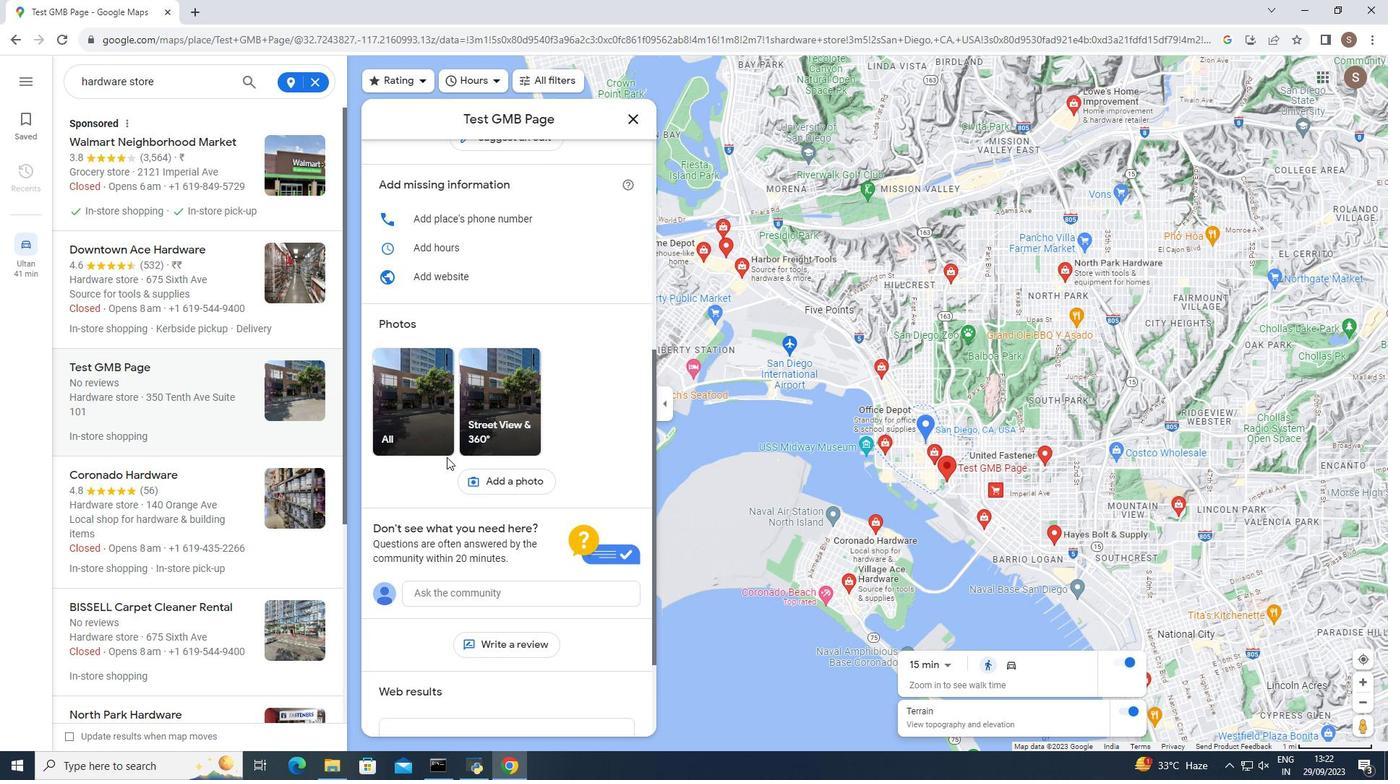 
Action: Mouse scrolled (446, 456) with delta (0, 0)
Screenshot: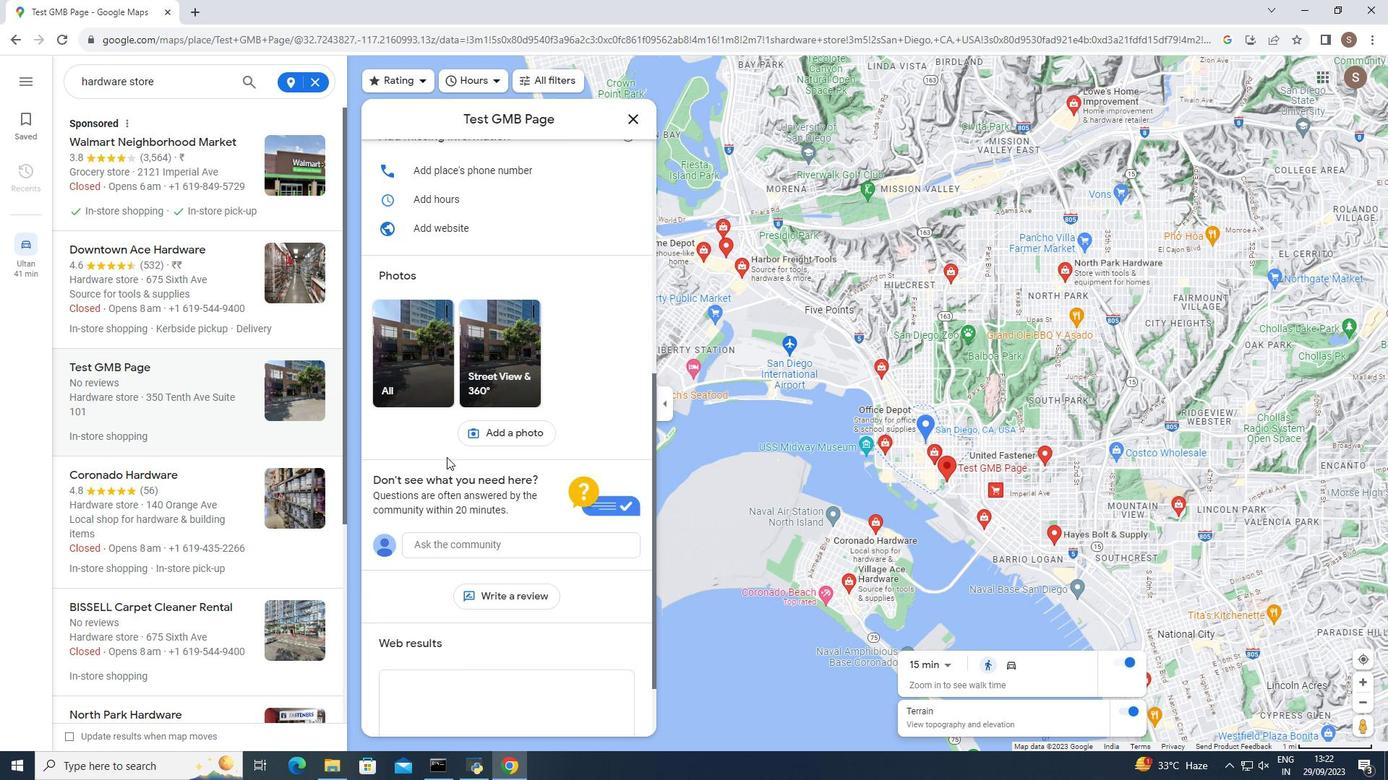 
Action: Mouse scrolled (446, 456) with delta (0, 0)
Screenshot: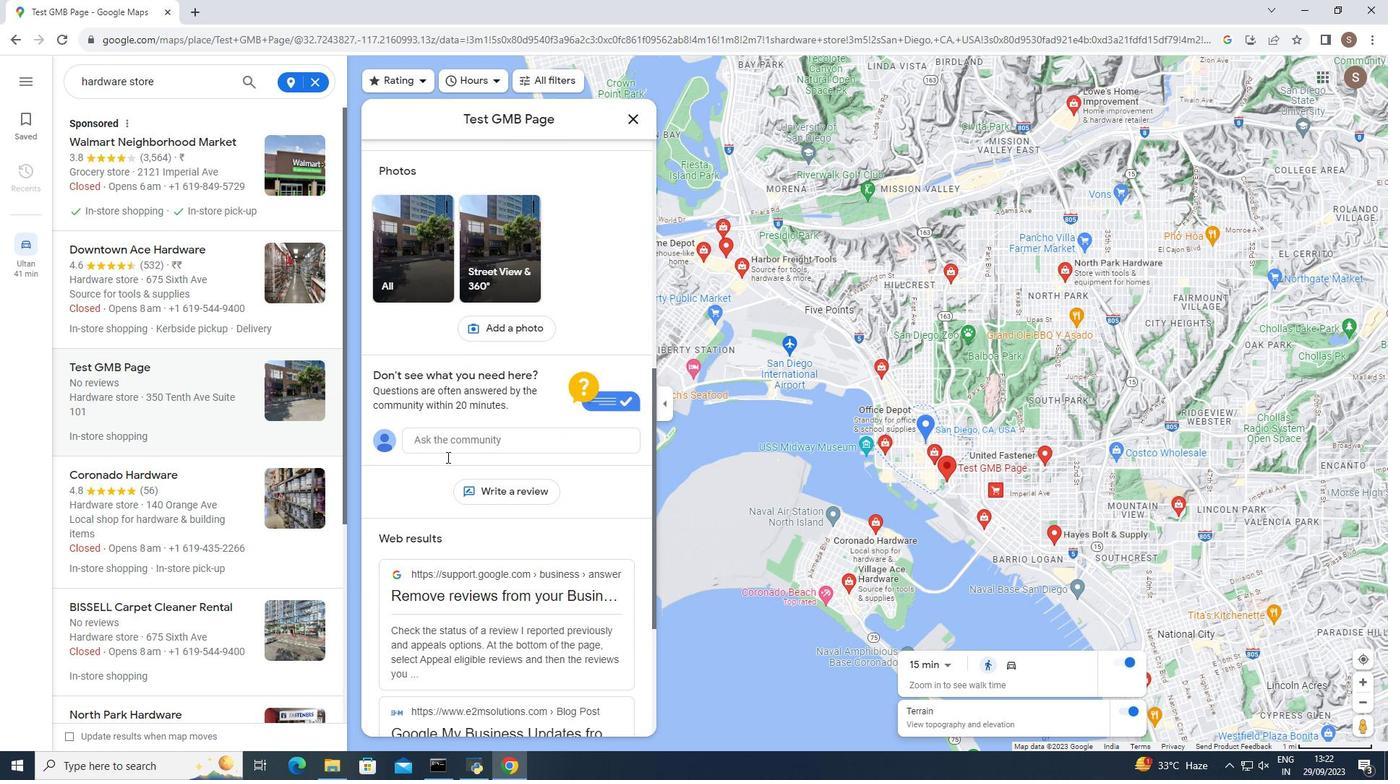 
Action: Mouse scrolled (446, 456) with delta (0, 0)
Screenshot: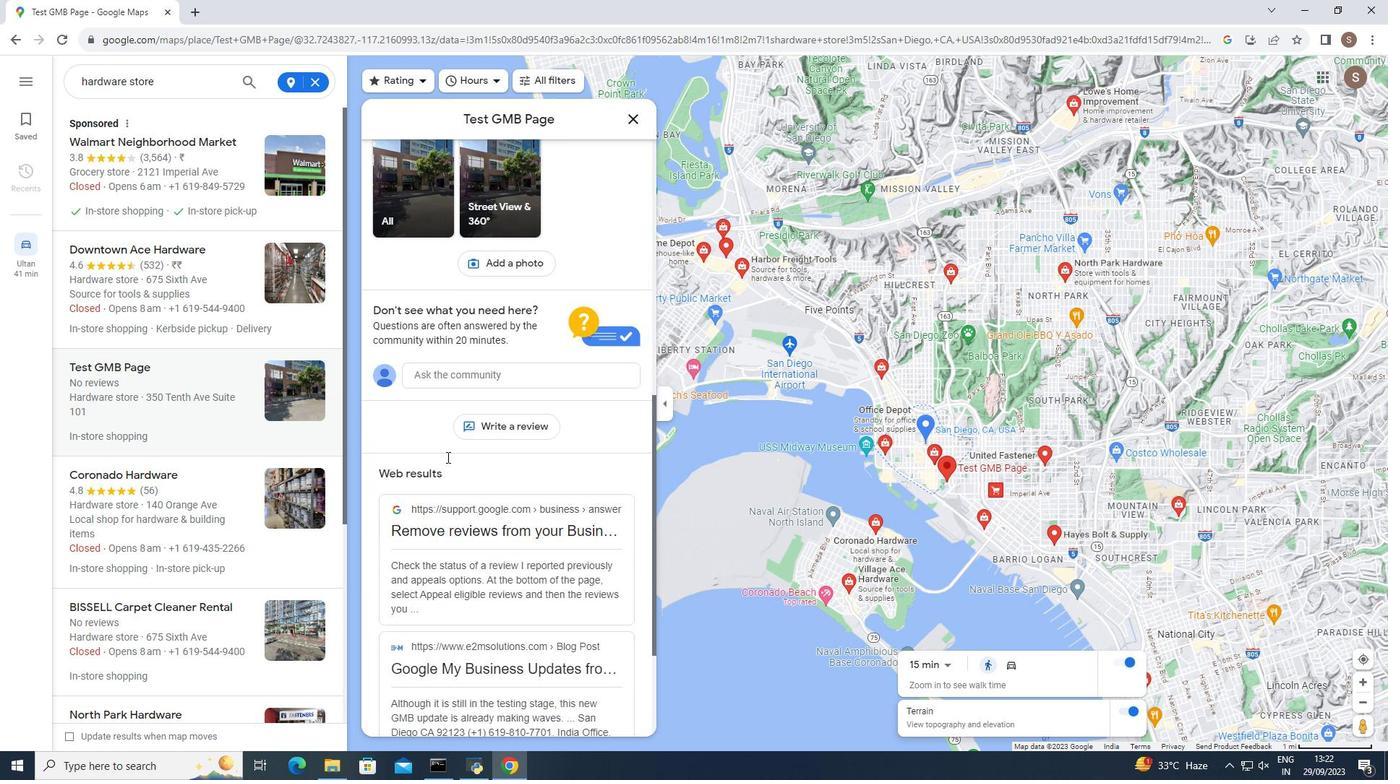 
Action: Mouse moved to (446, 456)
Screenshot: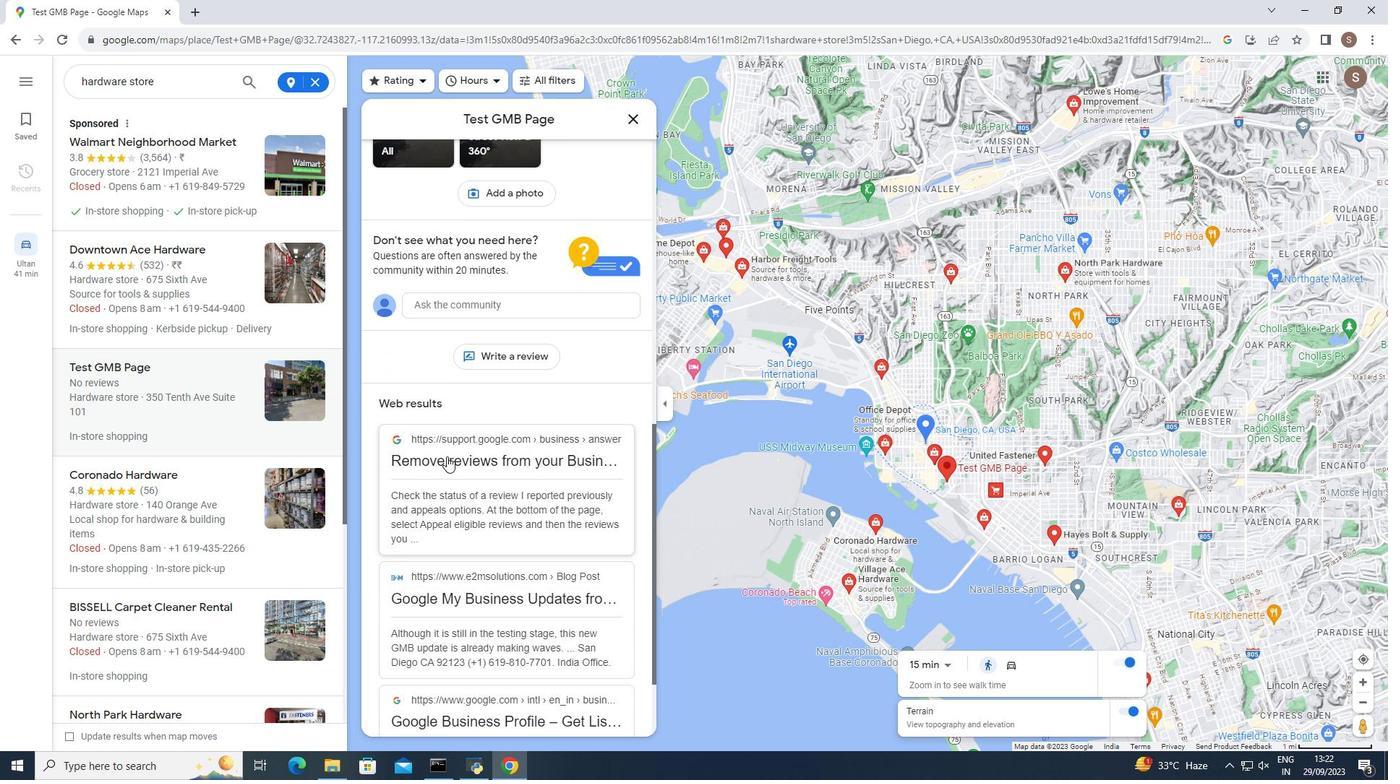 
Action: Mouse scrolled (446, 456) with delta (0, 0)
Screenshot: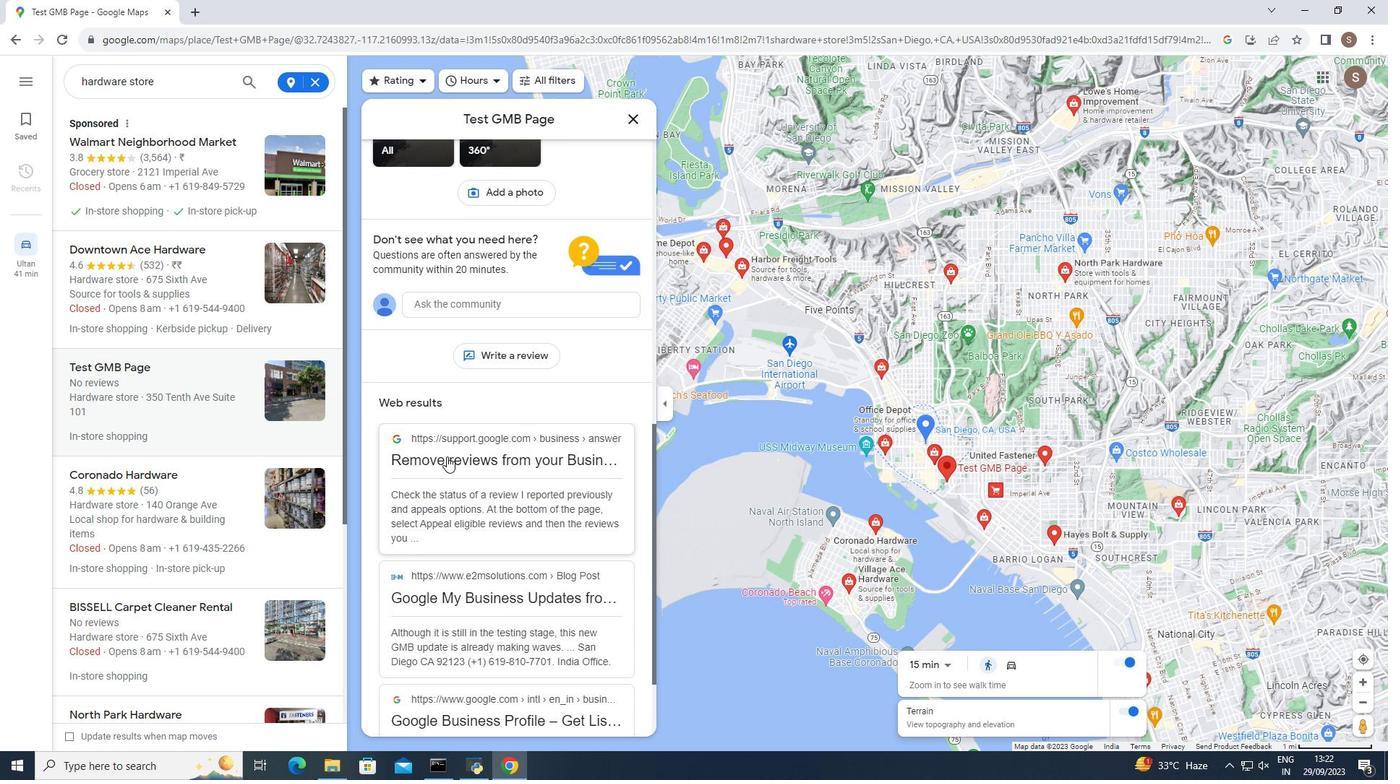 
Action: Mouse scrolled (446, 456) with delta (0, 0)
Screenshot: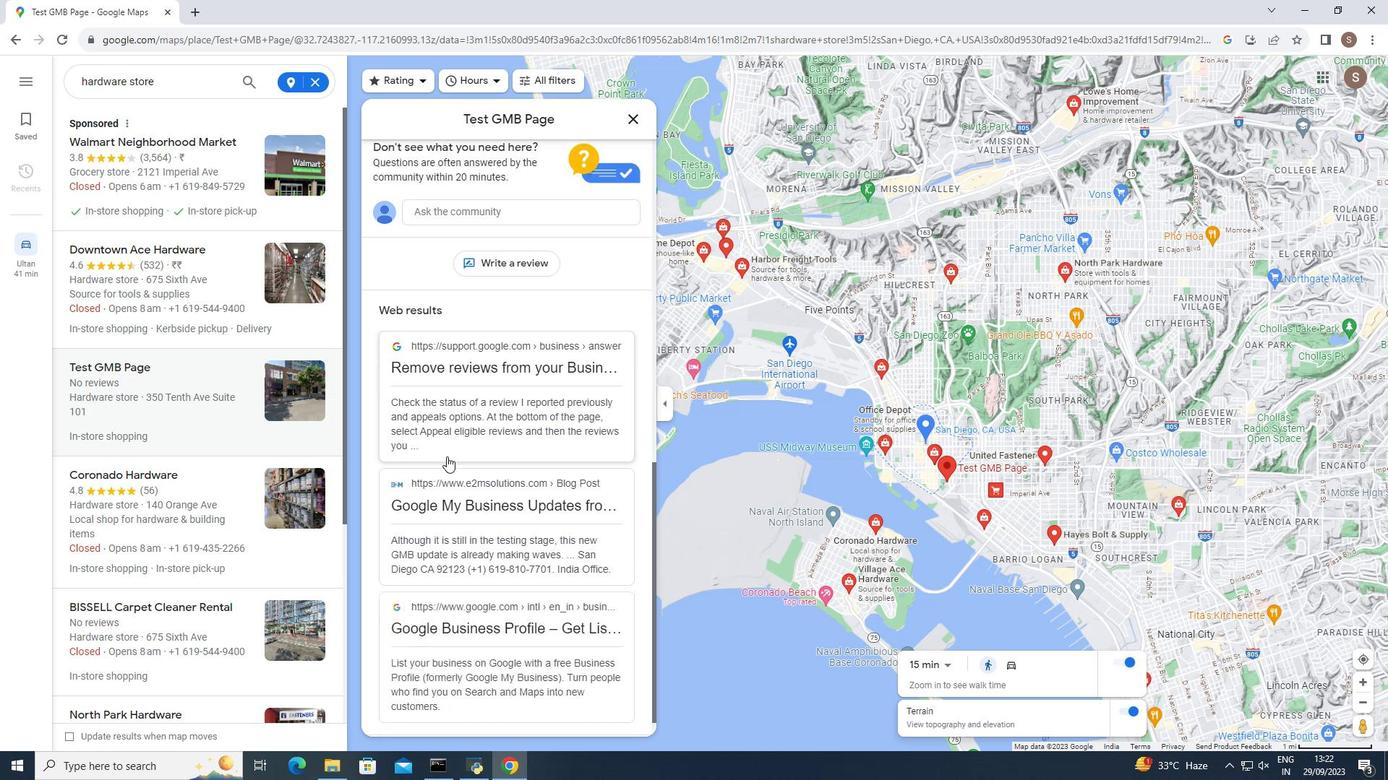 
Action: Mouse scrolled (446, 456) with delta (0, 0)
Screenshot: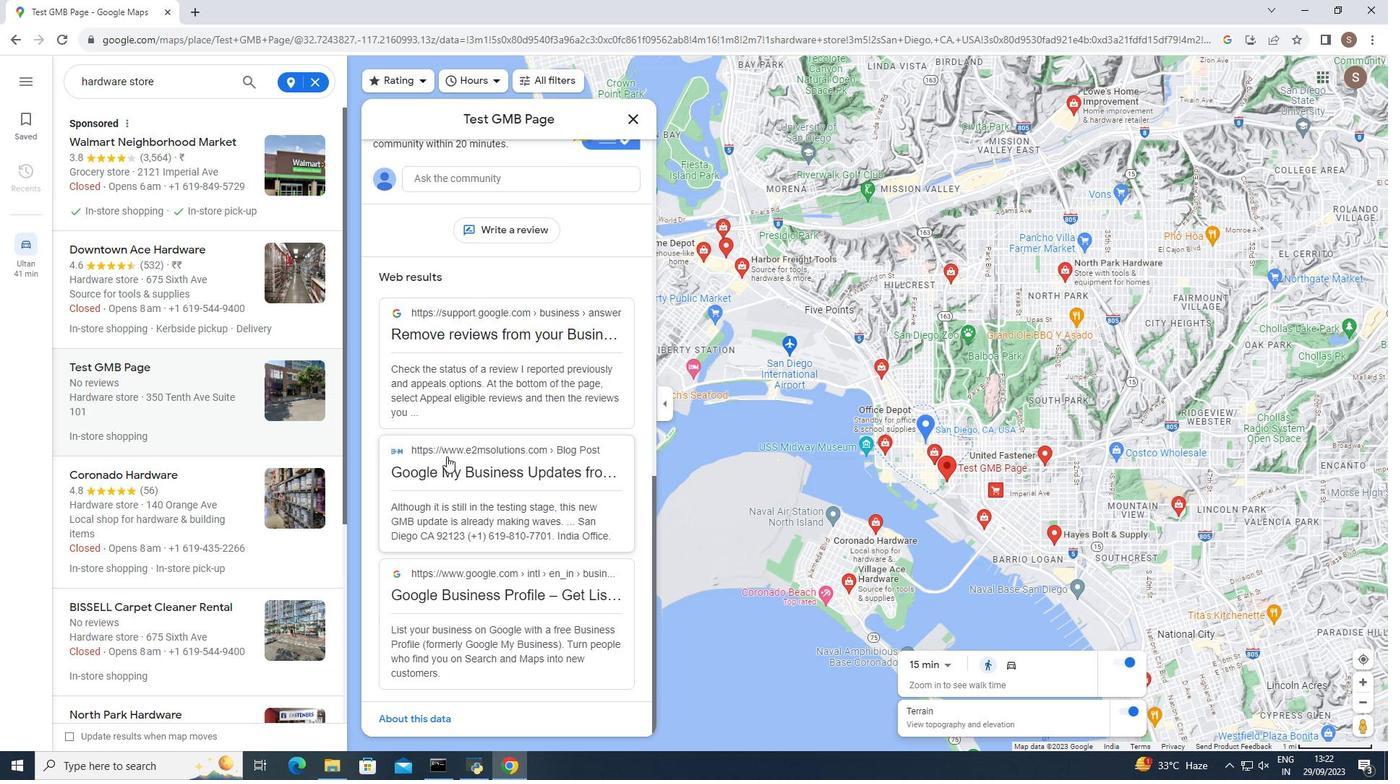 
Action: Mouse scrolled (446, 456) with delta (0, 0)
Screenshot: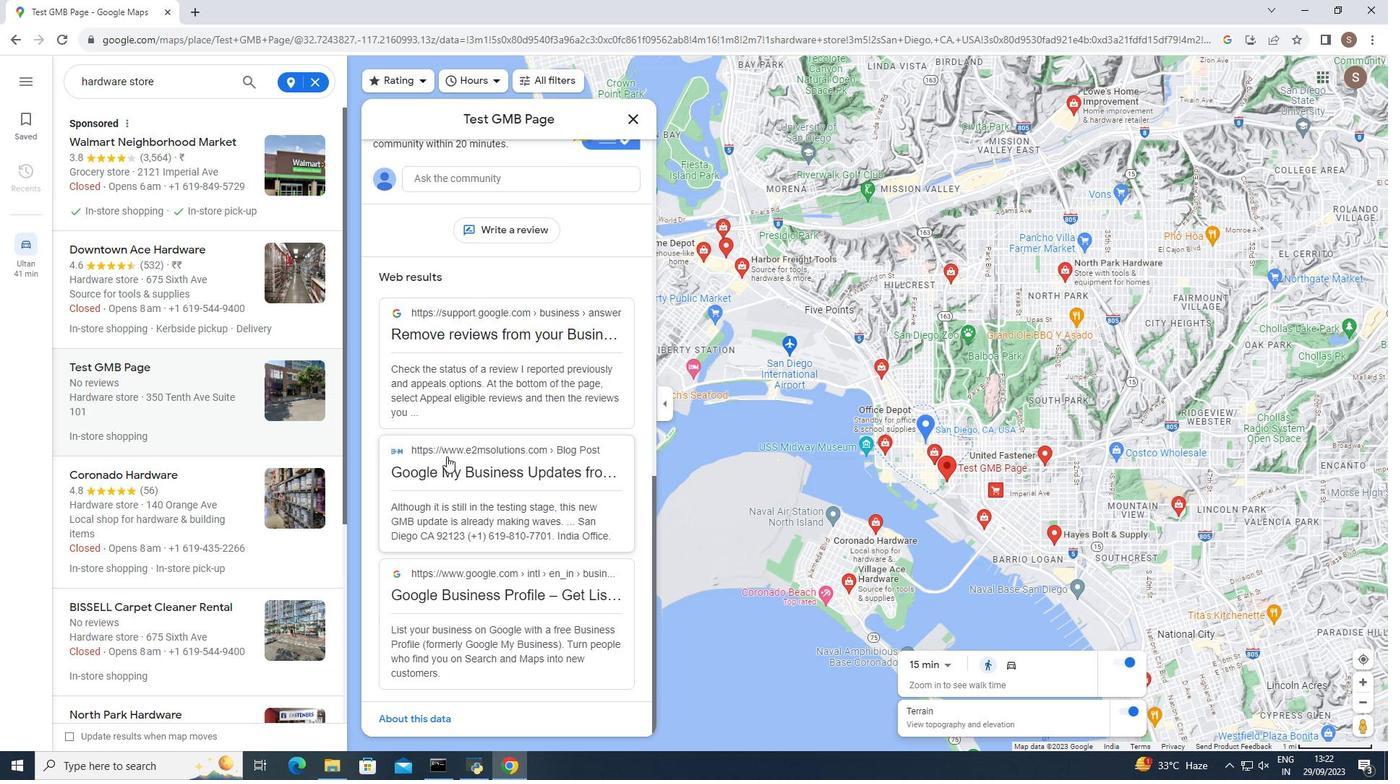 
Action: Mouse scrolled (446, 456) with delta (0, 0)
Screenshot: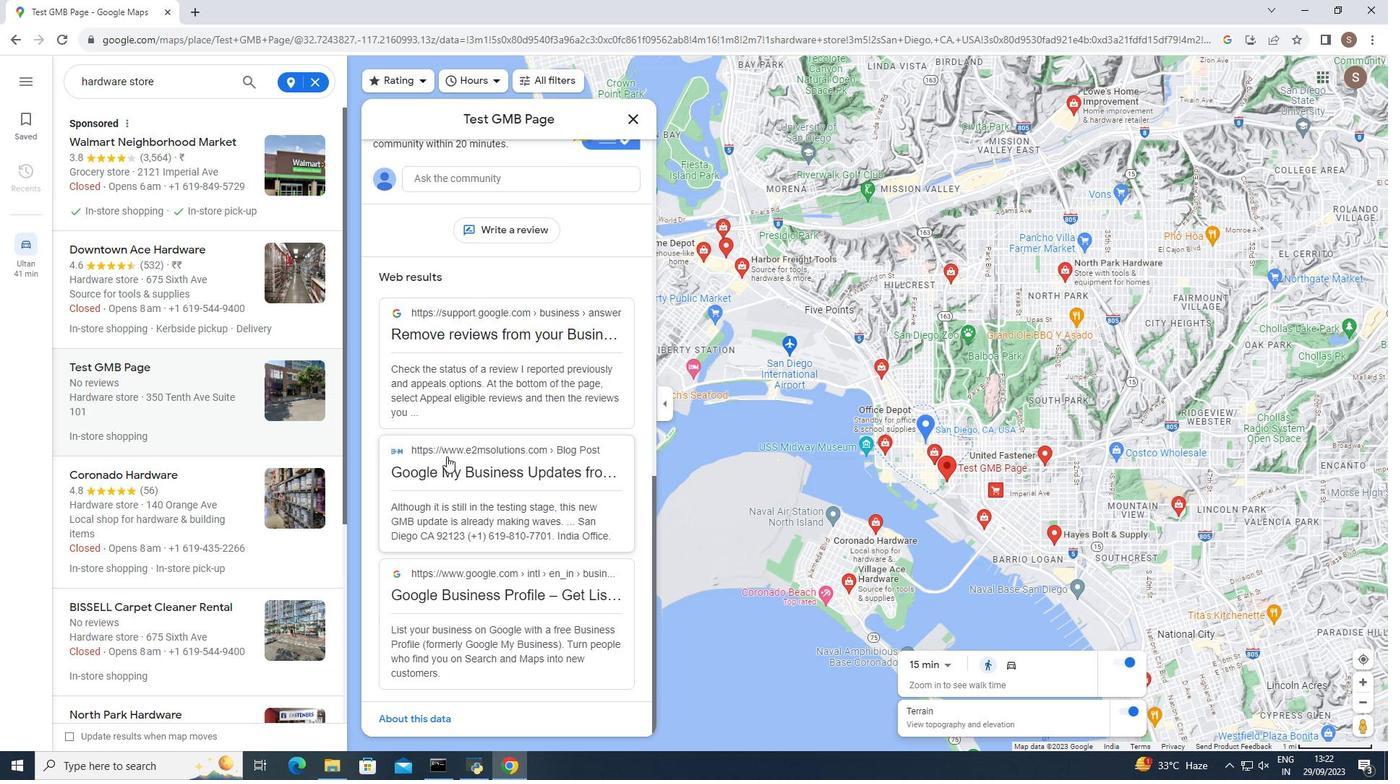 
Action: Mouse scrolled (446, 456) with delta (0, 0)
Screenshot: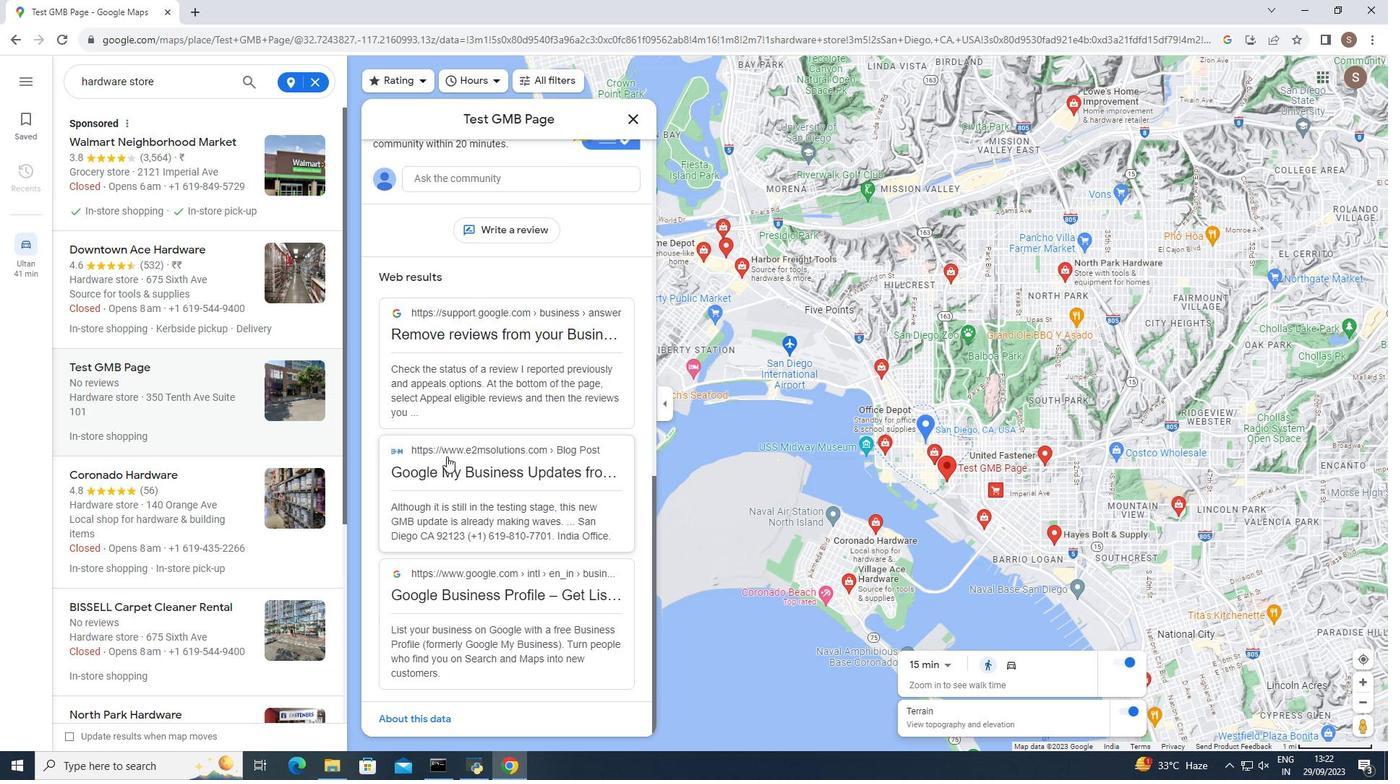 
Action: Mouse moved to (626, 117)
Screenshot: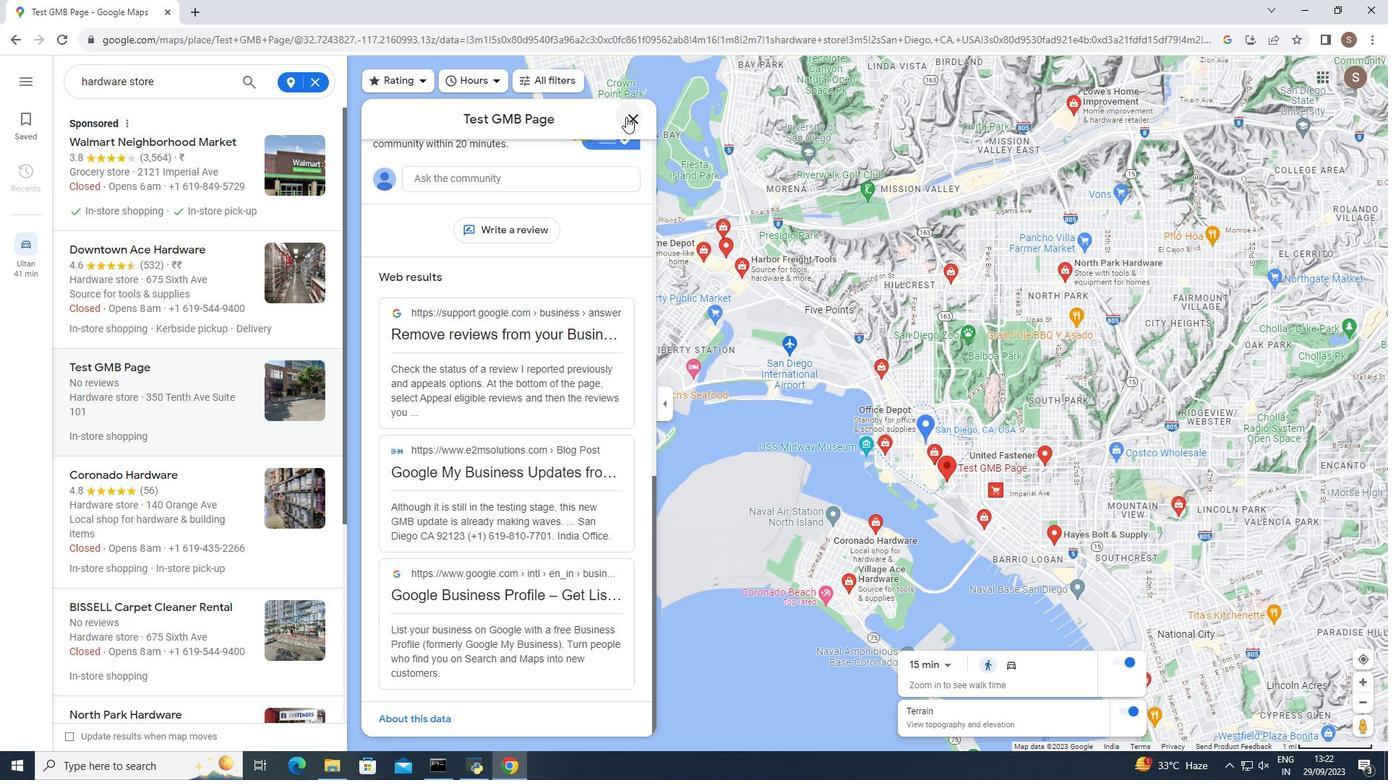 
Action: Mouse pressed left at (626, 117)
Screenshot: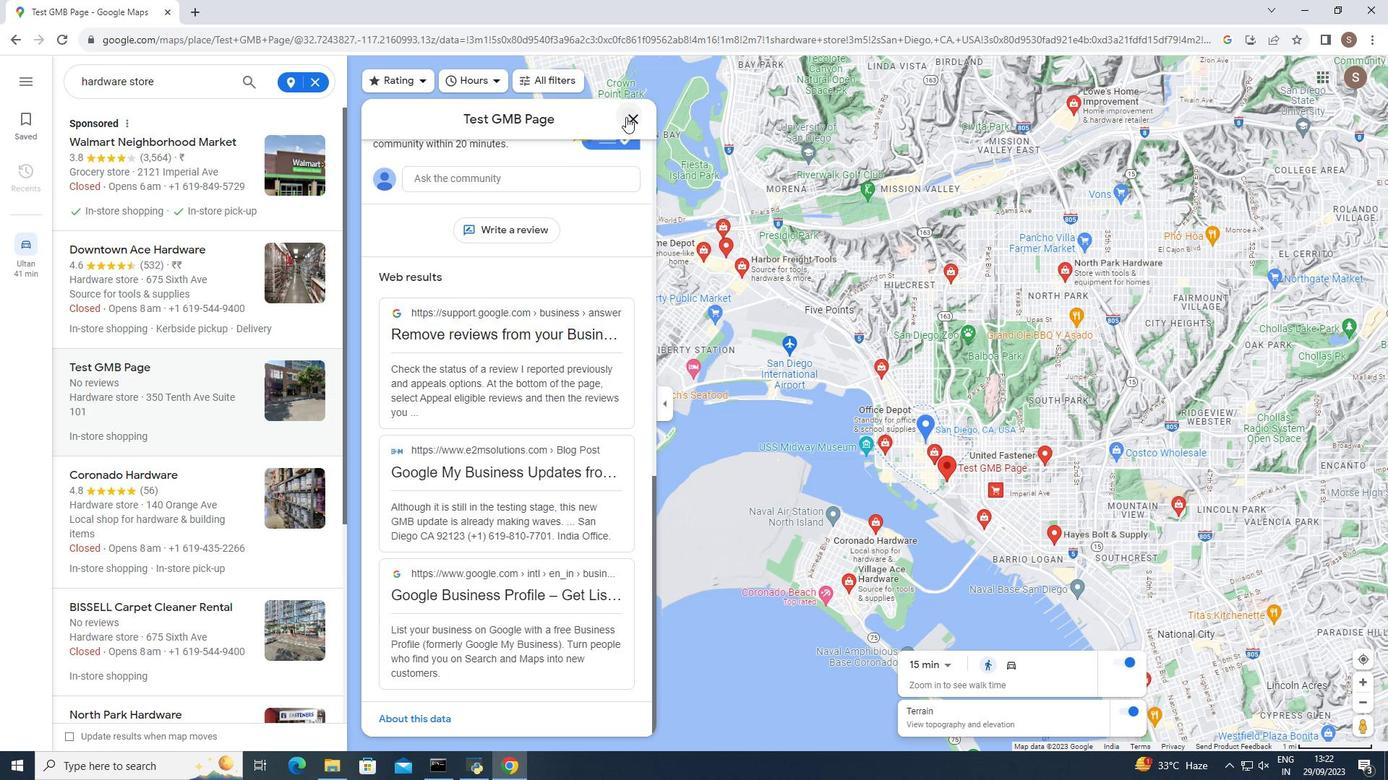 
Action: Mouse moved to (237, 404)
Screenshot: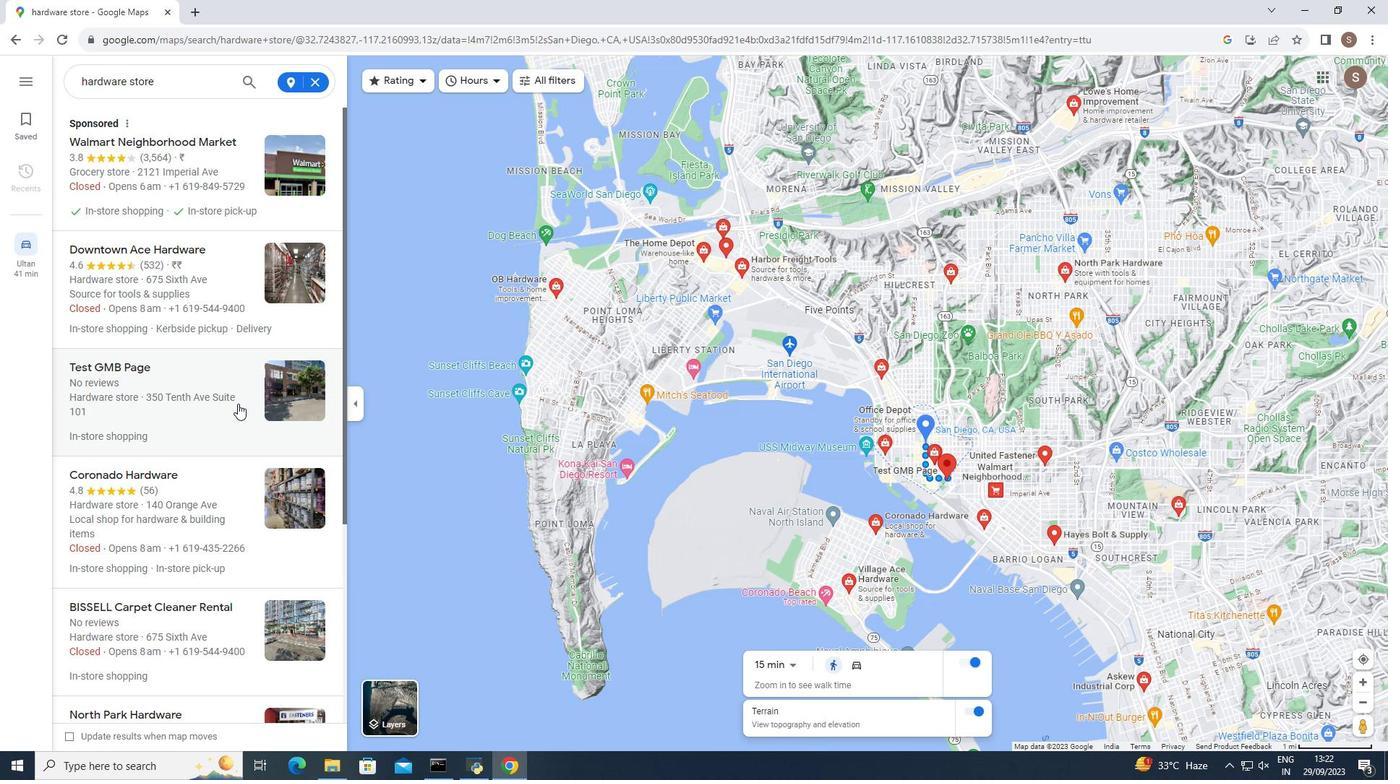 
Action: Mouse scrolled (237, 403) with delta (0, 0)
Screenshot: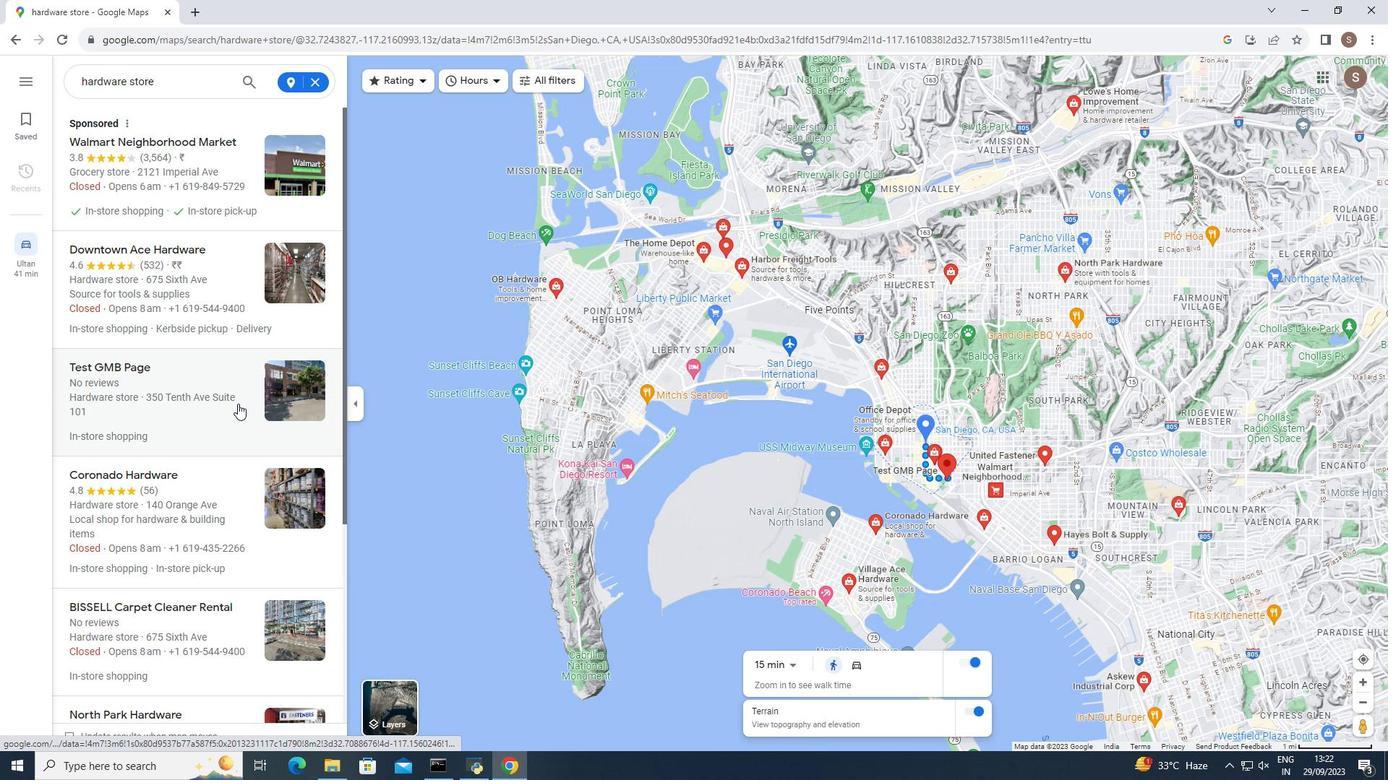 
Action: Mouse scrolled (237, 403) with delta (0, 0)
Screenshot: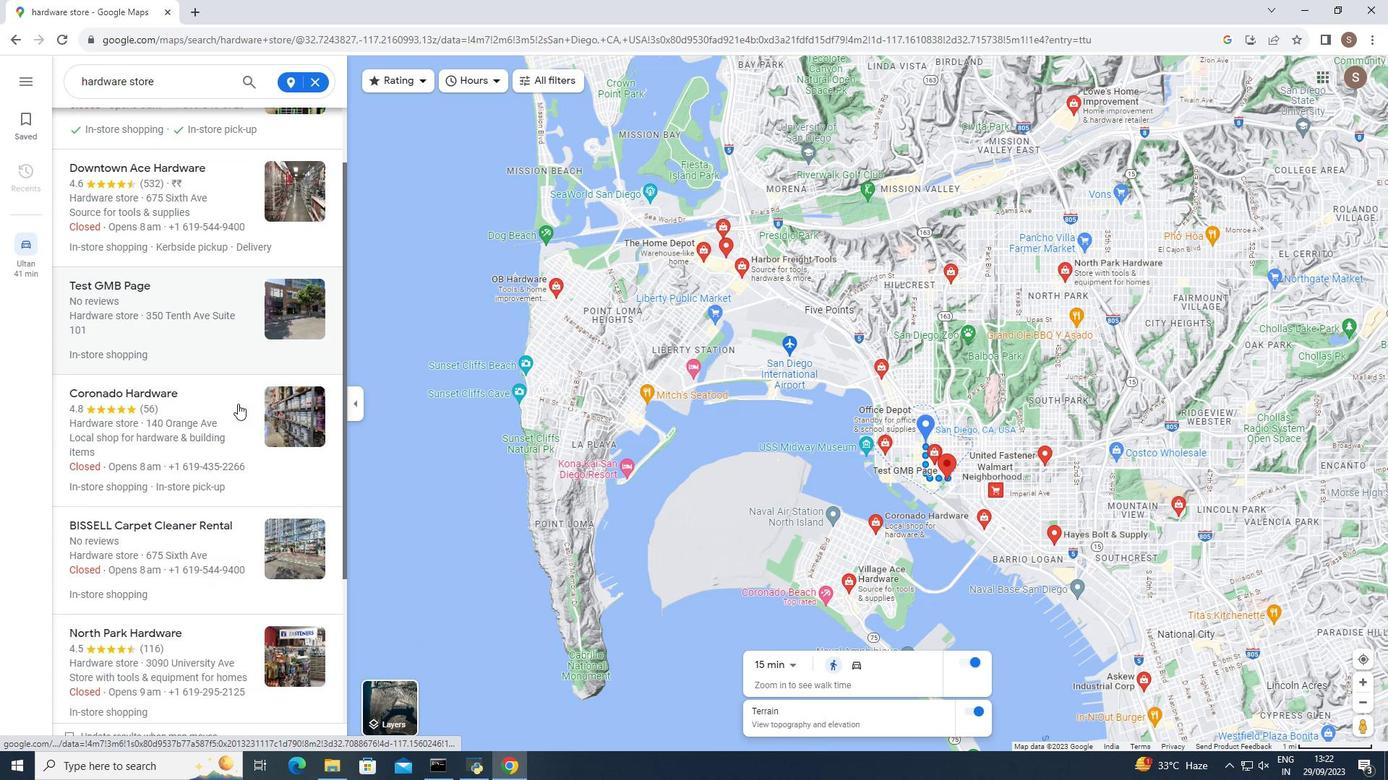 
Action: Mouse moved to (169, 461)
Screenshot: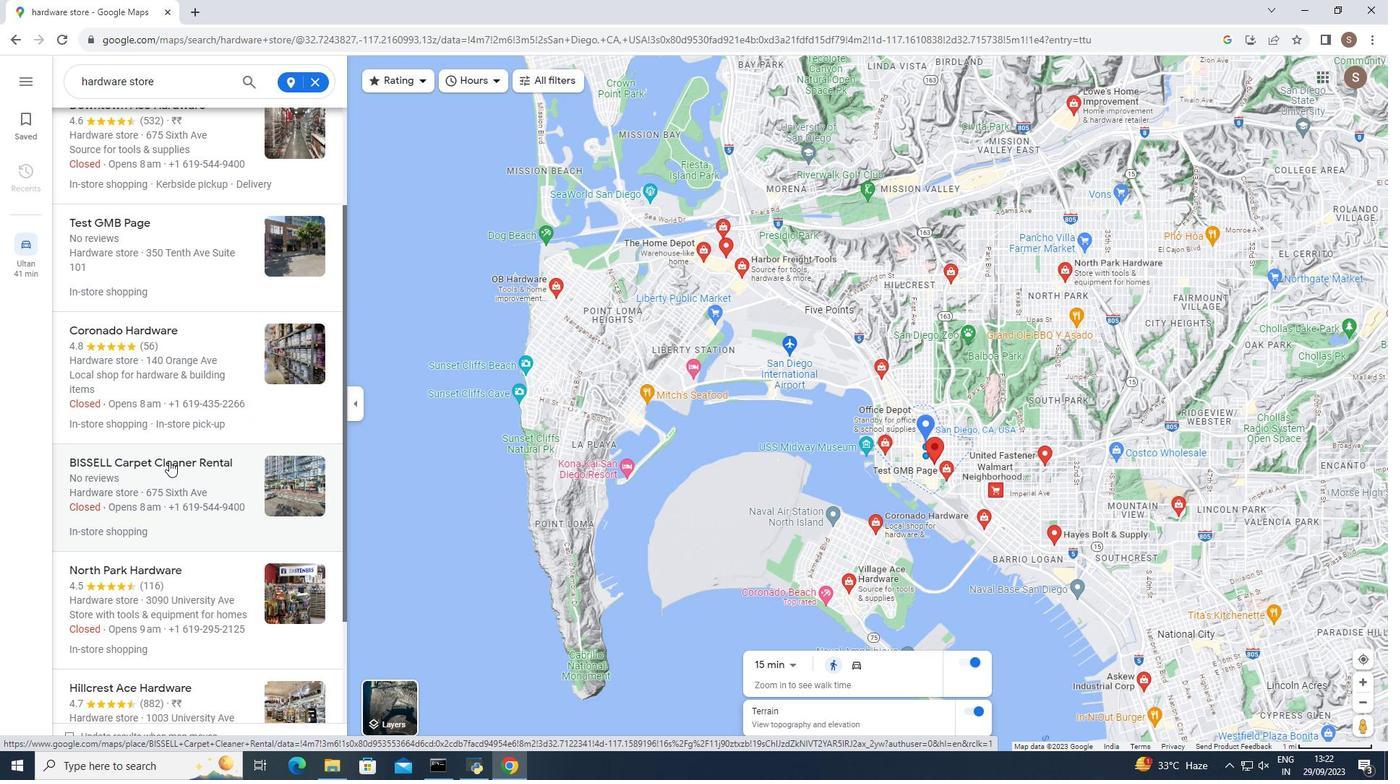 
Action: Mouse pressed left at (169, 461)
Screenshot: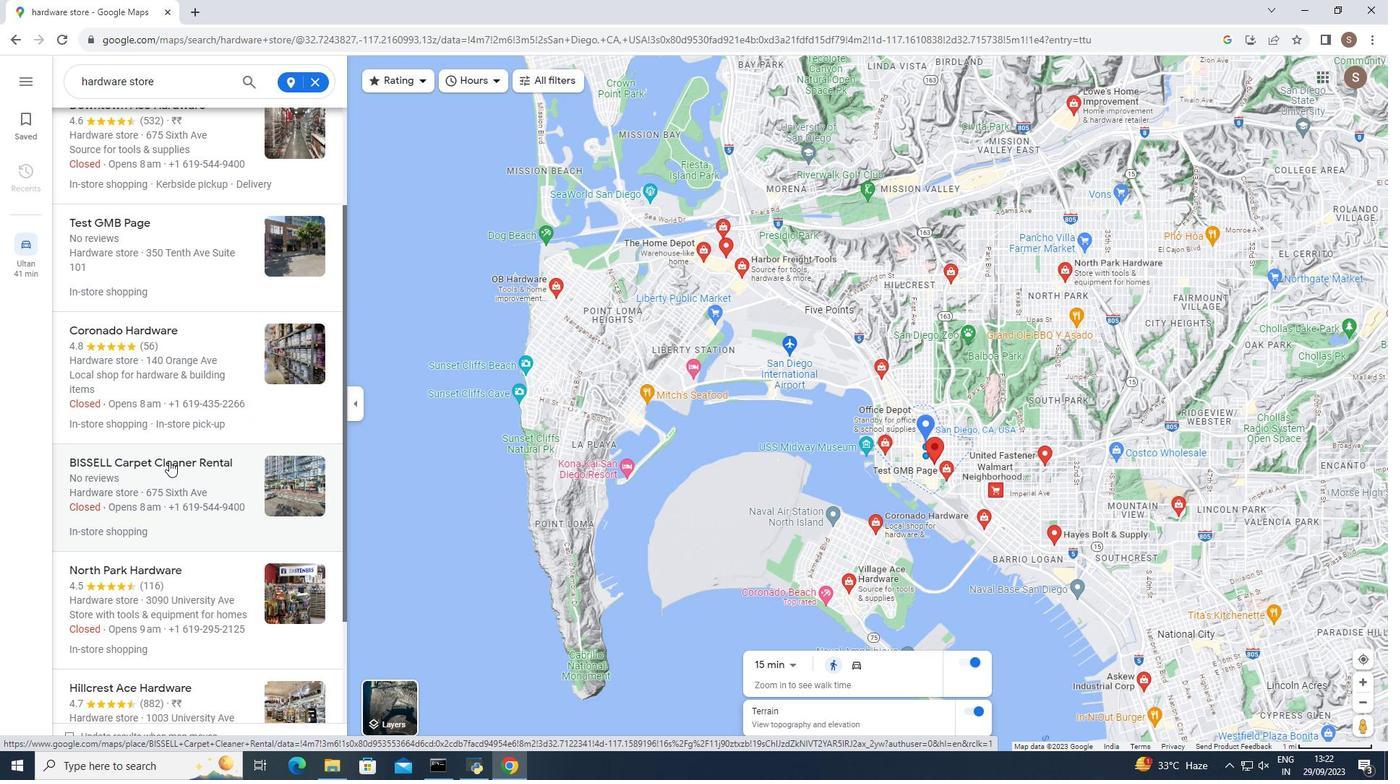 
Action: Mouse moved to (437, 456)
Screenshot: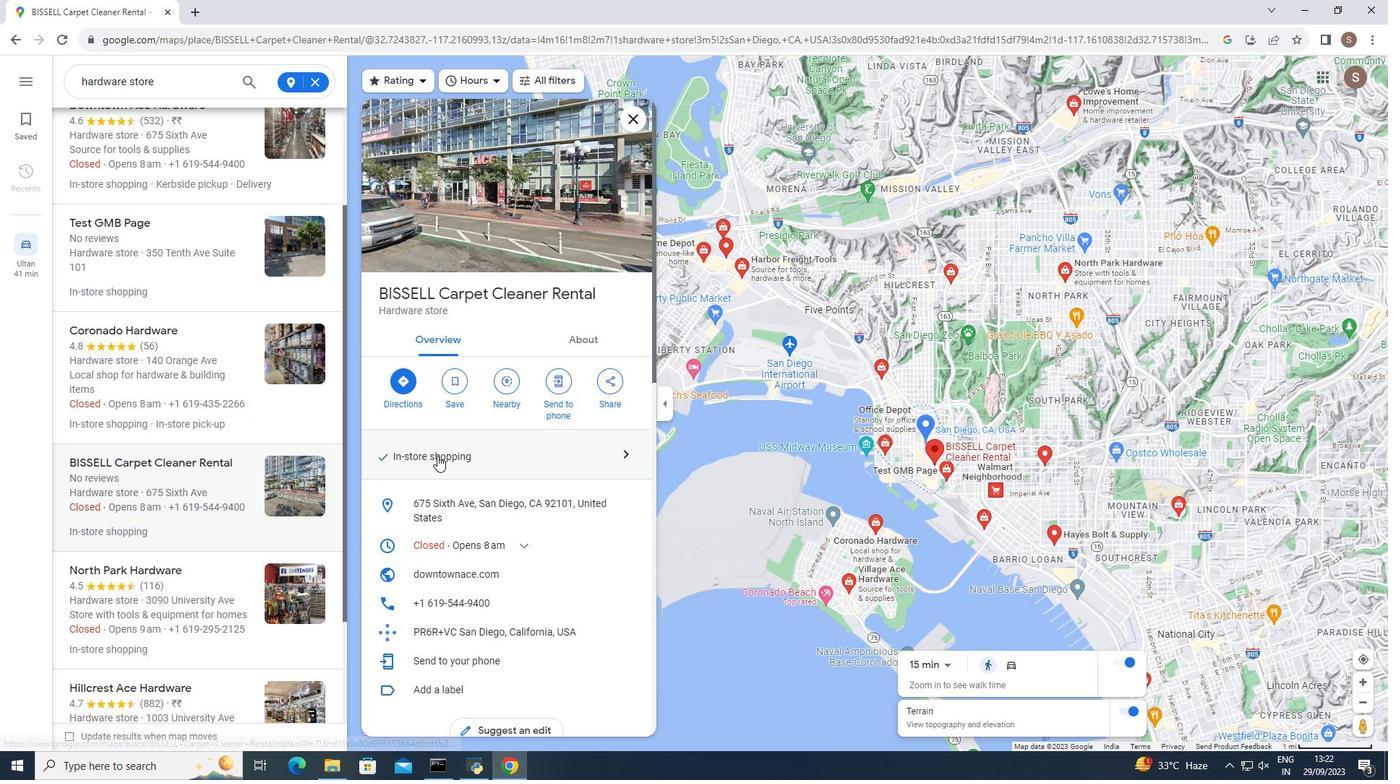 
Action: Mouse scrolled (437, 455) with delta (0, 0)
Screenshot: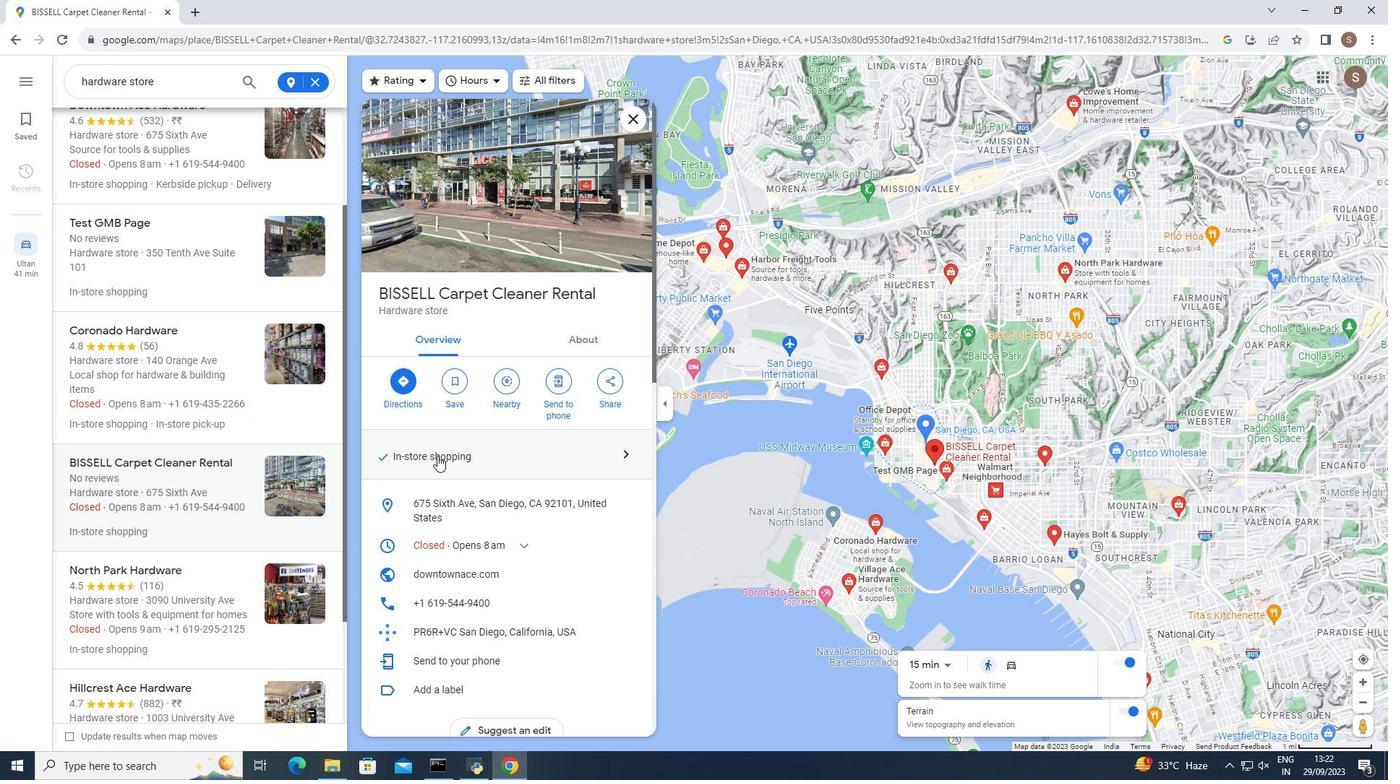 
Action: Mouse moved to (437, 455)
Screenshot: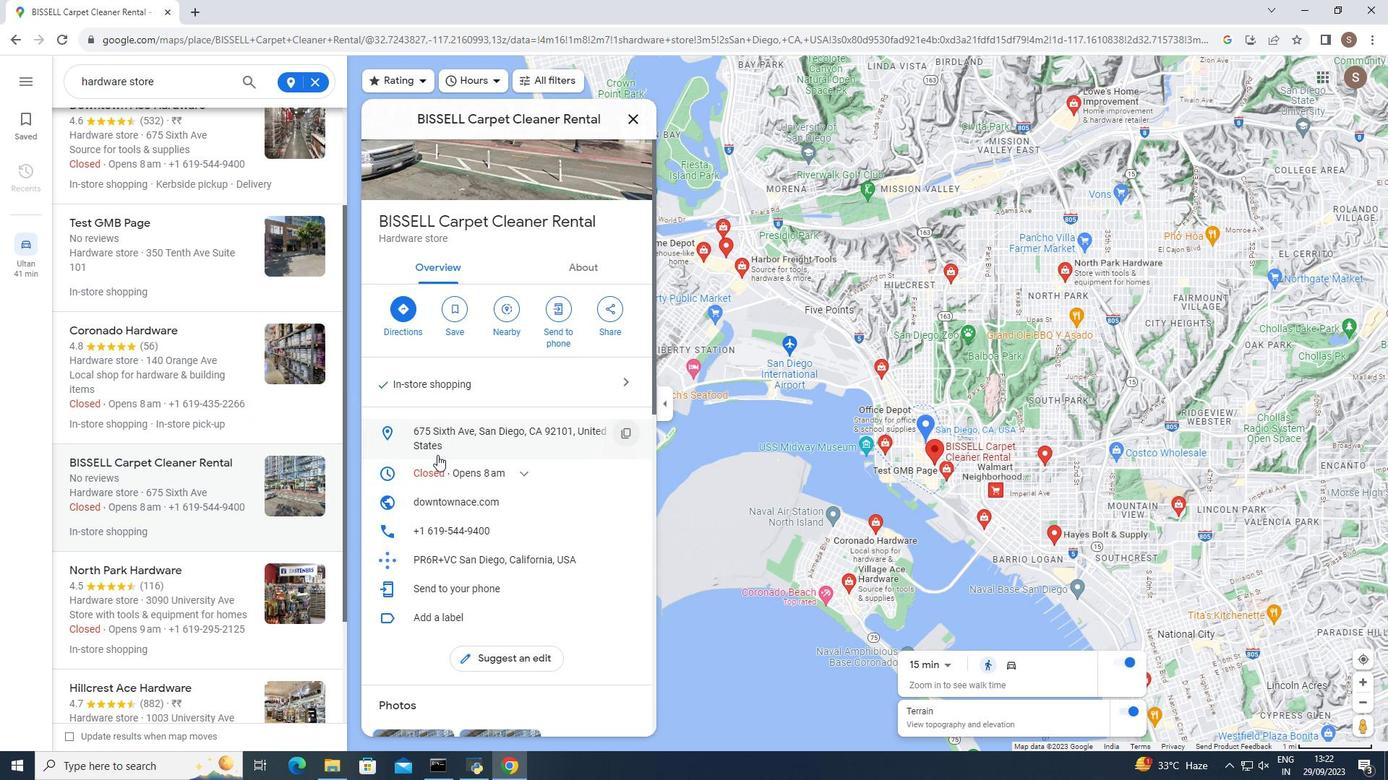
Action: Mouse scrolled (437, 454) with delta (0, 0)
Screenshot: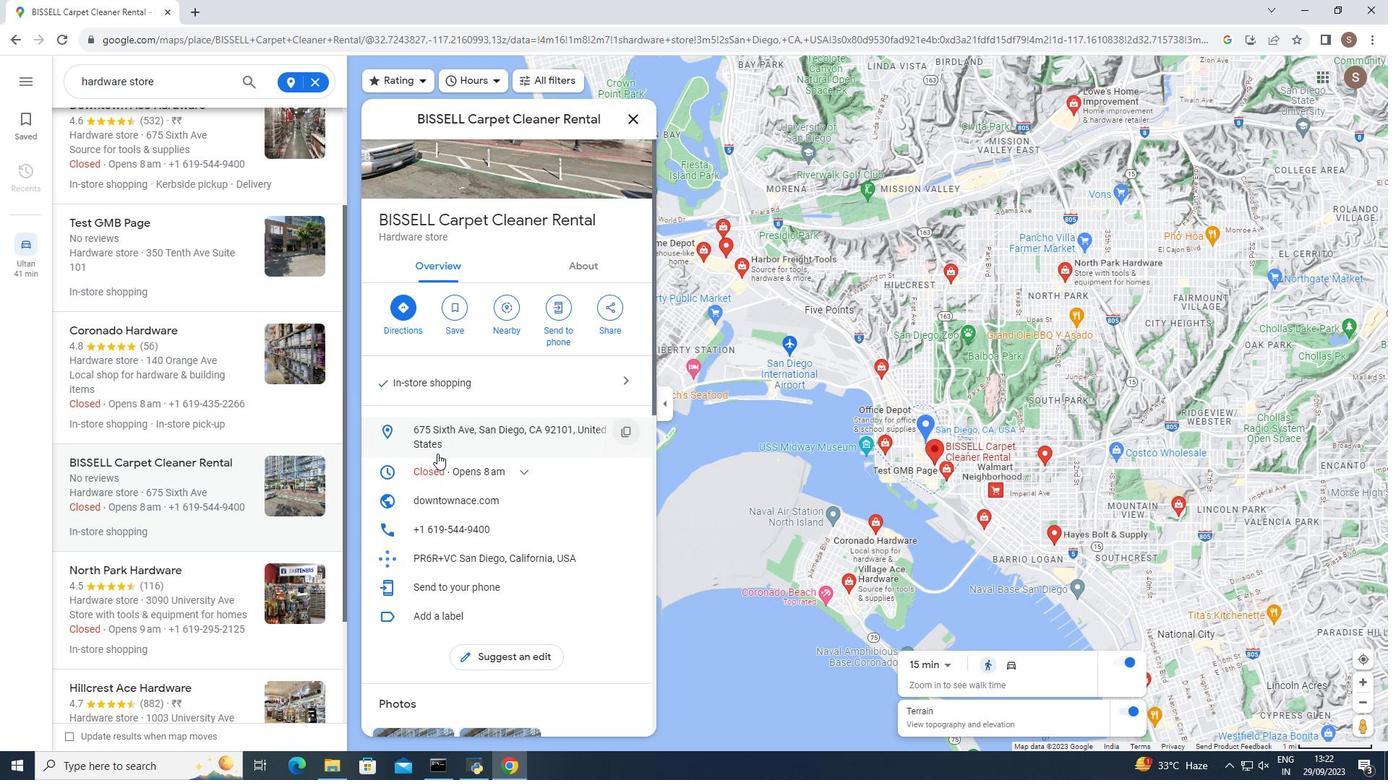 
Action: Mouse moved to (436, 446)
Screenshot: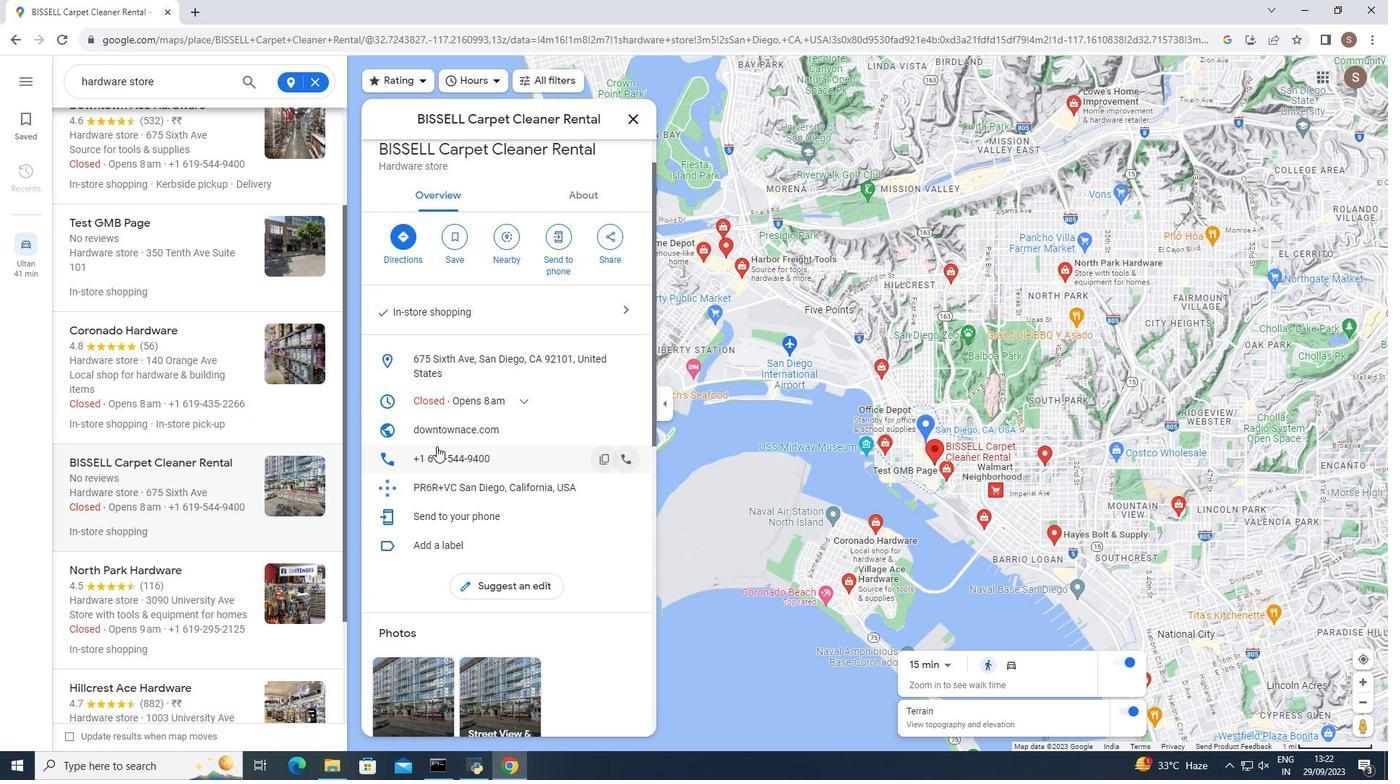
Action: Mouse scrolled (436, 446) with delta (0, 0)
Screenshot: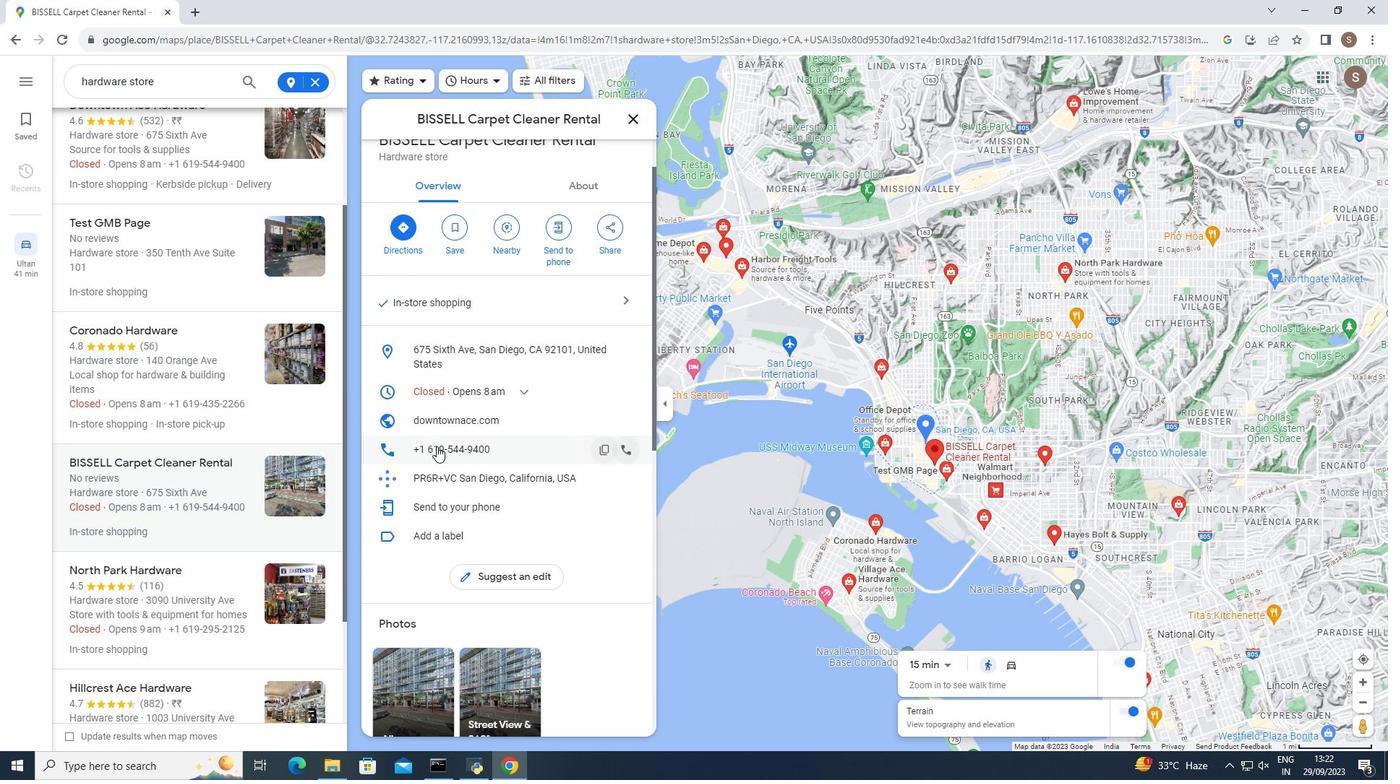 
Action: Mouse scrolled (436, 446) with delta (0, 0)
Screenshot: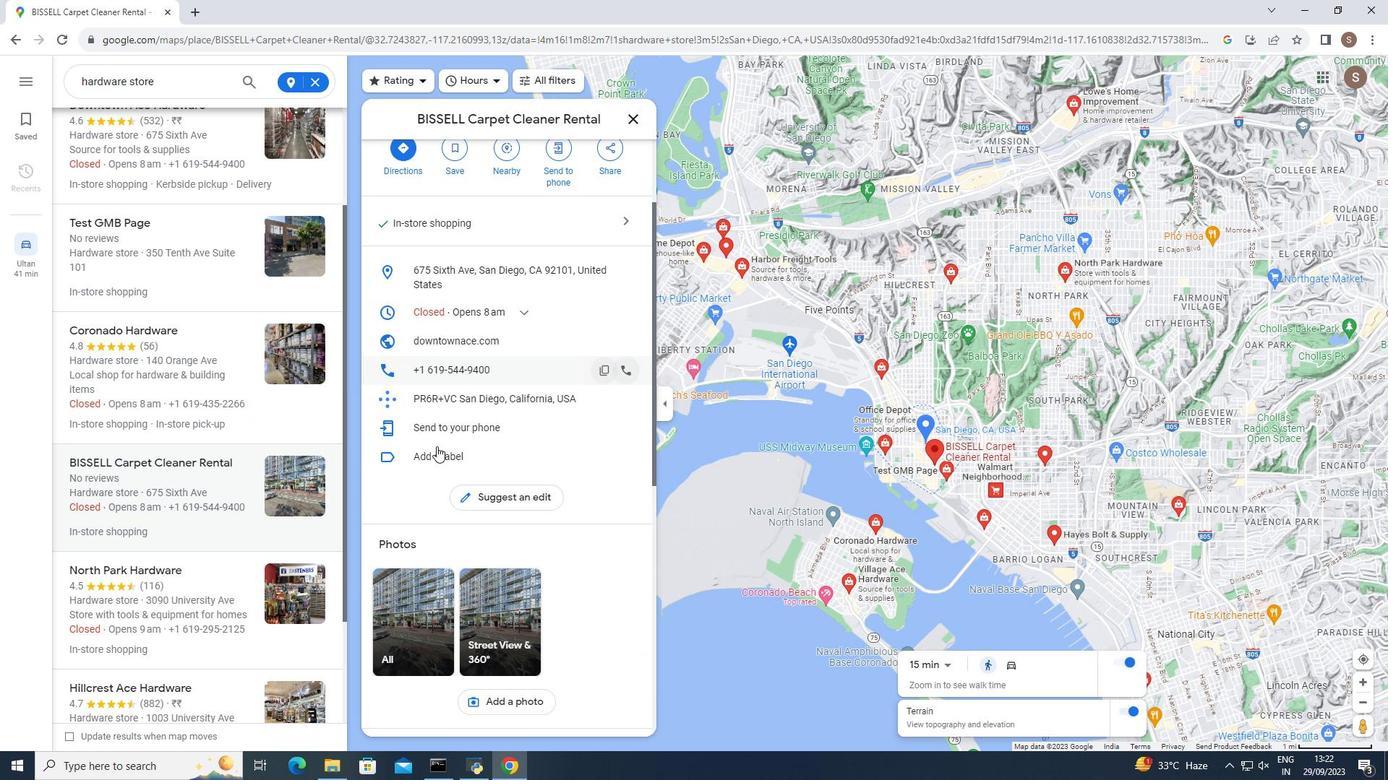 
Action: Mouse scrolled (436, 446) with delta (0, 0)
Screenshot: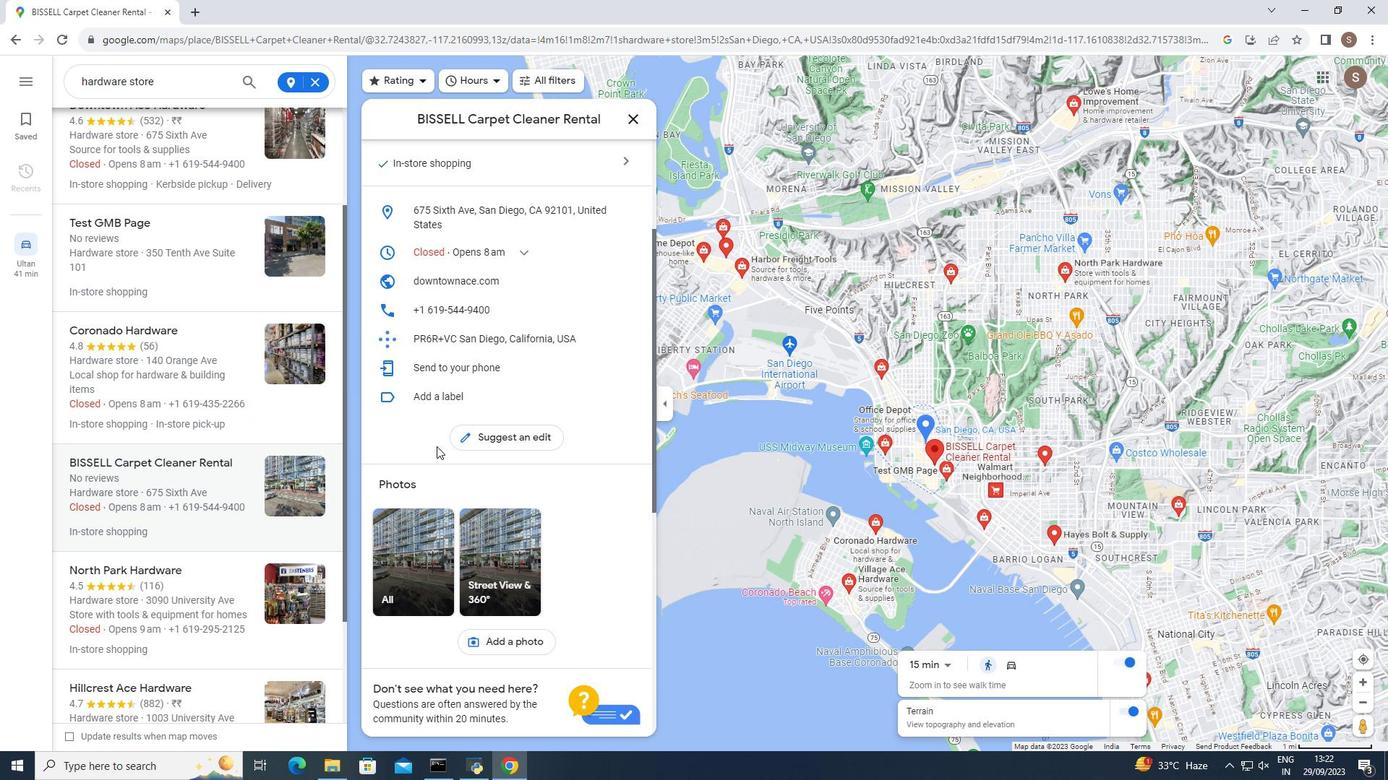 
Action: Mouse scrolled (436, 446) with delta (0, 0)
Screenshot: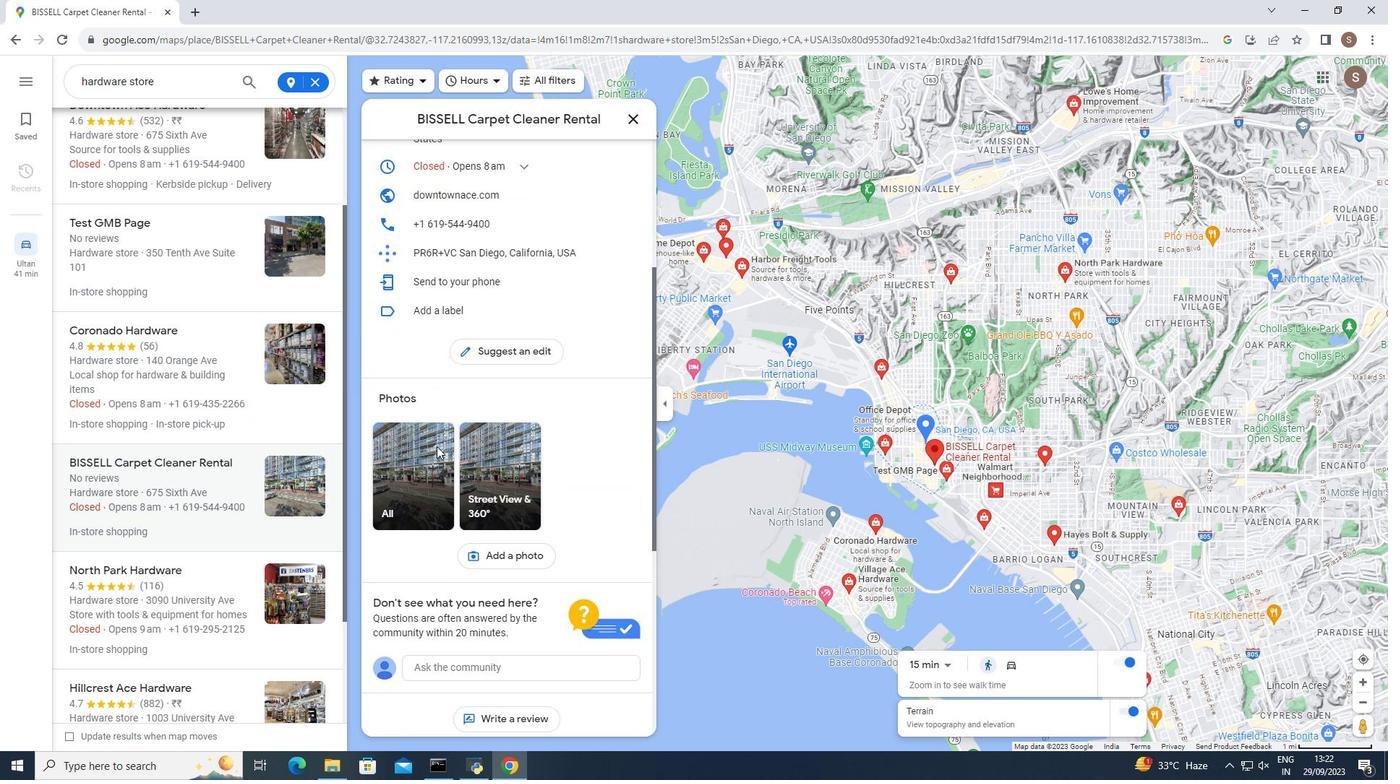 
Action: Mouse moved to (436, 446)
Screenshot: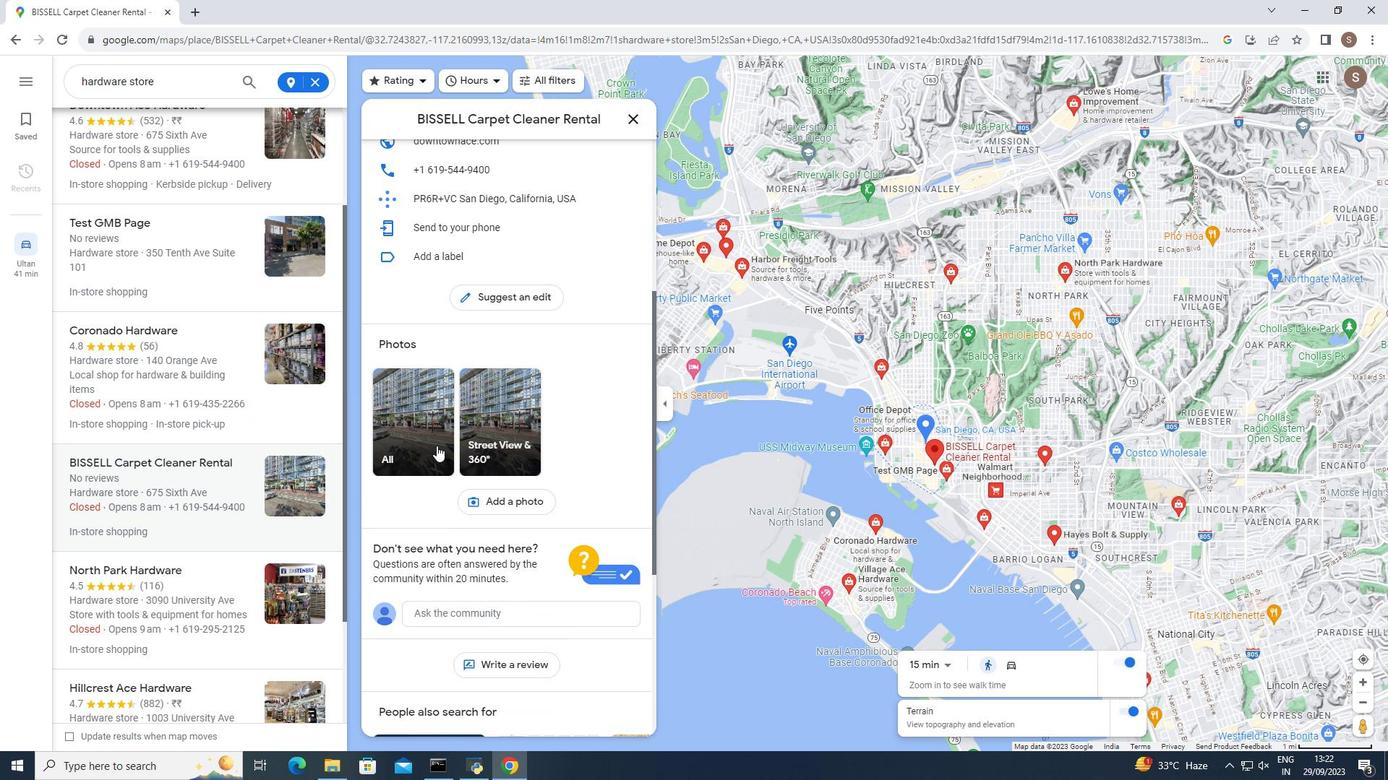 
Action: Mouse scrolled (436, 445) with delta (0, 0)
Screenshot: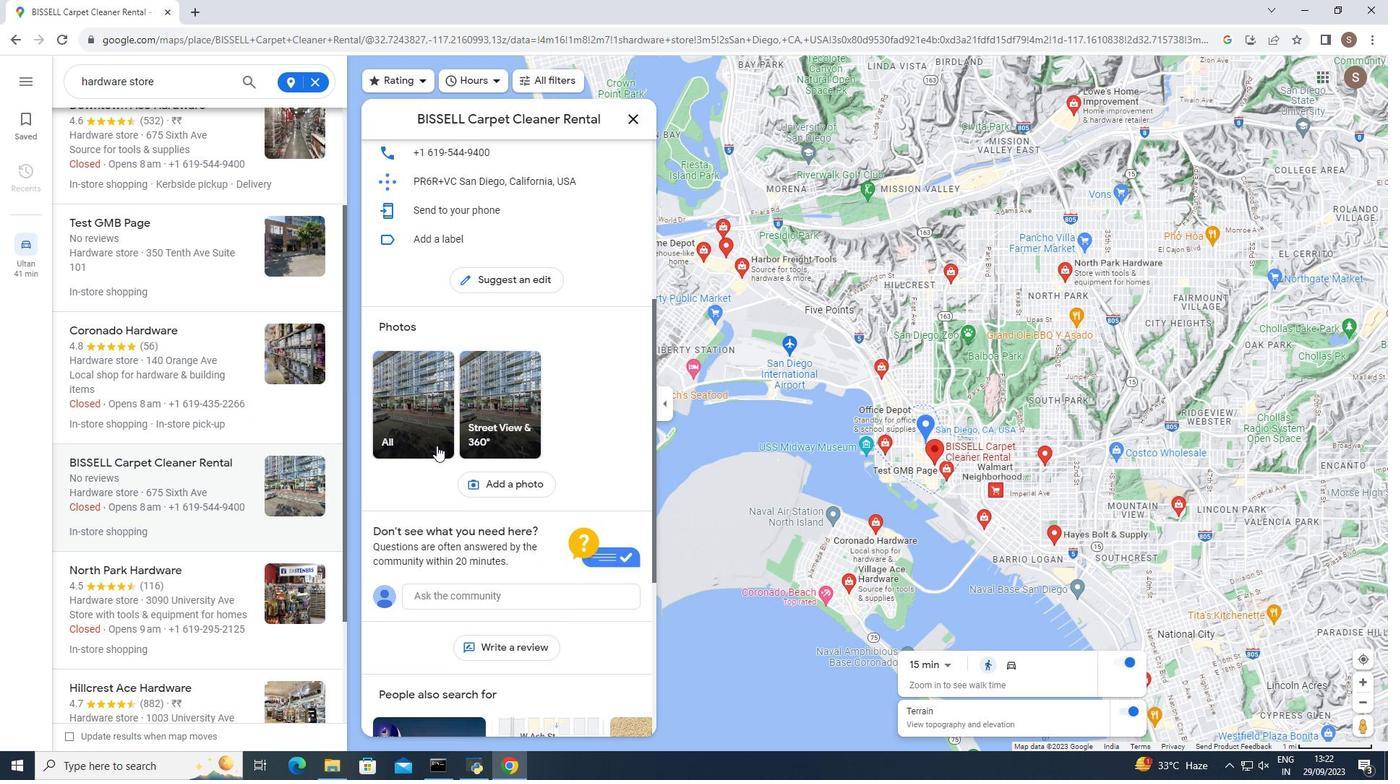 
Action: Mouse moved to (436, 445)
Screenshot: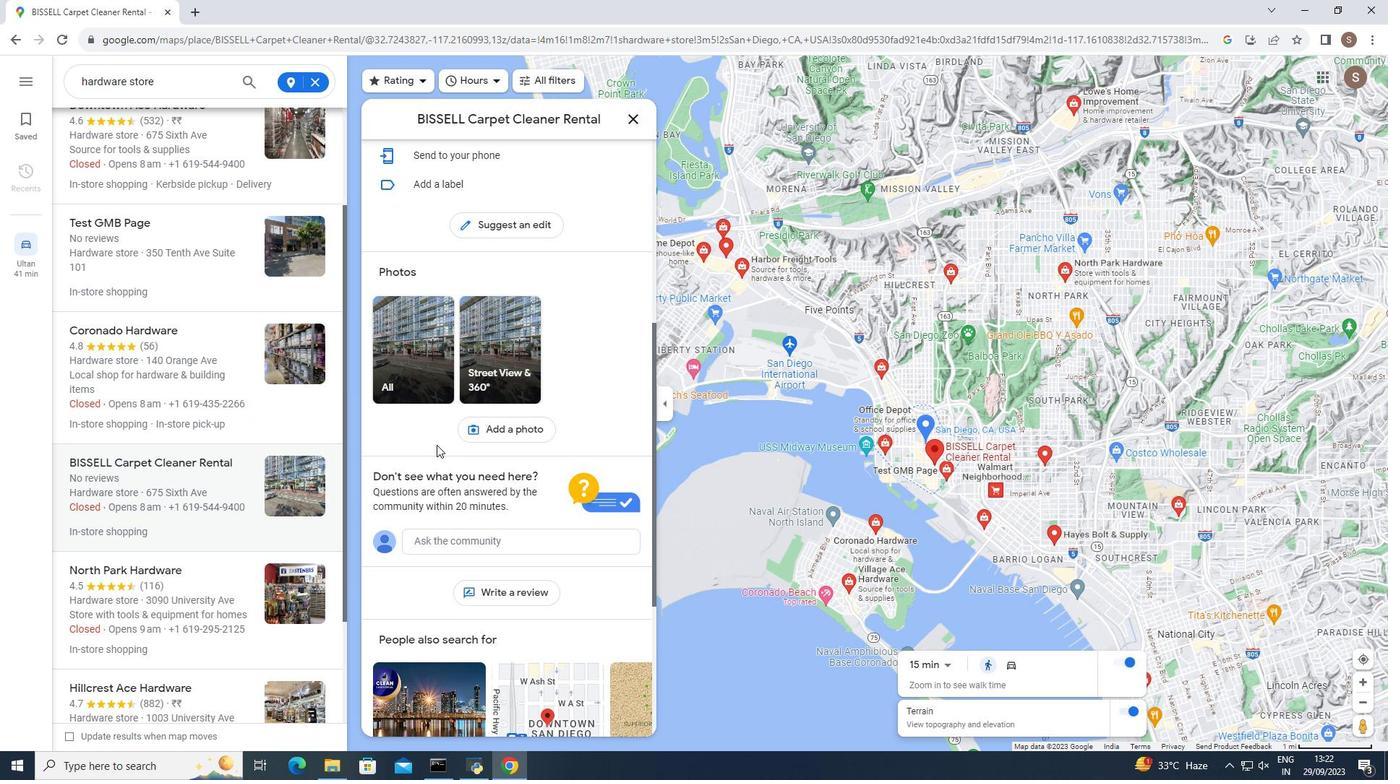 
Action: Mouse scrolled (436, 444) with delta (0, 0)
Screenshot: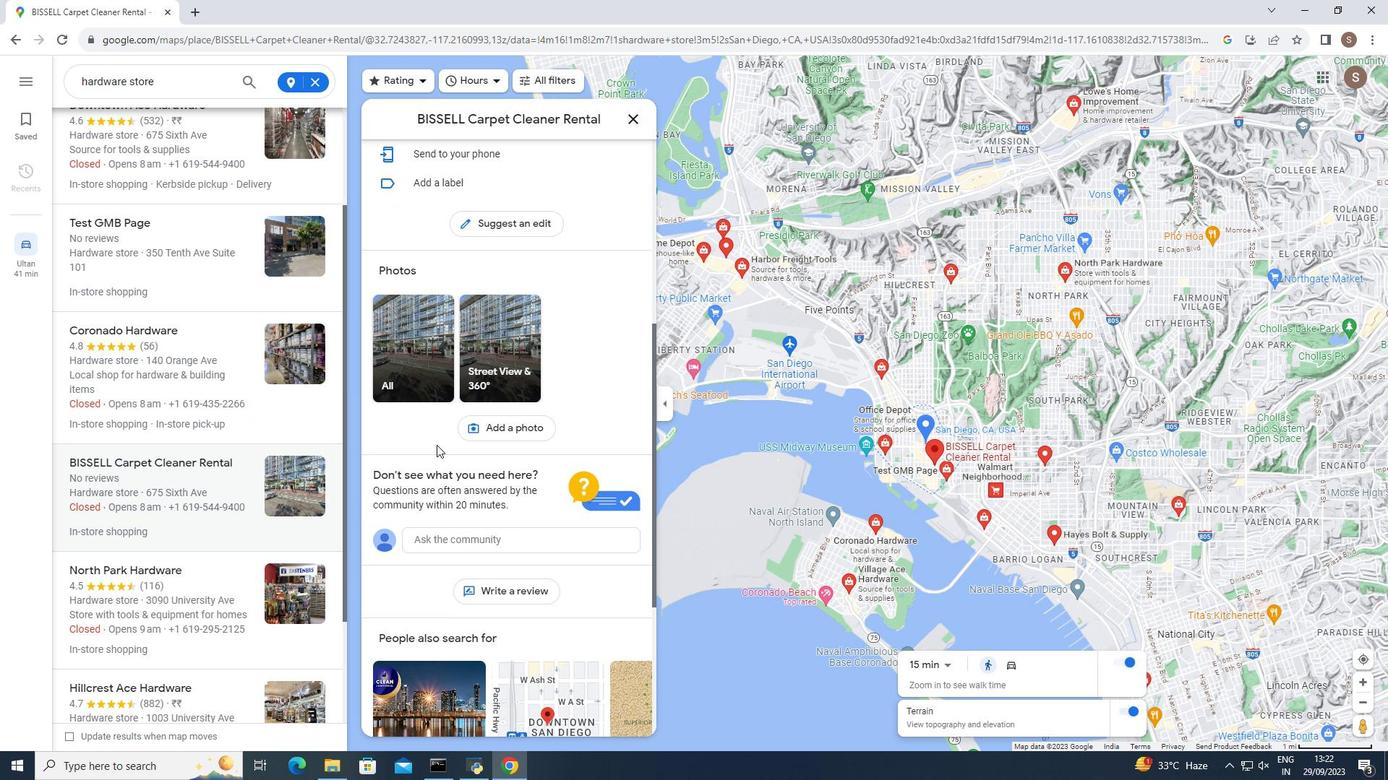 
Action: Mouse scrolled (436, 444) with delta (0, 0)
Screenshot: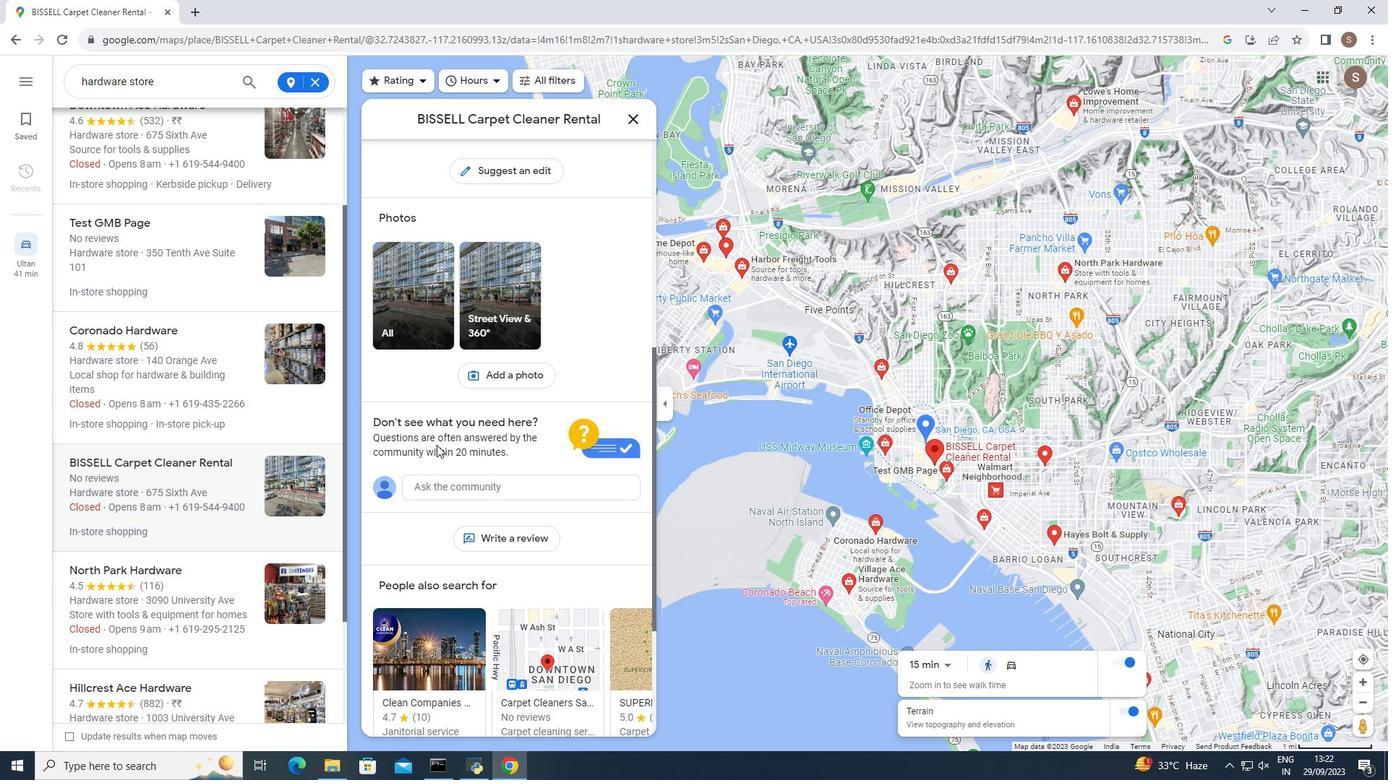 
Action: Mouse moved to (436, 444)
Screenshot: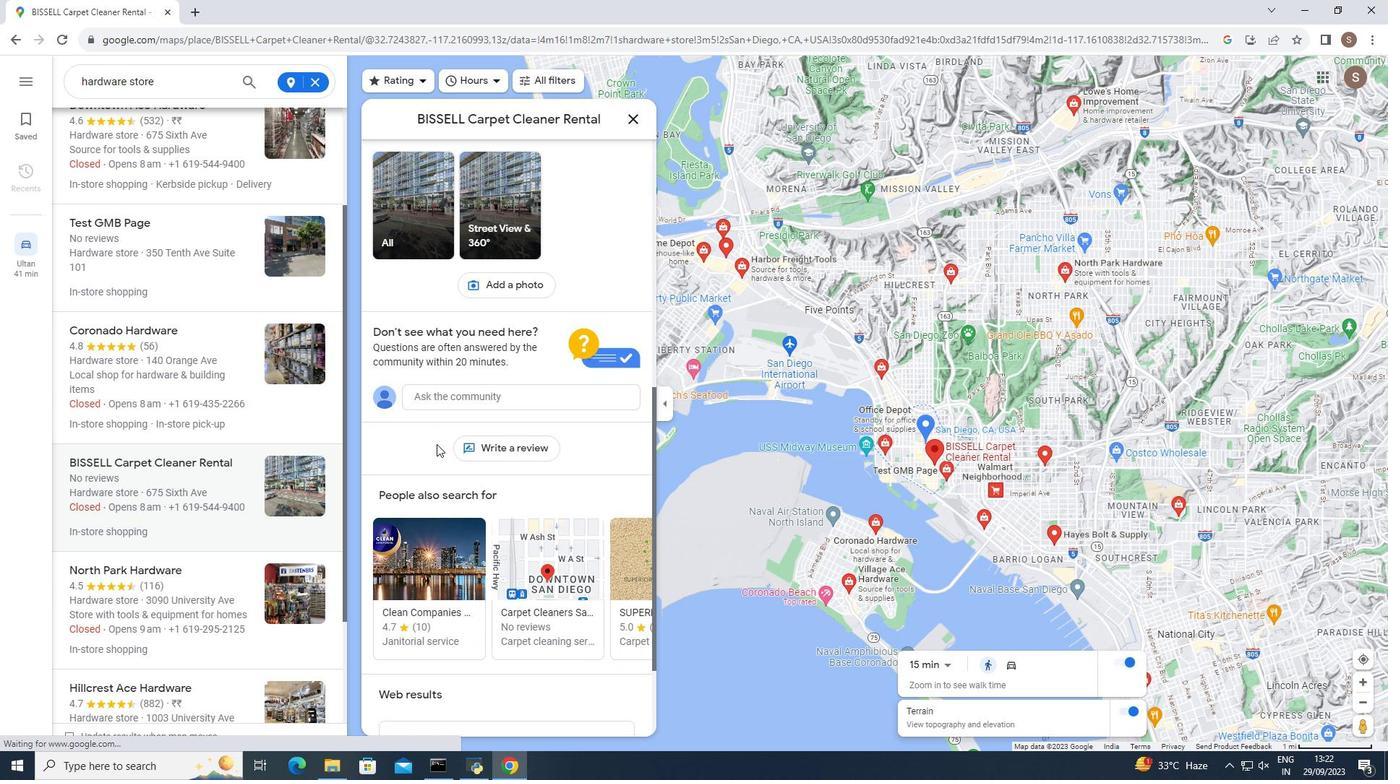 
Action: Mouse scrolled (436, 443) with delta (0, 0)
Screenshot: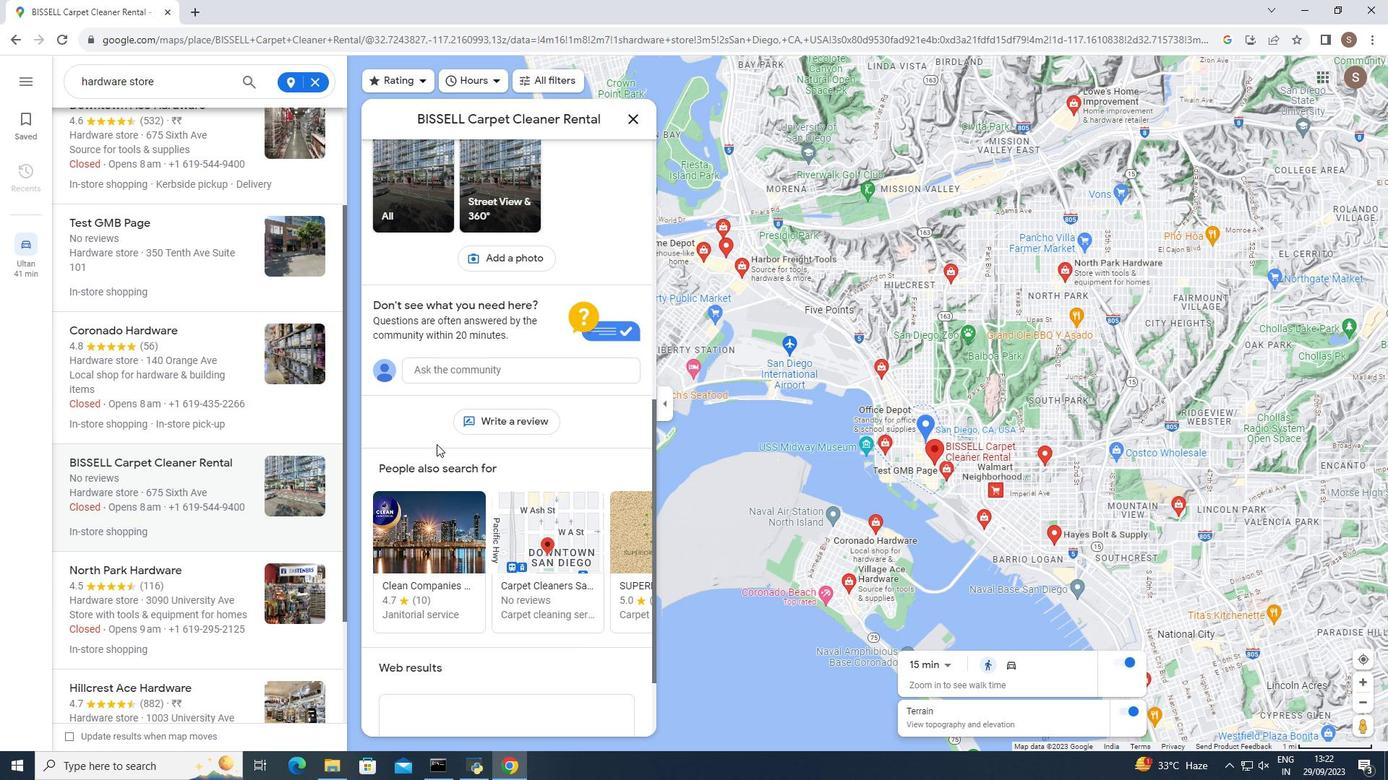 
Action: Mouse scrolled (436, 443) with delta (0, 0)
Screenshot: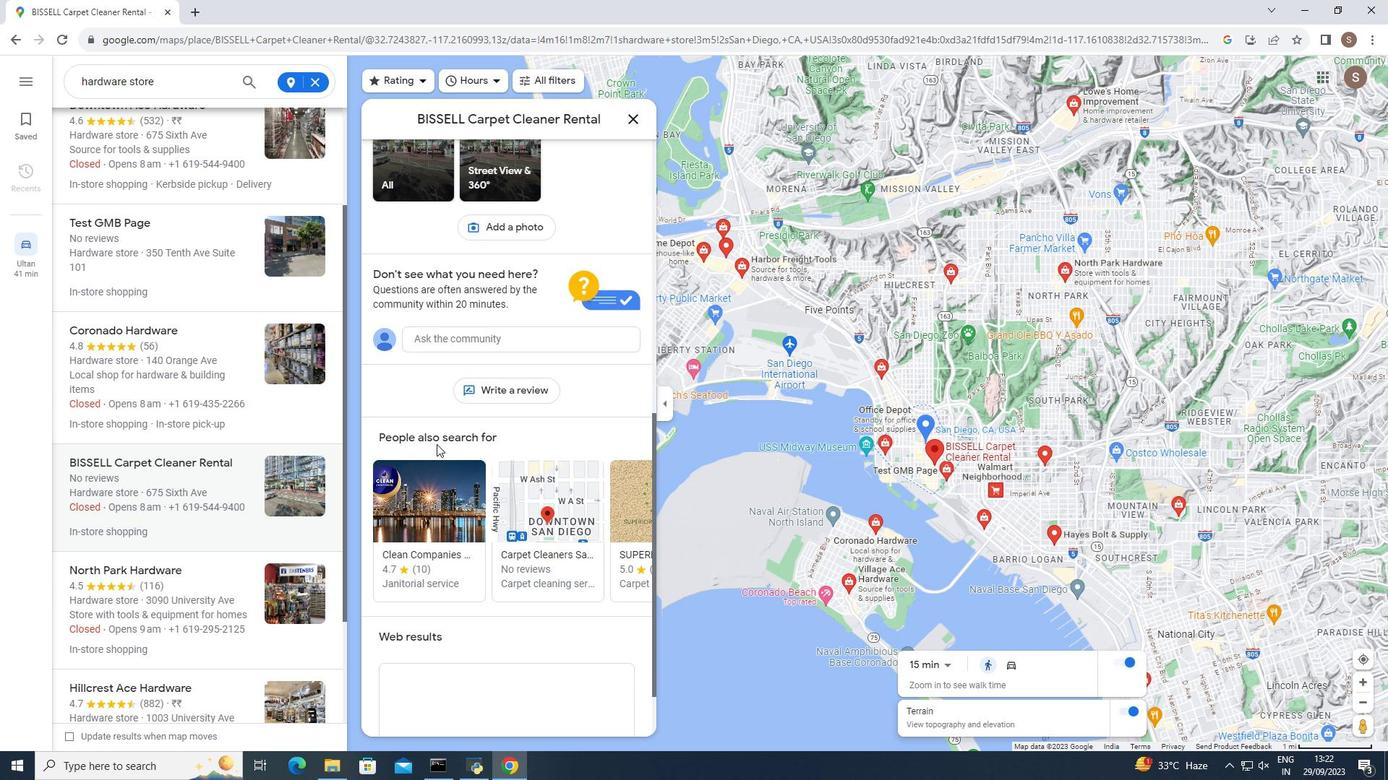 
Action: Mouse scrolled (436, 443) with delta (0, 0)
Screenshot: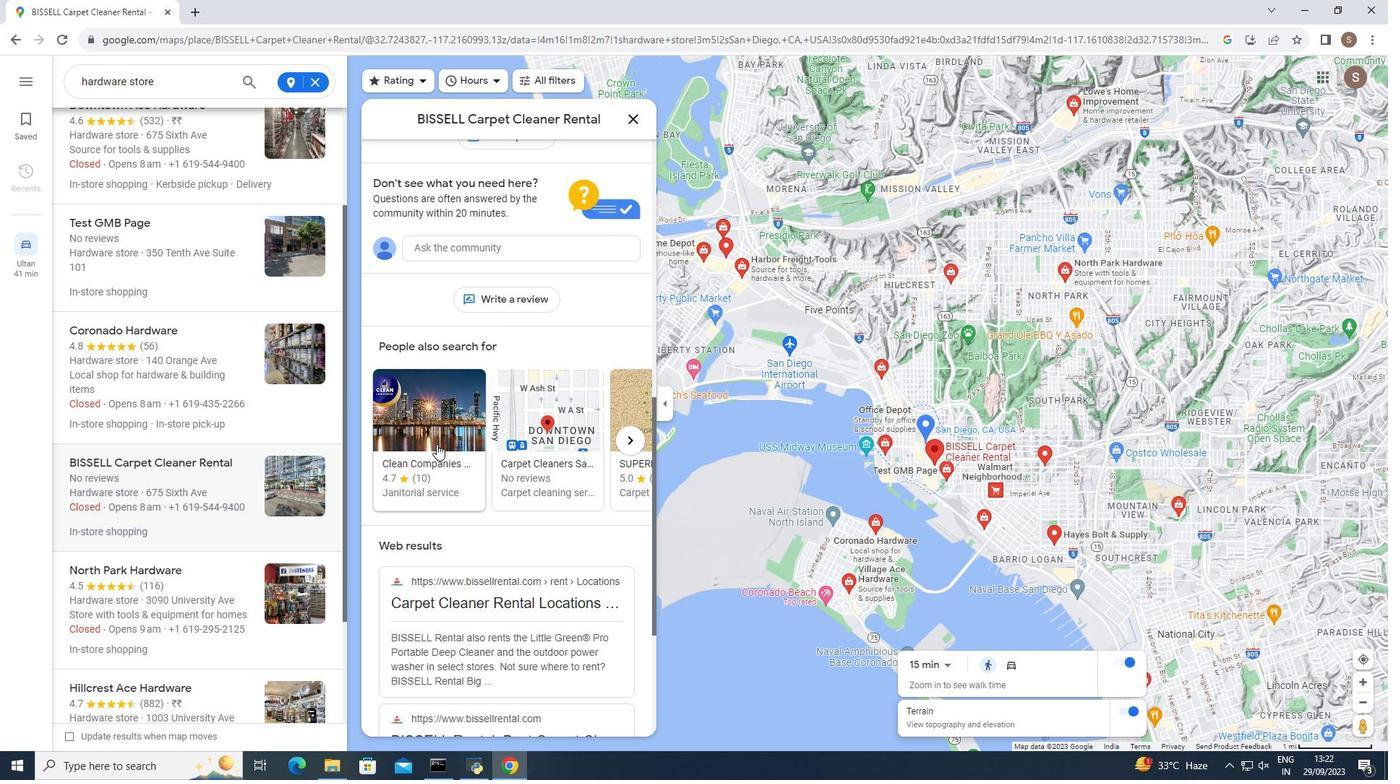 
Action: Mouse scrolled (436, 443) with delta (0, 0)
Screenshot: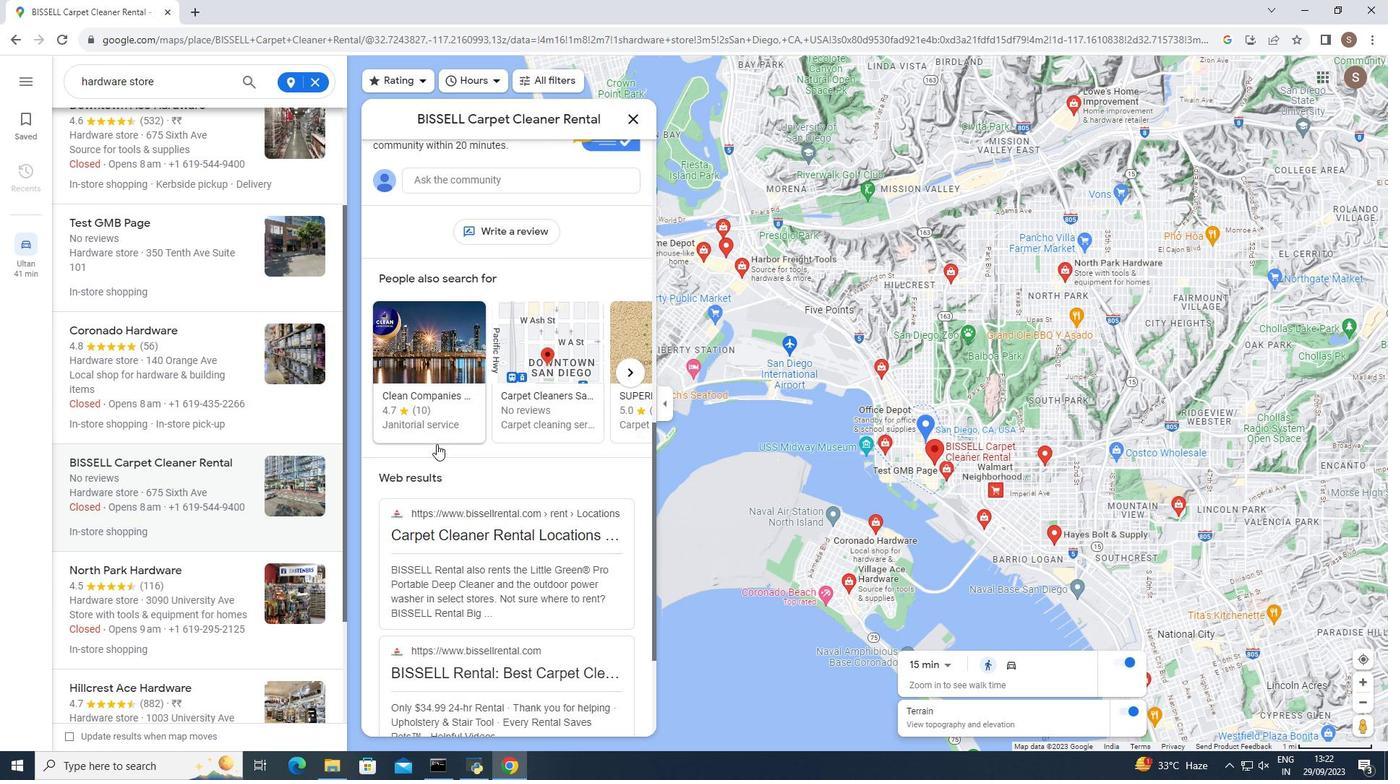 
Action: Mouse moved to (436, 443)
Screenshot: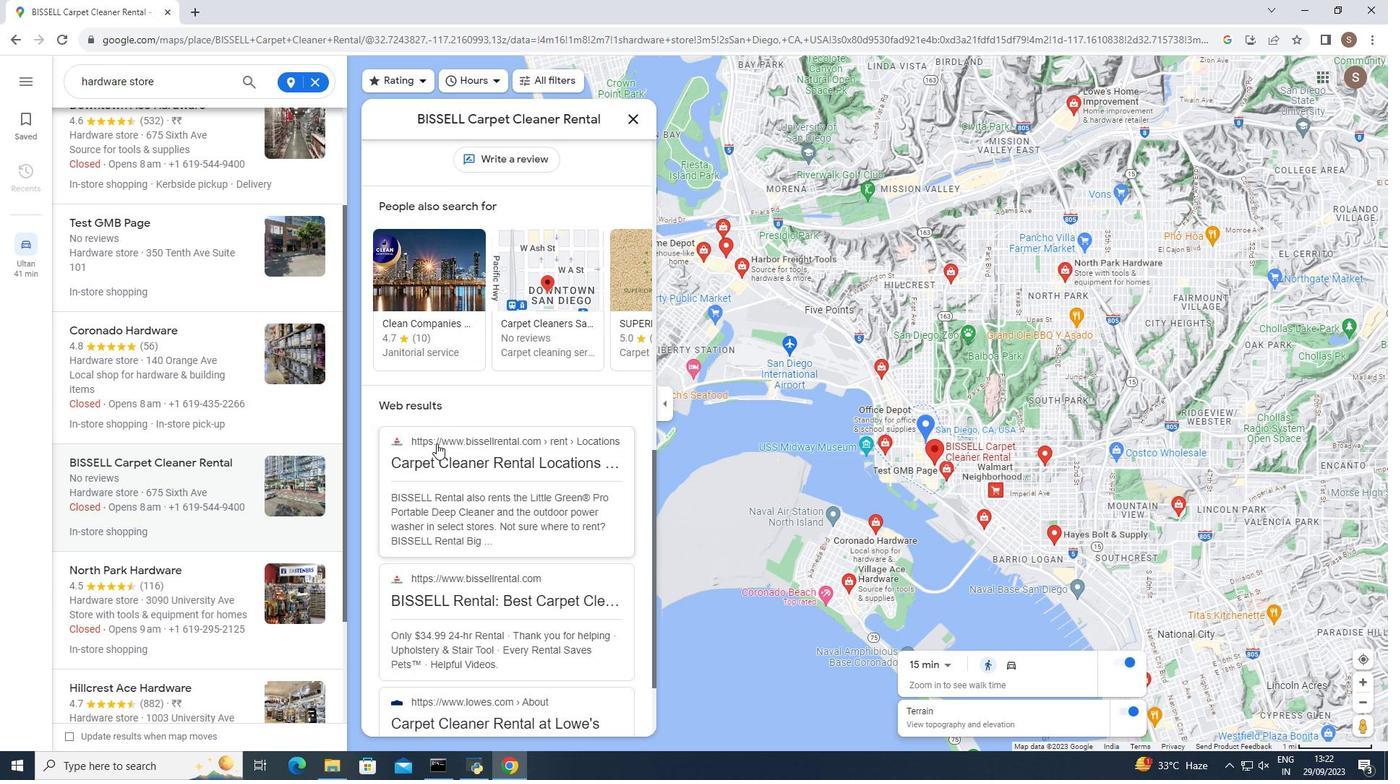 
Action: Mouse scrolled (436, 443) with delta (0, 0)
Screenshot: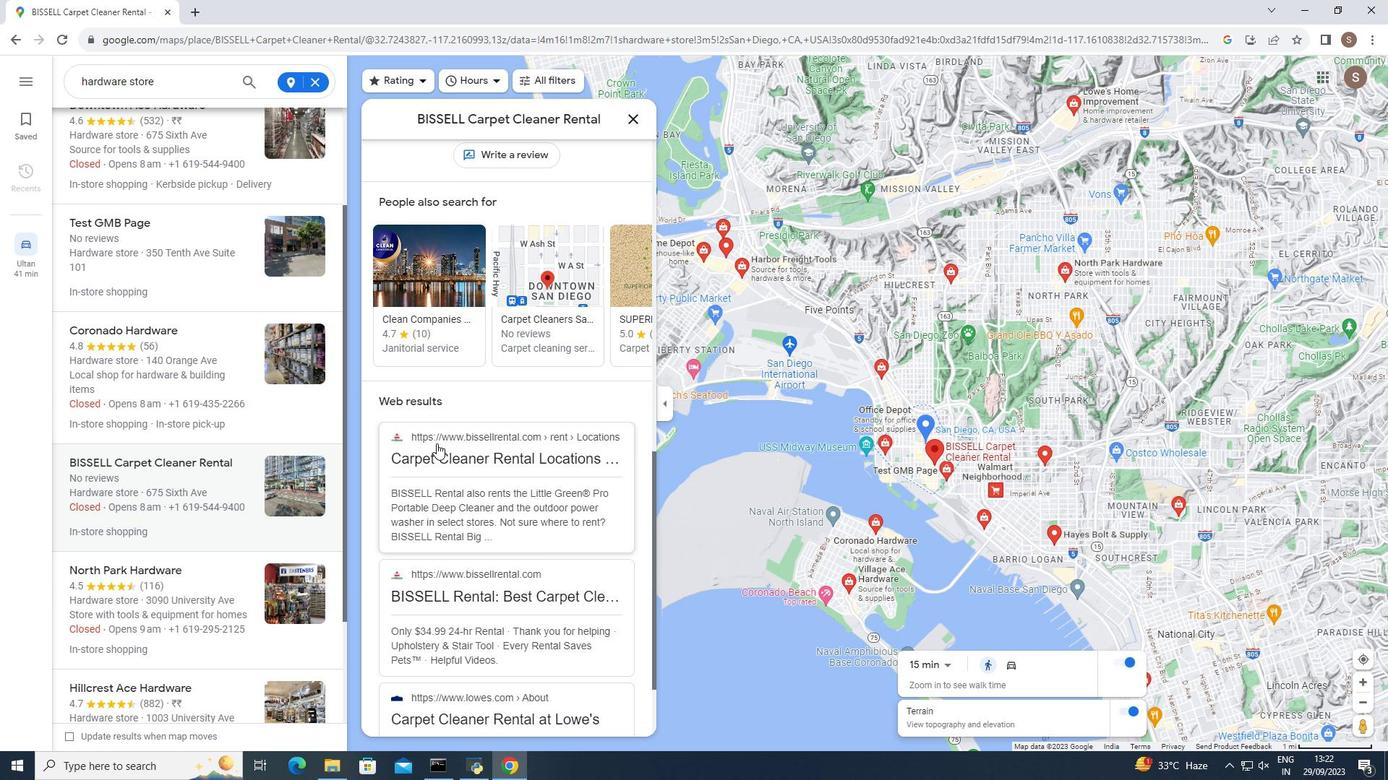 
Action: Mouse scrolled (436, 443) with delta (0, 0)
Screenshot: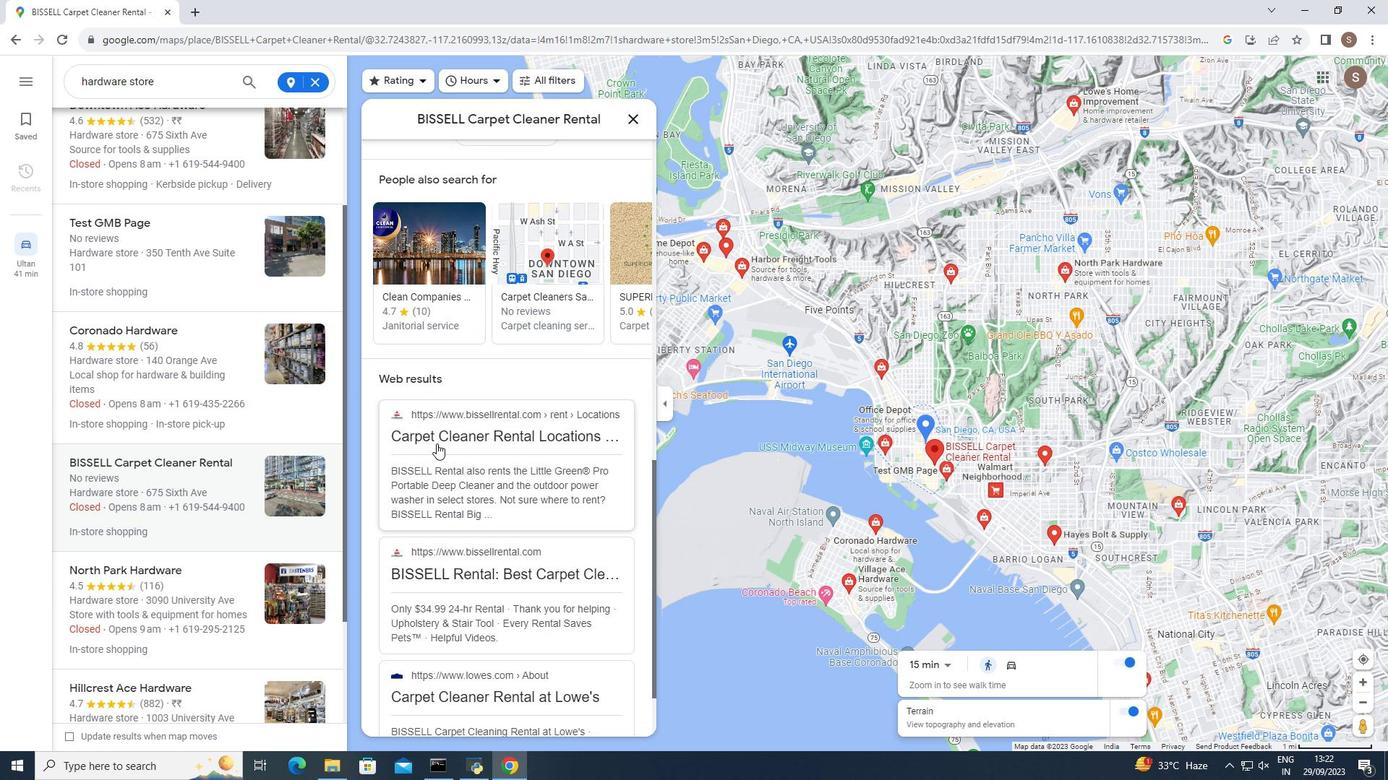 
Action: Mouse moved to (436, 443)
Screenshot: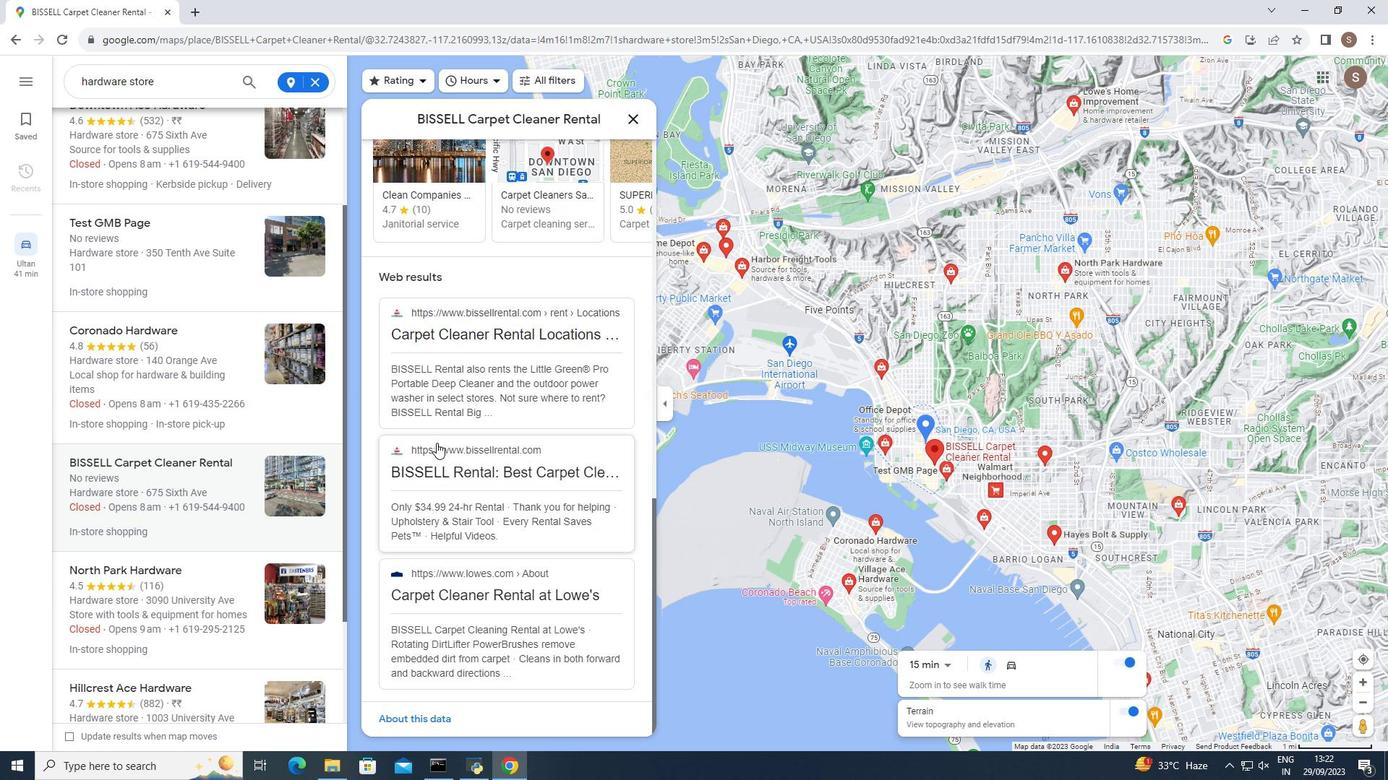 
Action: Mouse scrolled (436, 442) with delta (0, 0)
Screenshot: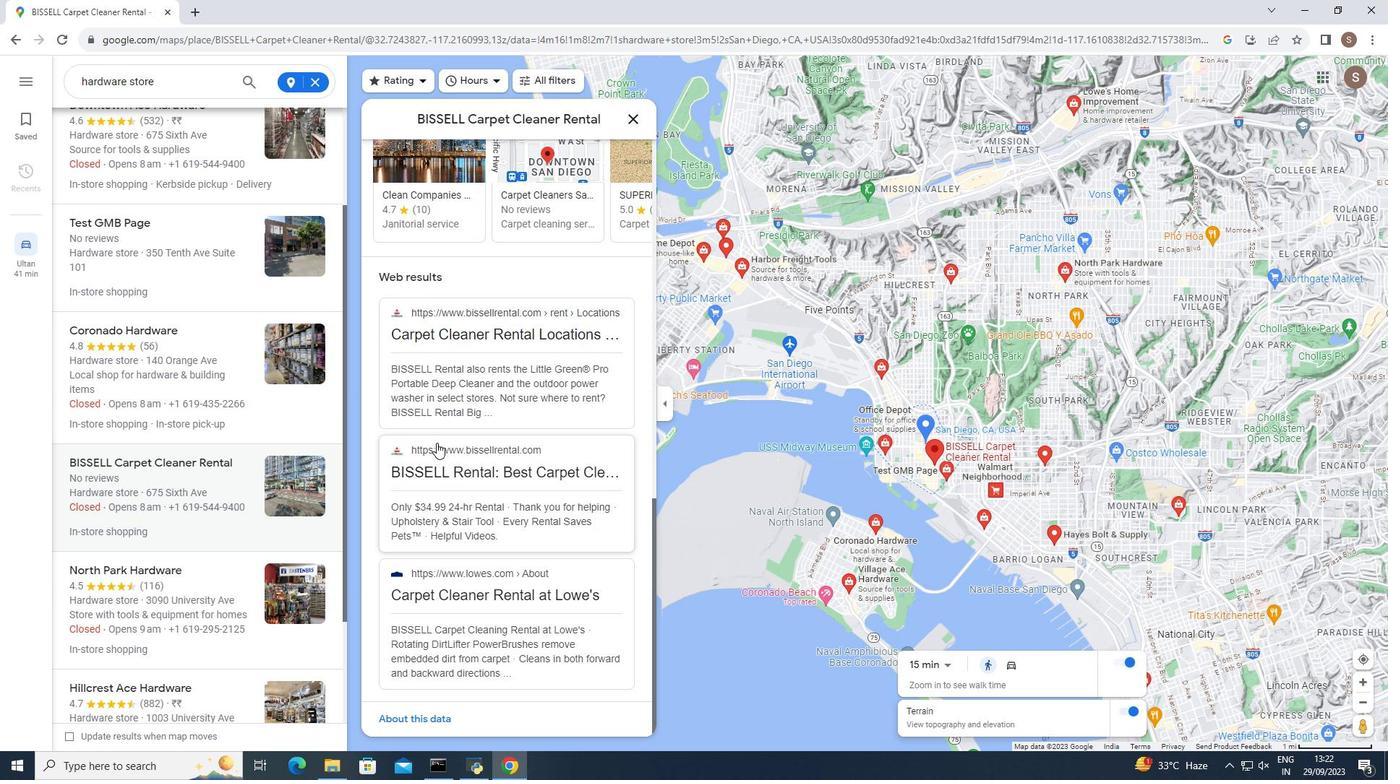 
Action: Mouse scrolled (436, 442) with delta (0, 0)
Screenshot: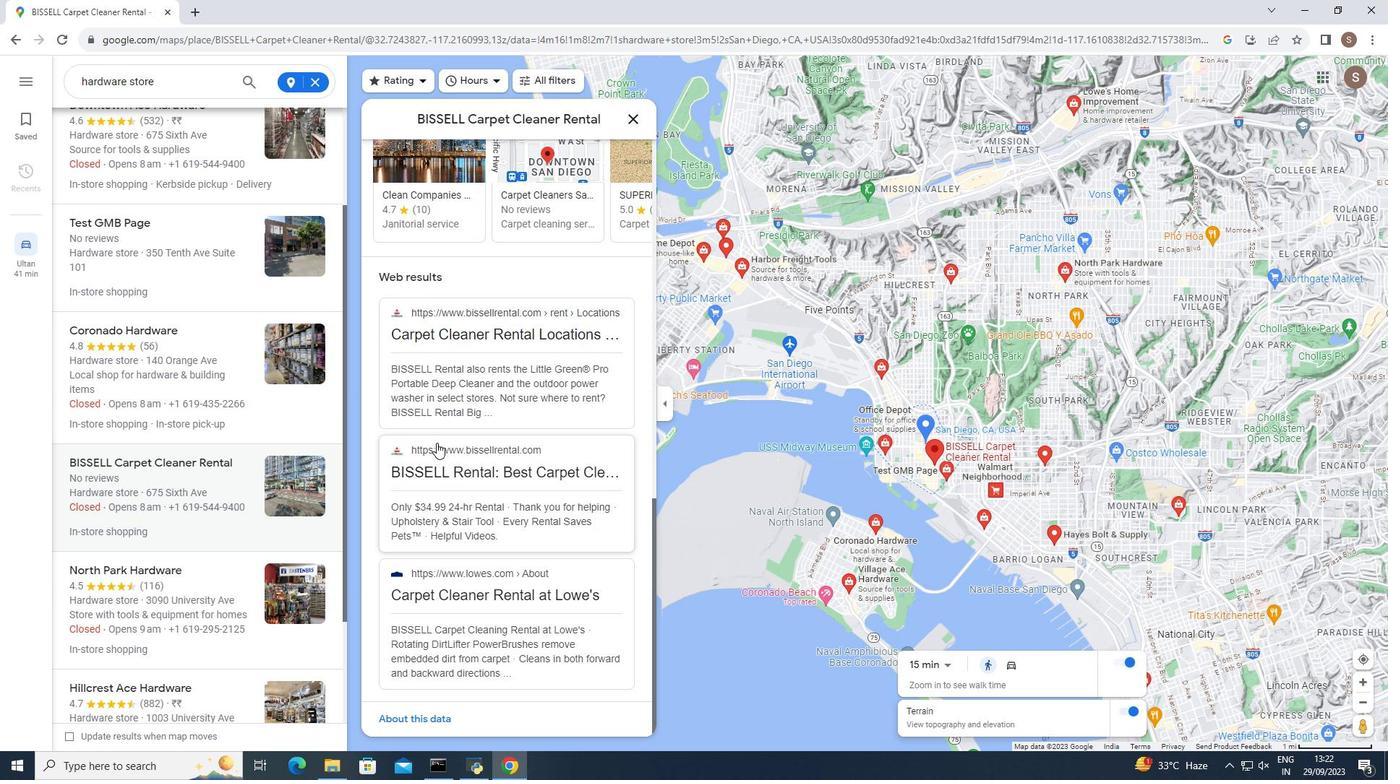 
Action: Mouse moved to (637, 112)
Screenshot: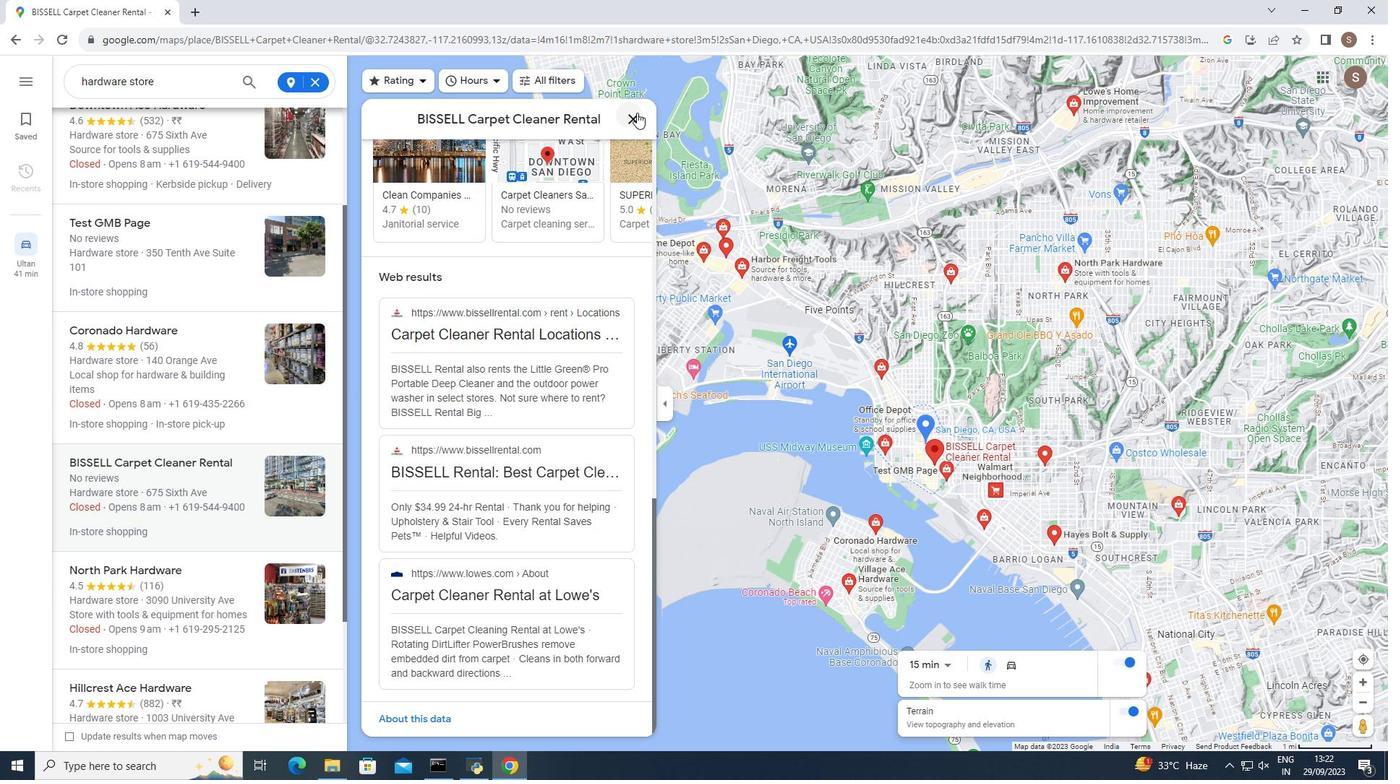 
Action: Mouse pressed left at (637, 112)
Screenshot: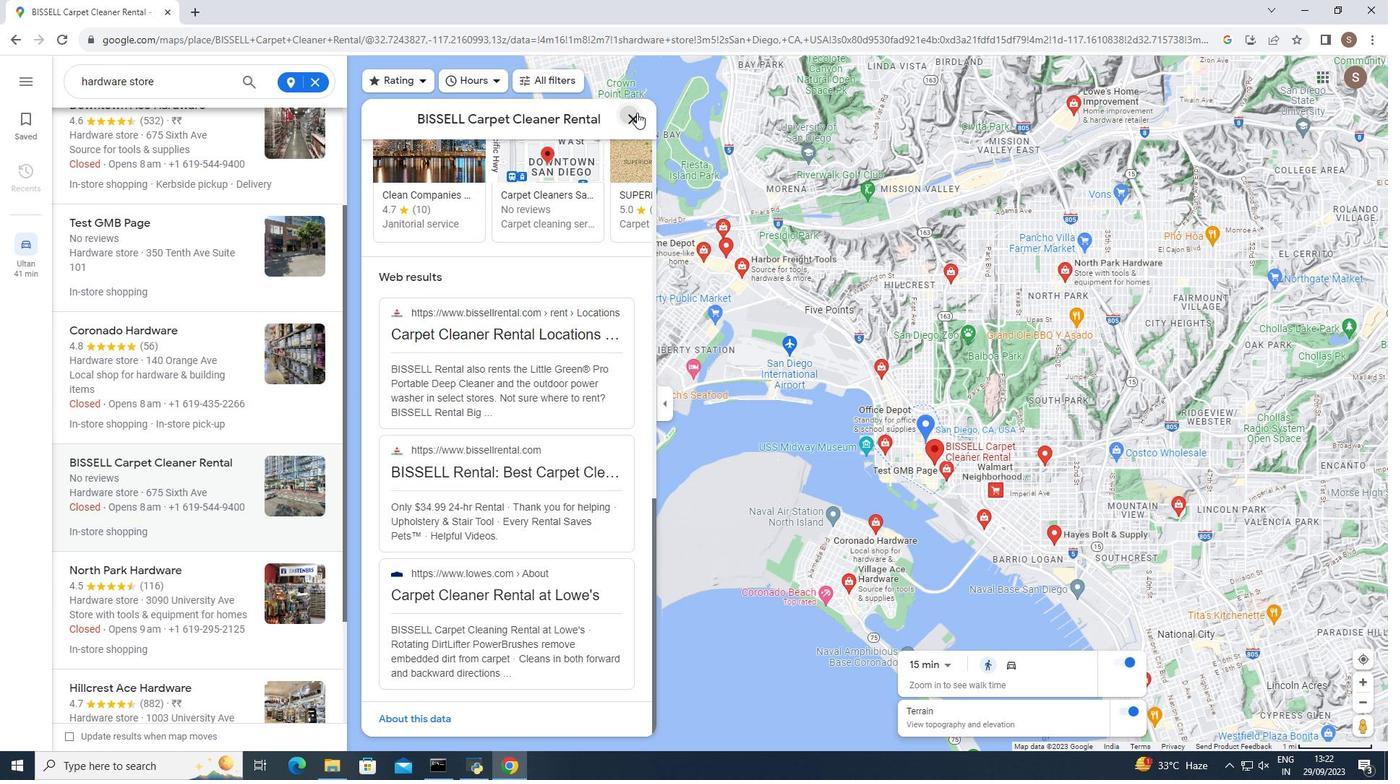 
Action: Mouse moved to (620, 130)
Screenshot: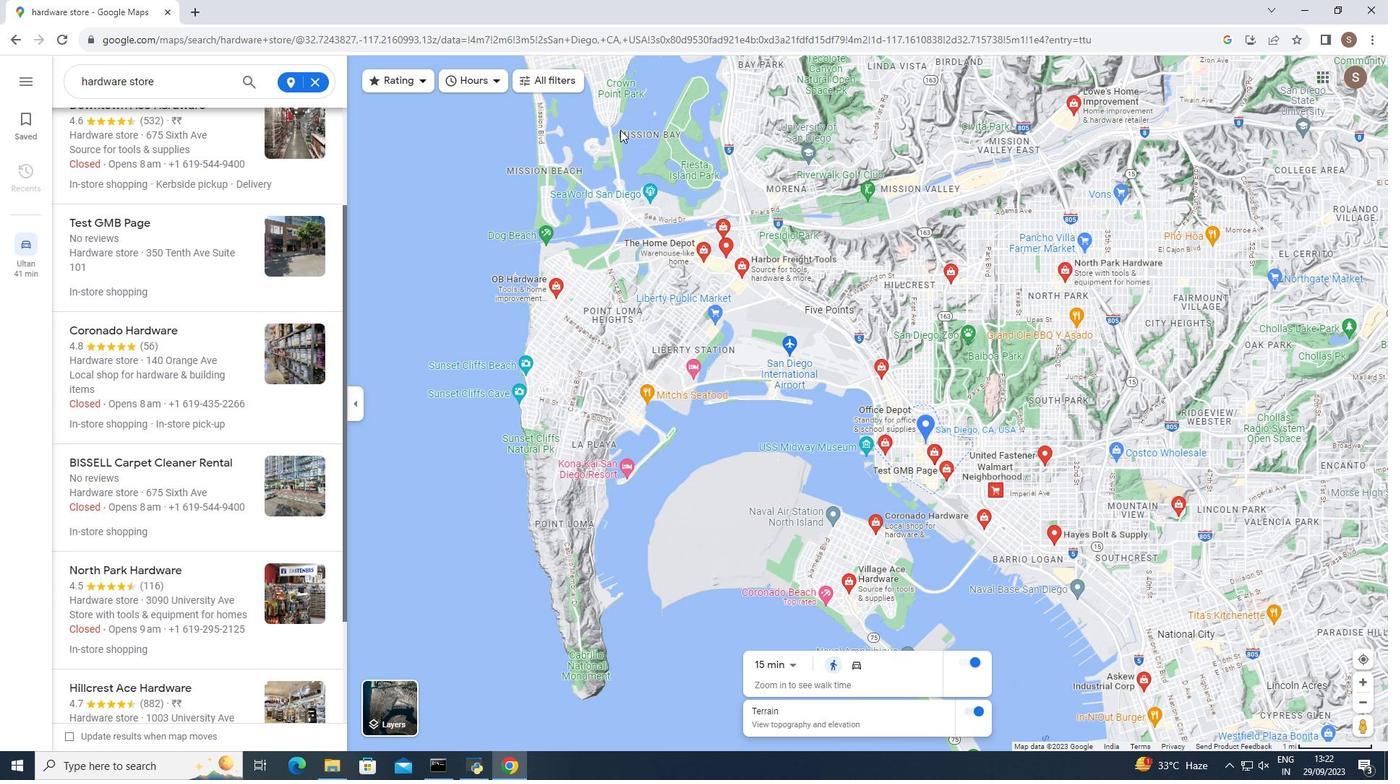 
